 Task: Design a Coastal Landscape.
Action: Mouse moved to (167, 295)
Screenshot: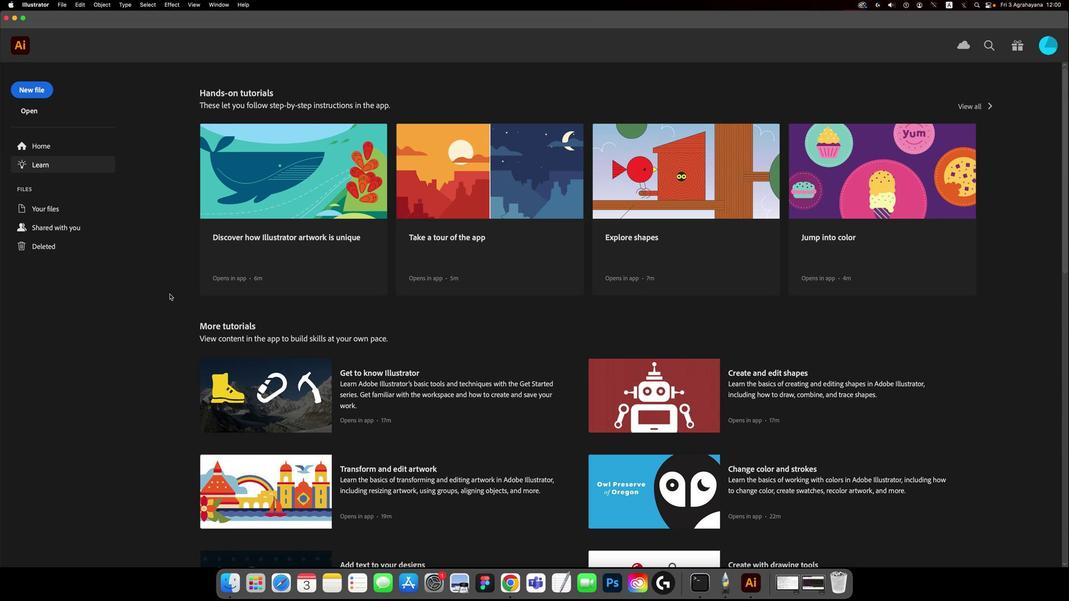 
Action: Mouse pressed left at (167, 295)
Screenshot: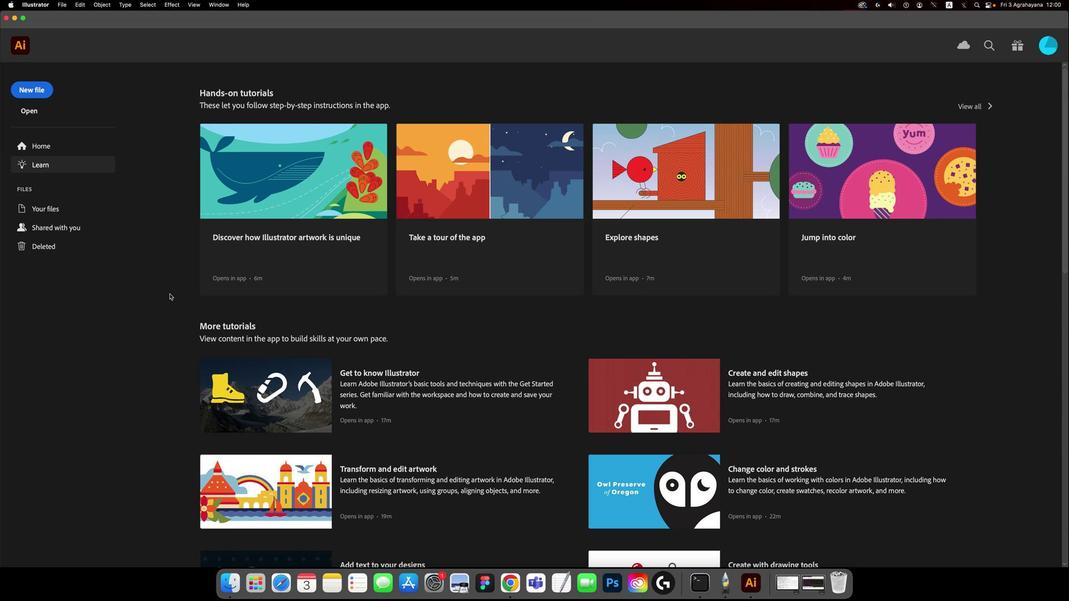 
Action: Mouse moved to (24, 114)
Screenshot: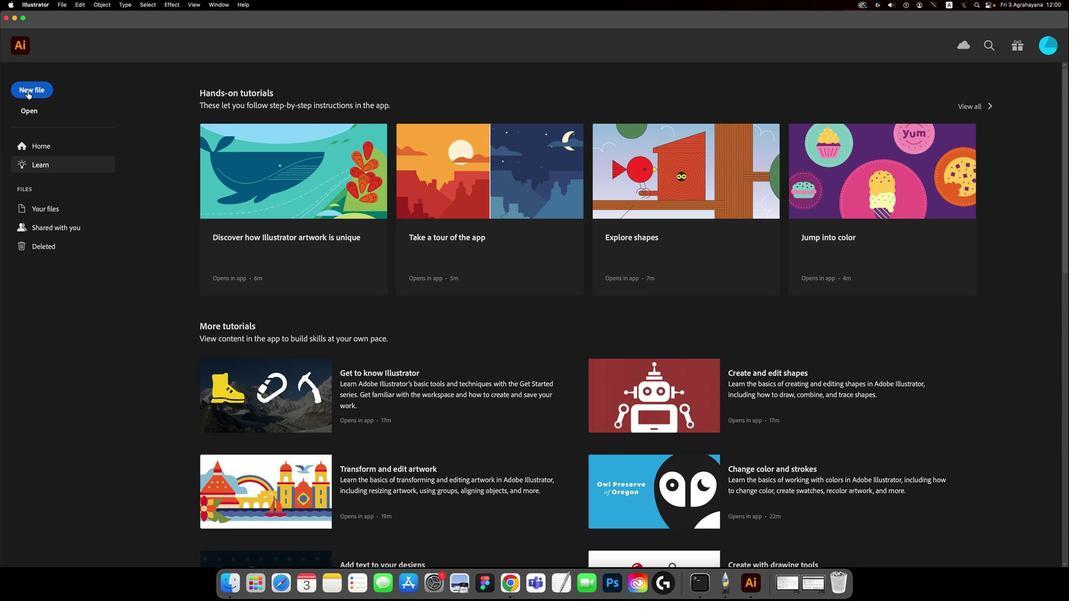 
Action: Mouse pressed left at (24, 114)
Screenshot: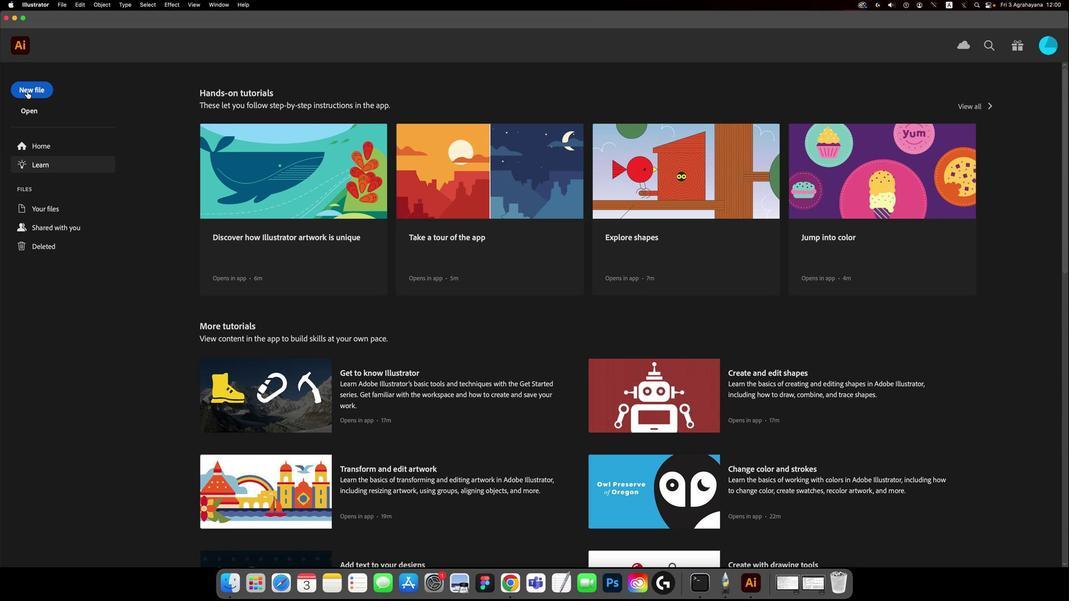 
Action: Mouse moved to (23, 114)
Screenshot: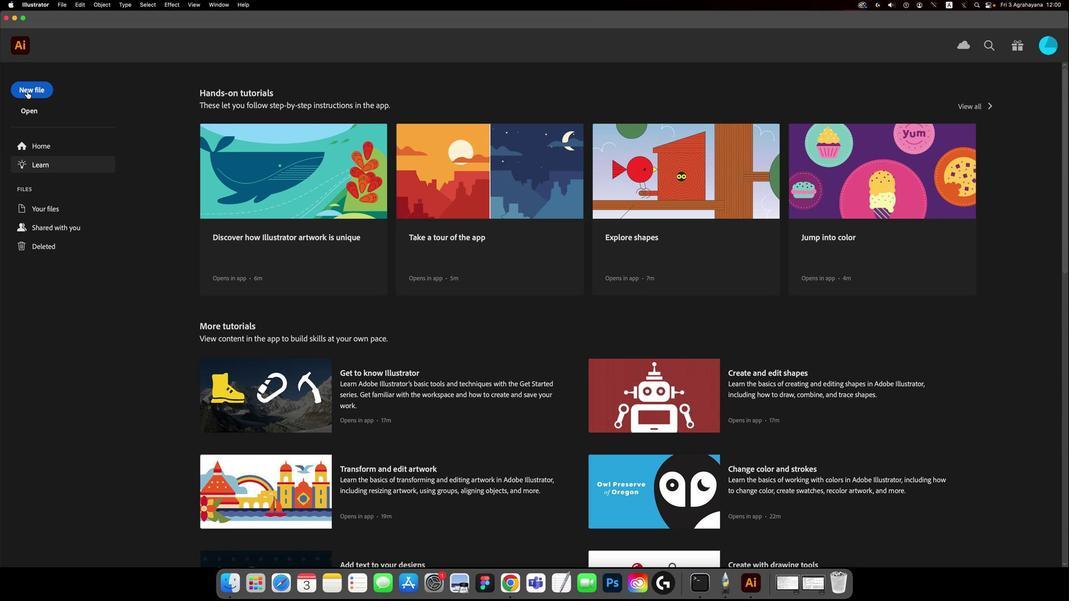 
Action: Mouse pressed left at (23, 114)
Screenshot: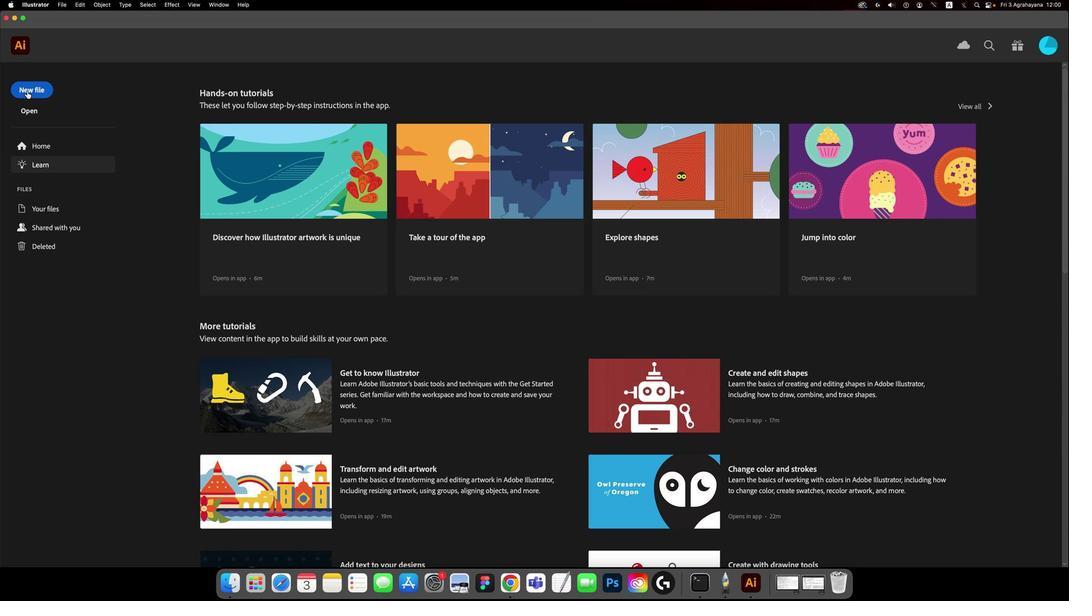 
Action: Mouse moved to (489, 145)
Screenshot: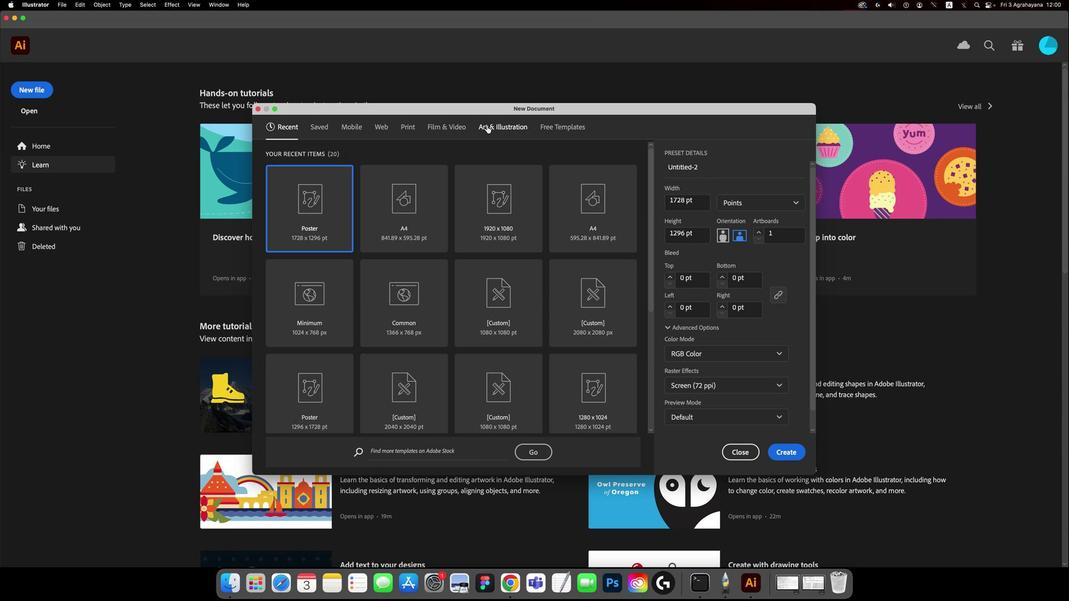 
Action: Mouse pressed left at (489, 145)
Screenshot: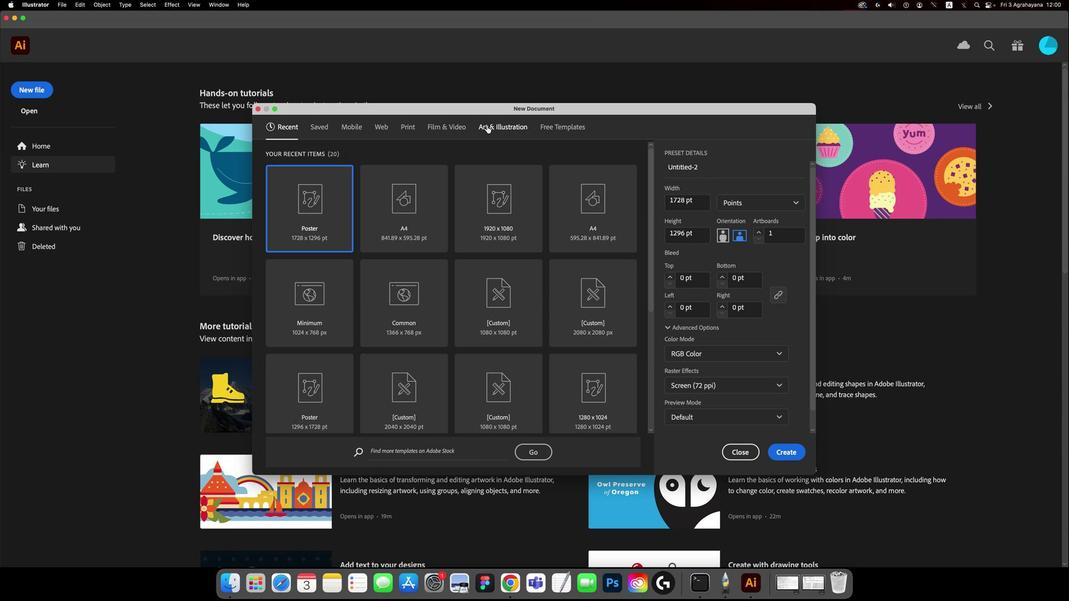 
Action: Mouse moved to (576, 217)
Screenshot: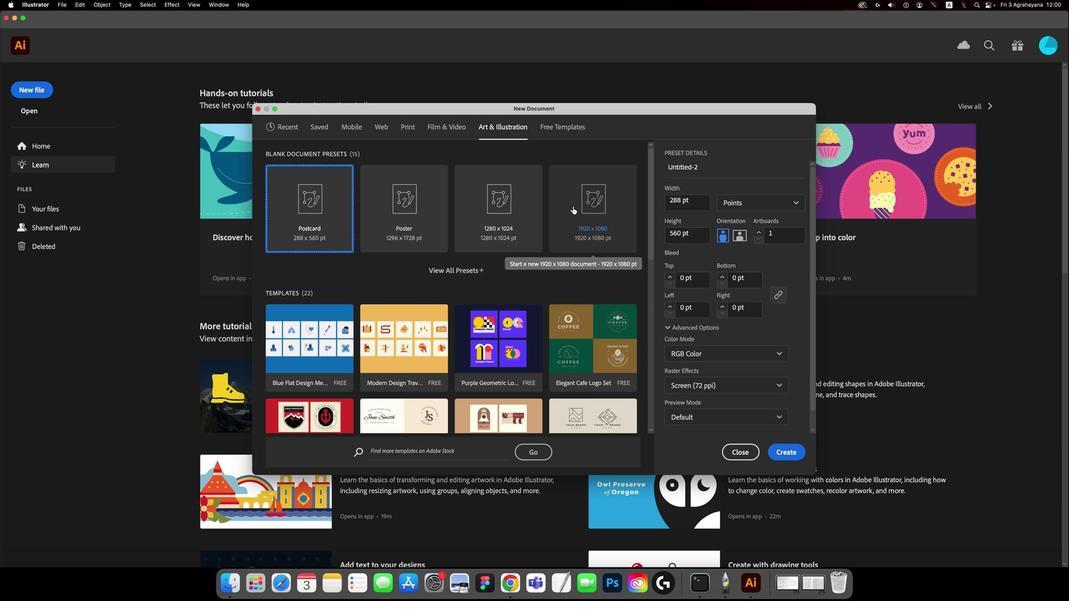 
Action: Mouse pressed left at (576, 217)
Screenshot: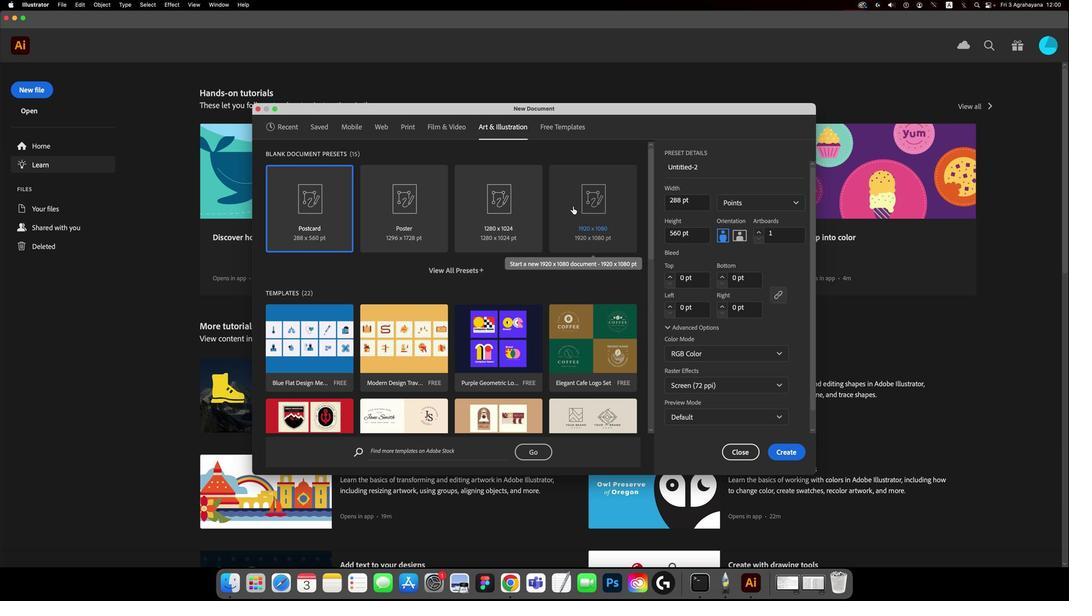 
Action: Mouse moved to (790, 435)
Screenshot: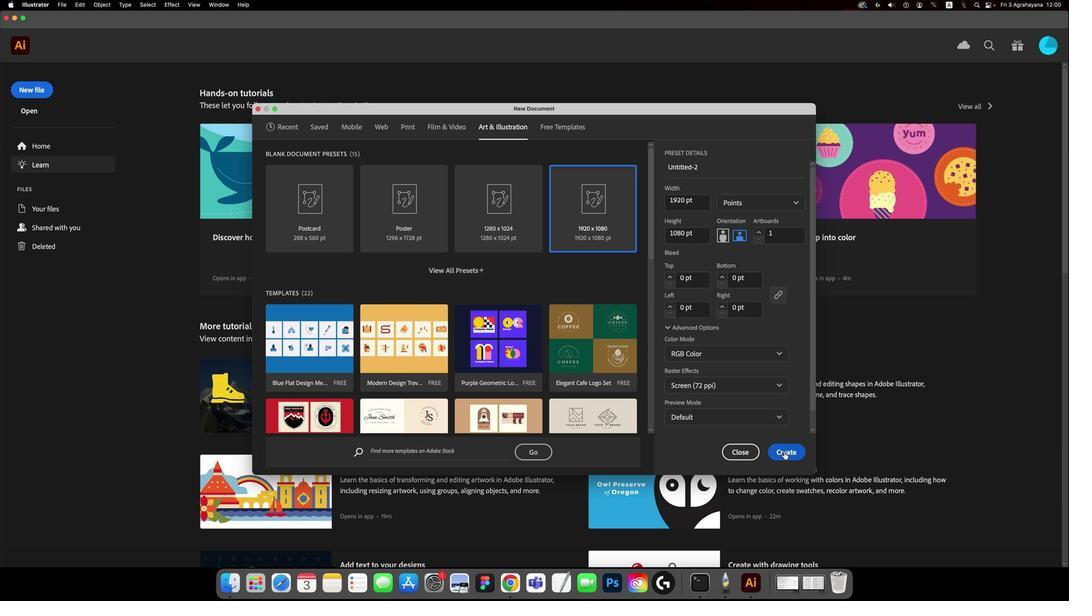 
Action: Mouse pressed left at (790, 435)
Screenshot: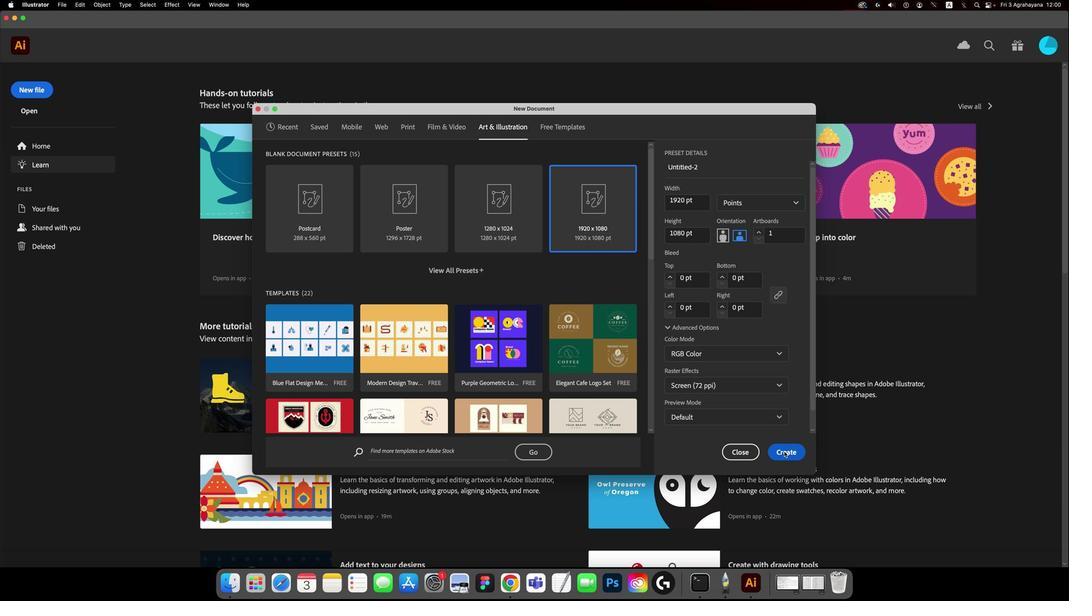 
Action: Mouse moved to (556, 358)
Screenshot: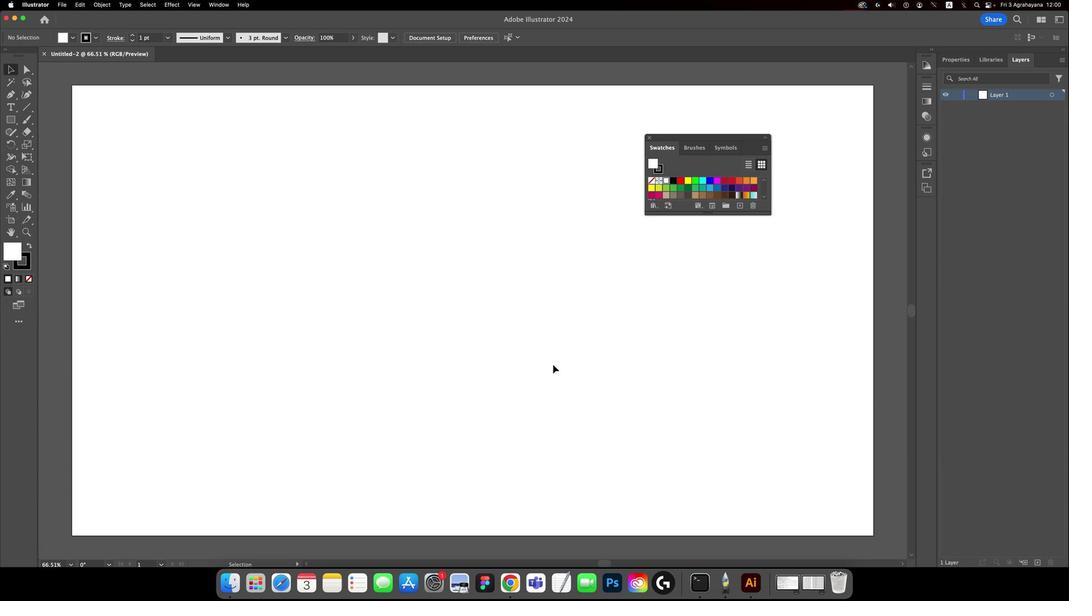 
Action: Mouse pressed left at (556, 358)
Screenshot: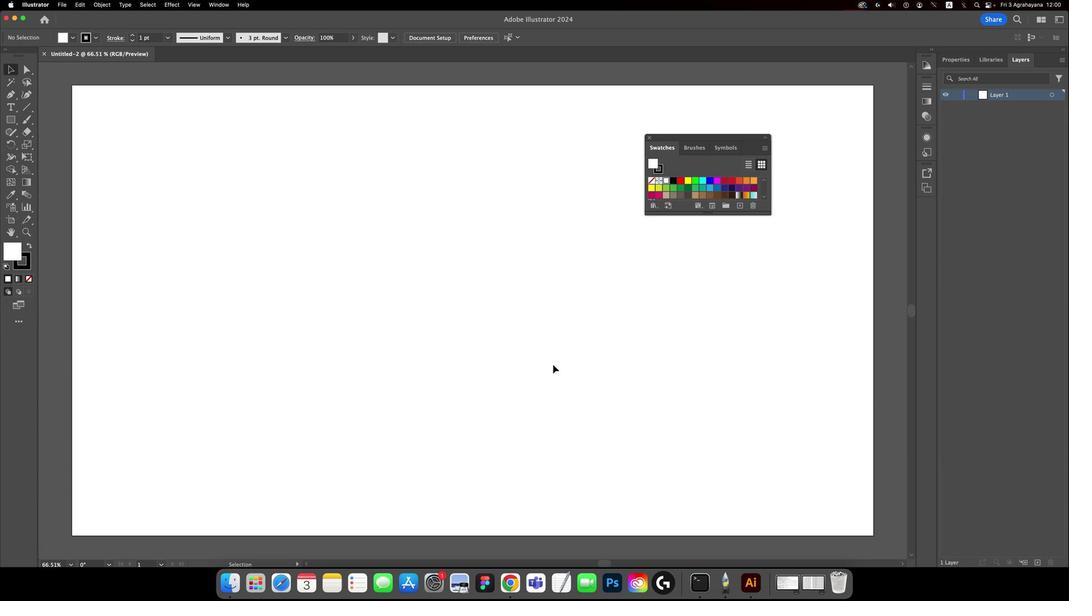 
Action: Mouse moved to (532, 354)
Screenshot: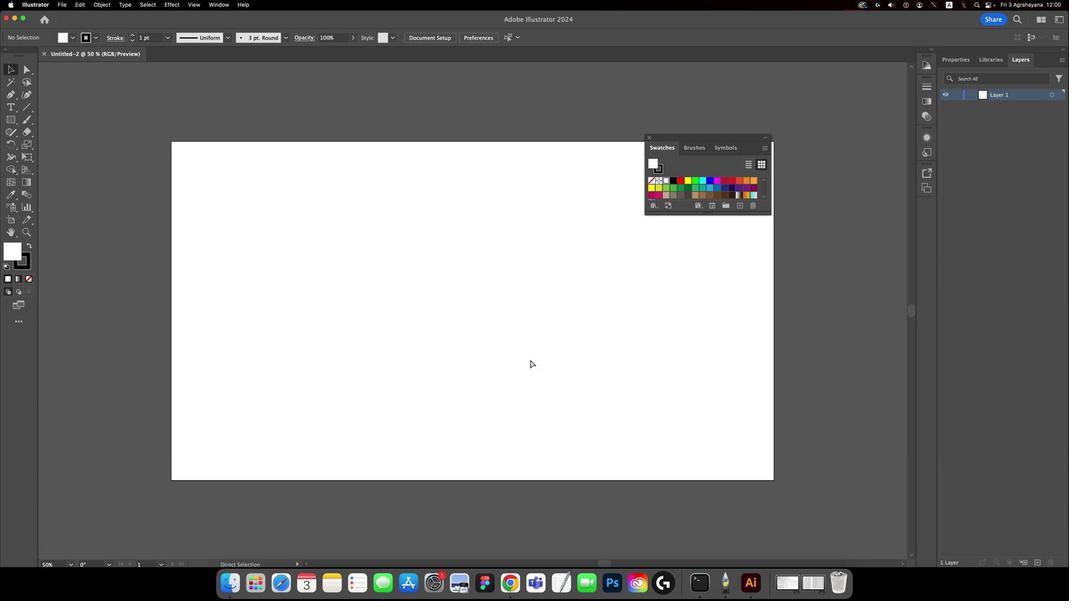 
Action: Key pressed Key.cmd'-'
Screenshot: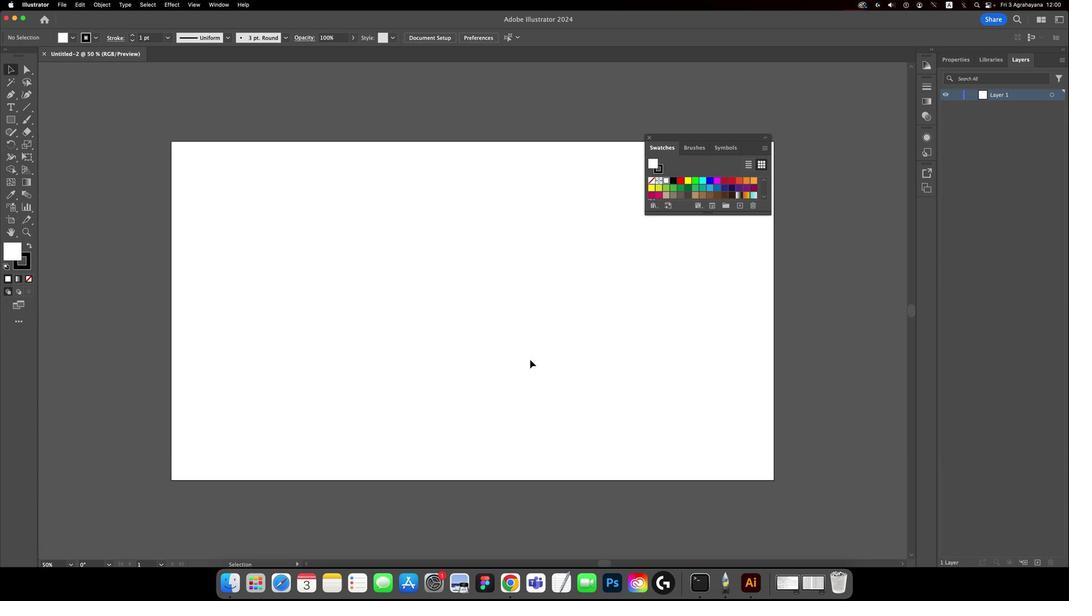 
Action: Mouse moved to (540, 350)
Screenshot: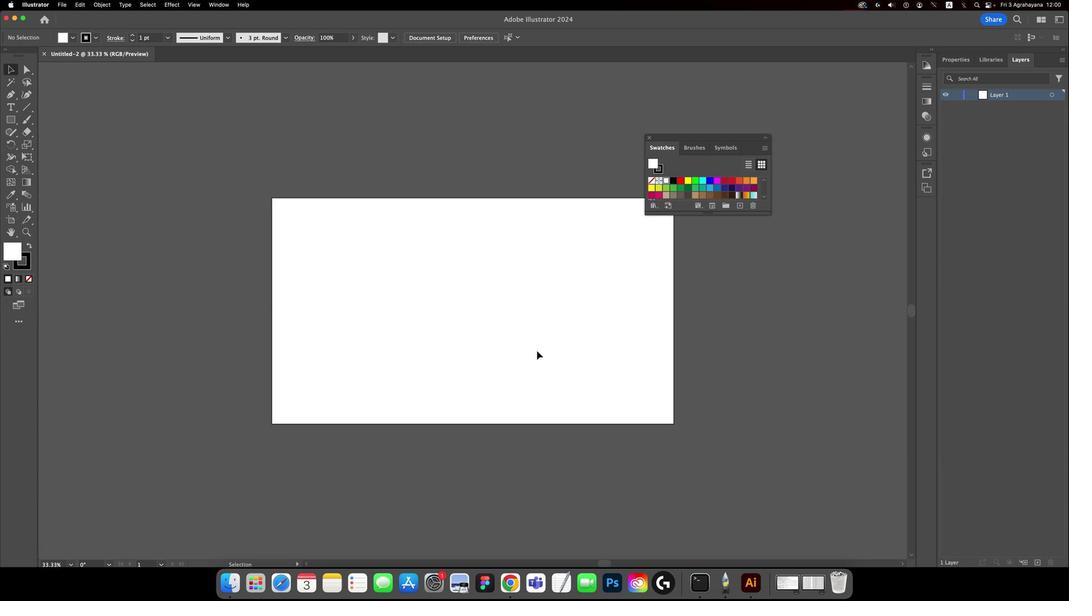 
Action: Key pressed Key.cmd
Screenshot: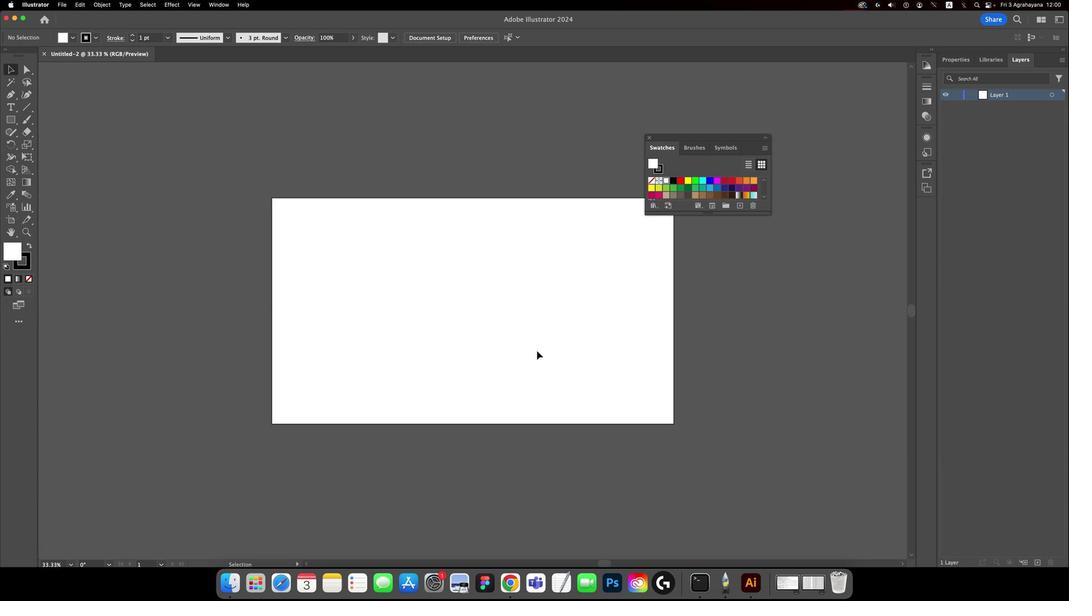 
Action: Mouse moved to (540, 350)
Screenshot: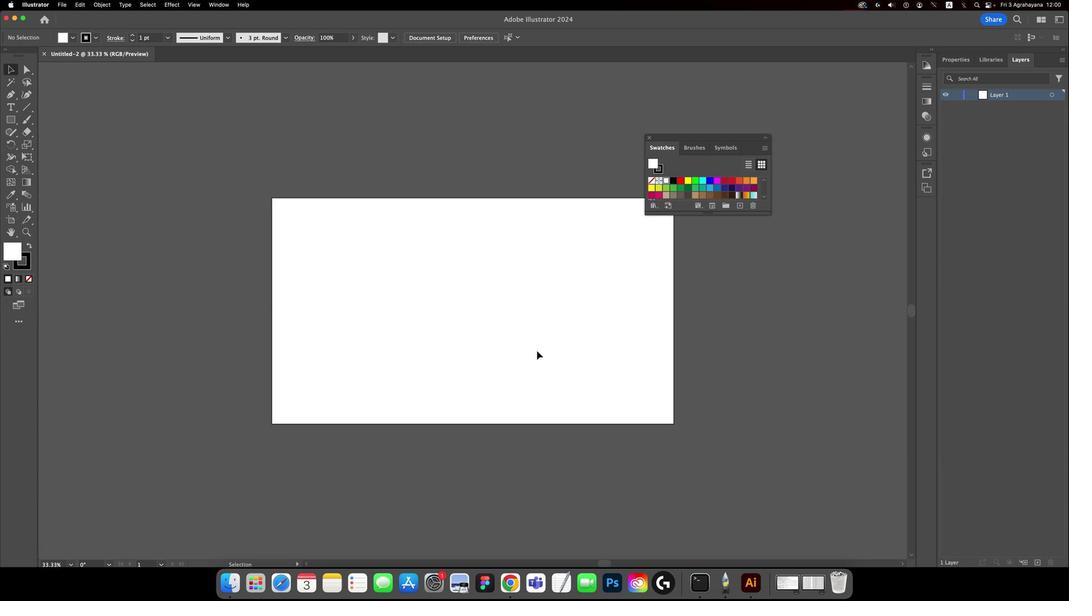 
Action: Key pressed '-'
Screenshot: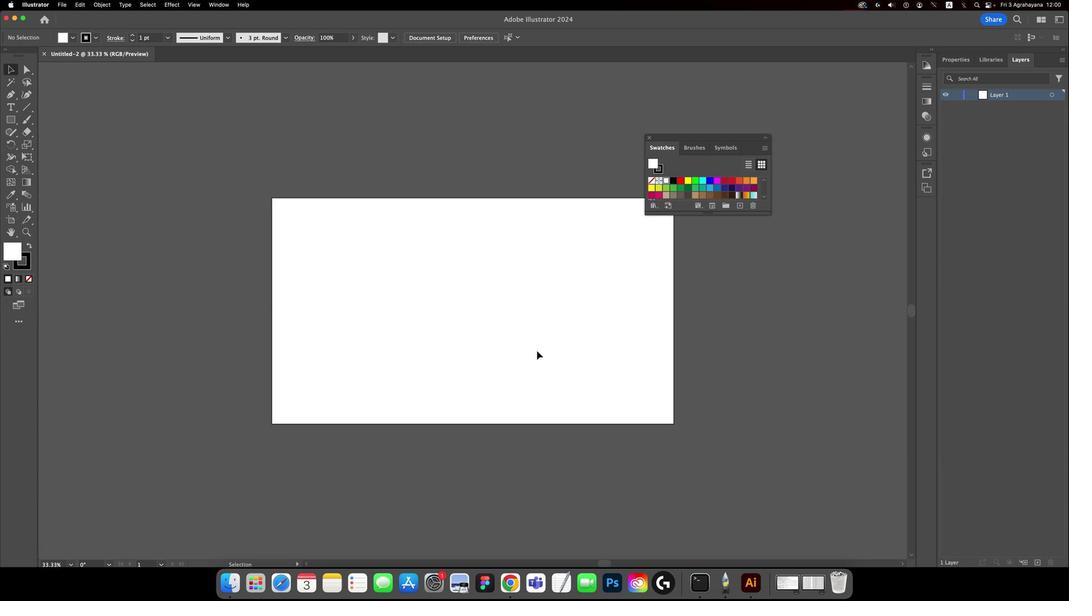 
Action: Mouse moved to (218, 195)
Screenshot: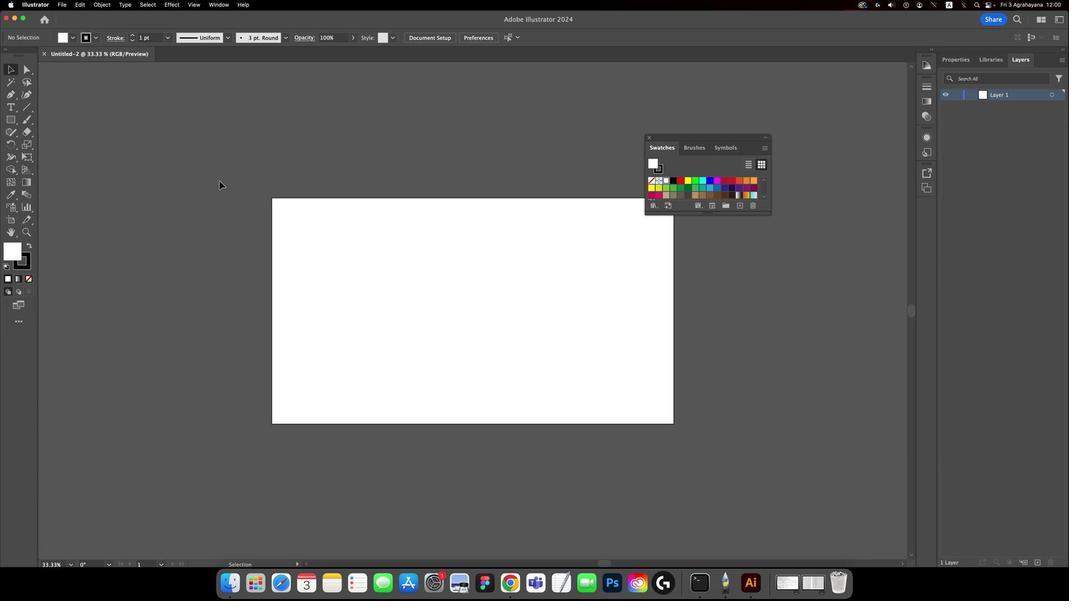
Action: Mouse pressed left at (218, 195)
Screenshot: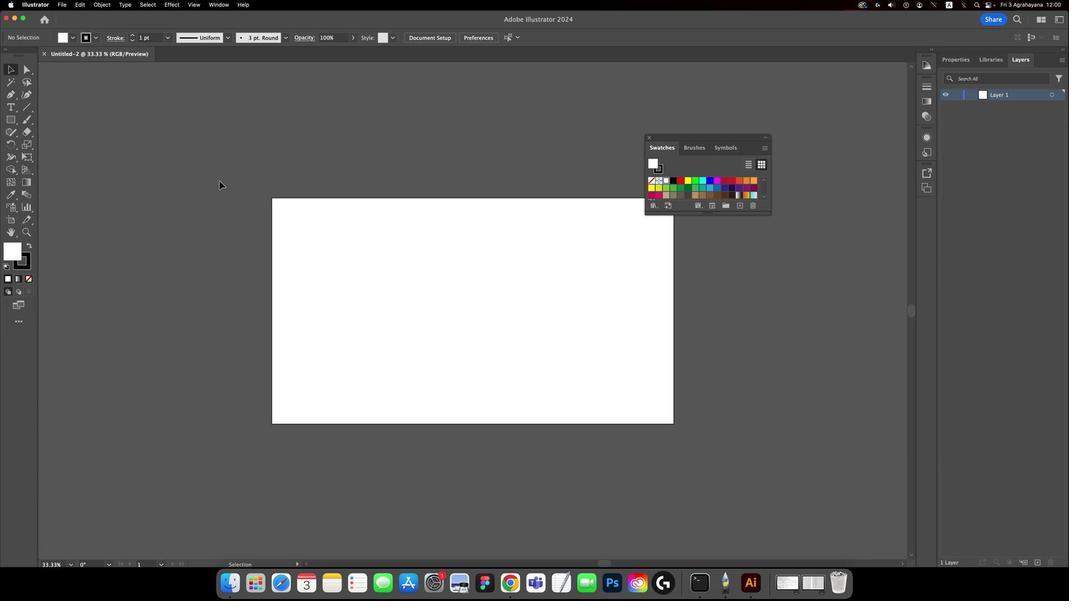 
Action: Mouse moved to (58, 37)
Screenshot: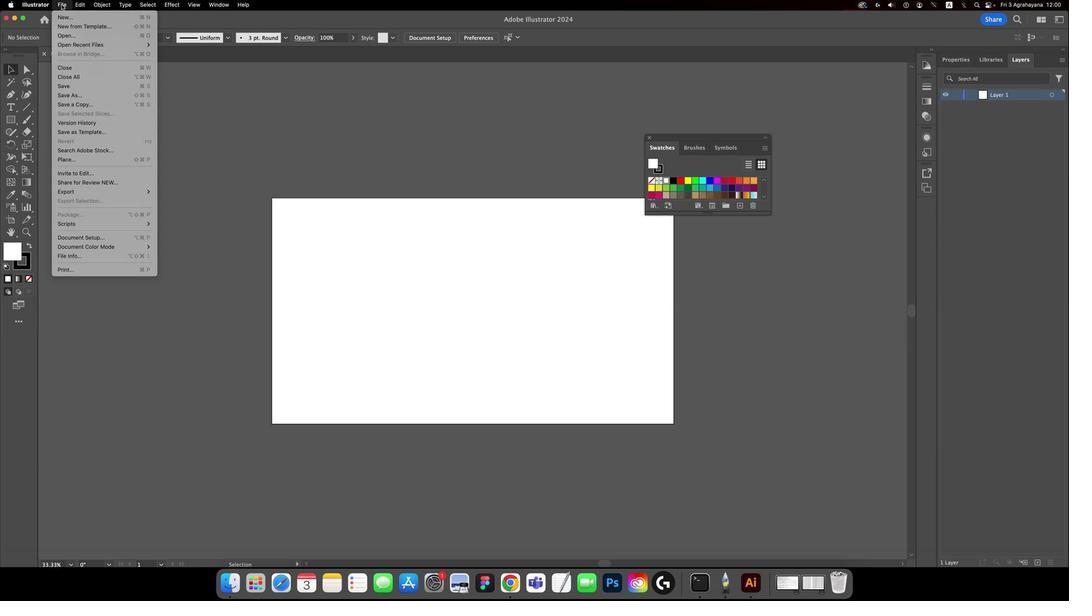 
Action: Mouse pressed left at (58, 37)
Screenshot: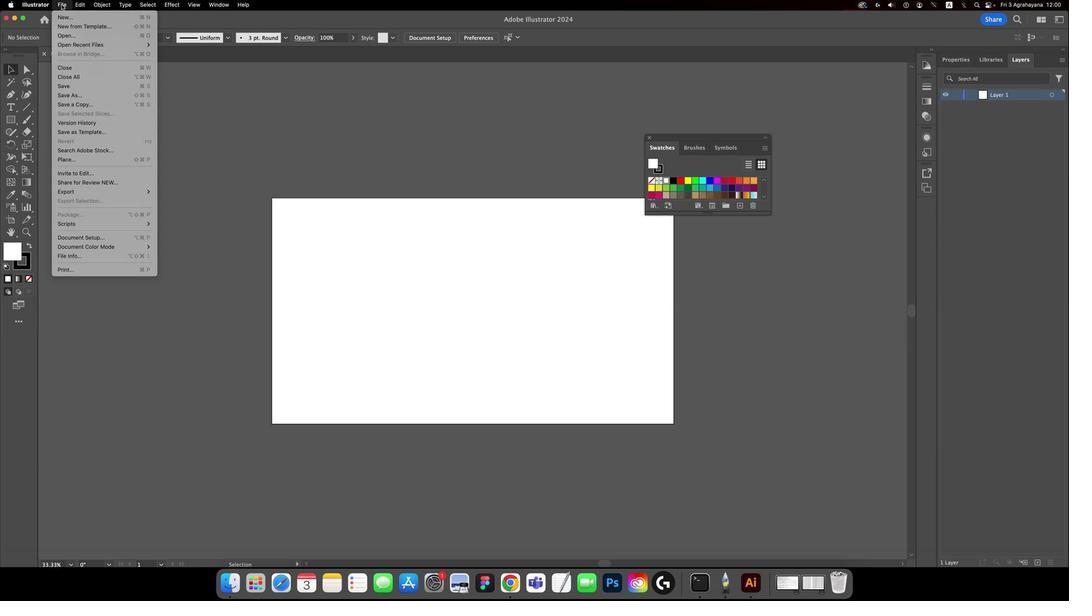 
Action: Mouse moved to (87, 177)
Screenshot: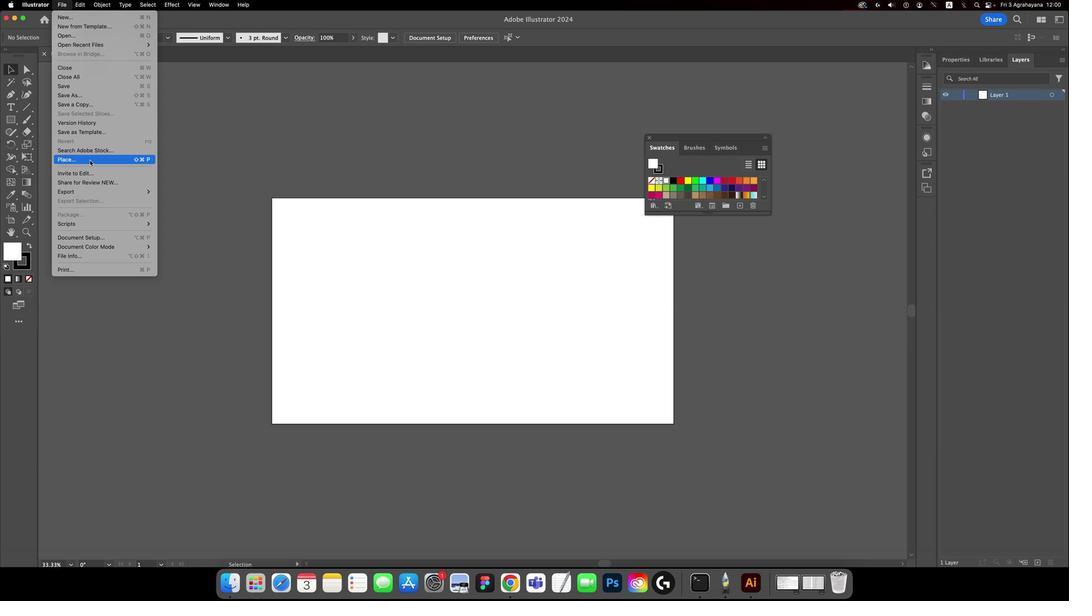 
Action: Mouse pressed left at (87, 177)
Screenshot: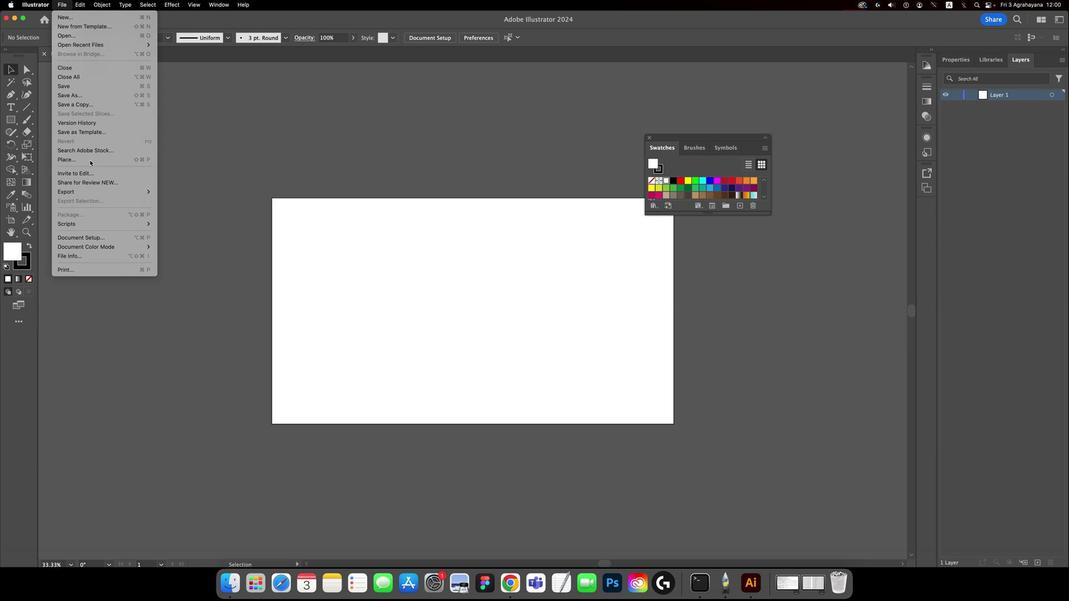
Action: Mouse moved to (395, 186)
Screenshot: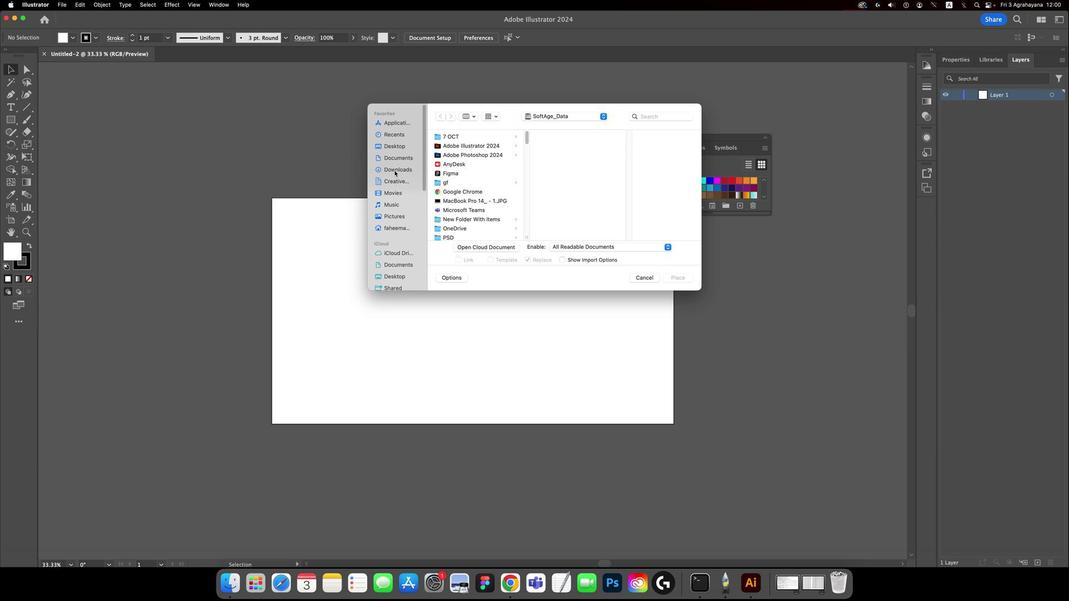 
Action: Mouse pressed left at (395, 186)
Screenshot: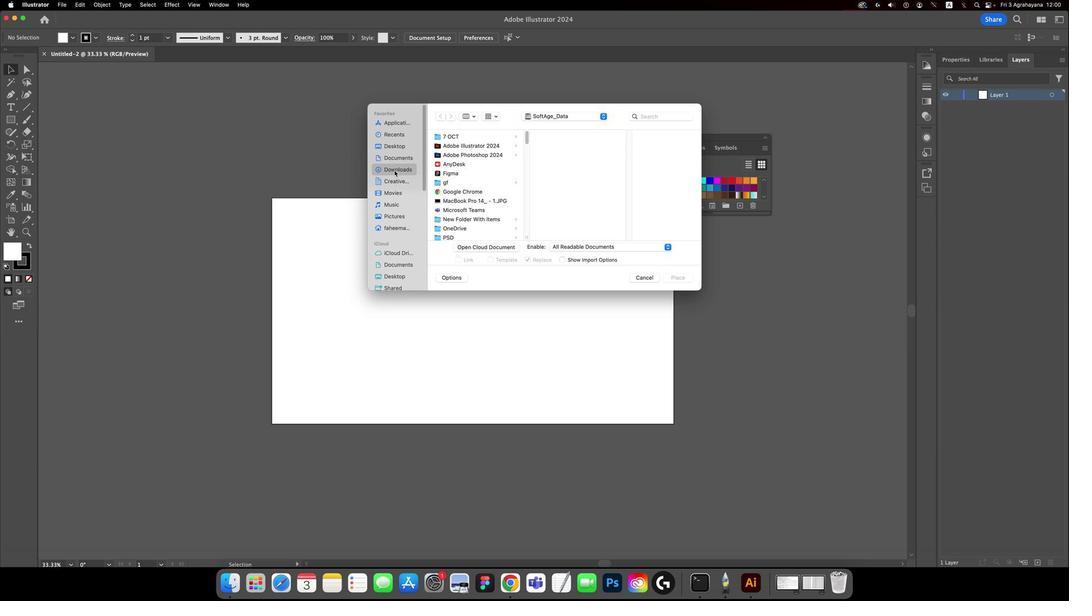 
Action: Mouse moved to (454, 162)
Screenshot: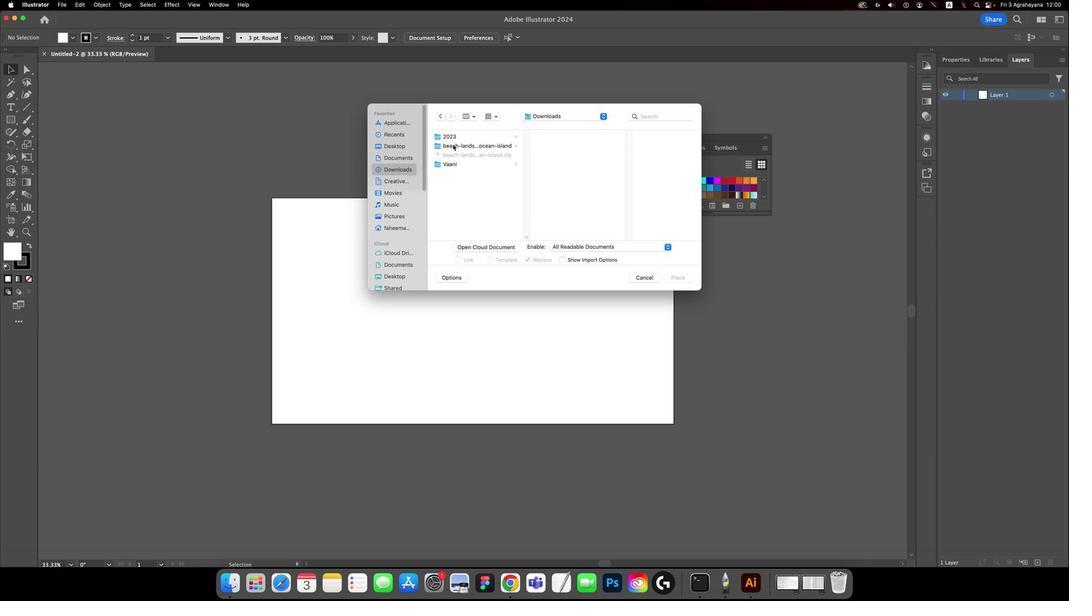 
Action: Mouse pressed left at (454, 162)
Screenshot: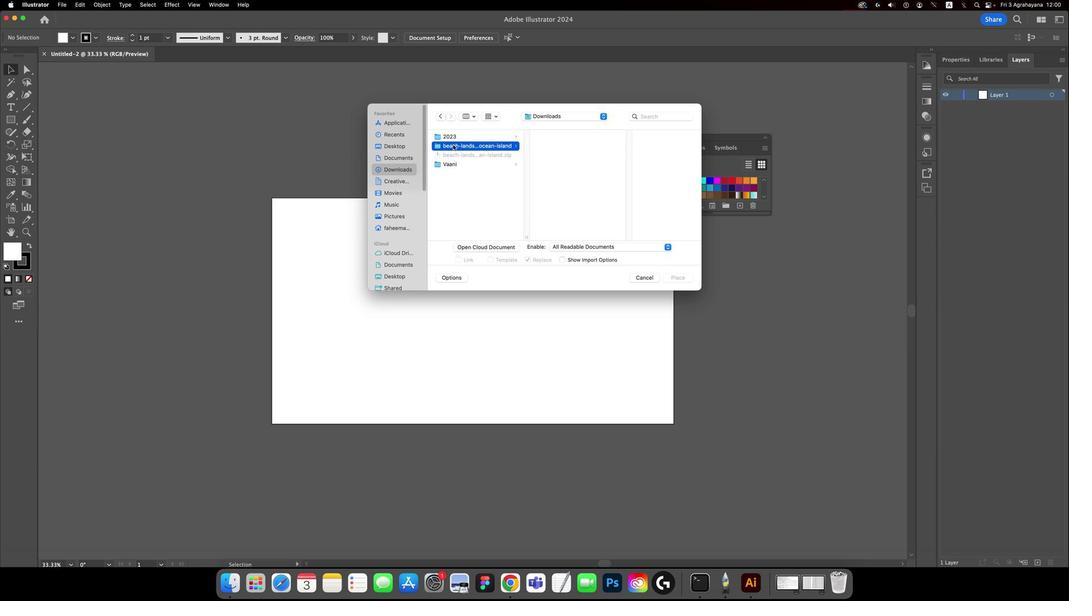 
Action: Mouse moved to (565, 163)
Screenshot: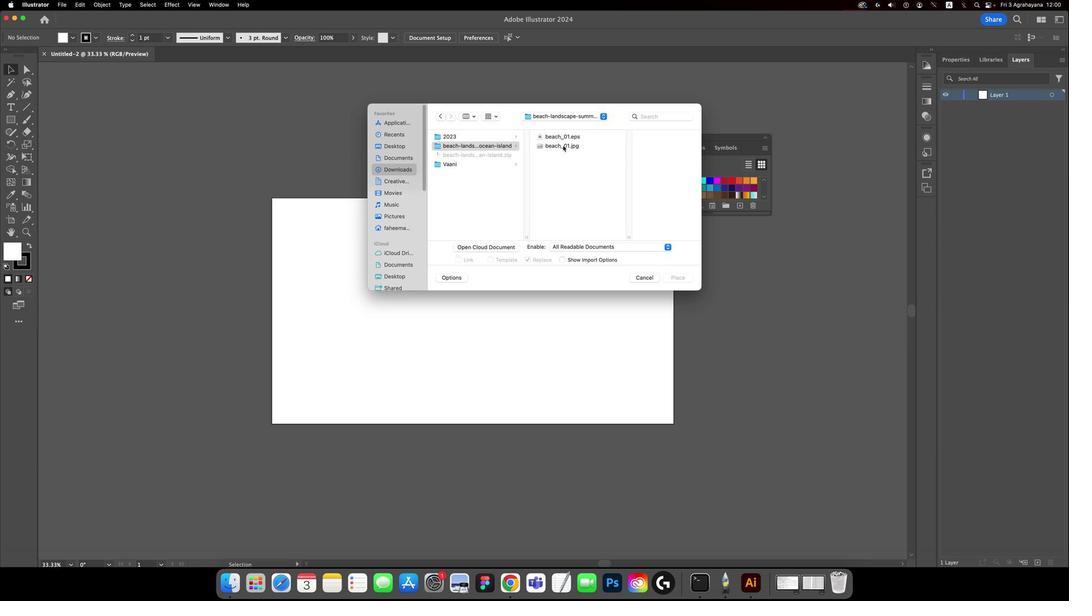 
Action: Mouse pressed left at (565, 163)
Screenshot: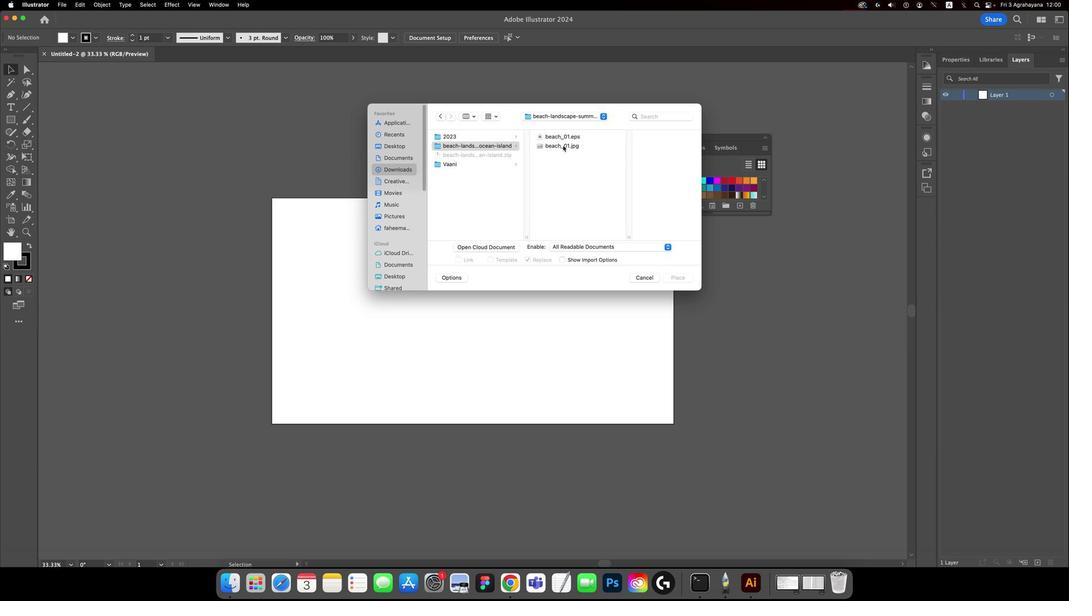 
Action: Key pressed Key.enter
Screenshot: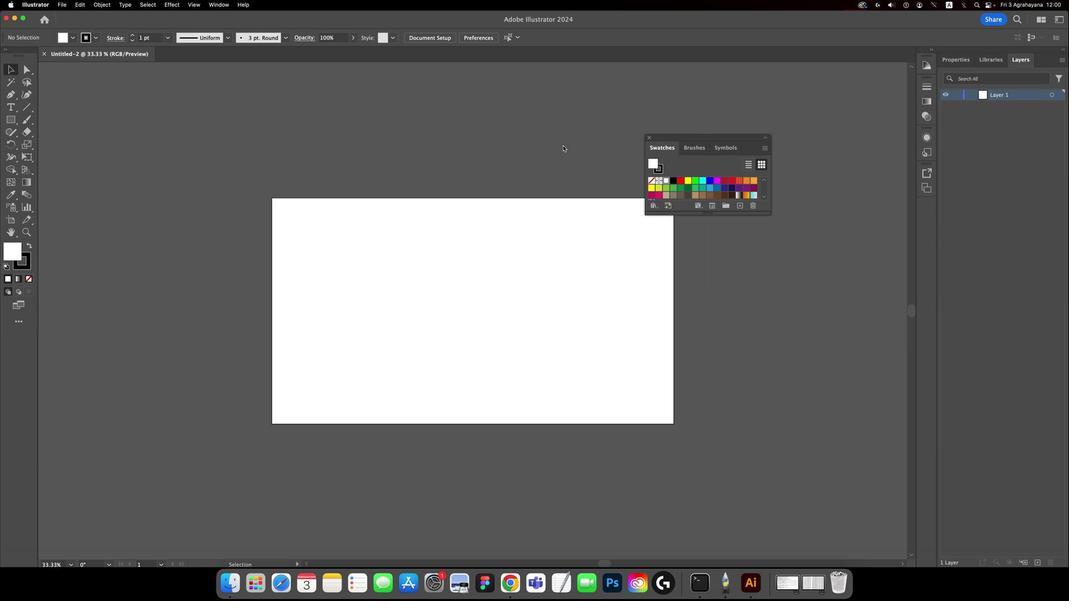 
Action: Mouse moved to (306, 220)
Screenshot: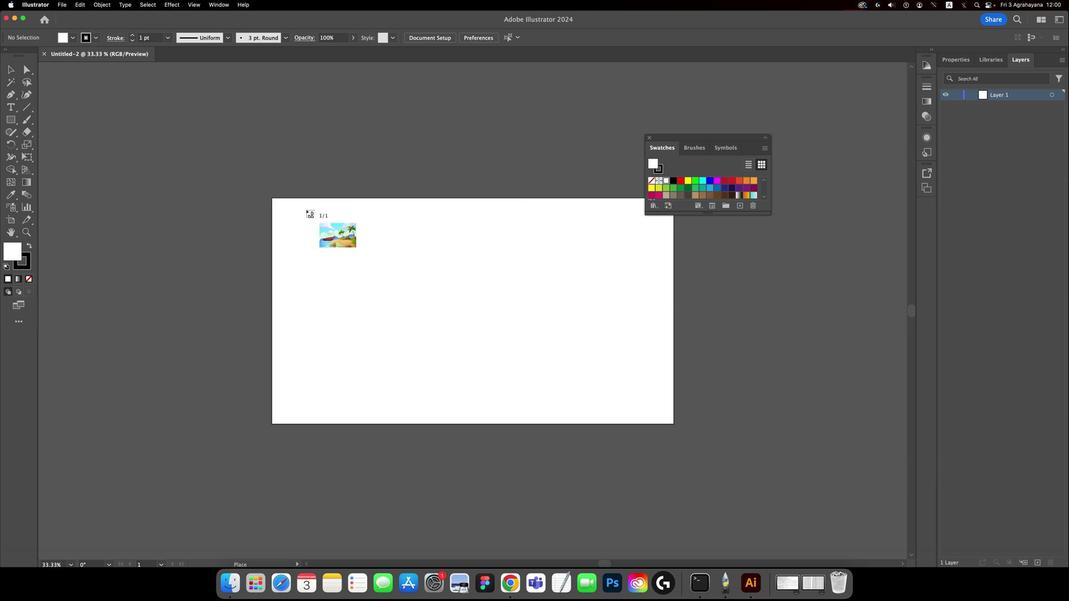
Action: Mouse pressed left at (306, 220)
Screenshot: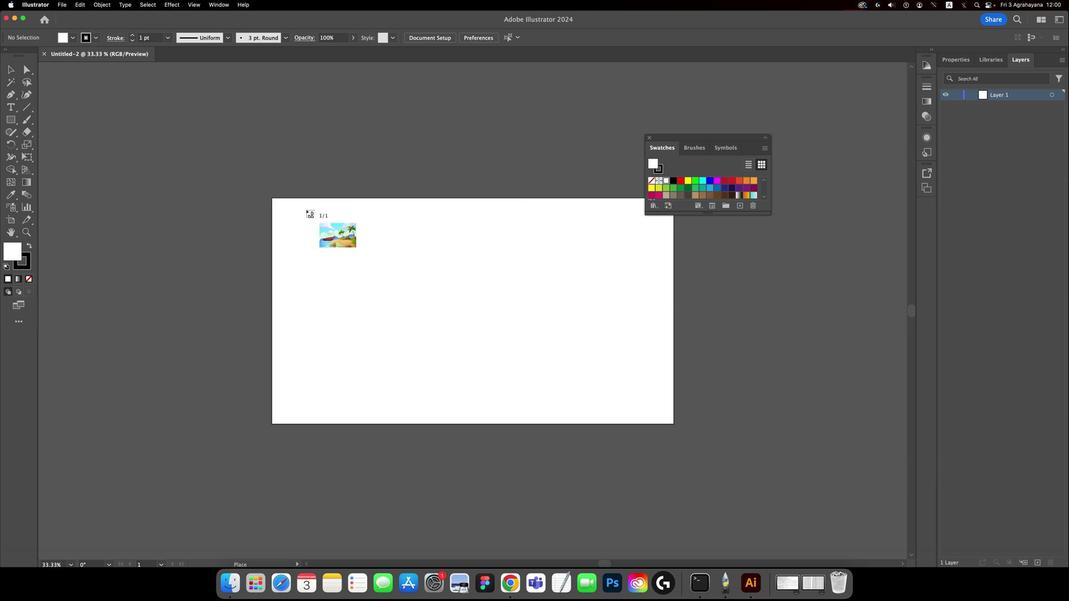 
Action: Mouse moved to (356, 251)
Screenshot: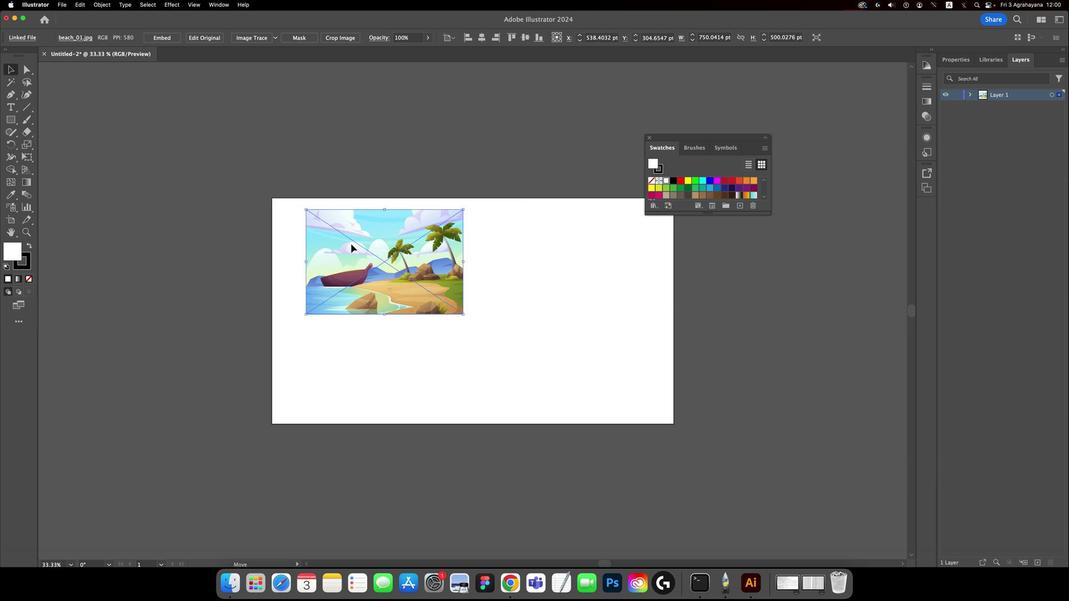 
Action: Mouse pressed left at (356, 251)
Screenshot: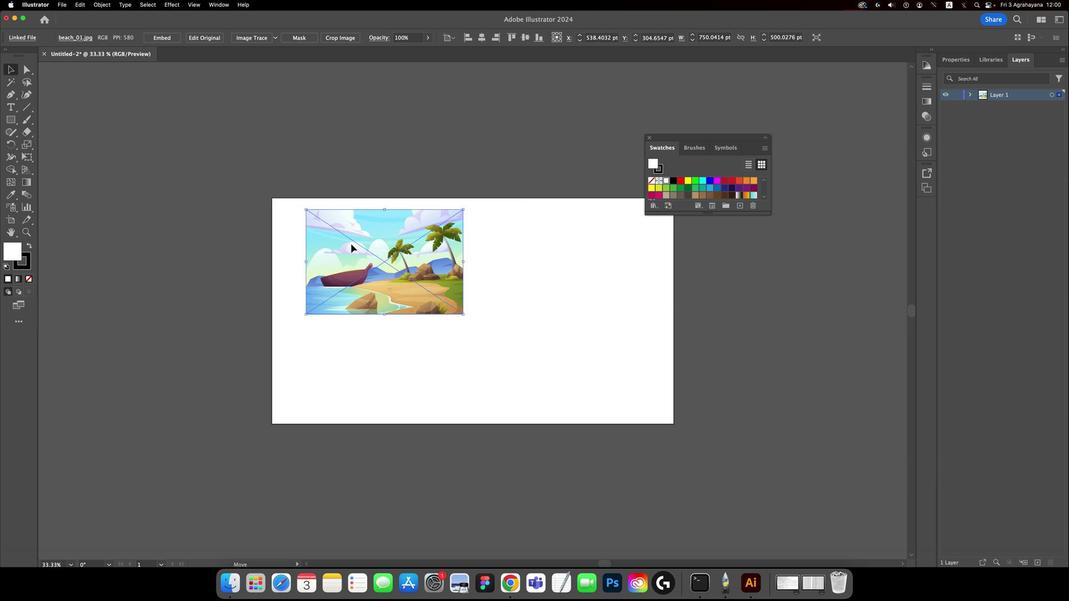 
Action: Mouse moved to (429, 303)
Screenshot: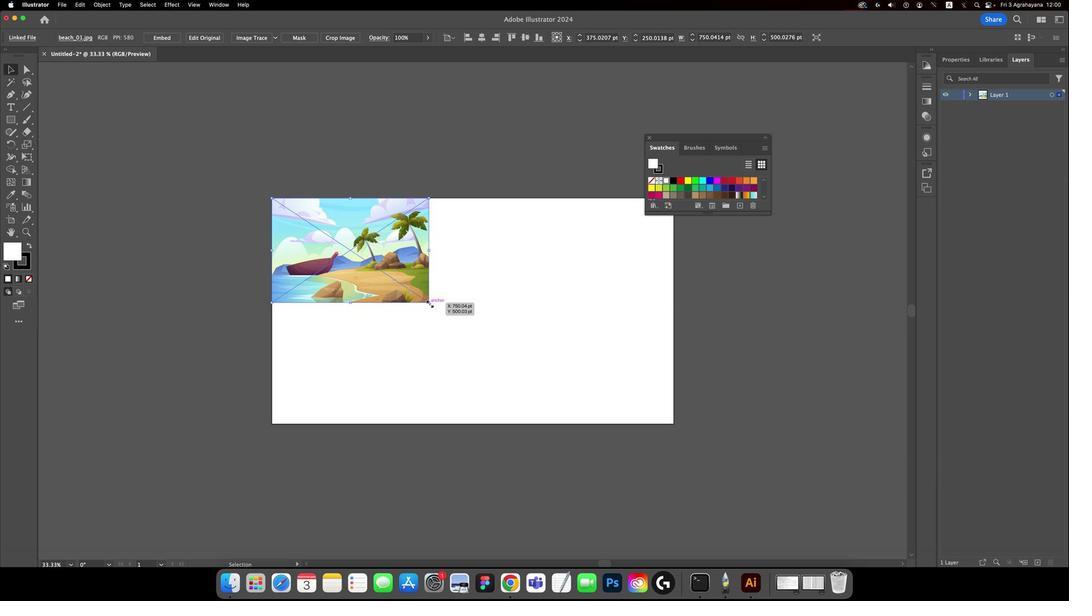
Action: Mouse pressed left at (429, 303)
Screenshot: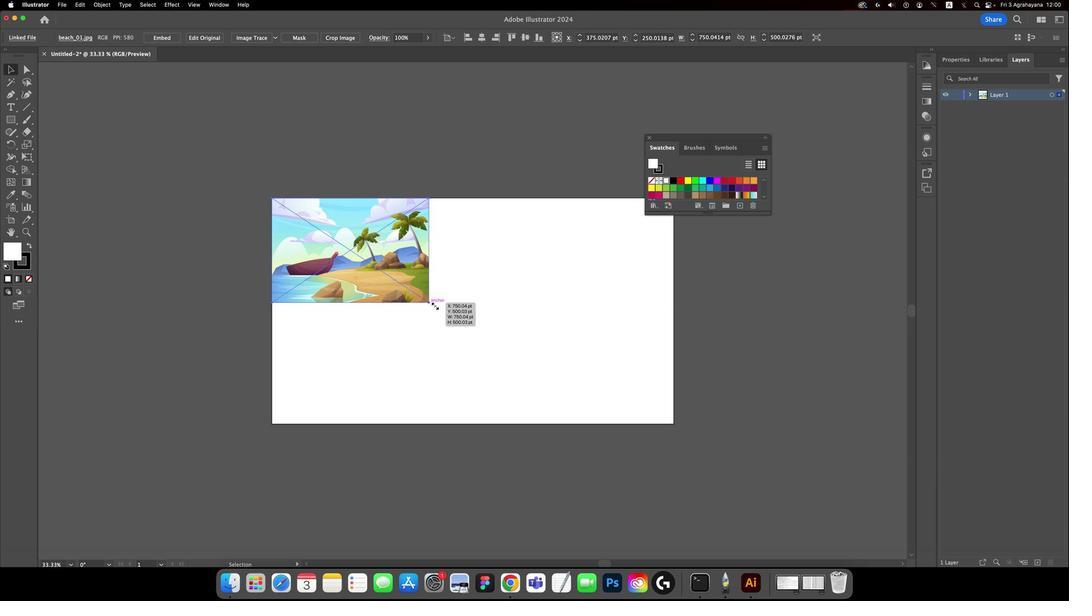 
Action: Mouse moved to (678, 412)
Screenshot: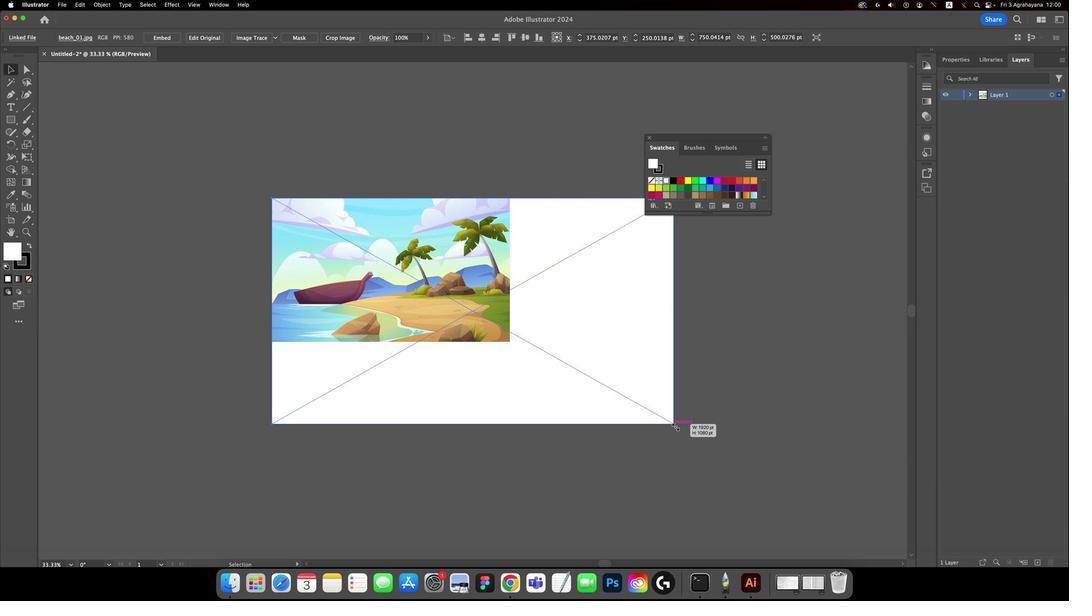 
Action: Key pressed Key.shift
Screenshot: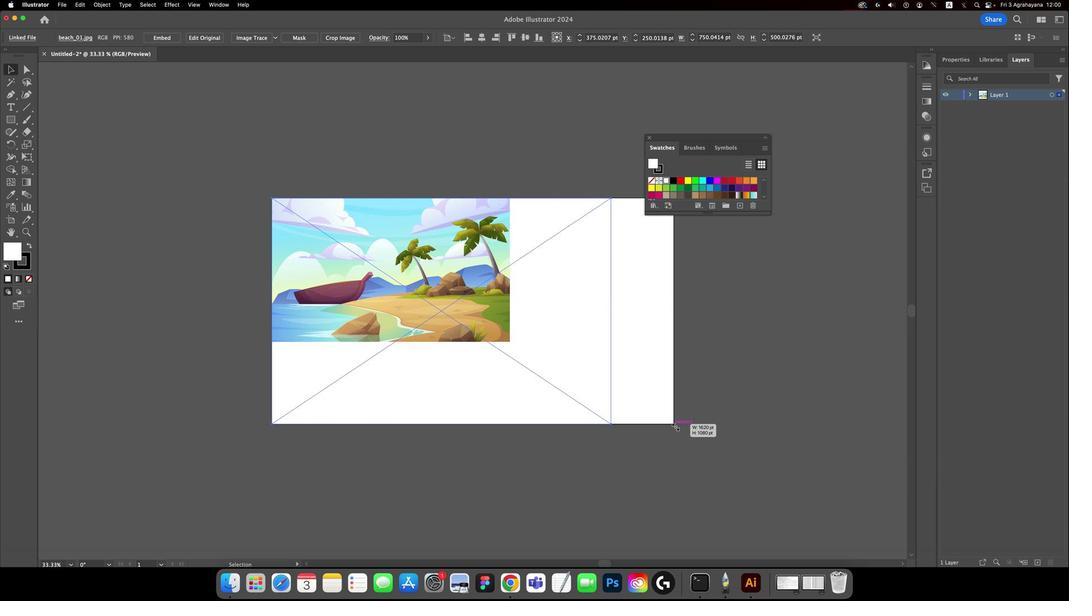 
Action: Mouse moved to (759, 391)
Screenshot: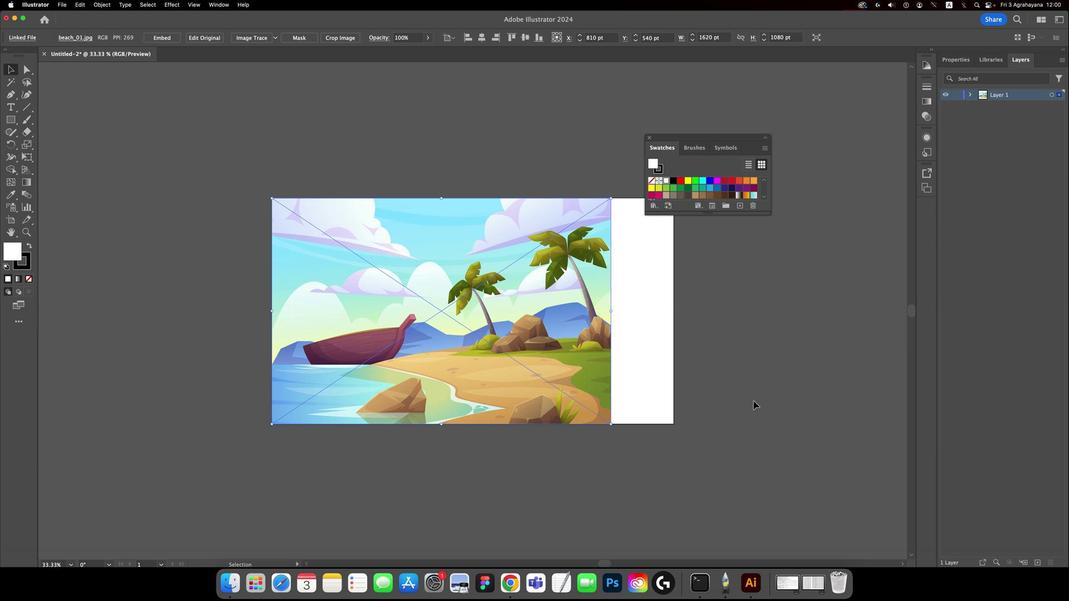 
Action: Mouse pressed left at (759, 391)
Screenshot: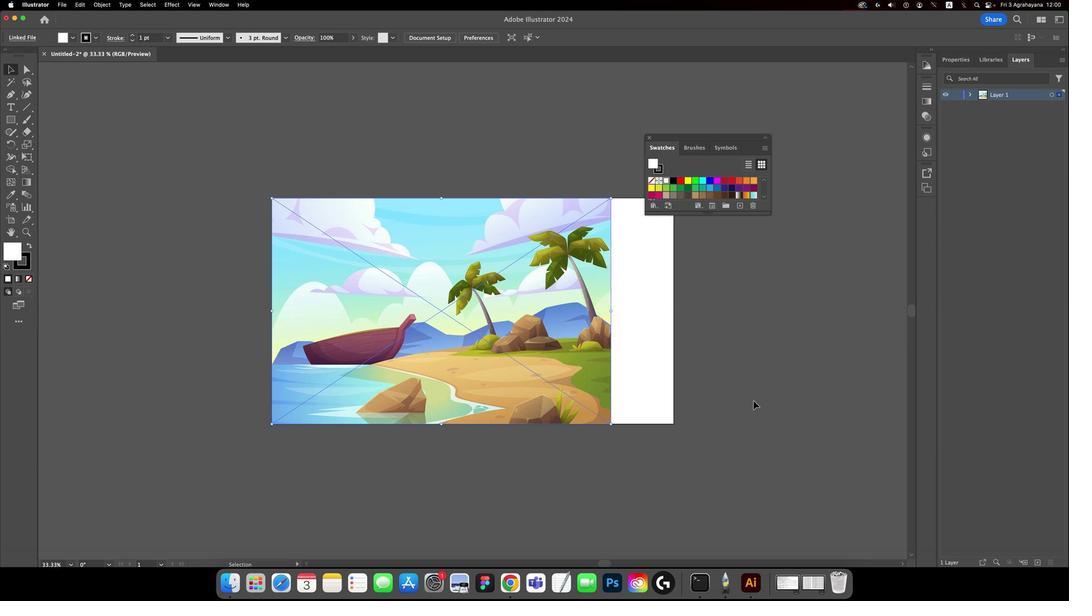 
Action: Mouse moved to (955, 87)
Screenshot: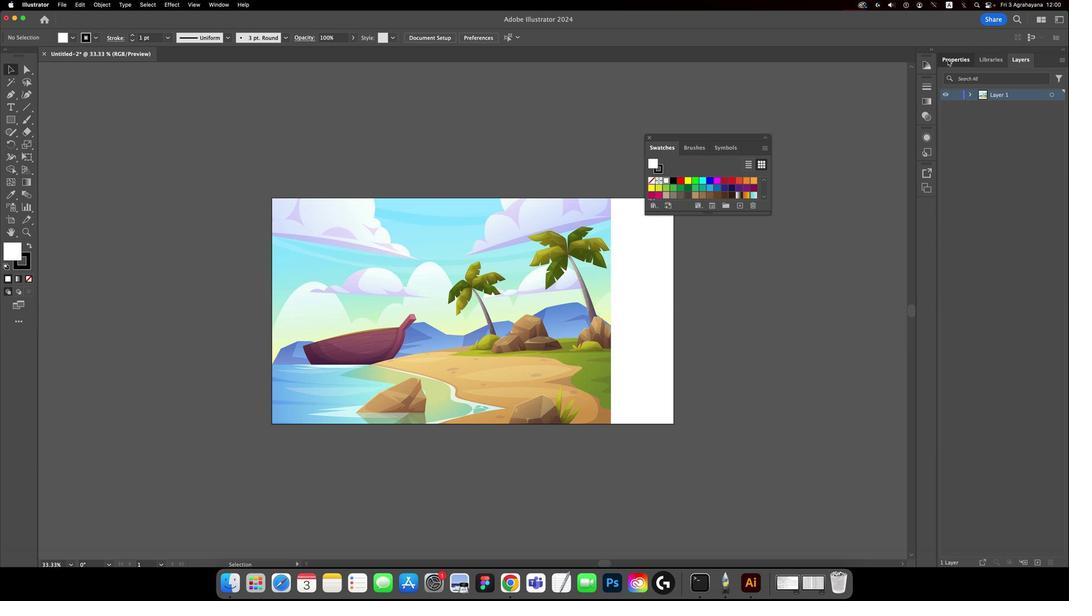 
Action: Mouse pressed left at (955, 87)
Screenshot: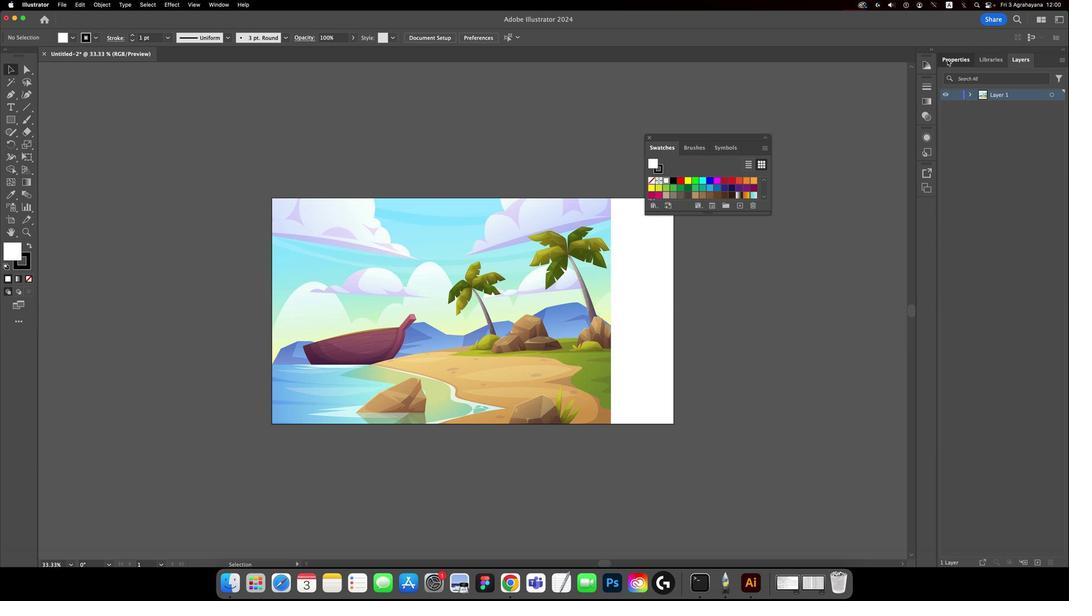 
Action: Mouse moved to (1001, 359)
Screenshot: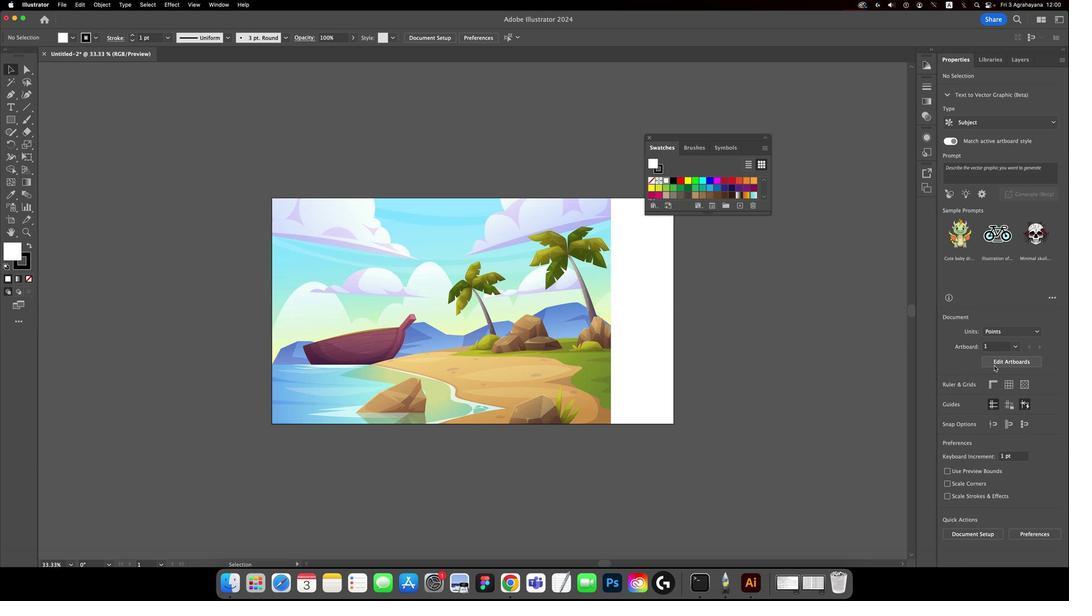 
Action: Mouse pressed left at (1001, 359)
Screenshot: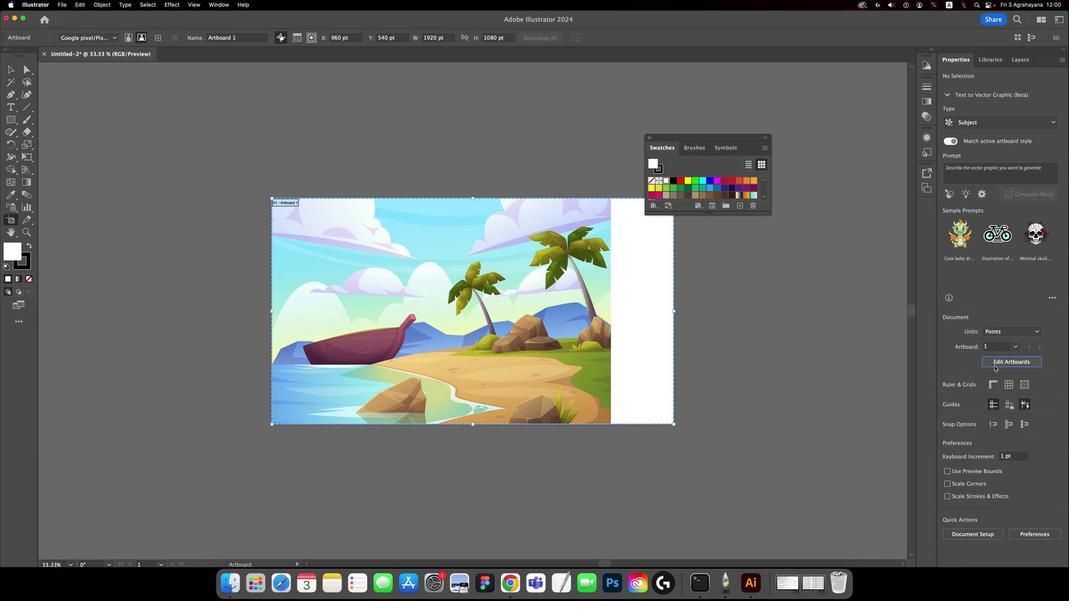 
Action: Mouse moved to (678, 310)
Screenshot: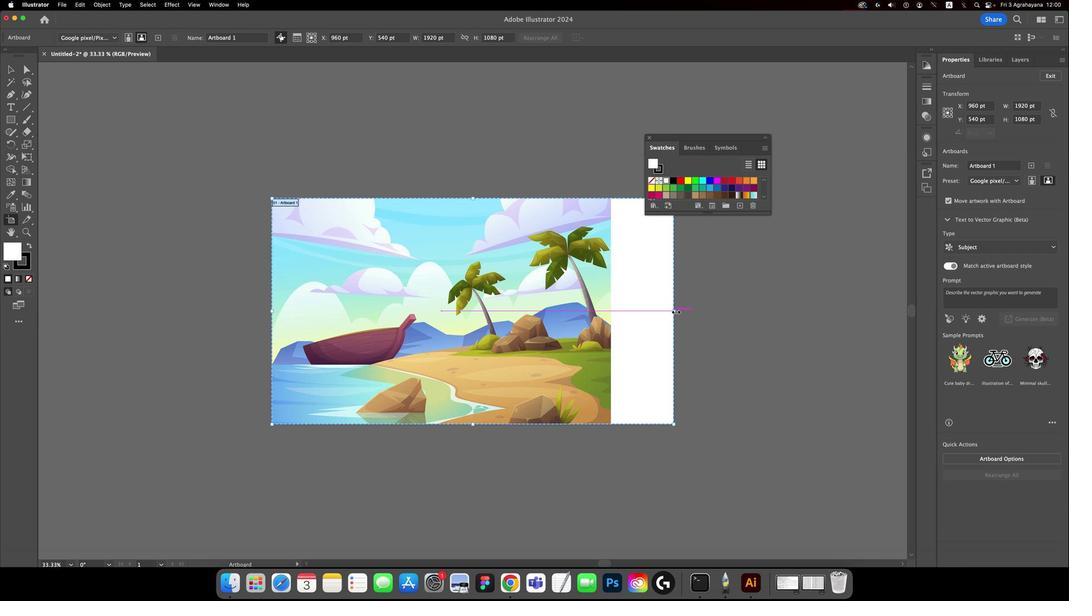 
Action: Mouse pressed left at (678, 310)
Screenshot: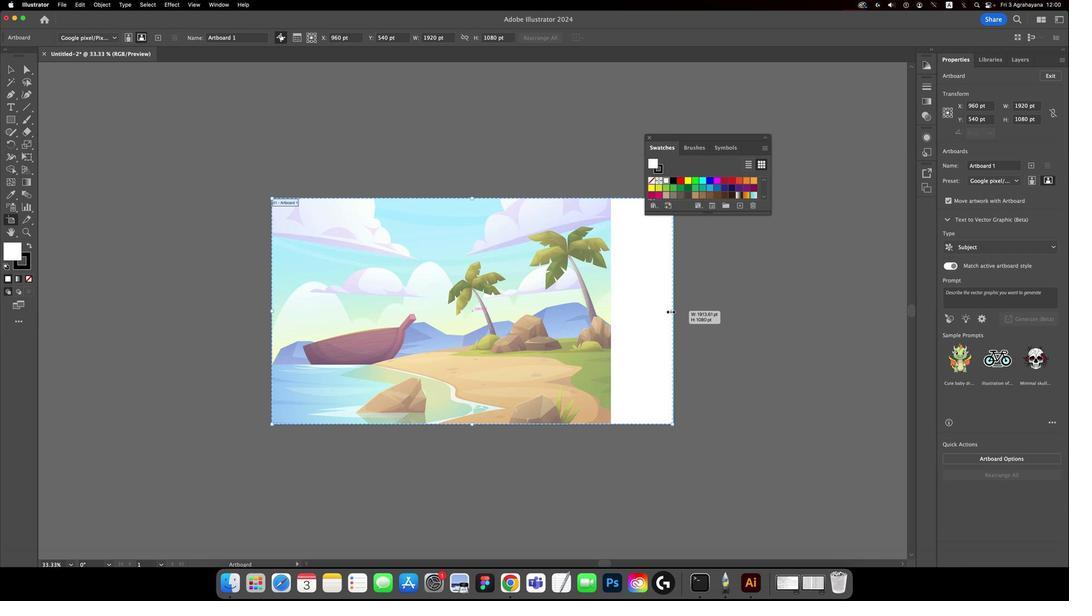 
Action: Mouse moved to (615, 303)
Screenshot: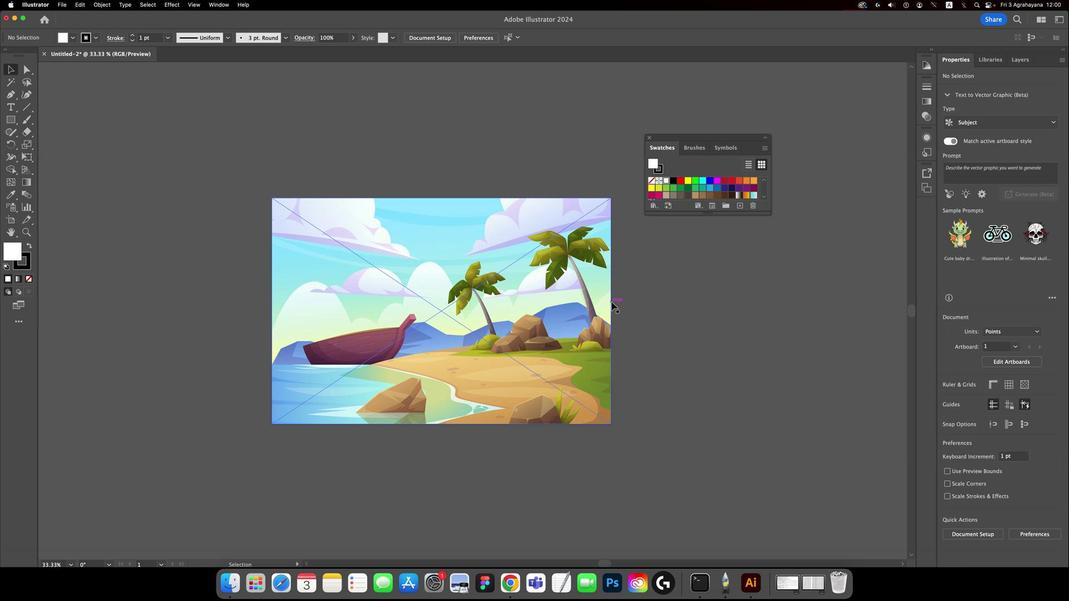 
Action: Key pressed 'v'
Screenshot: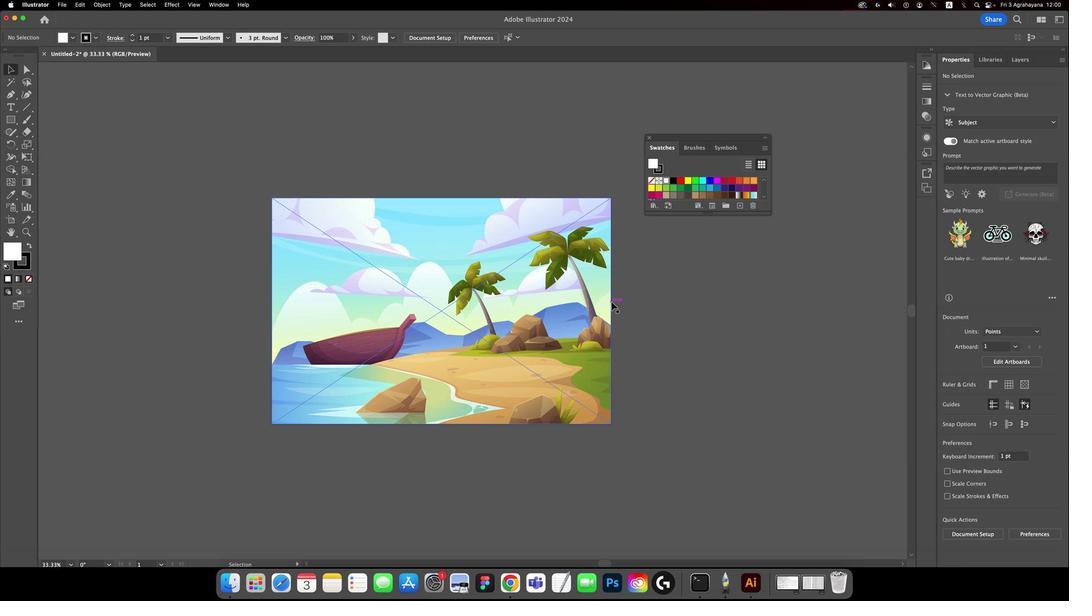 
Action: Mouse moved to (664, 306)
Screenshot: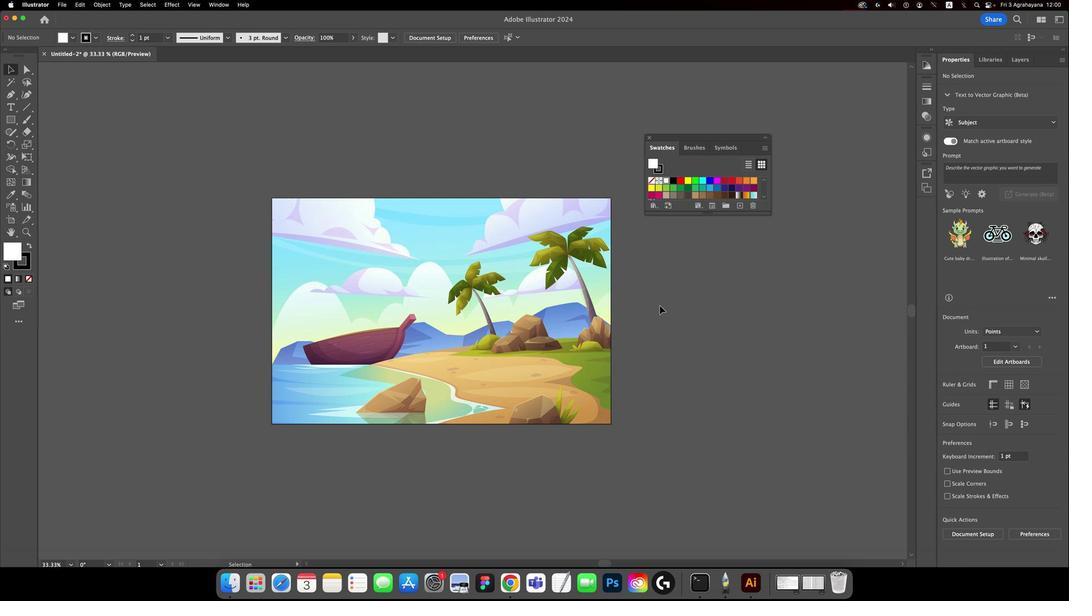 
Action: Mouse pressed left at (664, 306)
Screenshot: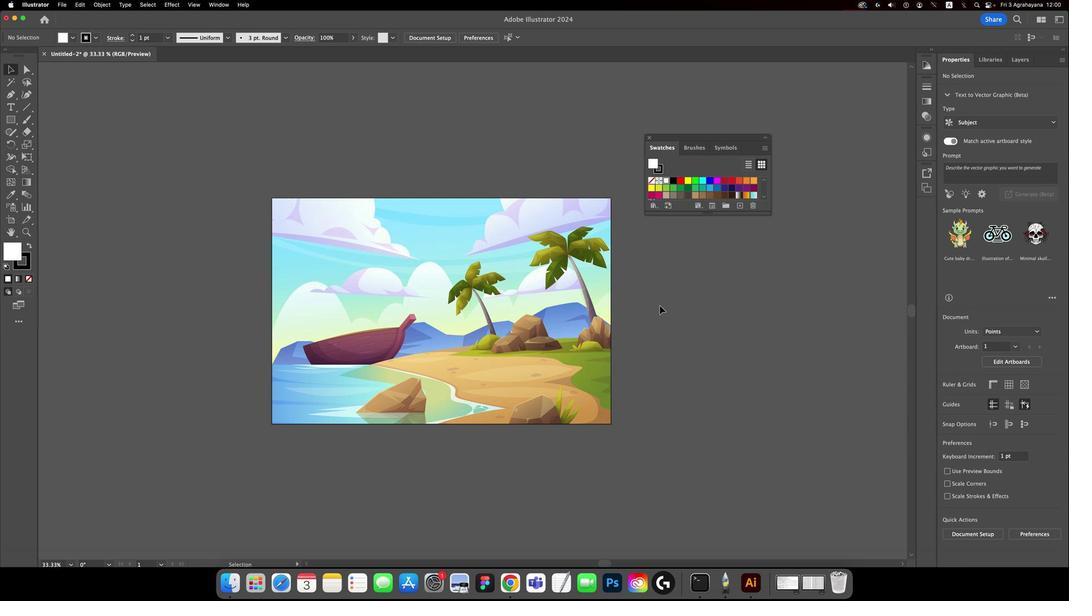 
Action: Mouse moved to (1030, 84)
Screenshot: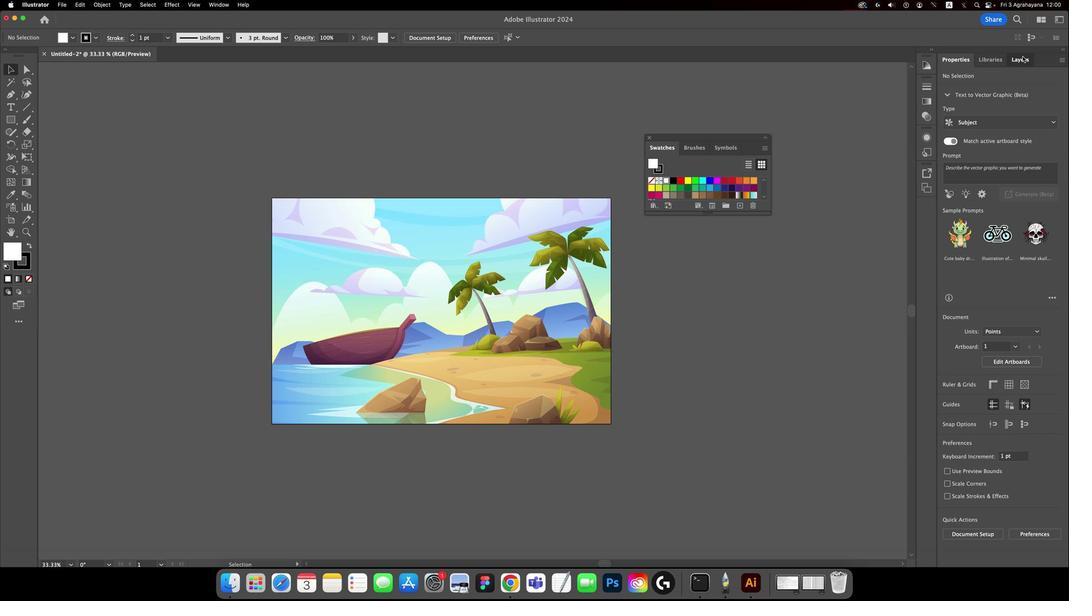 
Action: Mouse pressed left at (1030, 84)
Screenshot: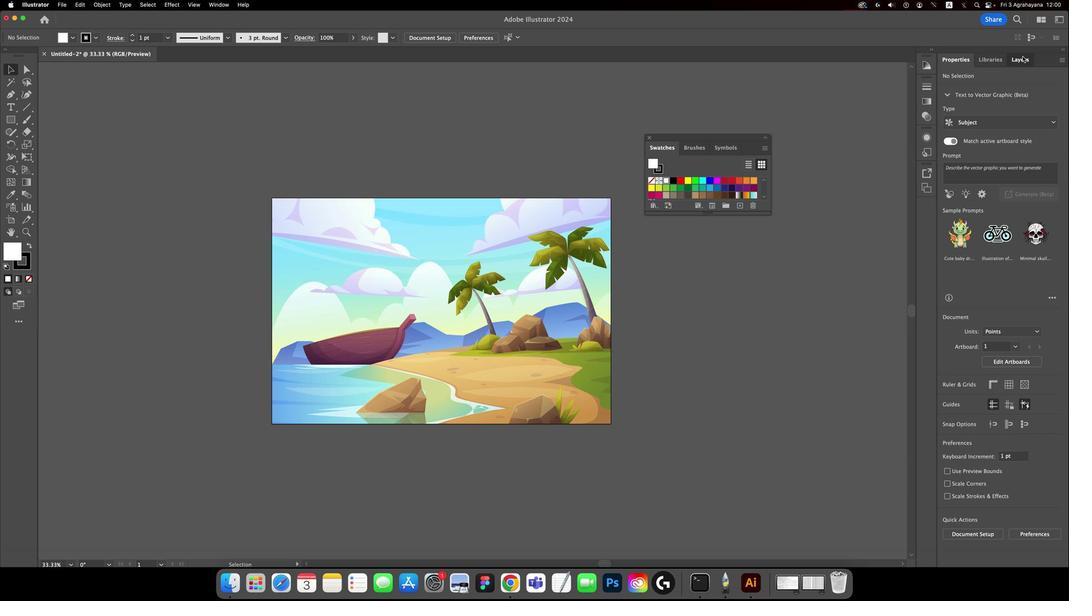 
Action: Mouse moved to (976, 119)
Screenshot: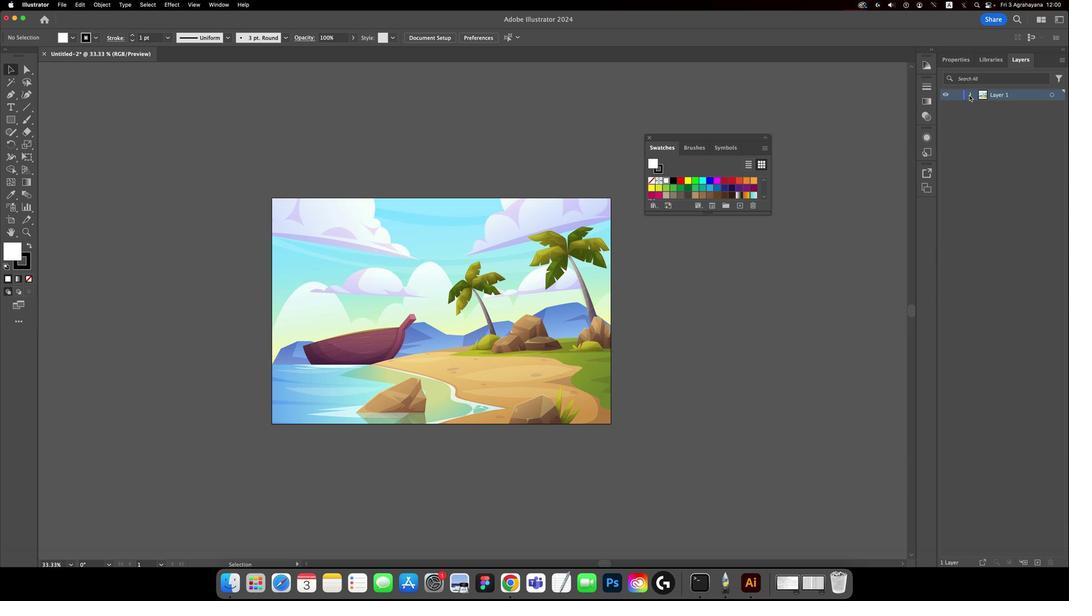 
Action: Mouse pressed left at (976, 119)
Screenshot: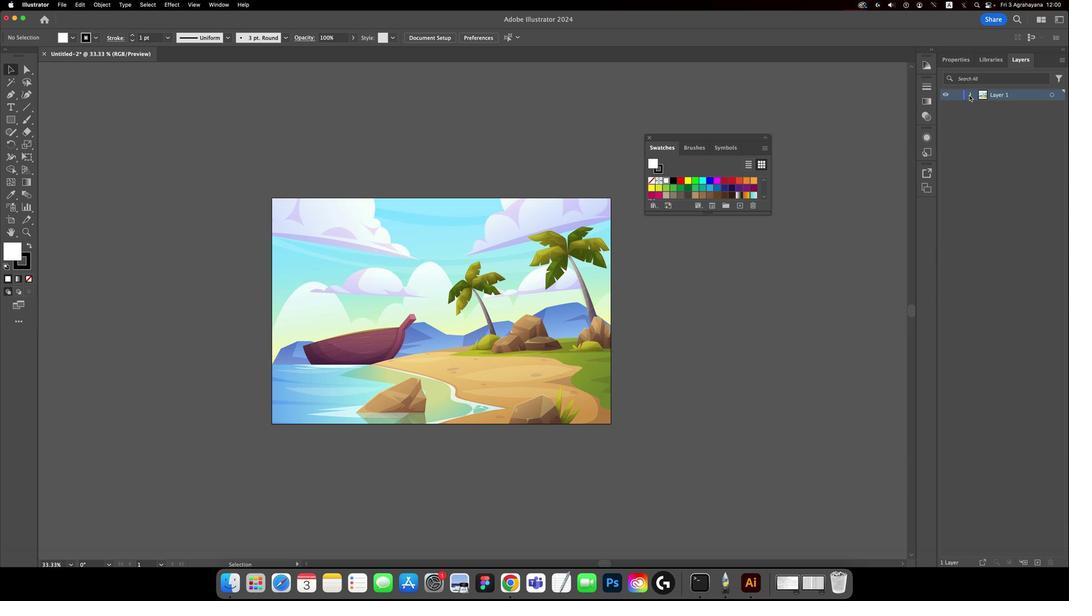 
Action: Mouse moved to (964, 129)
Screenshot: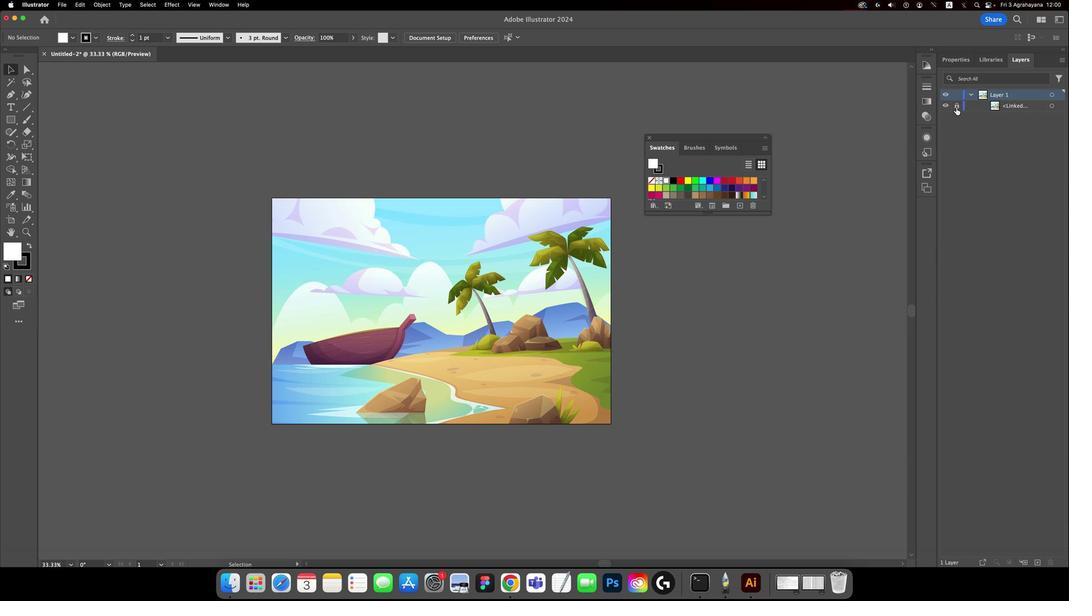 
Action: Mouse pressed left at (964, 129)
Screenshot: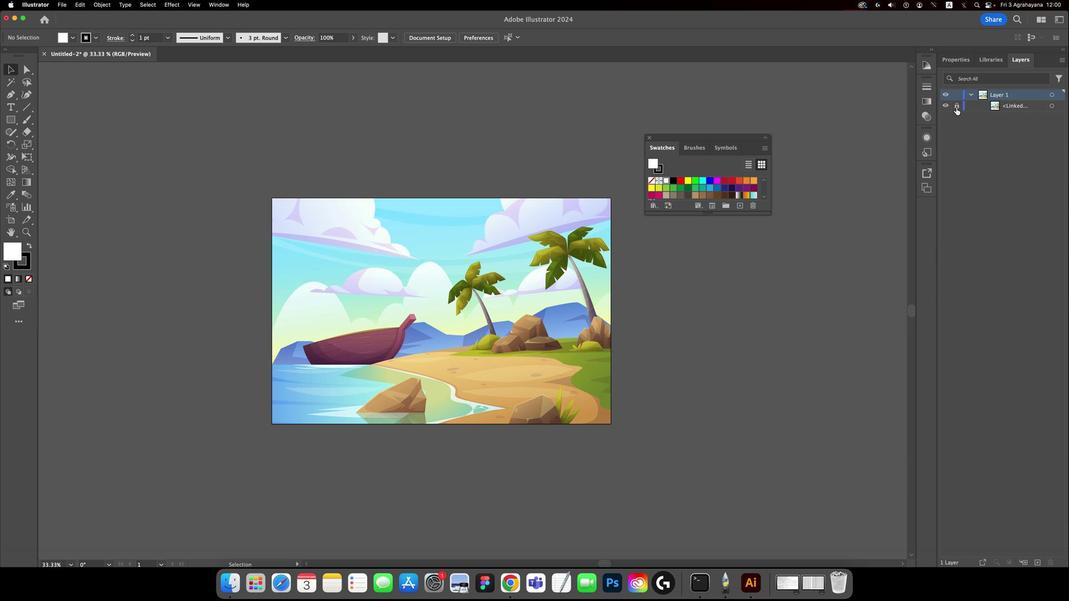 
Action: Mouse moved to (464, 278)
Screenshot: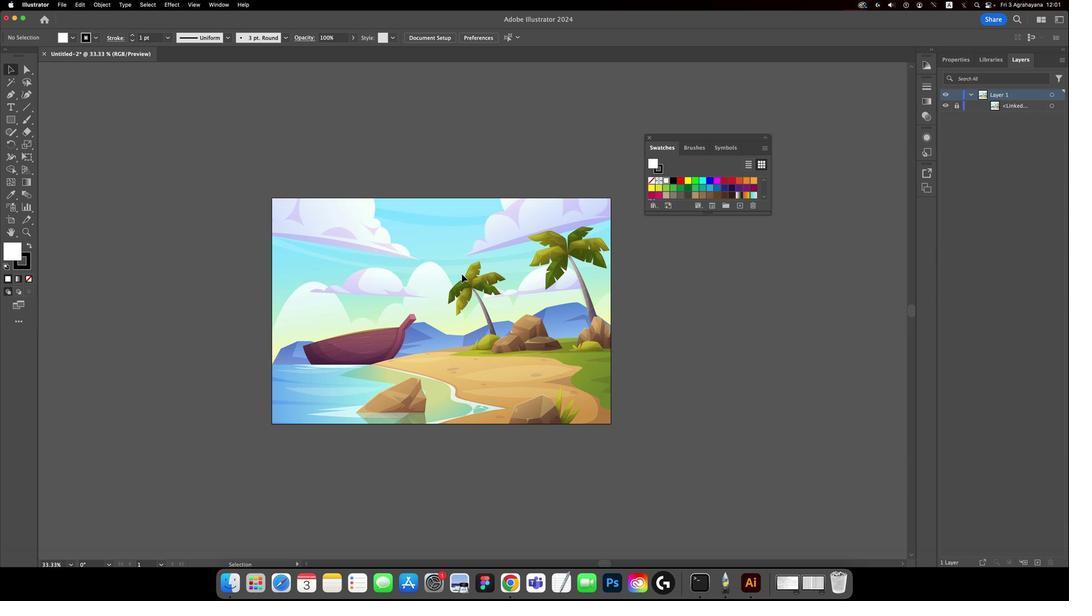 
Action: Mouse pressed left at (464, 278)
Screenshot: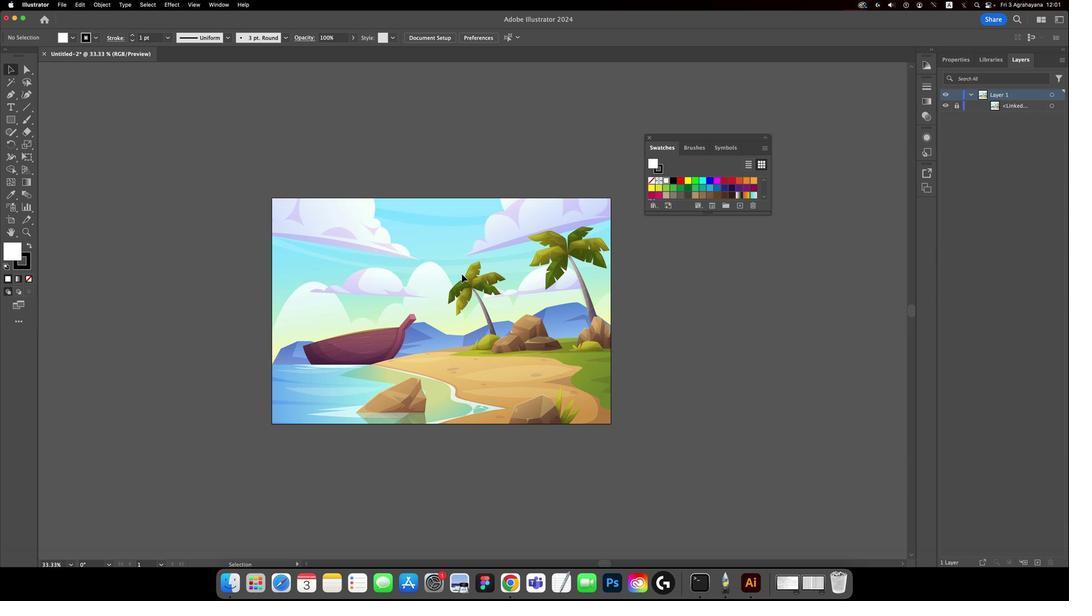 
Action: Mouse moved to (378, 347)
Screenshot: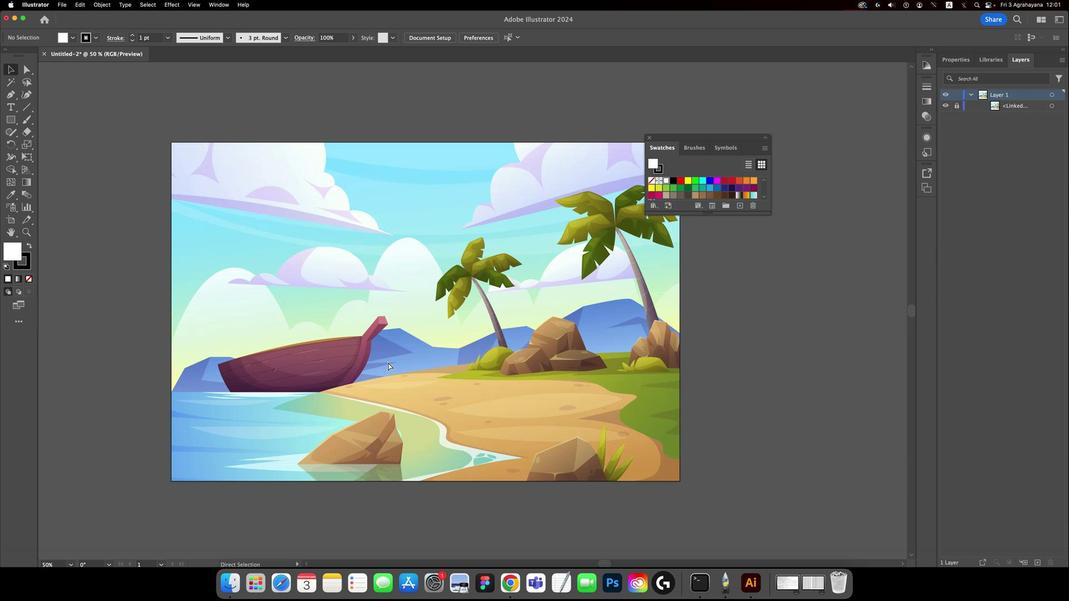
Action: Key pressed Key.cmd'='
Screenshot: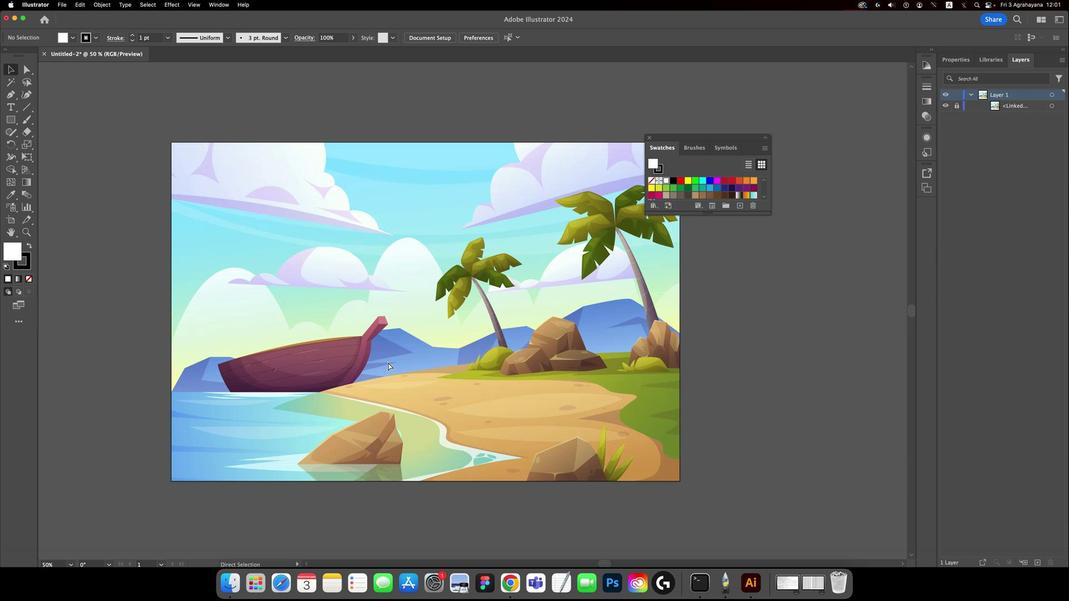 
Action: Mouse moved to (388, 356)
Screenshot: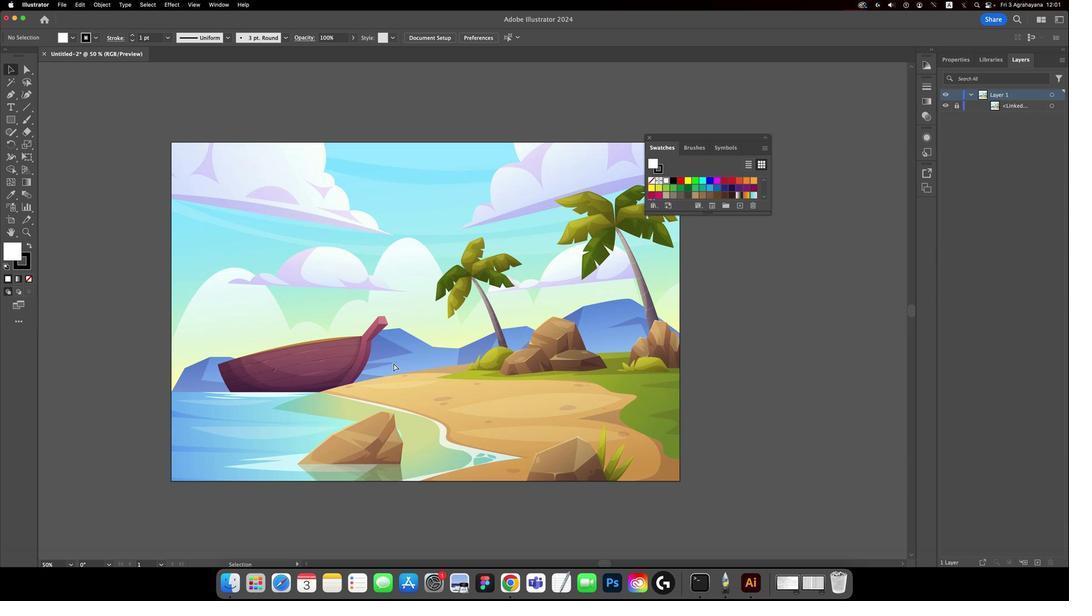 
Action: Key pressed Key.cmd'='
Screenshot: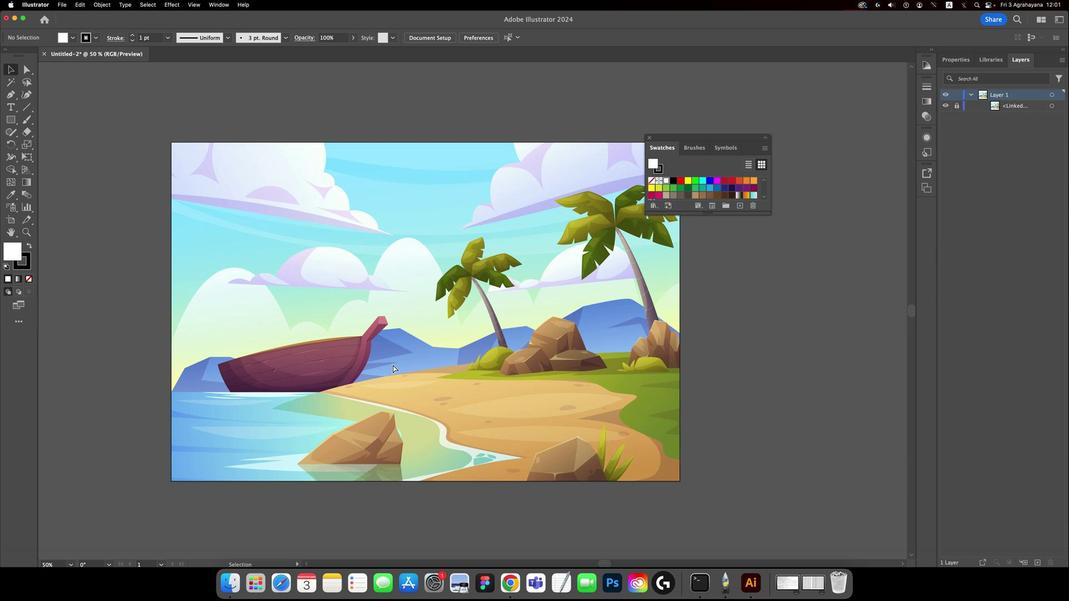 
Action: Mouse moved to (393, 358)
Screenshot: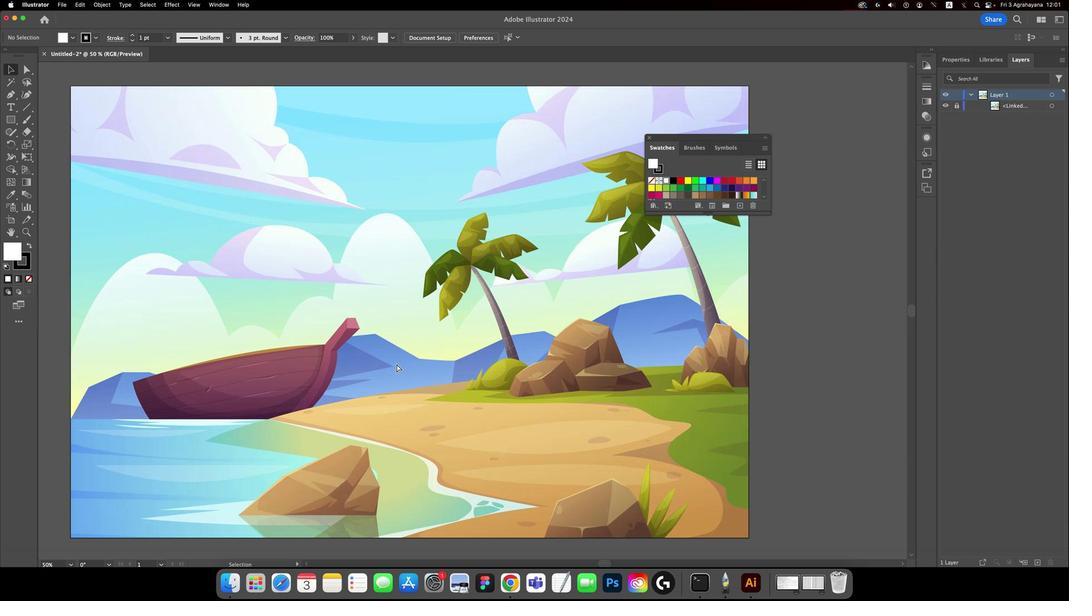 
Action: Key pressed Key.cmd'='
Screenshot: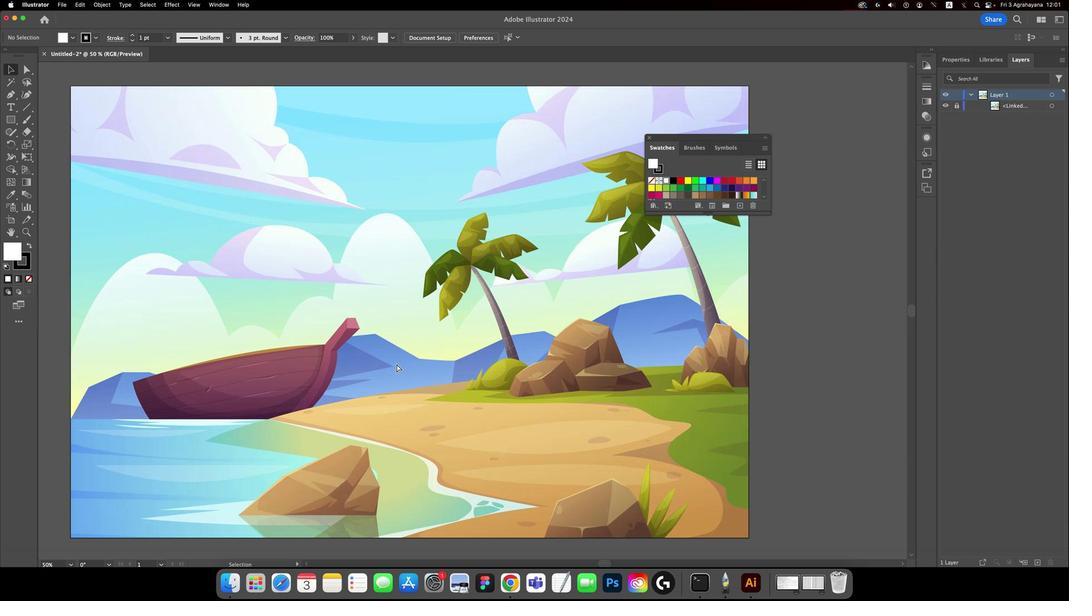 
Action: Mouse moved to (397, 357)
Screenshot: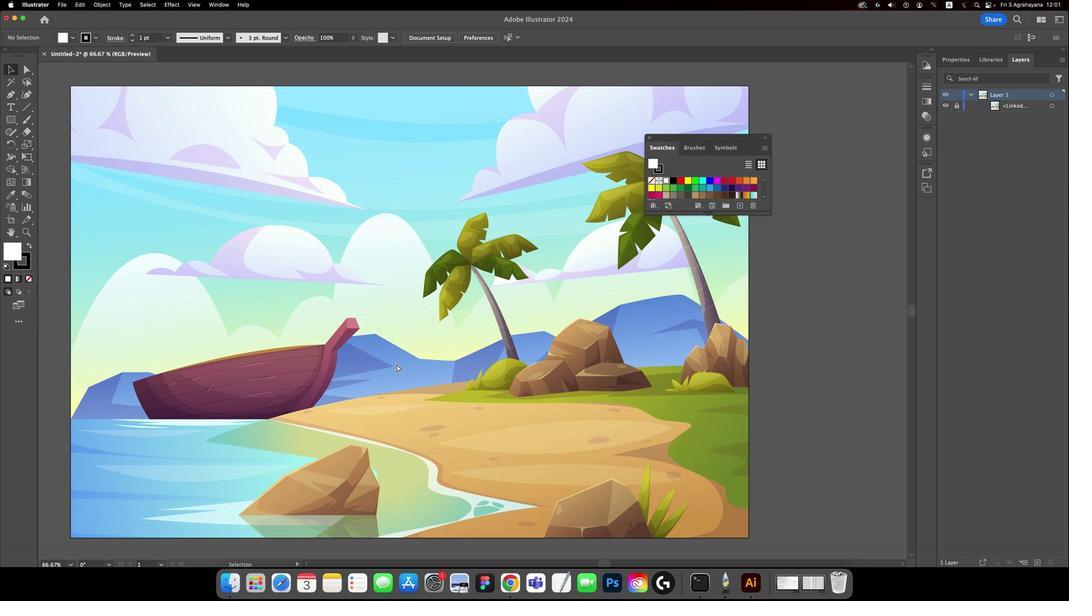 
Action: Key pressed Key.space
Screenshot: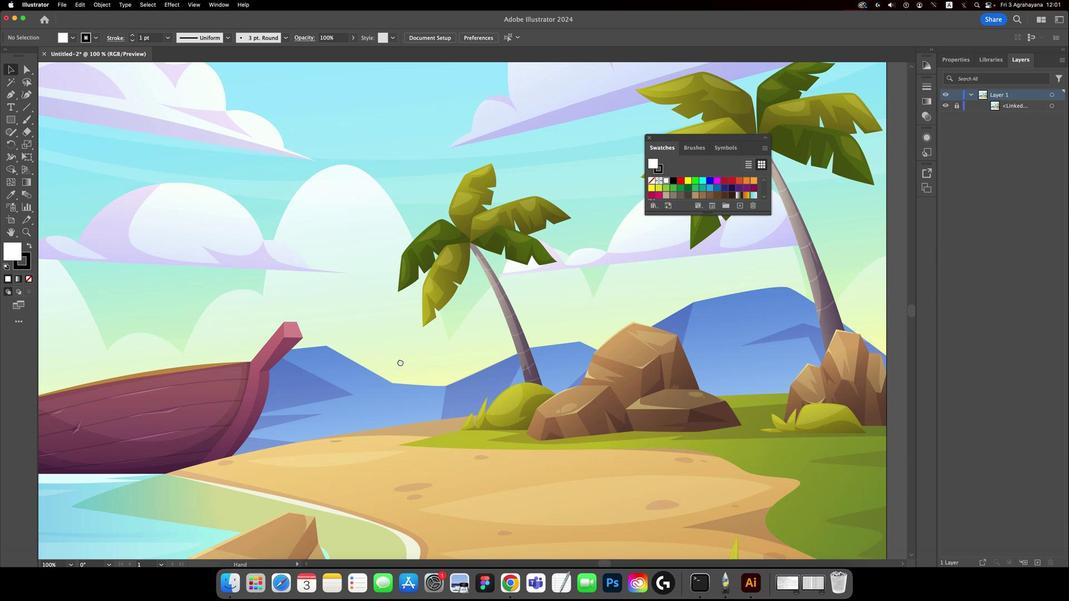 
Action: Mouse moved to (398, 357)
Screenshot: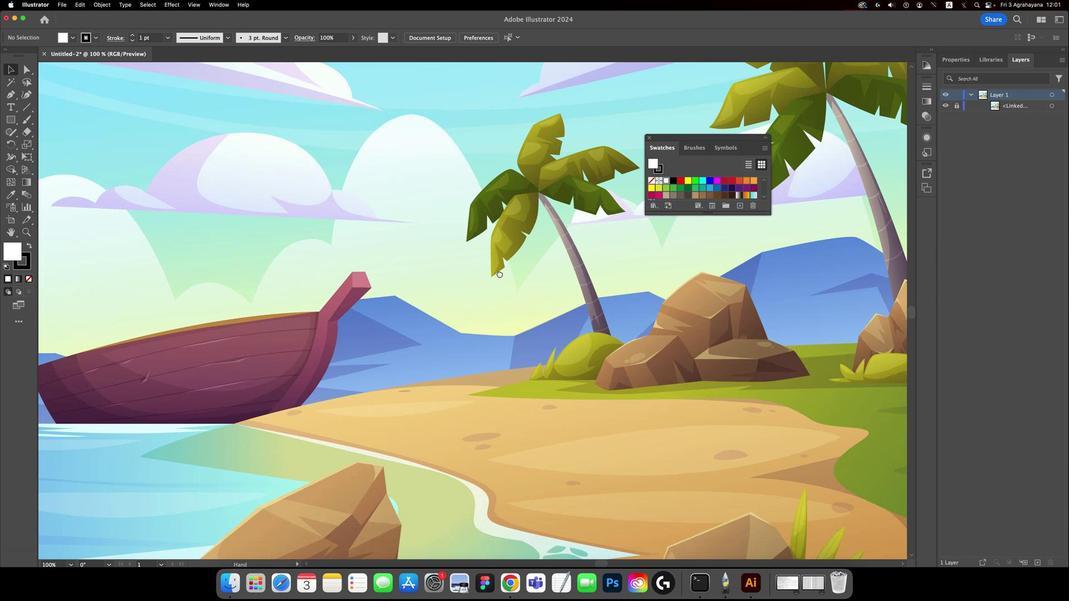 
Action: Mouse pressed left at (398, 357)
Screenshot: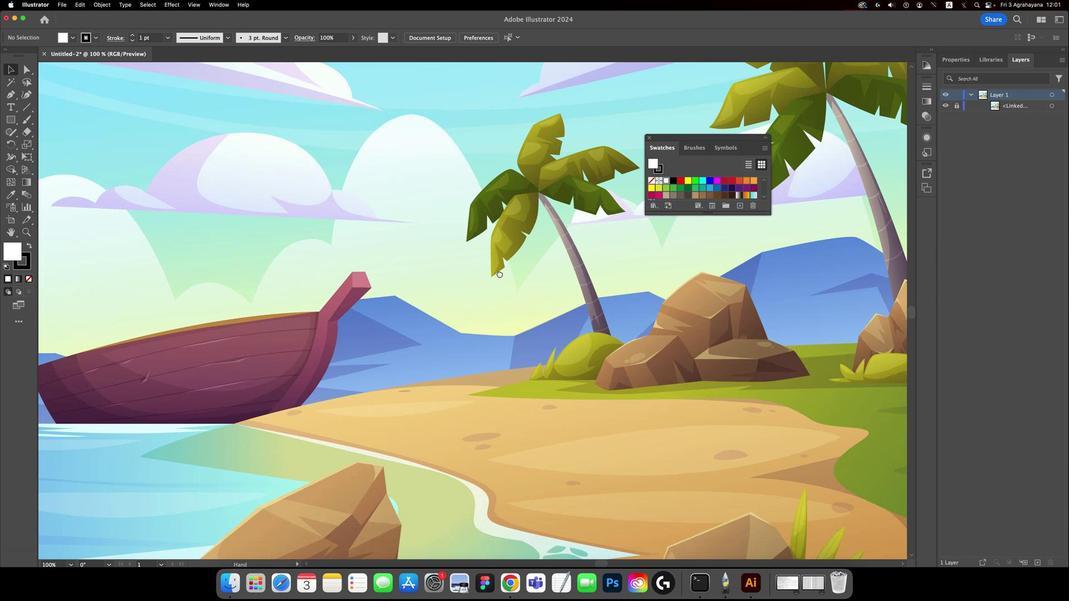 
Action: Mouse moved to (332, 293)
Screenshot: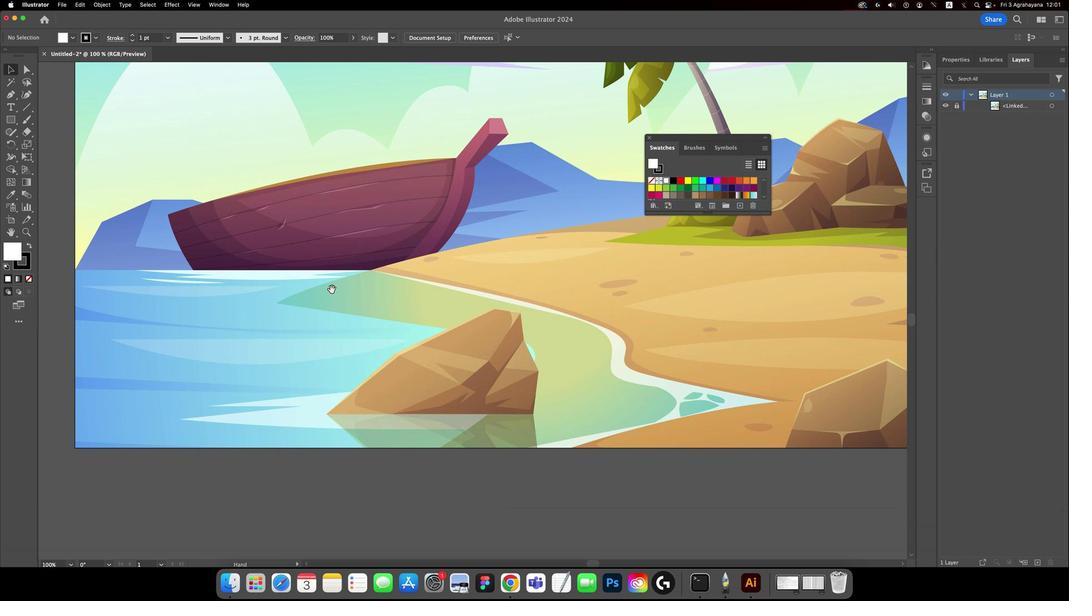 
Action: Key pressed Key.space
Screenshot: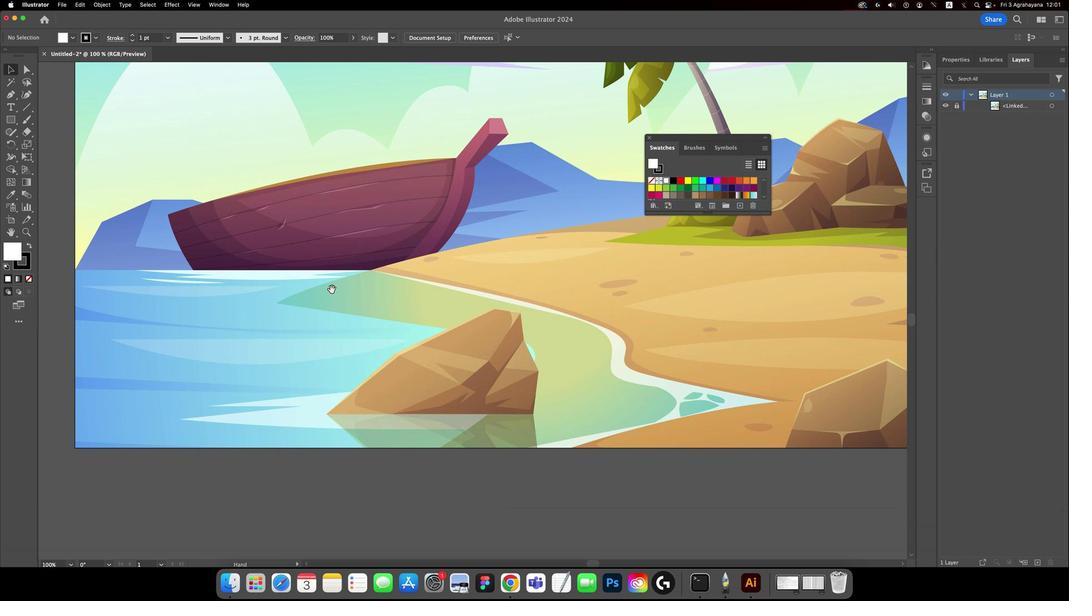 
Action: Mouse moved to (333, 291)
Screenshot: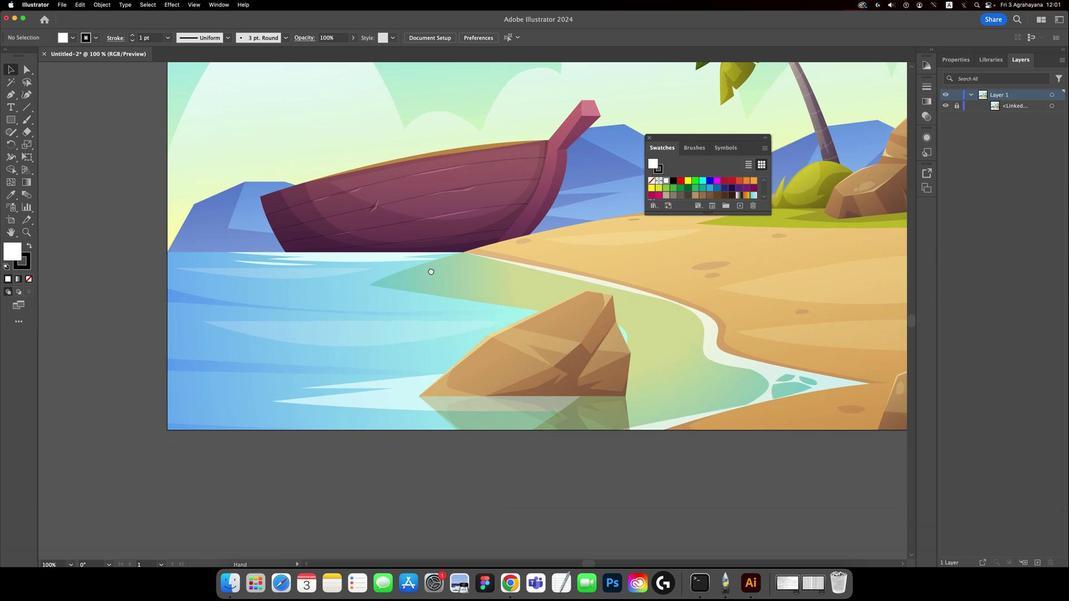 
Action: Mouse pressed left at (333, 291)
Screenshot: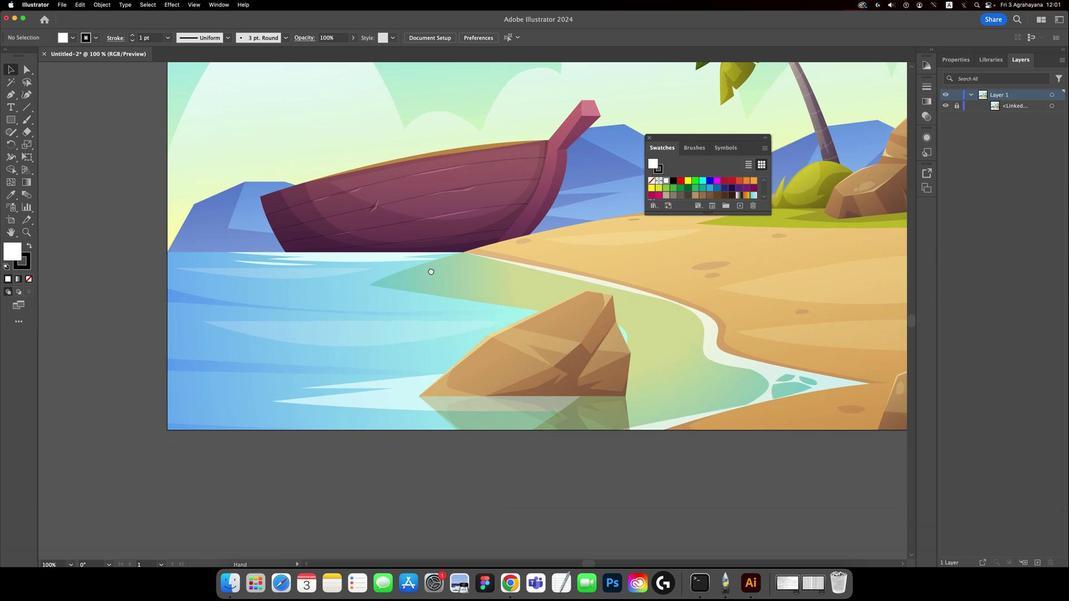 
Action: Mouse moved to (425, 299)
Screenshot: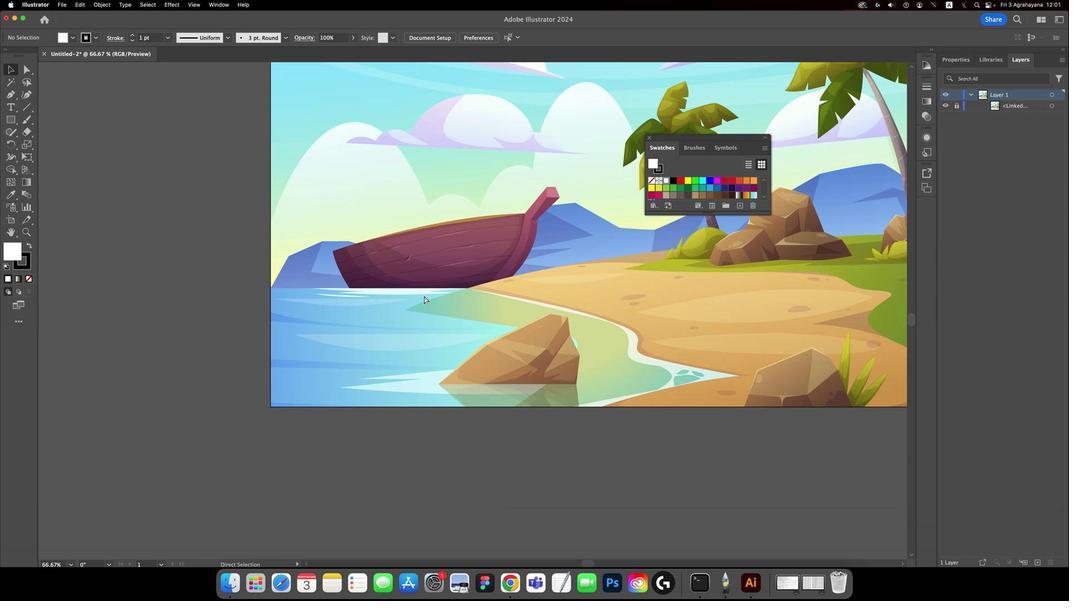 
Action: Key pressed Key.cmd
Screenshot: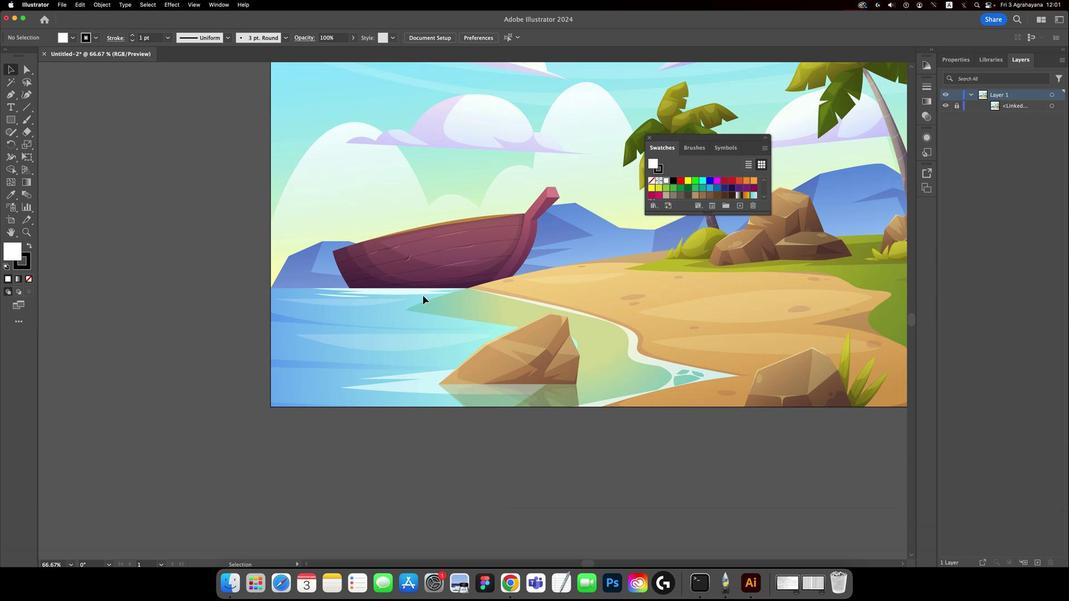 
Action: Mouse moved to (425, 299)
Screenshot: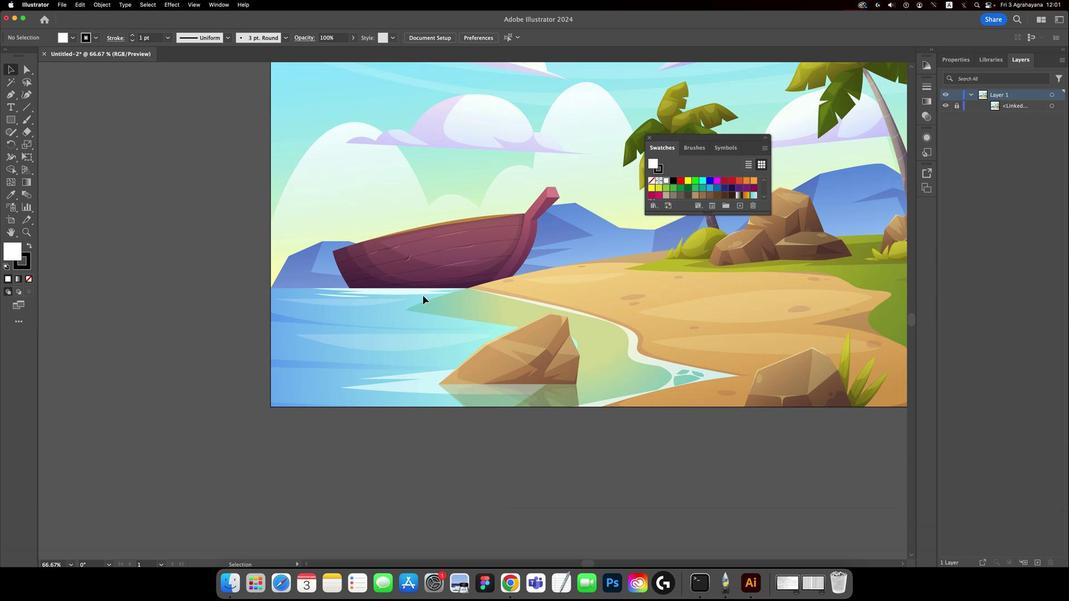 
Action: Key pressed '-'
Screenshot: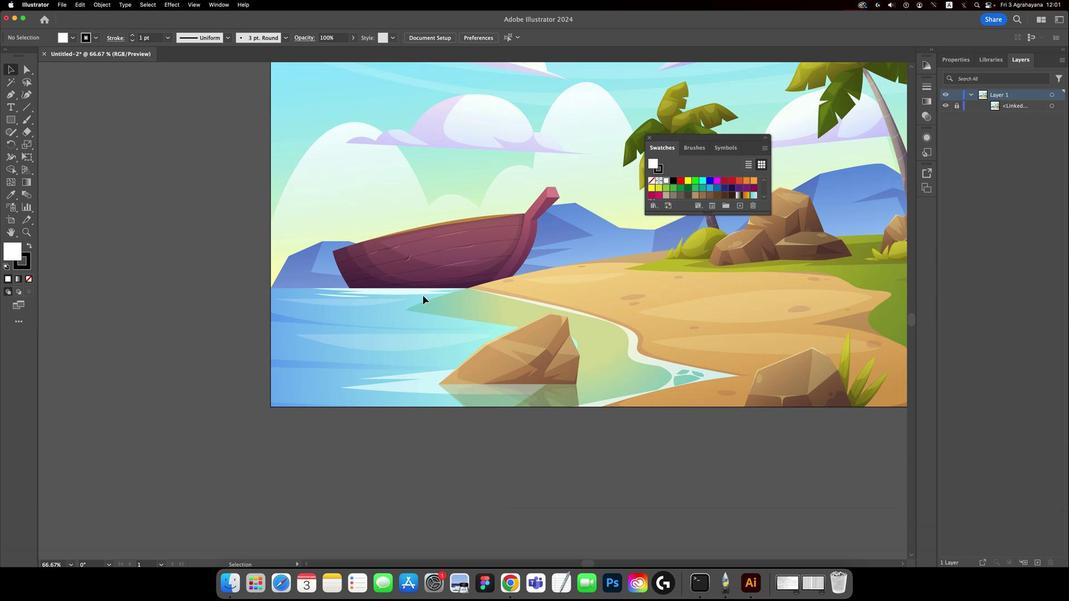 
Action: Mouse moved to (424, 285)
Screenshot: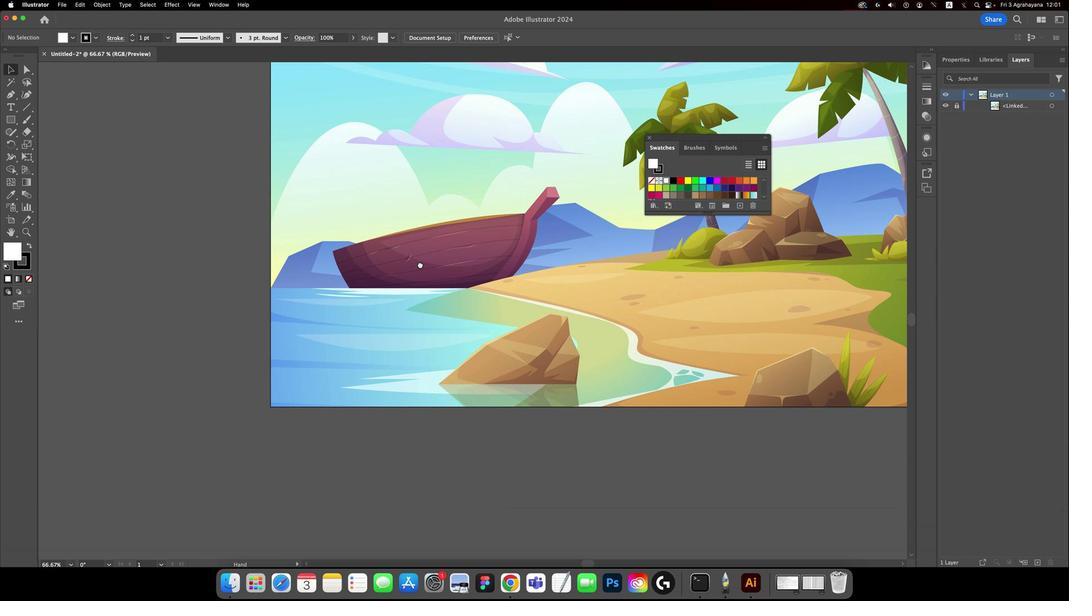 
Action: Key pressed Key.space
Screenshot: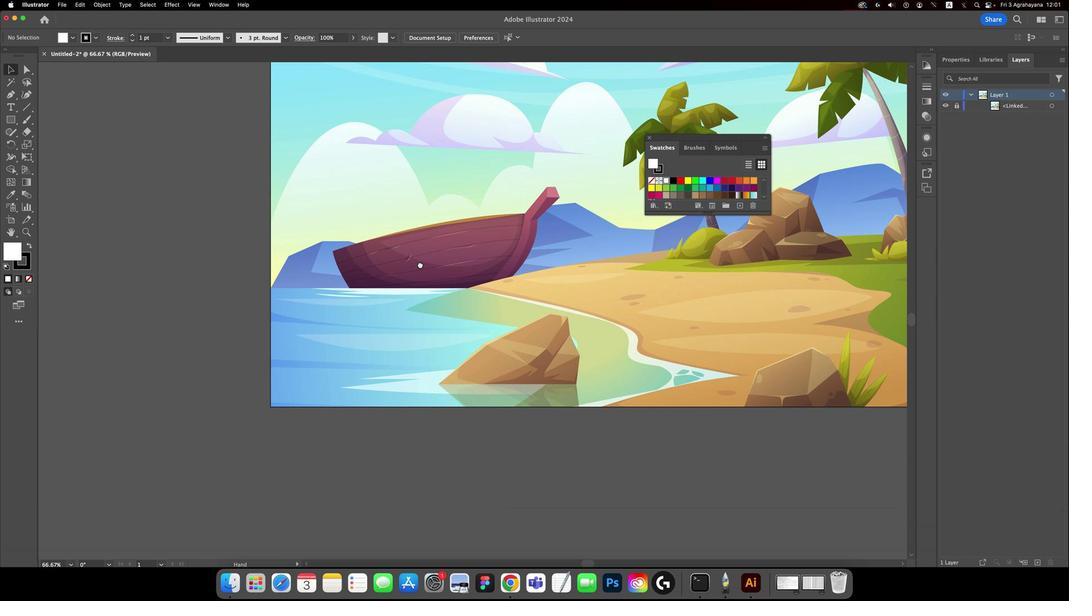 
Action: Mouse moved to (421, 269)
Screenshot: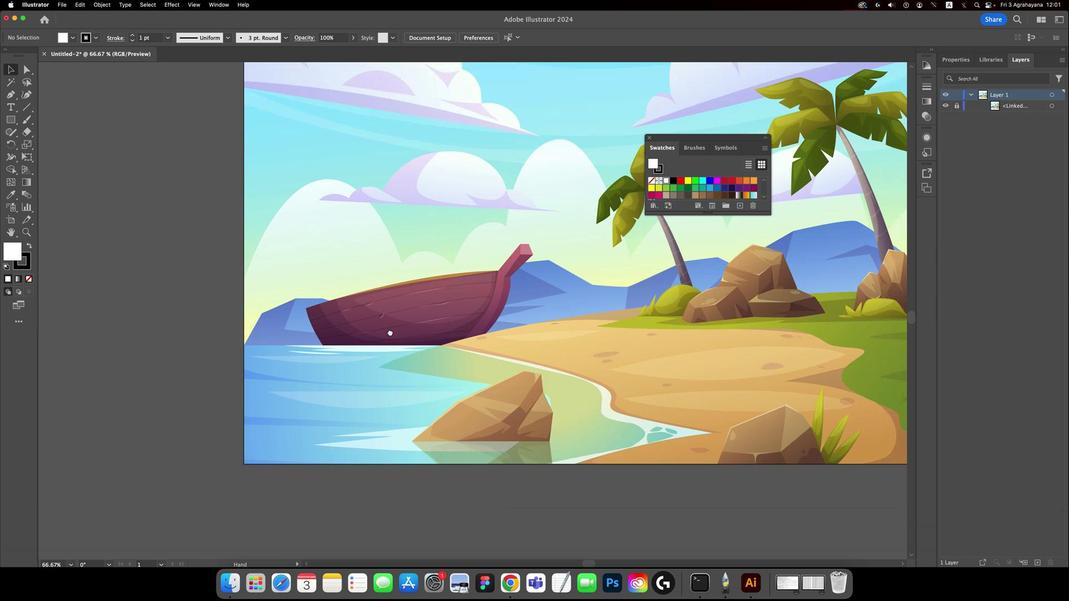 
Action: Mouse pressed left at (421, 269)
Screenshot: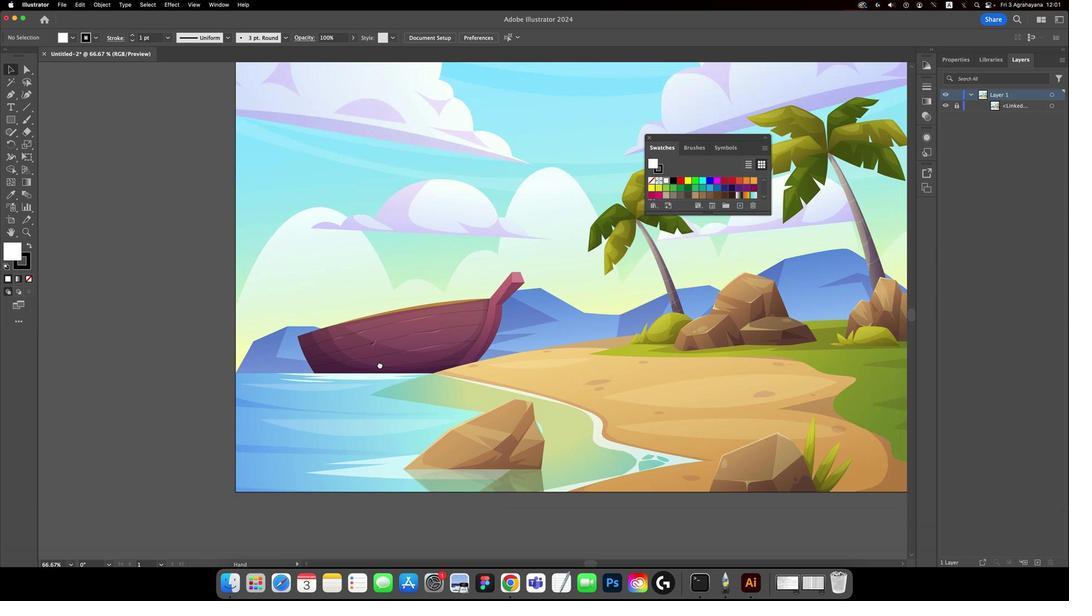 
Action: Mouse moved to (305, 323)
Screenshot: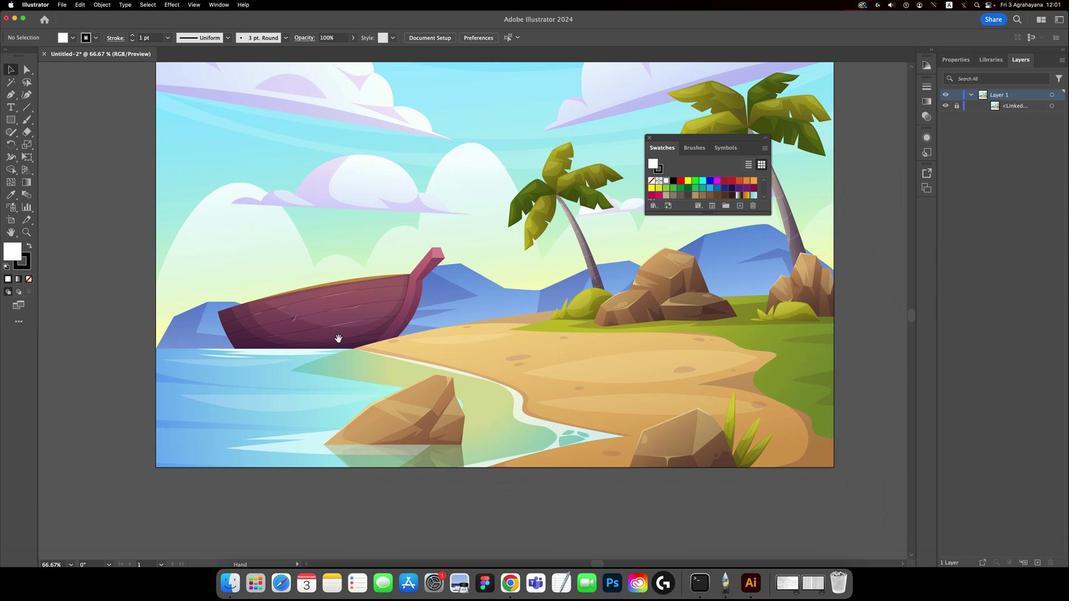 
Action: Key pressed Key.space
Screenshot: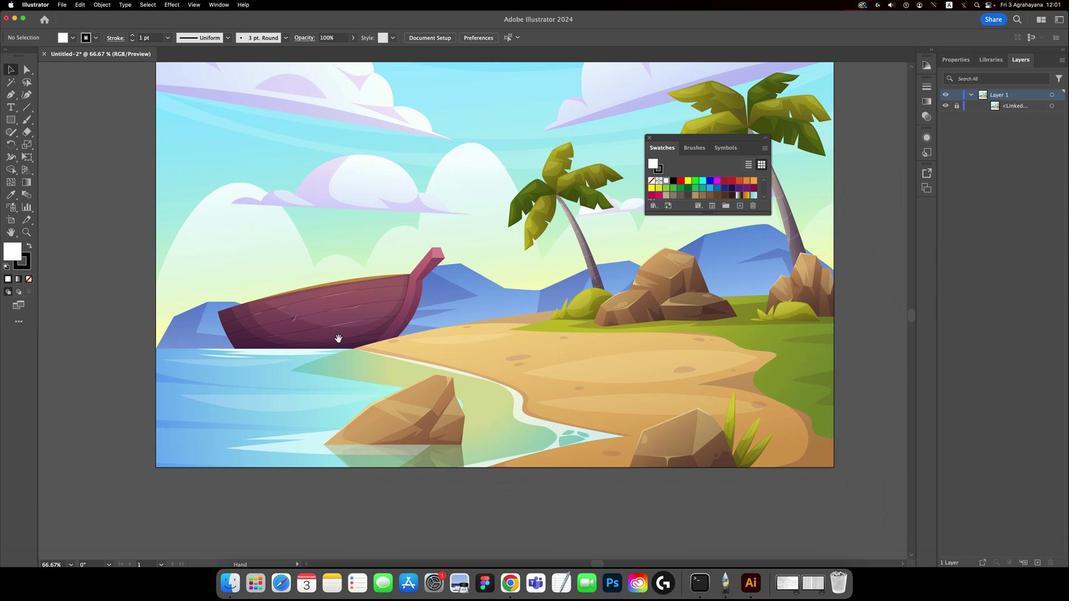 
Action: Mouse moved to (522, 390)
Screenshot: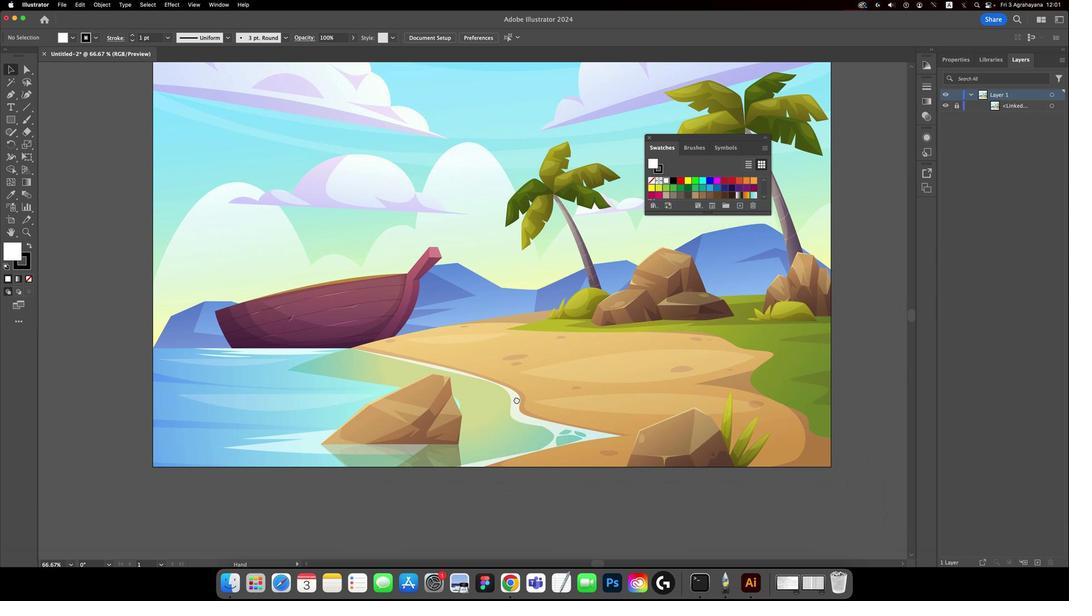 
Action: Mouse pressed left at (522, 390)
Screenshot: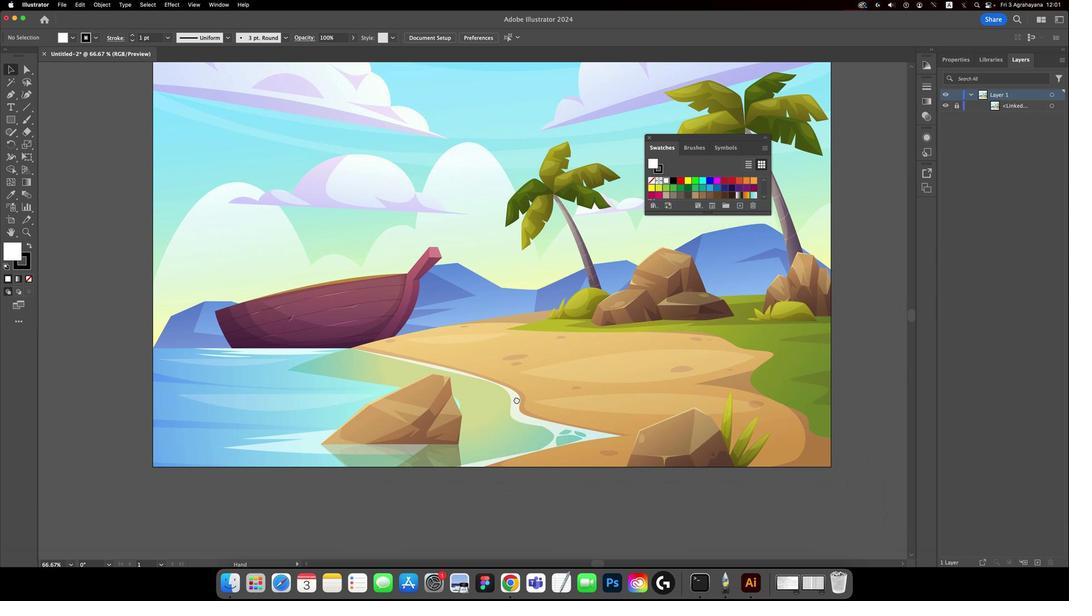 
Action: Mouse moved to (520, 390)
Screenshot: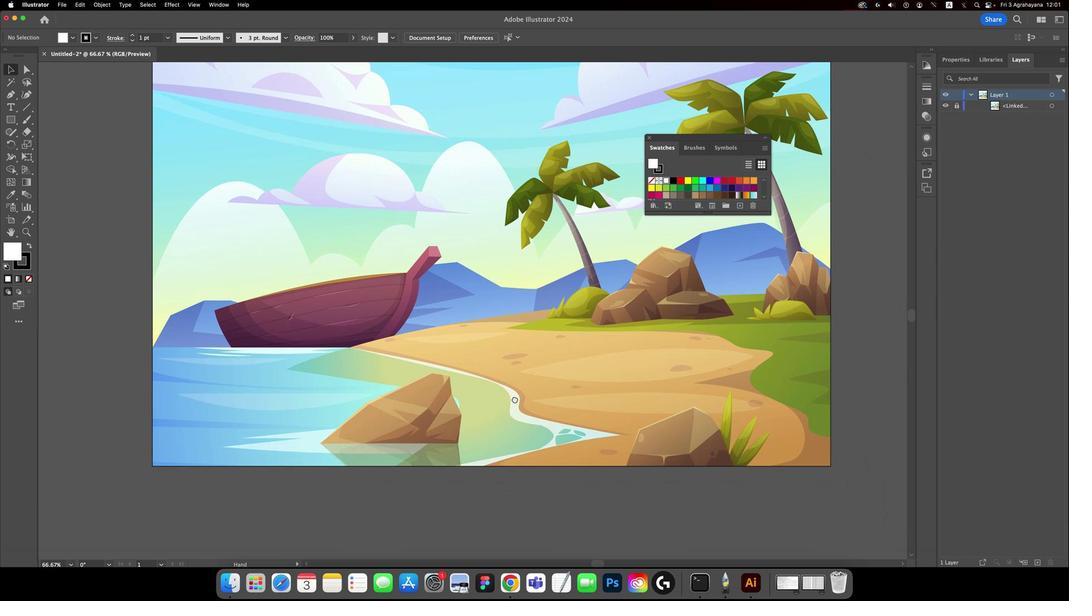 
Action: Key pressed Key.space
Screenshot: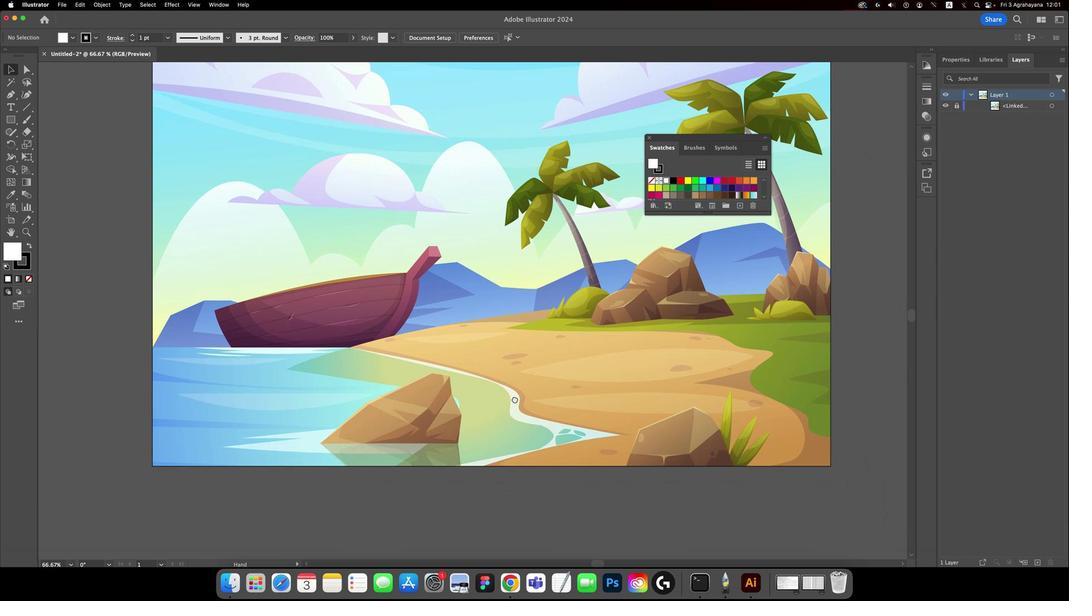 
Action: Mouse moved to (524, 393)
Screenshot: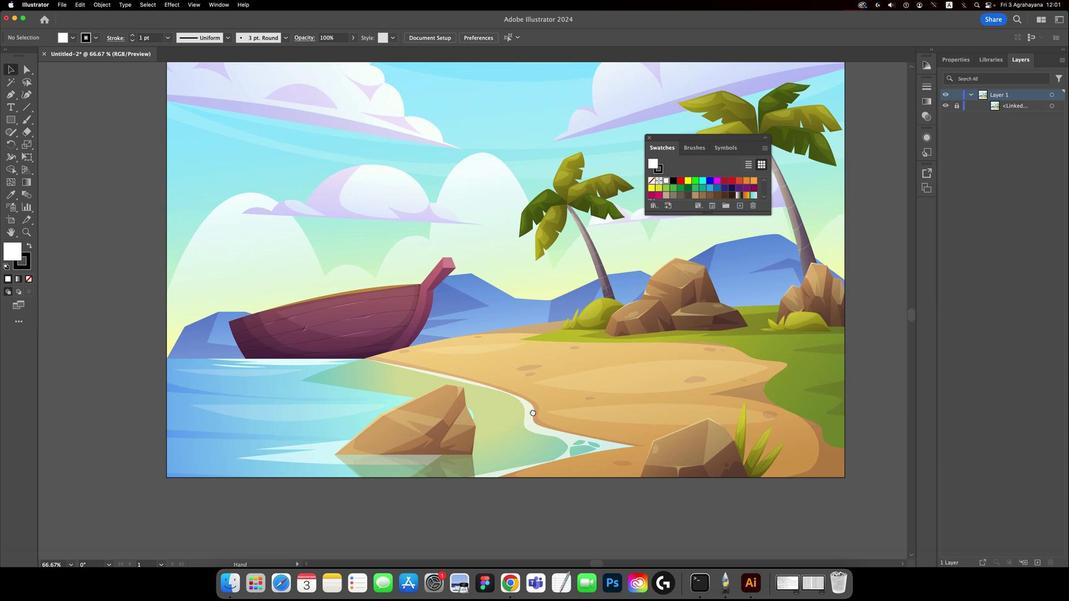 
Action: Key pressed Key.space
Screenshot: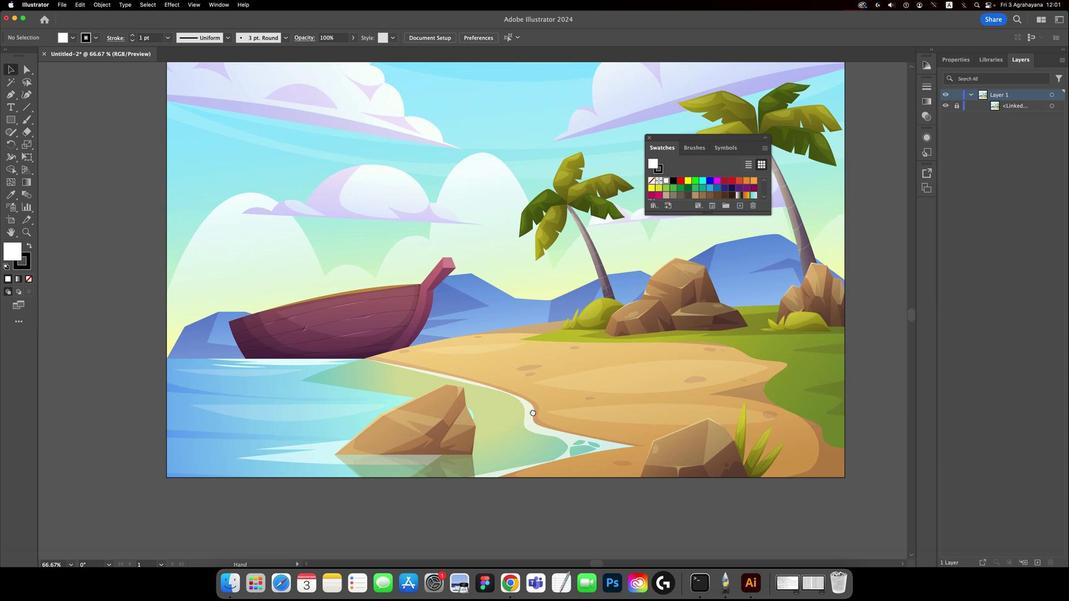 
Action: Mouse moved to (497, 352)
Screenshot: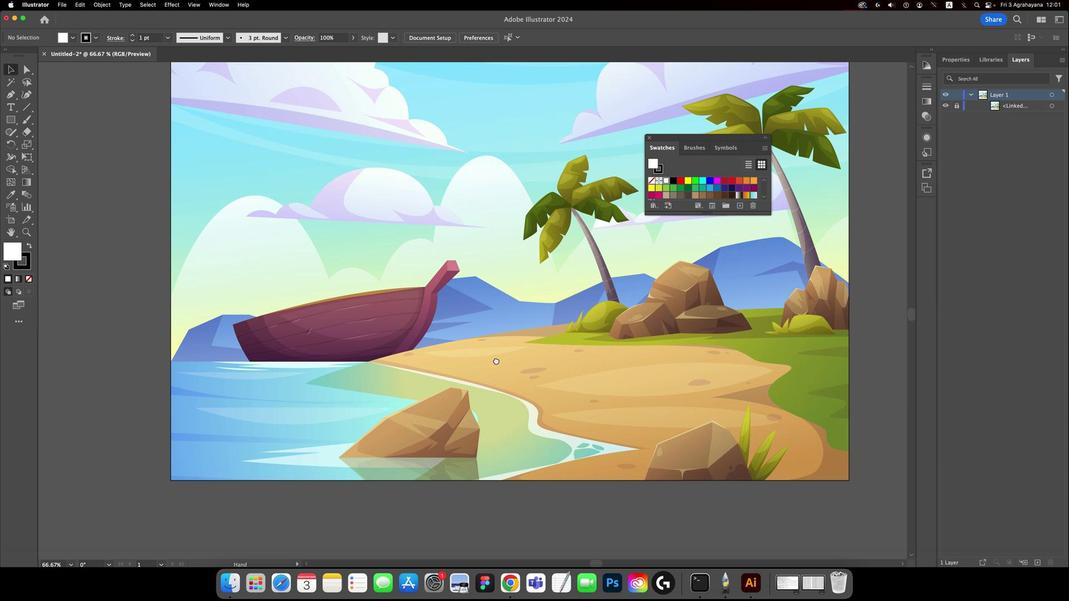 
Action: Key pressed Key.space
Screenshot: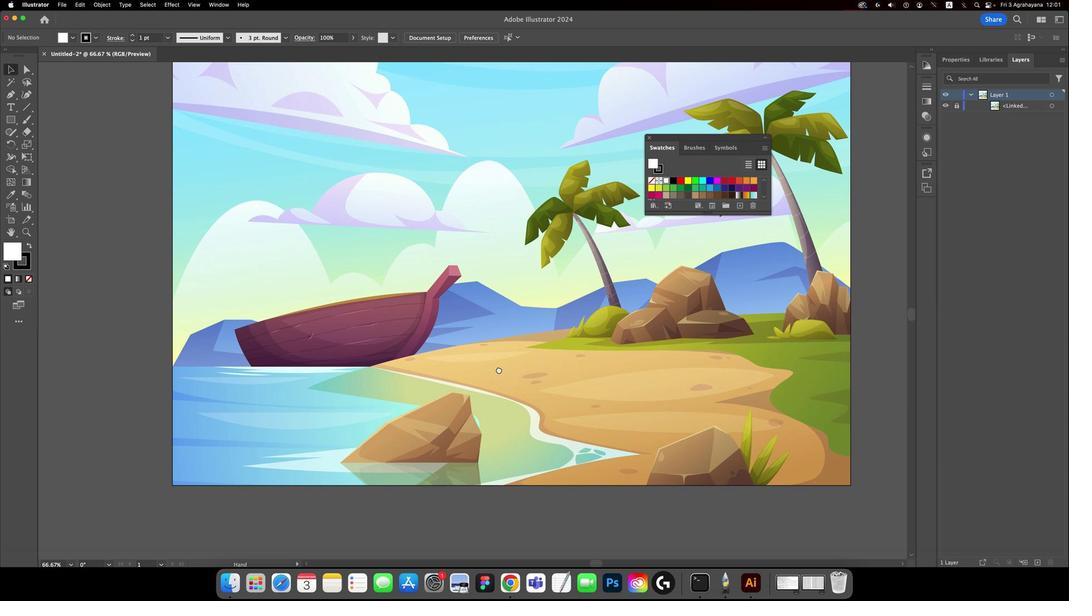 
Action: Mouse moved to (497, 352)
Screenshot: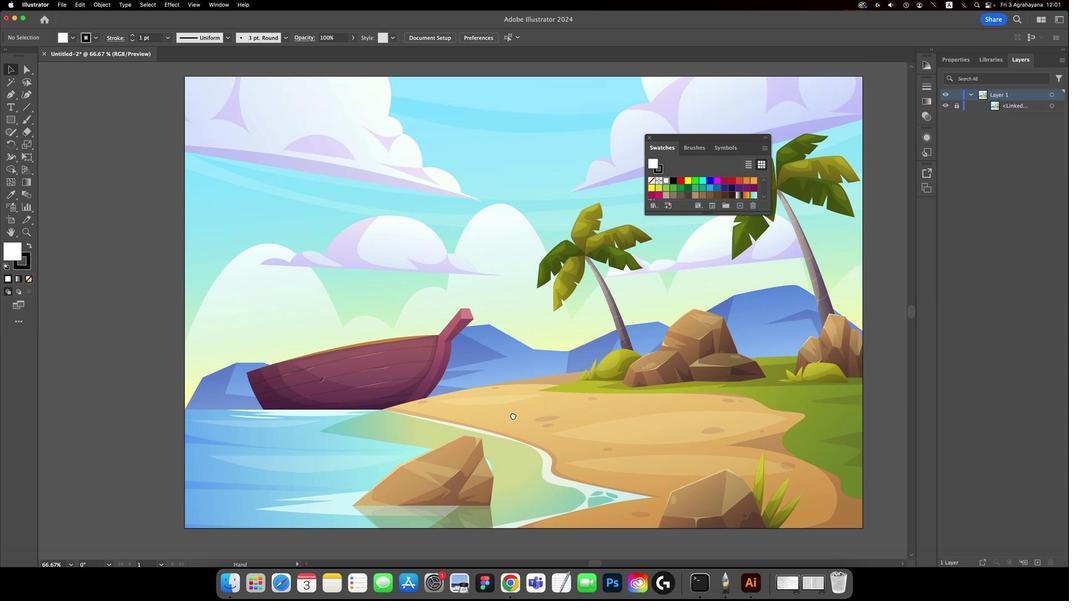 
Action: Mouse pressed left at (497, 352)
Screenshot: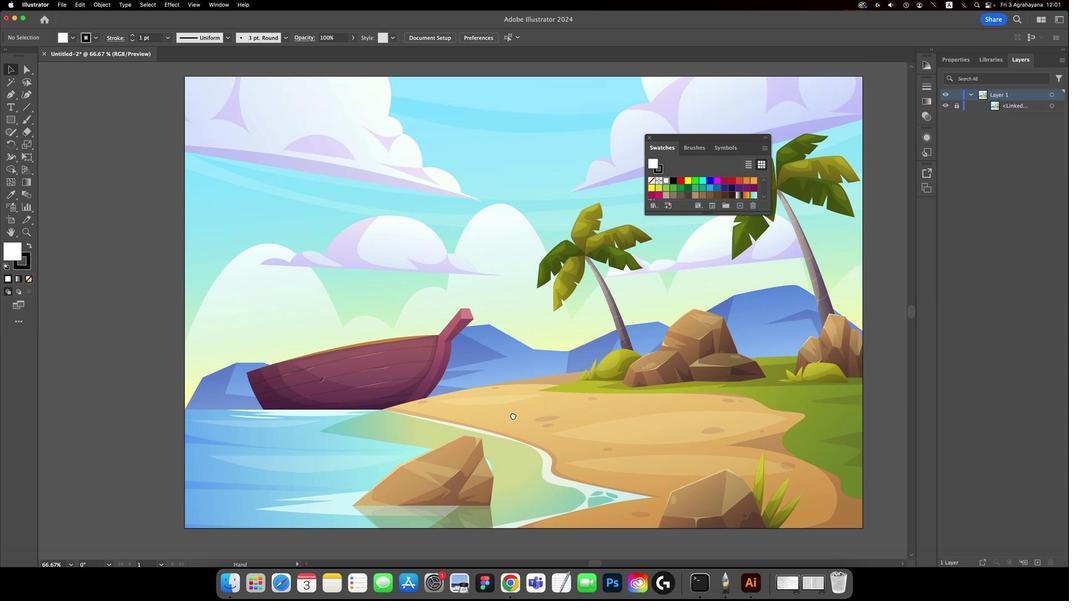 
Action: Mouse moved to (513, 381)
Screenshot: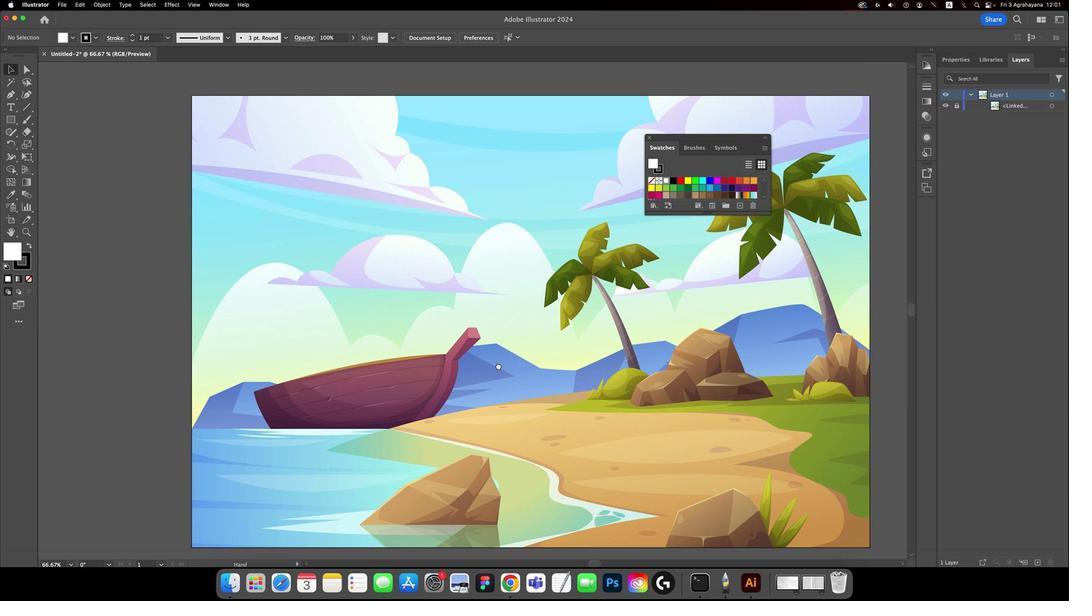 
Action: Key pressed Key.space
Screenshot: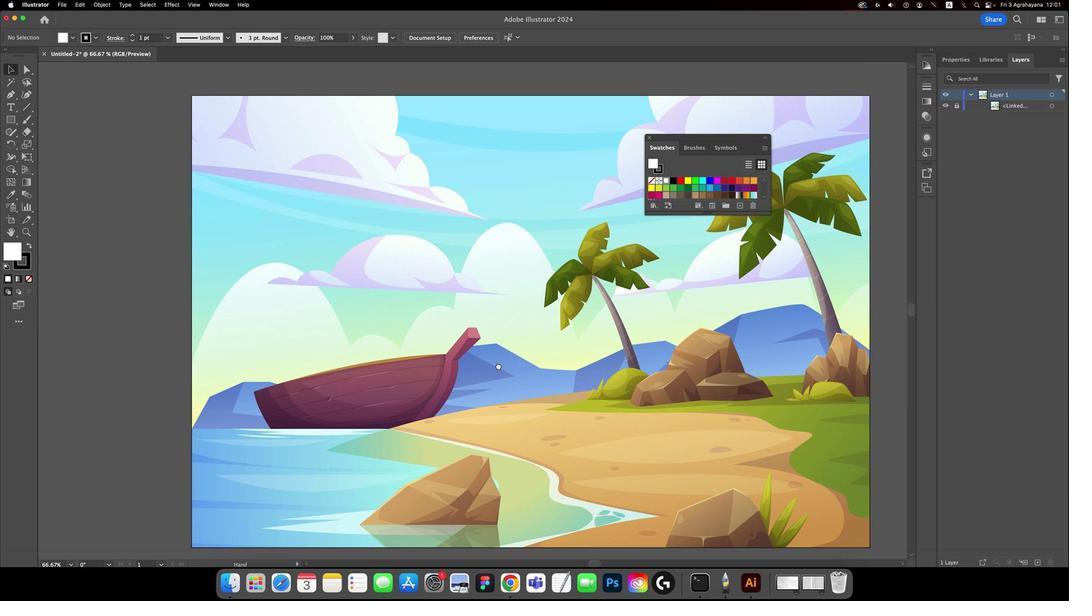
Action: Mouse moved to (500, 359)
Screenshot: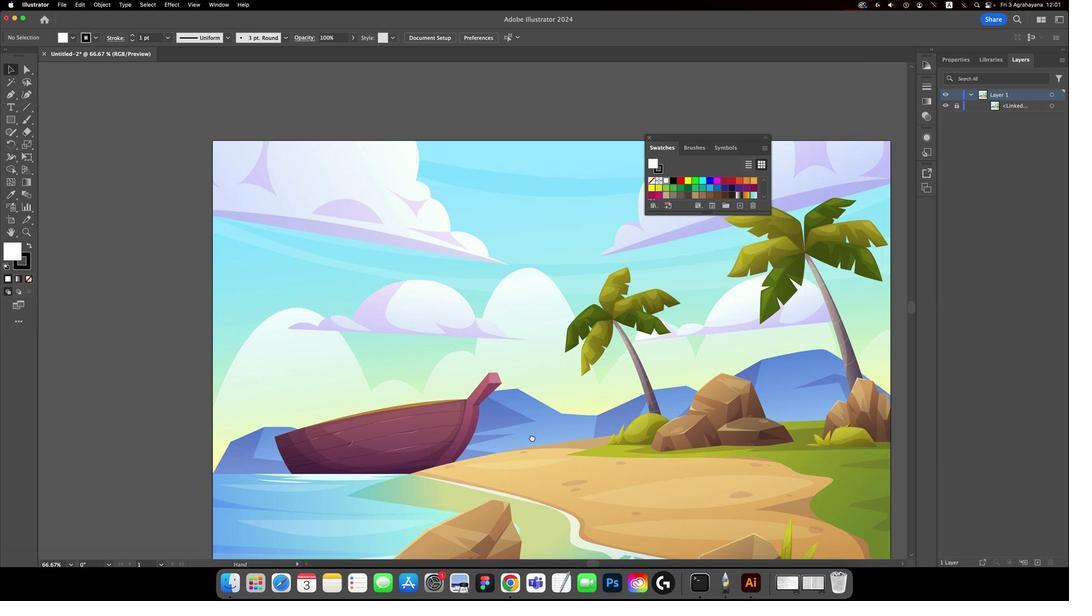 
Action: Mouse pressed left at (500, 359)
Screenshot: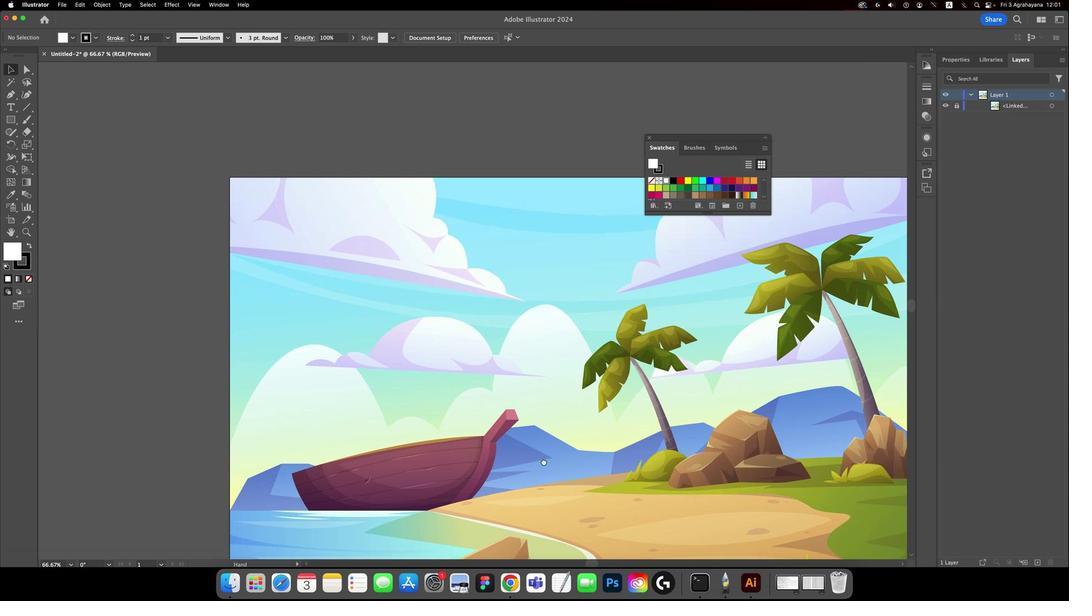 
Action: Mouse moved to (493, 421)
Screenshot: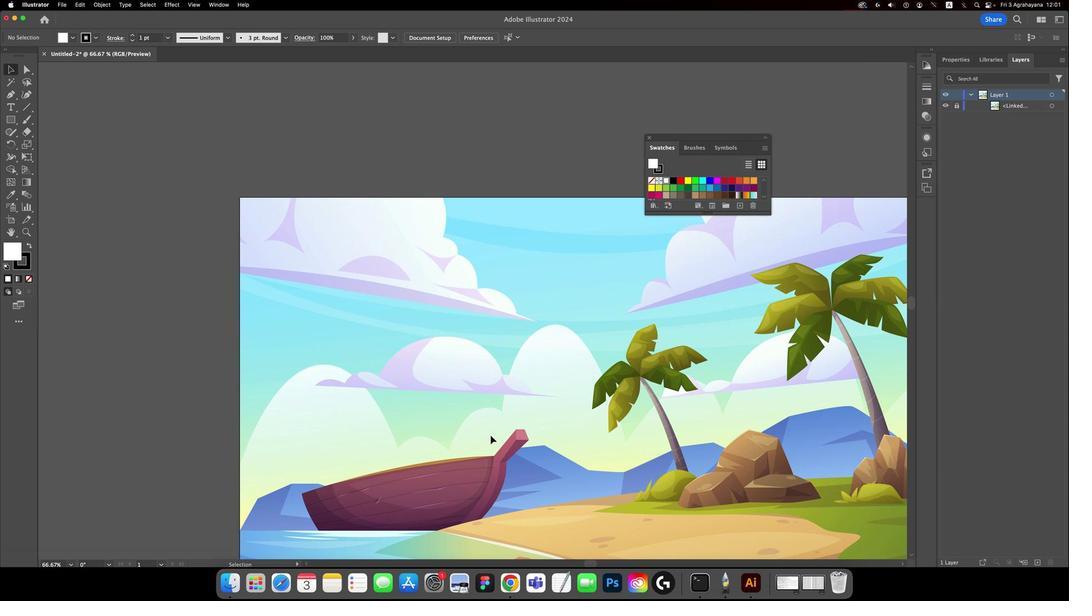 
Action: Key pressed 'p'
Screenshot: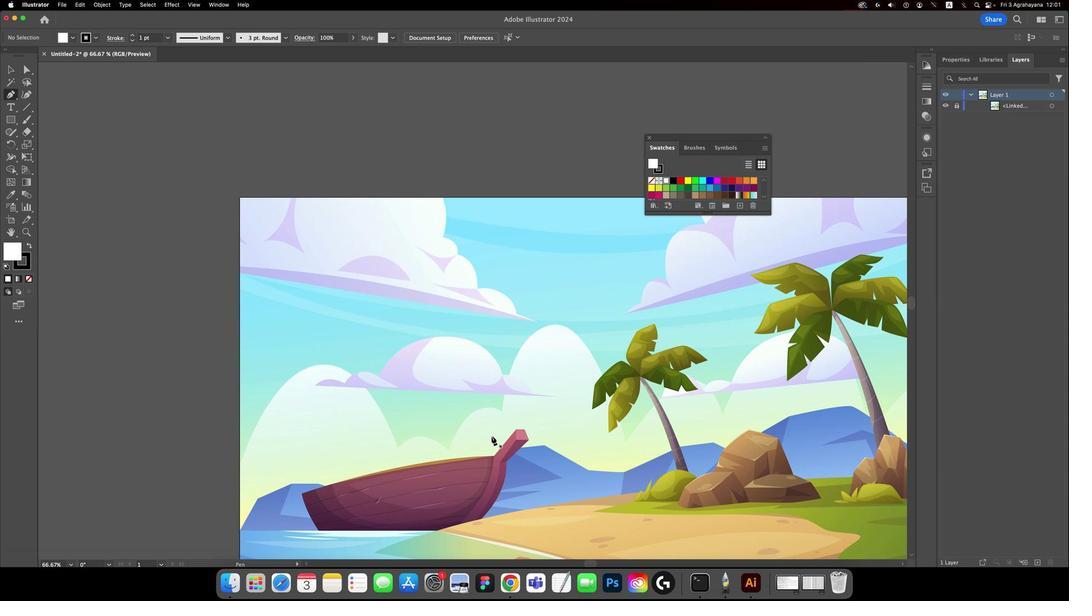 
Action: Mouse moved to (239, 210)
Screenshot: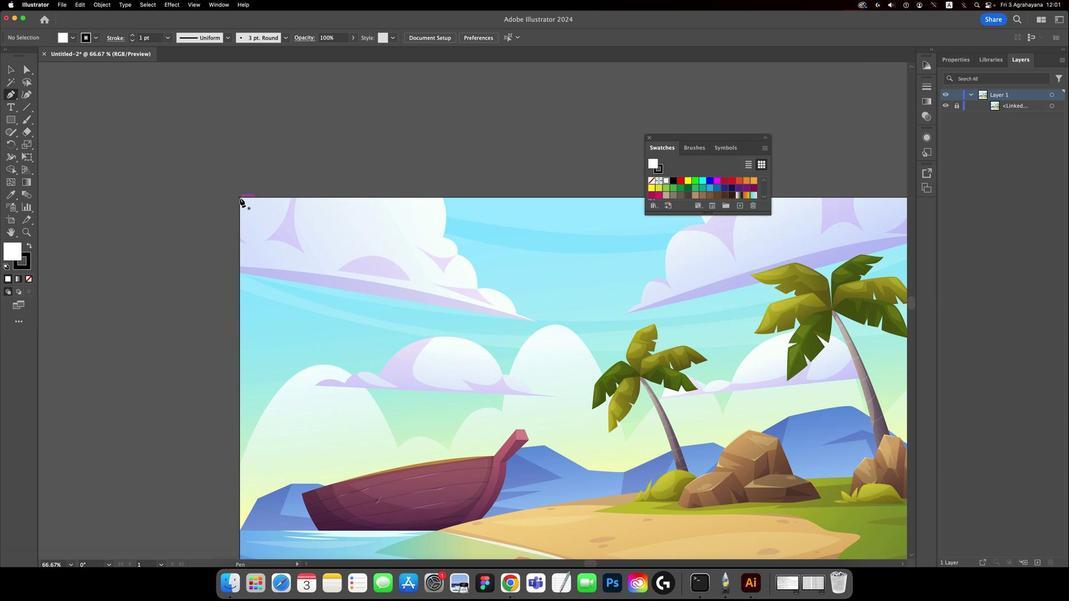 
Action: Mouse pressed left at (239, 210)
Screenshot: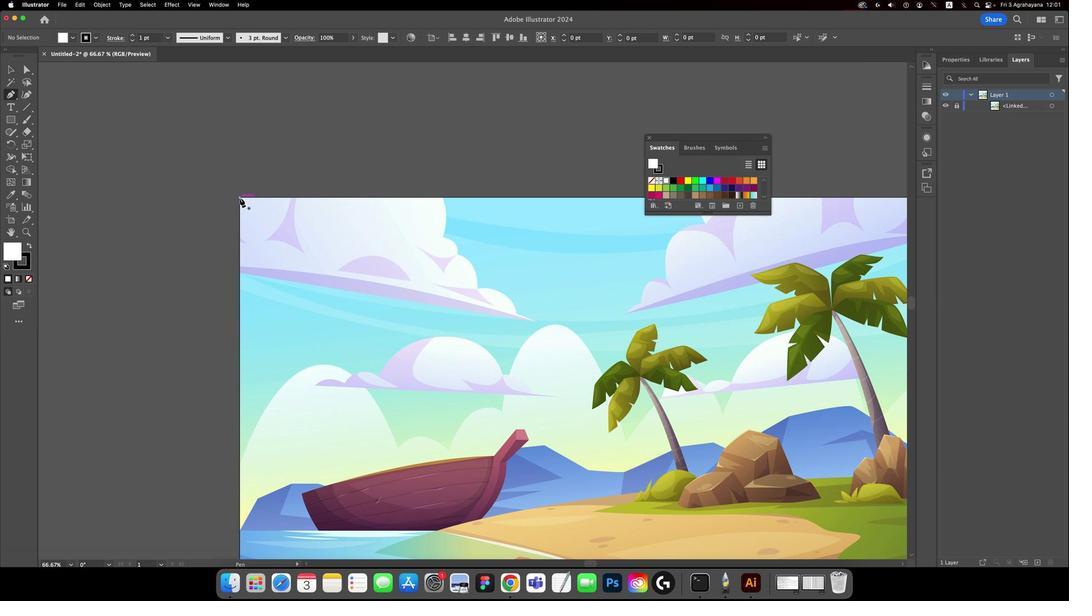 
Action: Mouse moved to (273, 219)
Screenshot: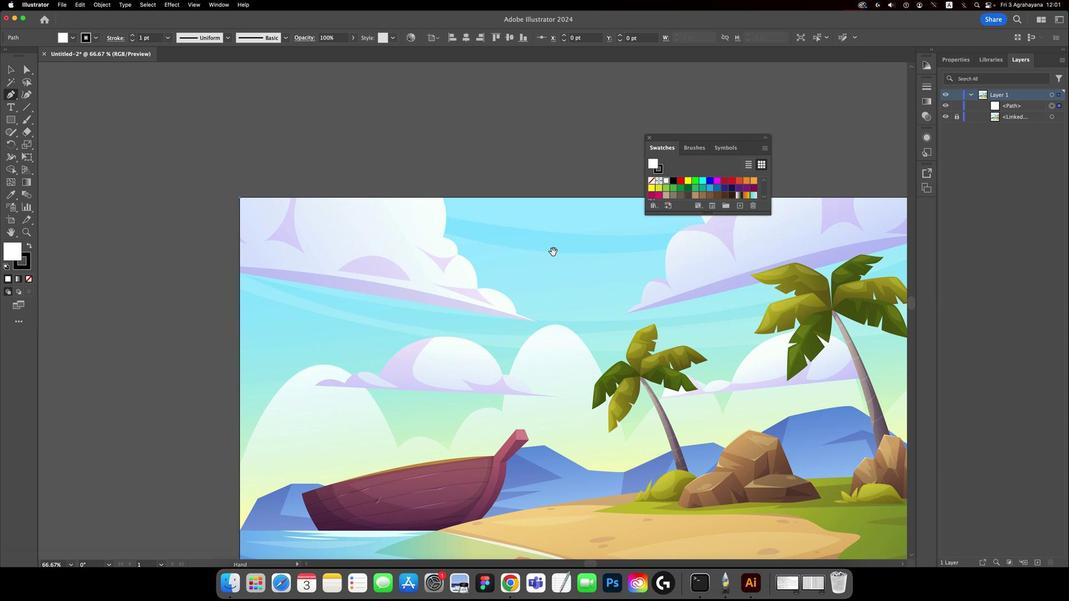 
Action: Key pressed Key.space
Screenshot: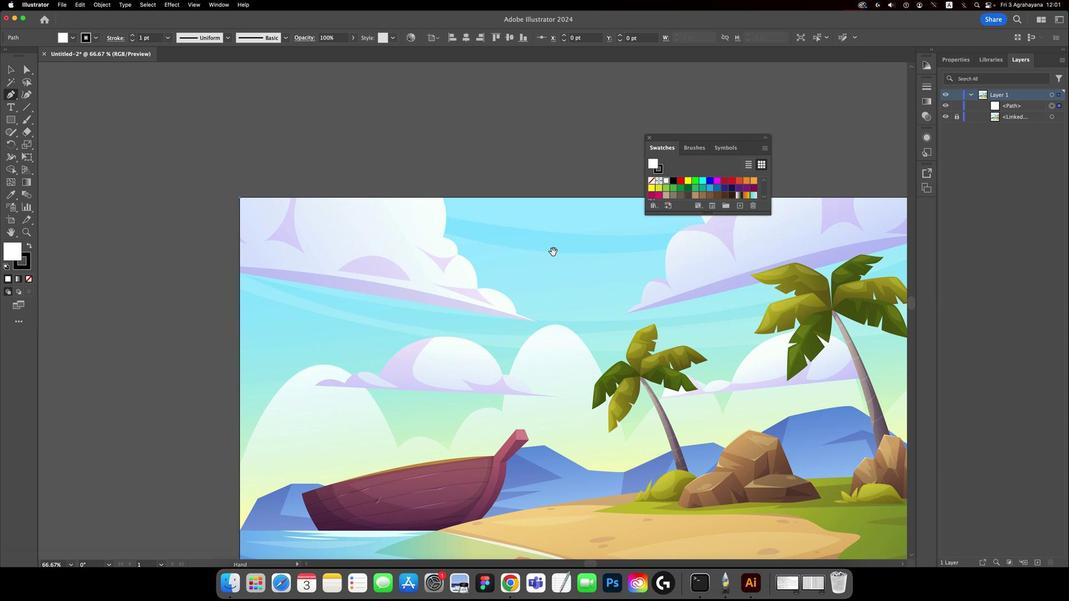 
Action: Mouse moved to (555, 258)
Screenshot: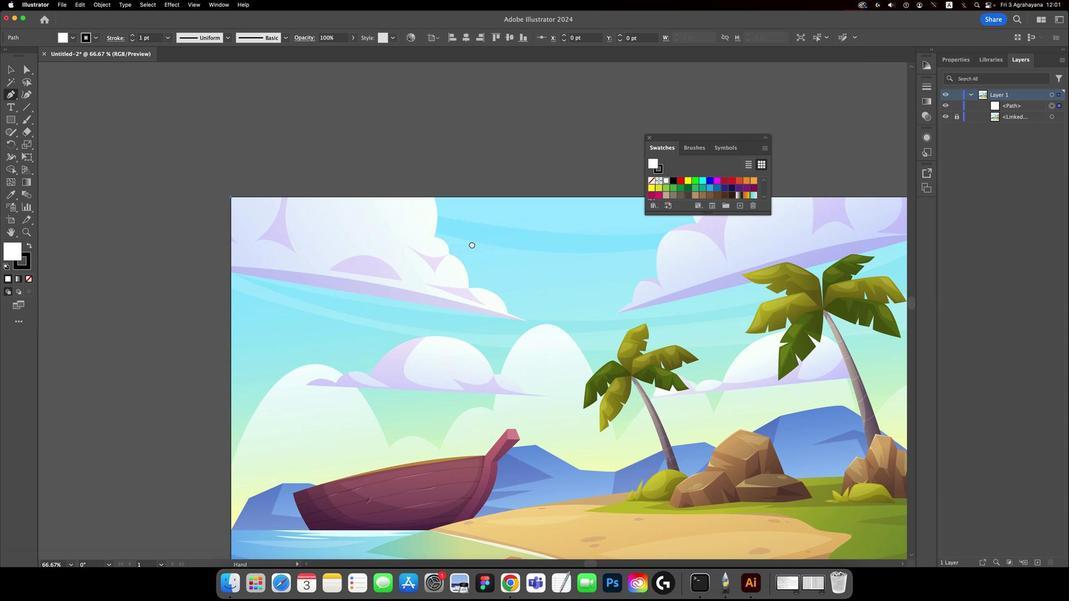
Action: Mouse pressed left at (555, 258)
Screenshot: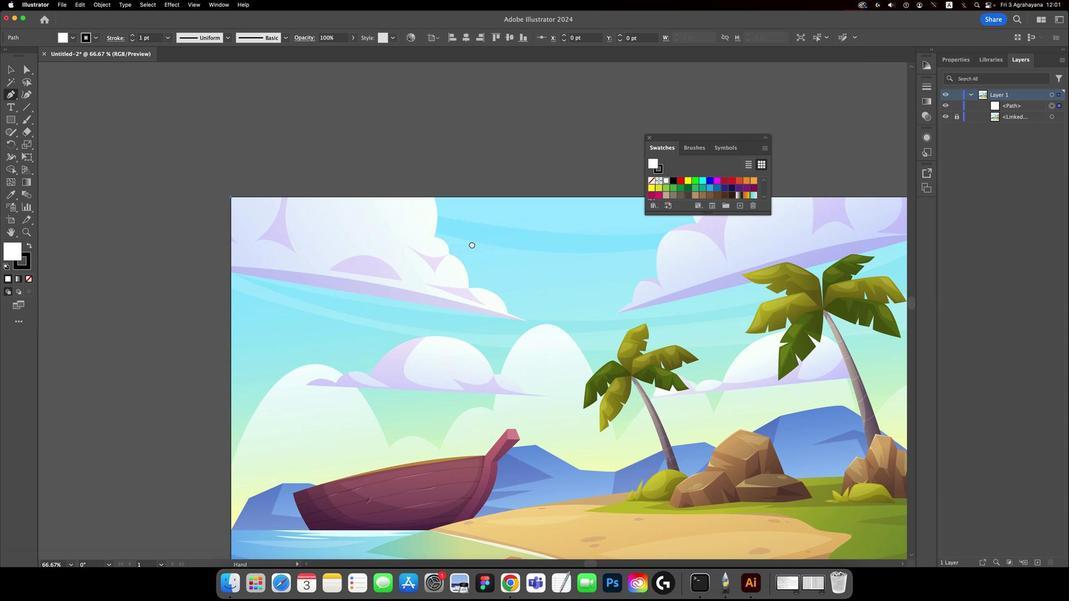 
Action: Mouse moved to (616, 191)
Screenshot: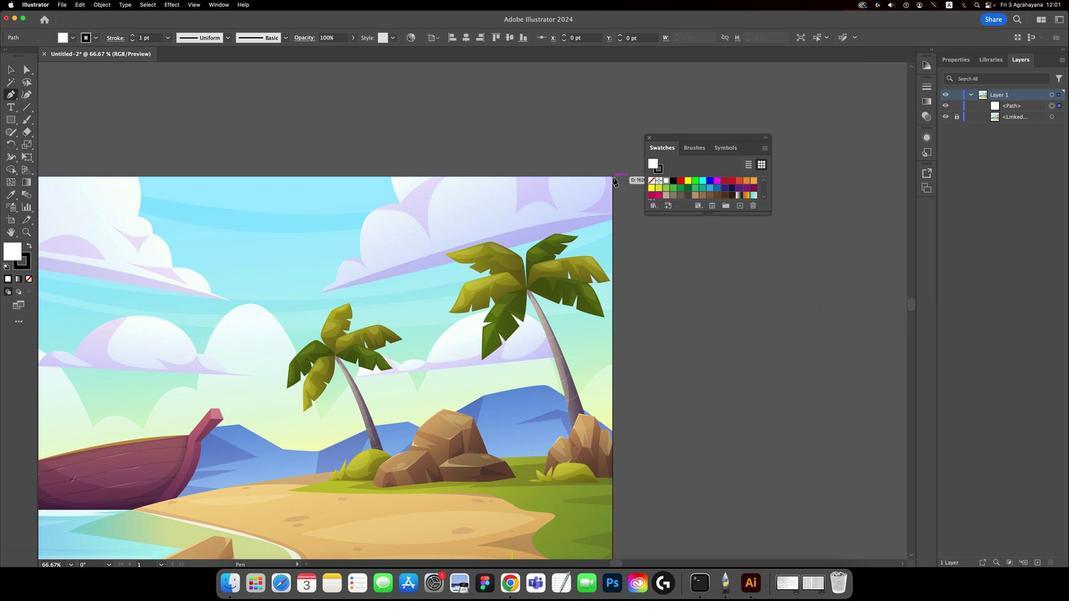 
Action: Mouse pressed left at (616, 191)
Screenshot: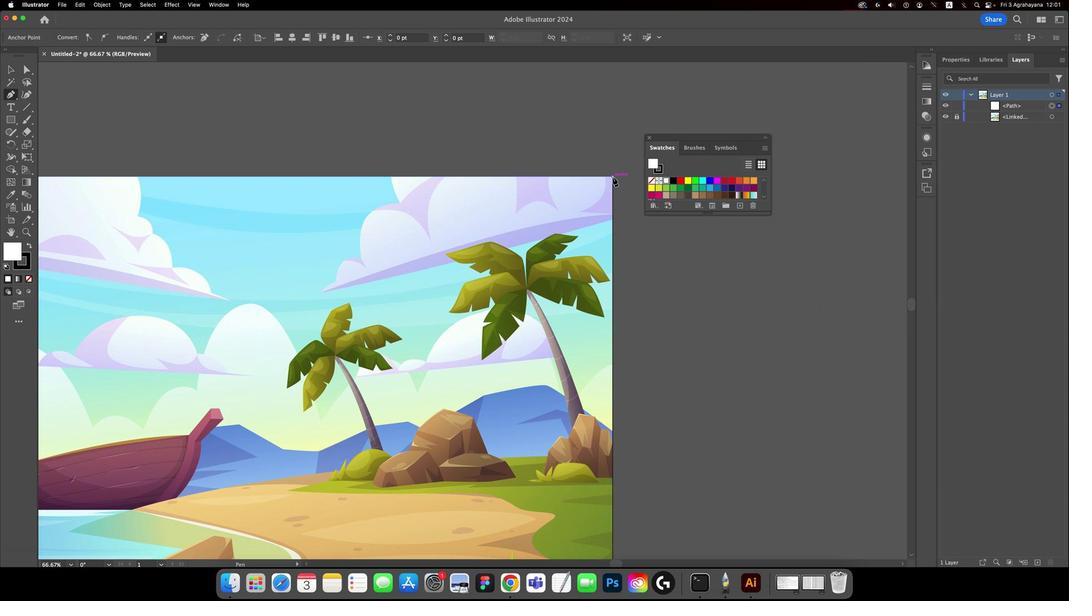 
Action: Mouse moved to (603, 440)
Screenshot: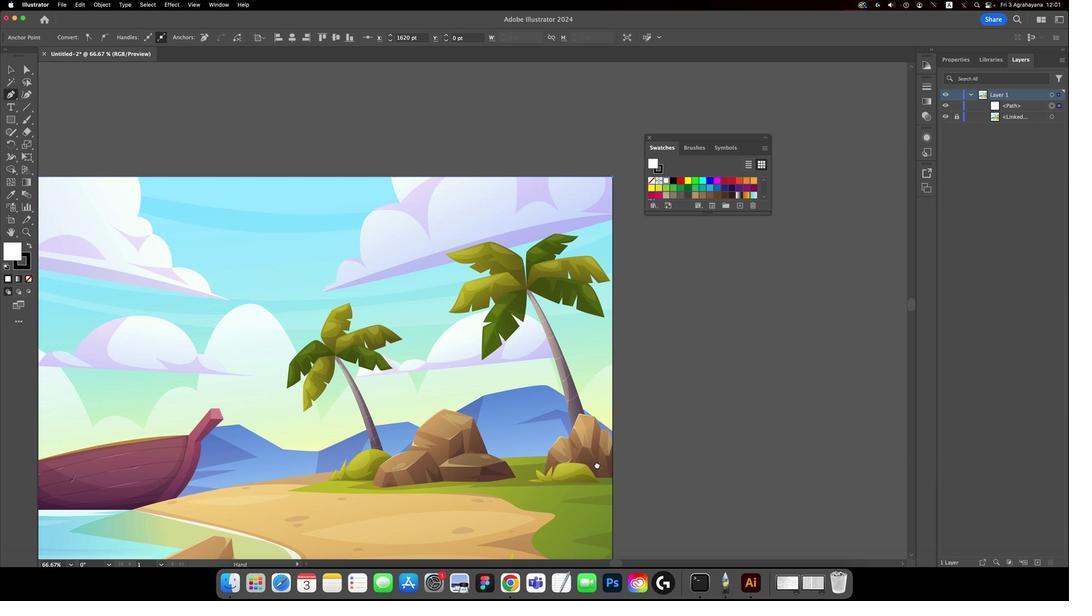 
Action: Key pressed Key.space
Screenshot: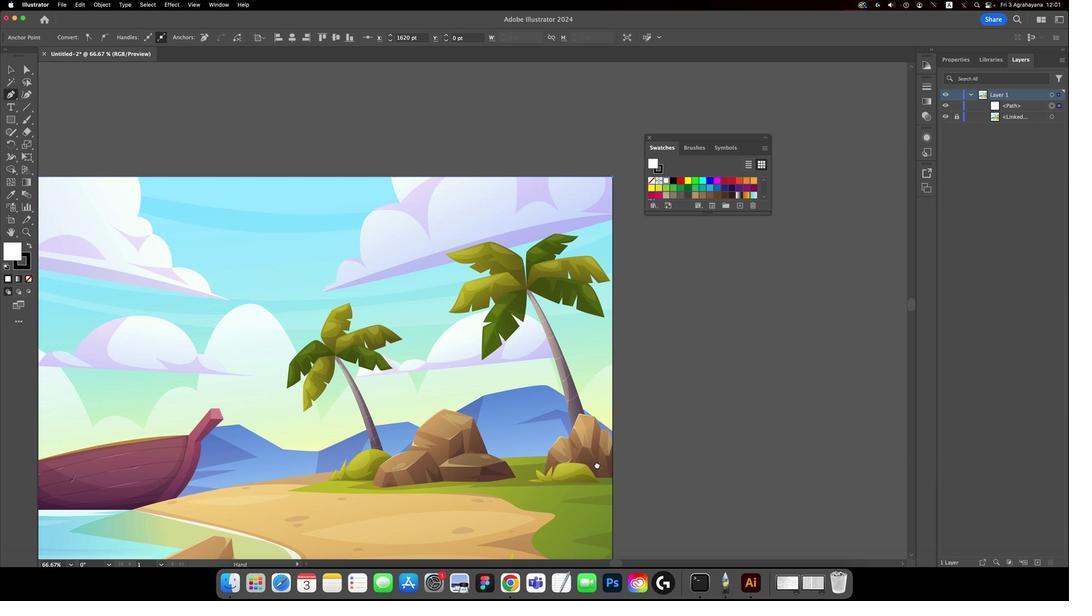 
Action: Mouse moved to (598, 449)
Screenshot: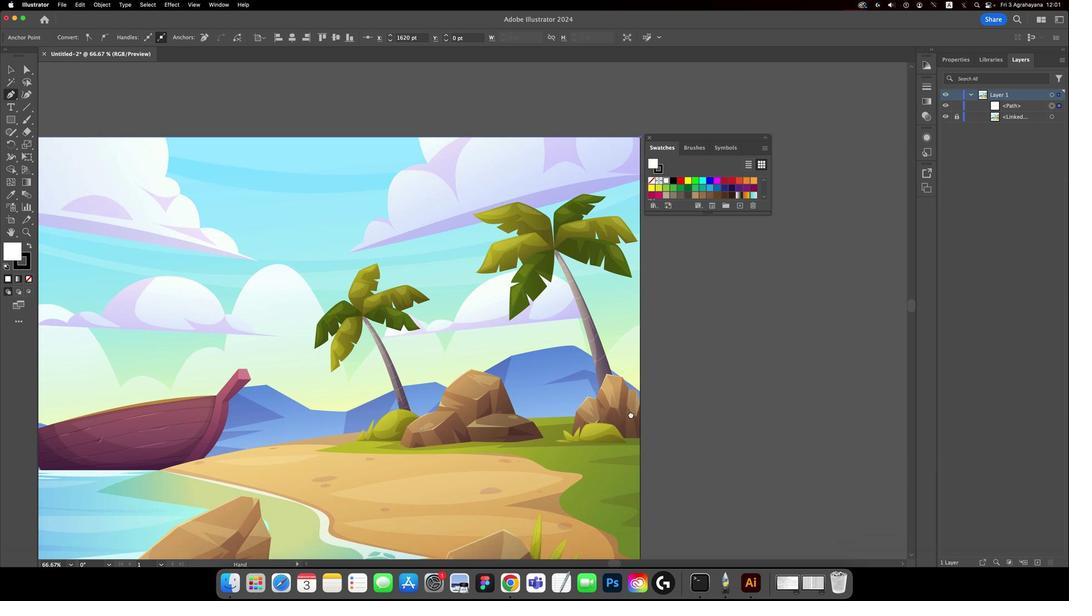 
Action: Mouse pressed left at (598, 449)
Screenshot: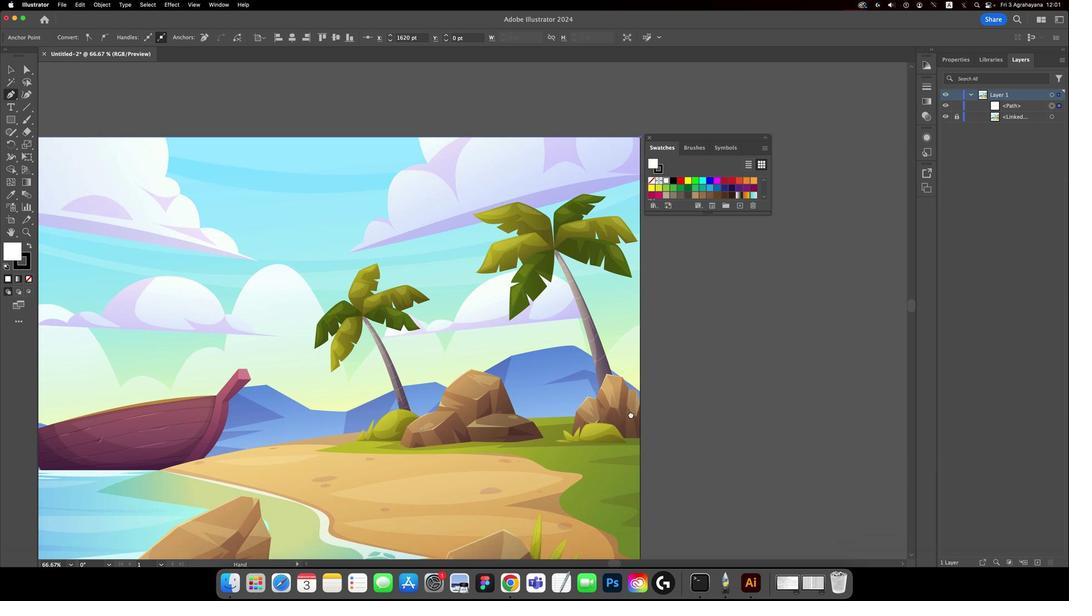 
Action: Mouse moved to (742, 346)
Screenshot: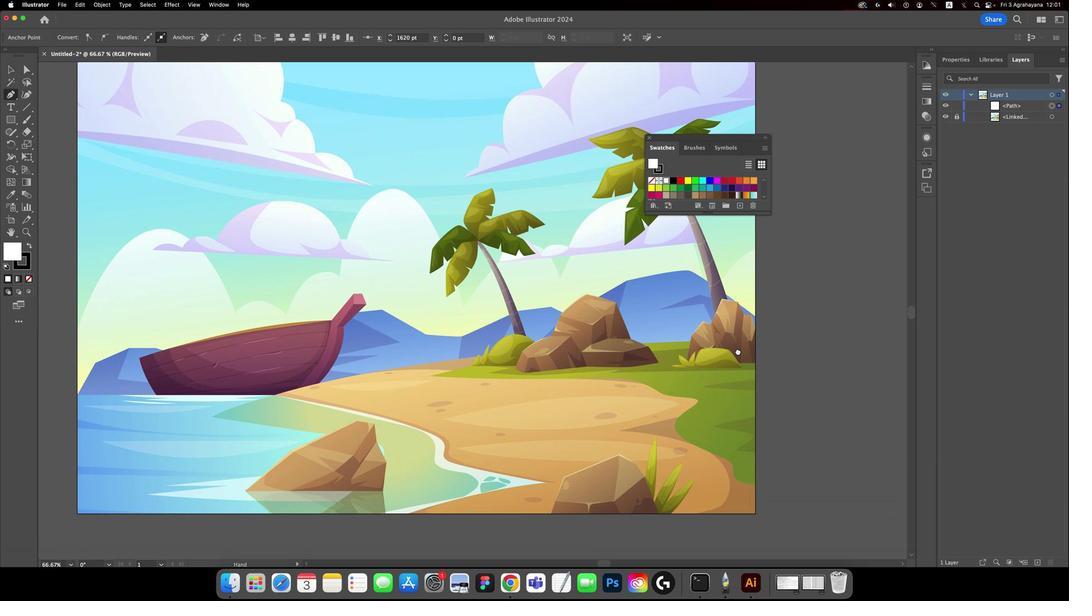 
Action: Key pressed Key.space
Screenshot: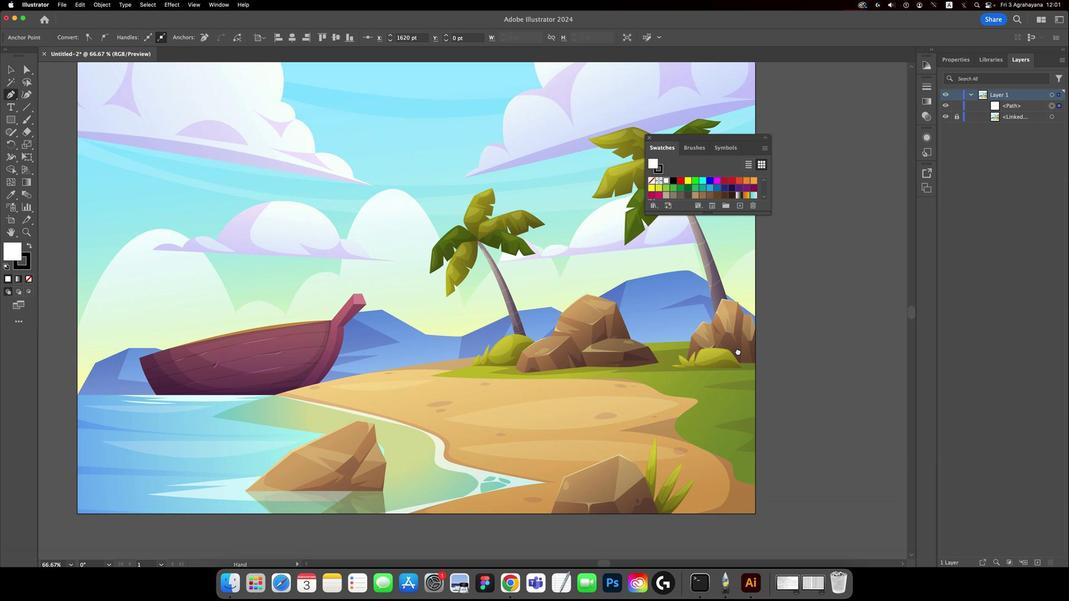 
Action: Mouse moved to (760, 366)
Screenshot: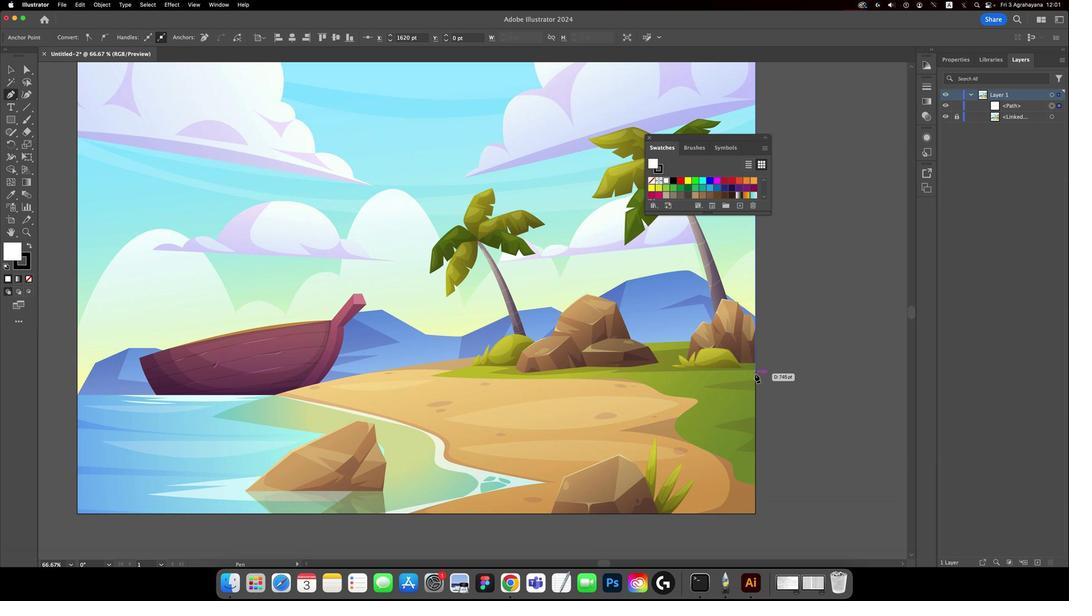 
Action: Mouse pressed left at (760, 366)
Screenshot: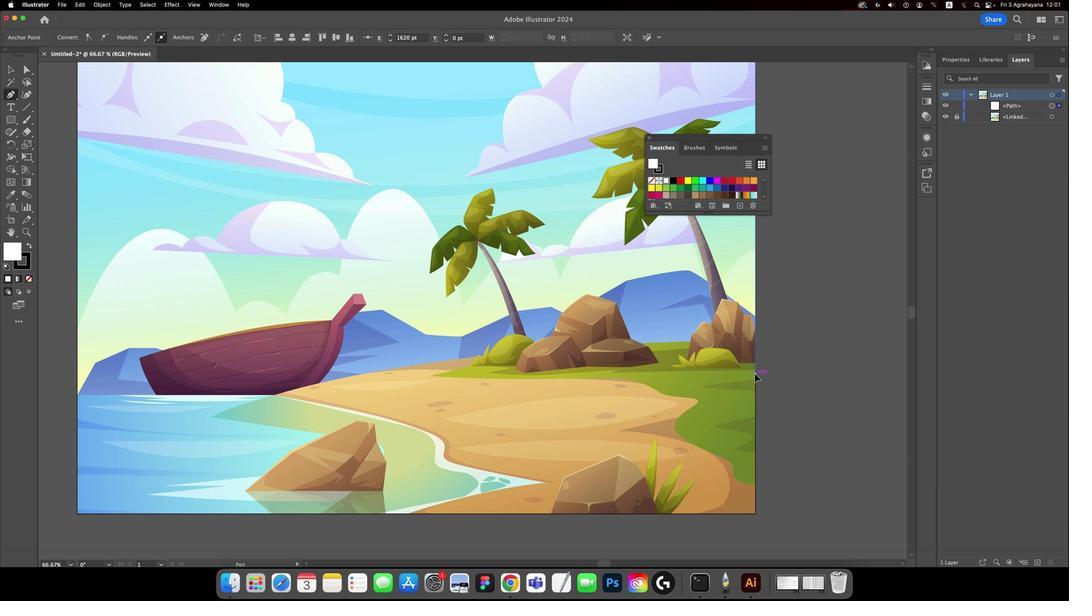 
Action: Mouse moved to (75, 384)
Screenshot: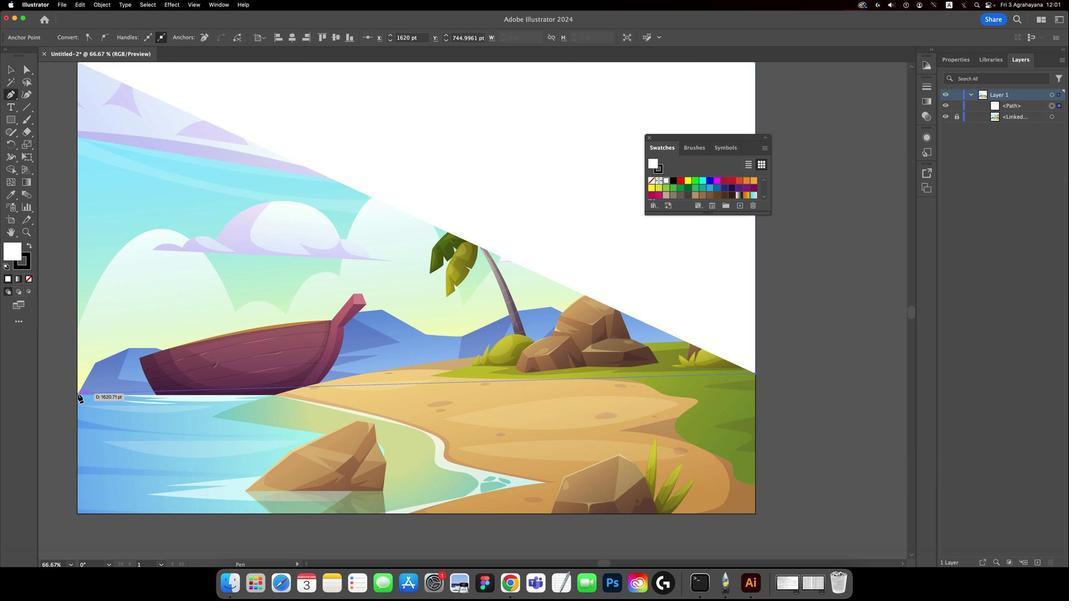 
Action: Mouse pressed left at (75, 384)
Screenshot: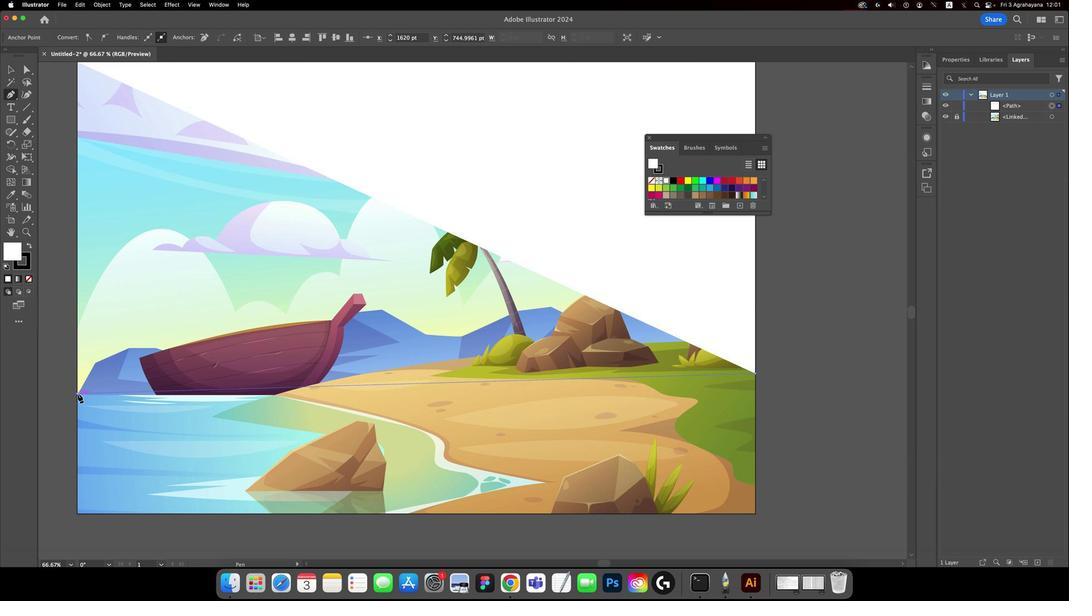 
Action: Mouse moved to (99, 215)
Screenshot: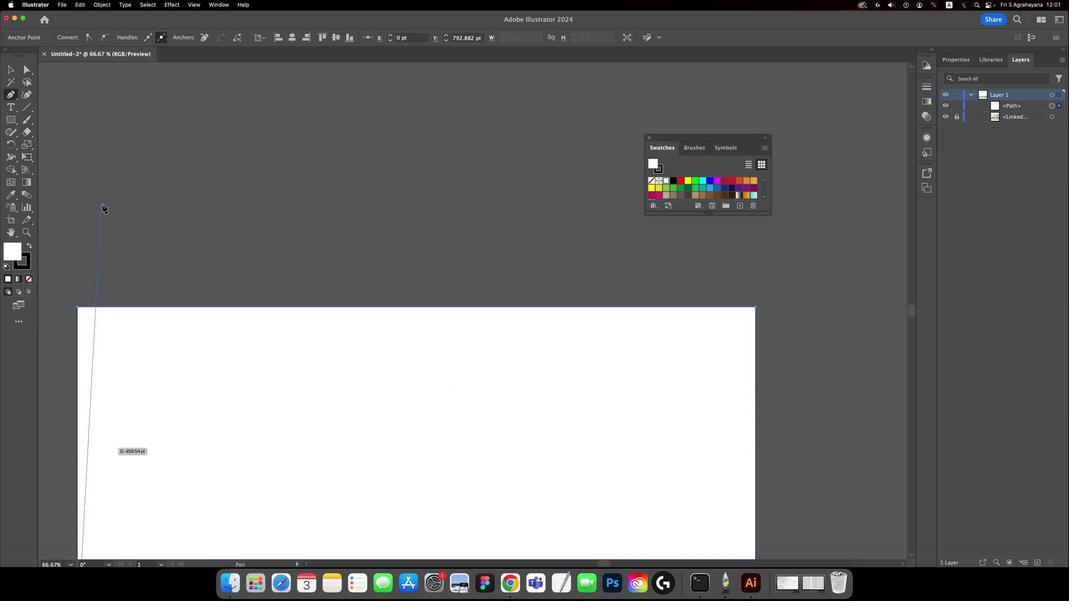 
Action: Mouse scrolled (99, 215) with delta (-2, 34)
Screenshot: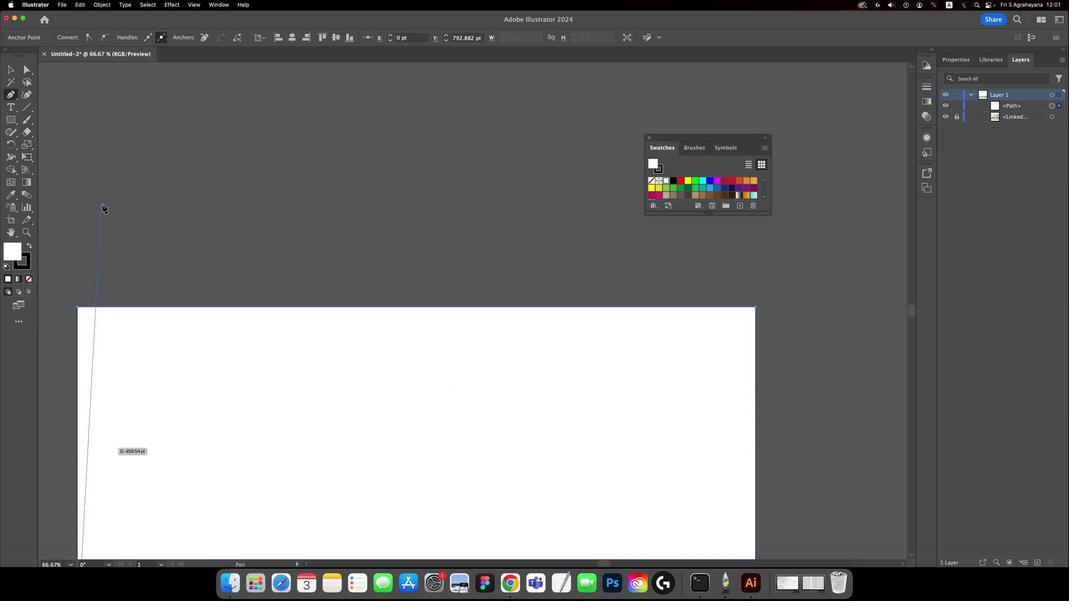 
Action: Mouse moved to (99, 215)
Screenshot: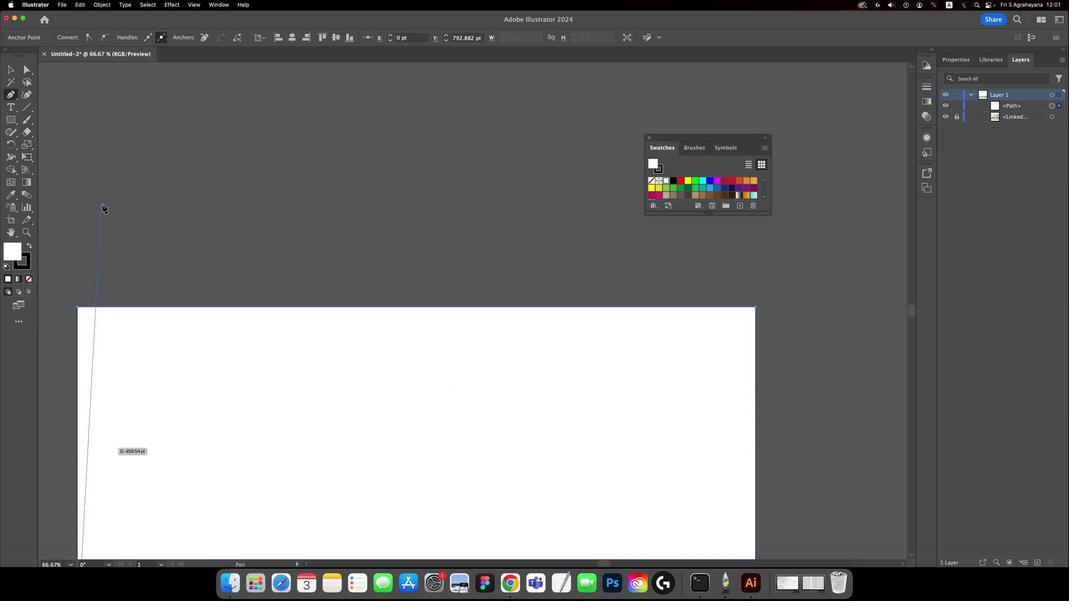 
Action: Mouse scrolled (99, 215) with delta (-2, 34)
Screenshot: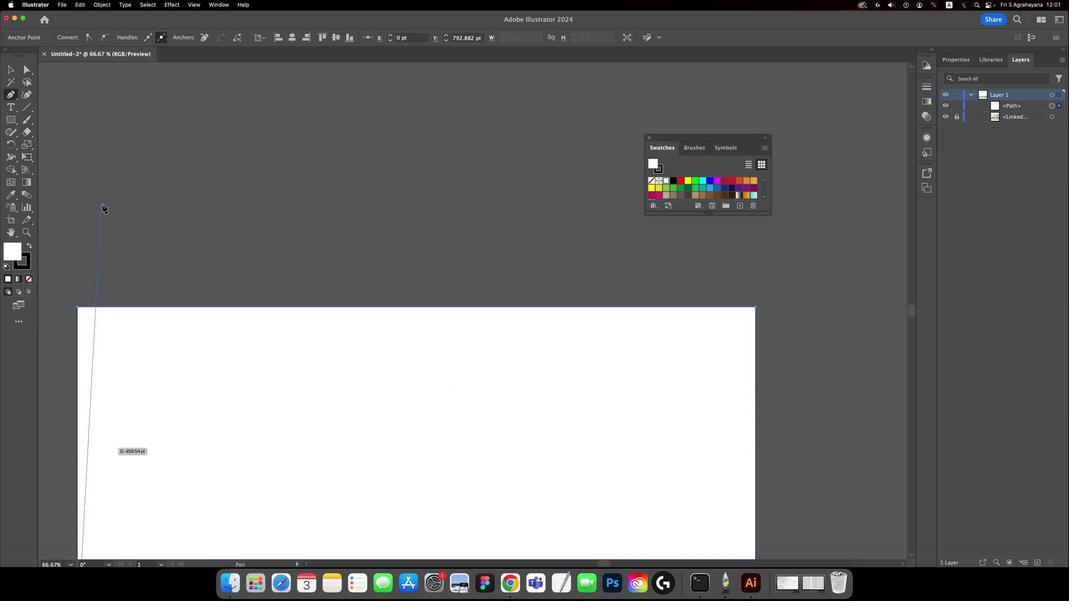 
Action: Mouse moved to (99, 215)
Screenshot: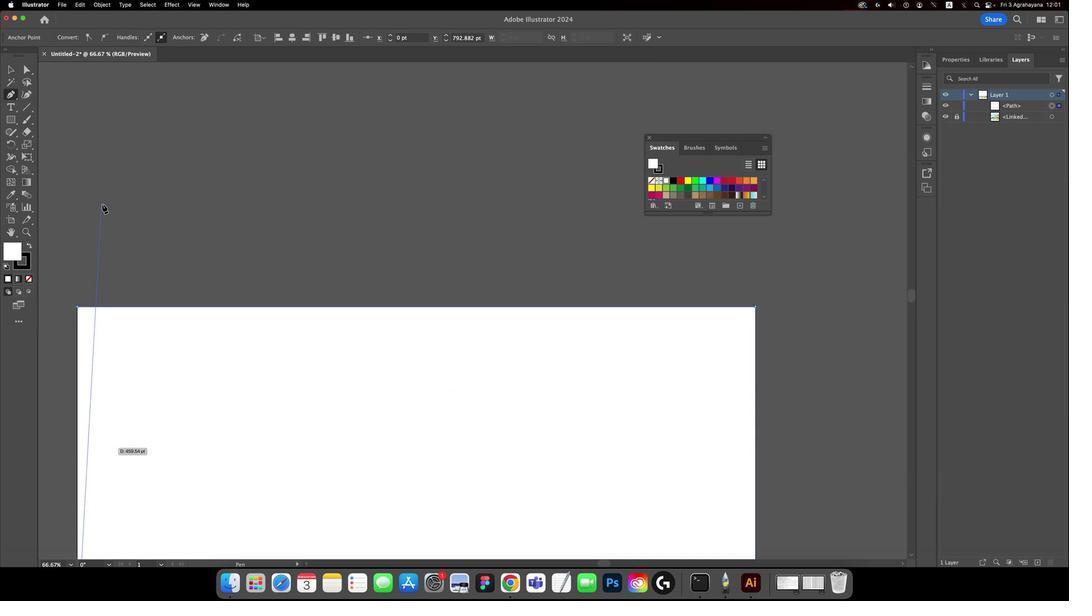 
Action: Mouse scrolled (99, 215) with delta (-2, 37)
Screenshot: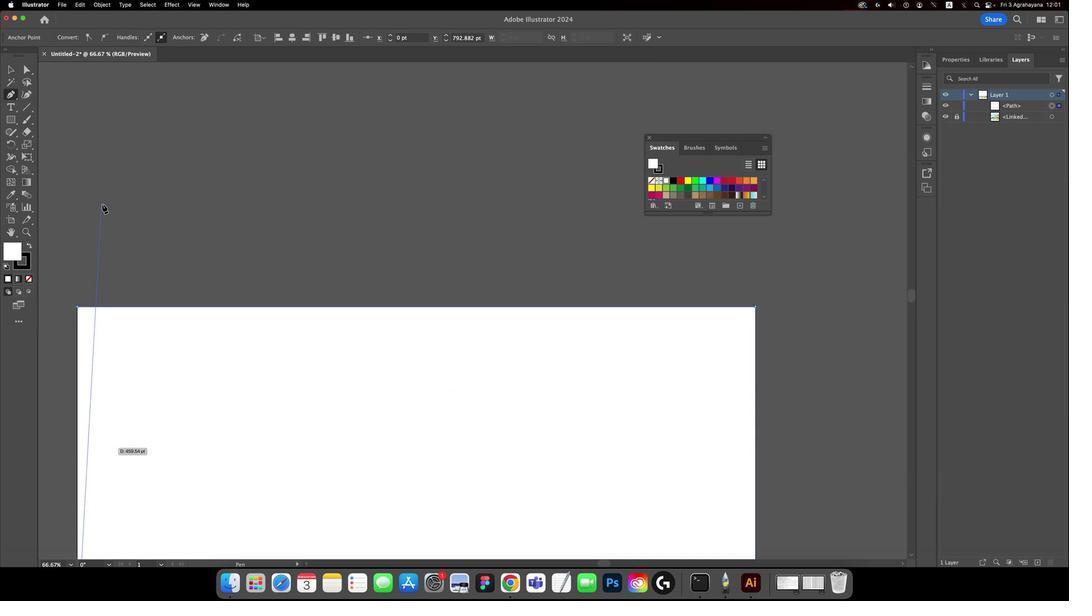 
Action: Mouse moved to (100, 216)
Screenshot: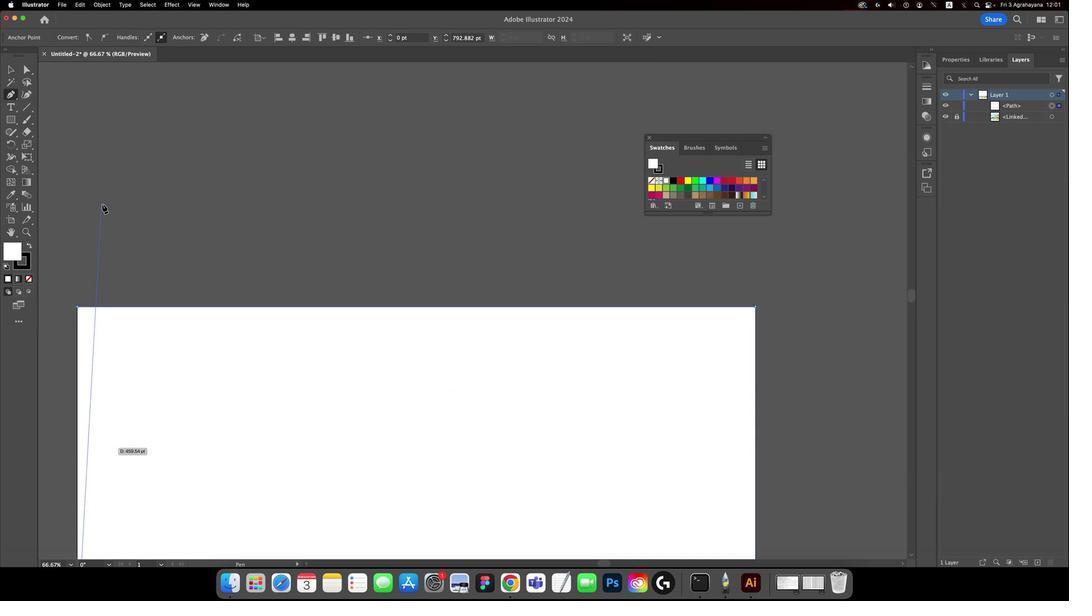 
Action: Mouse scrolled (100, 216) with delta (-2, 39)
Screenshot: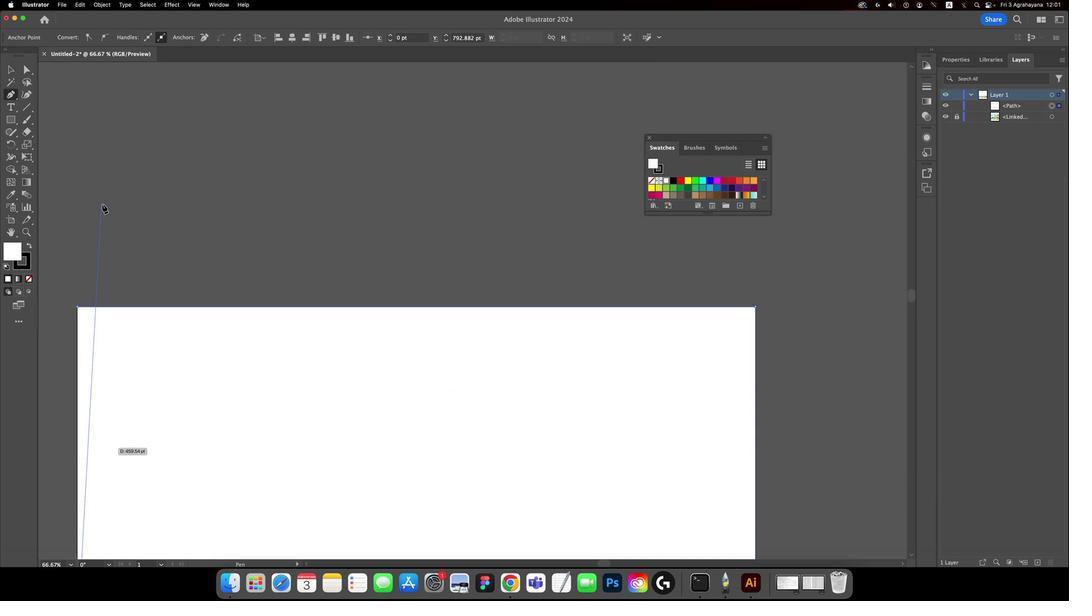
Action: Mouse moved to (74, 307)
Screenshot: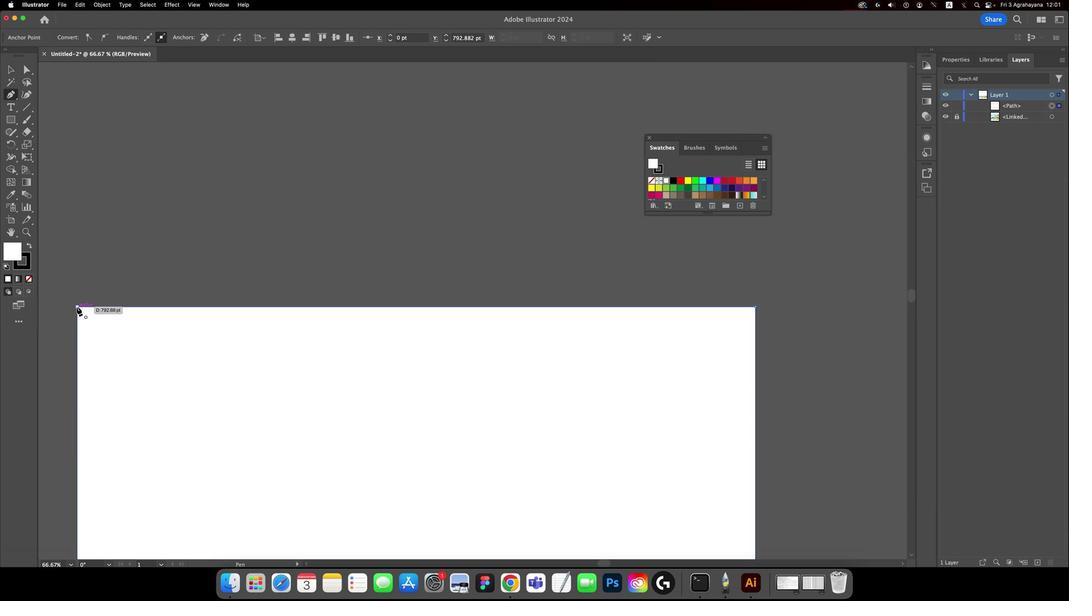 
Action: Mouse pressed left at (74, 307)
Screenshot: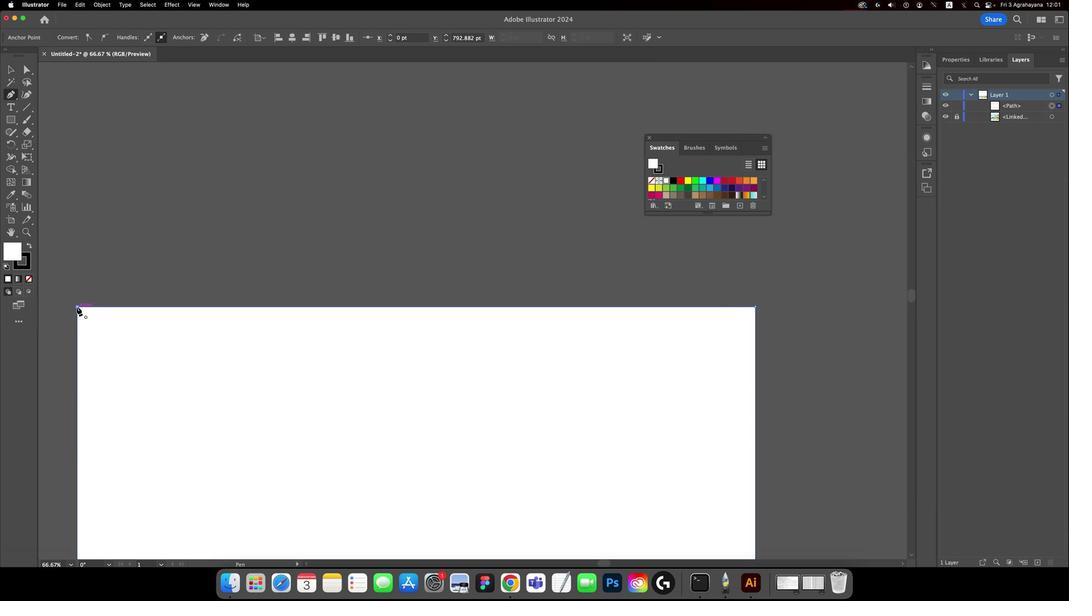 
Action: Mouse moved to (654, 195)
Screenshot: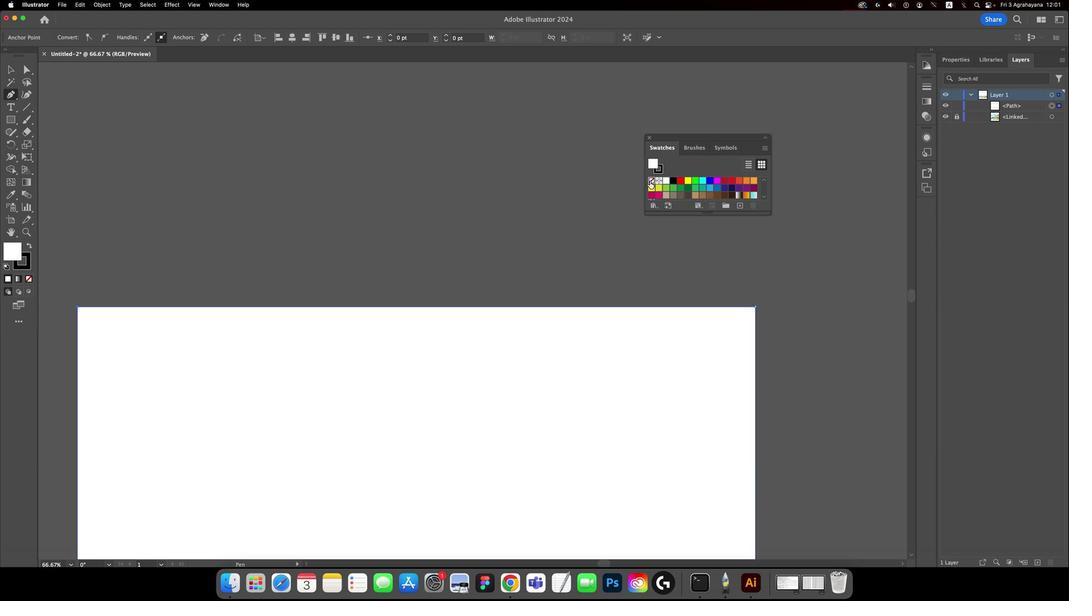 
Action: Mouse pressed left at (654, 195)
Screenshot: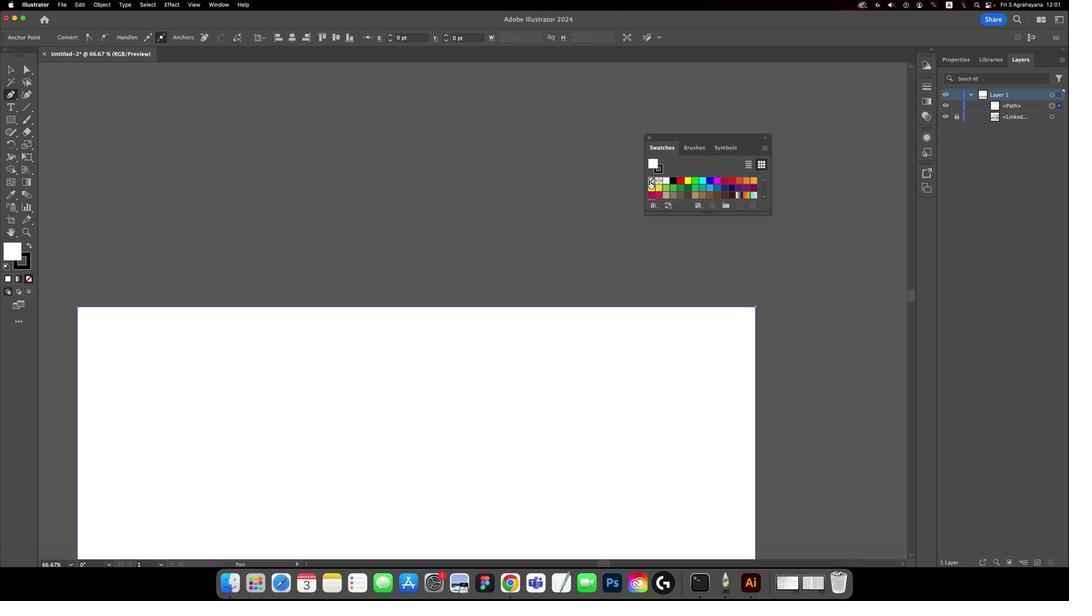 
Action: Mouse moved to (667, 188)
Screenshot: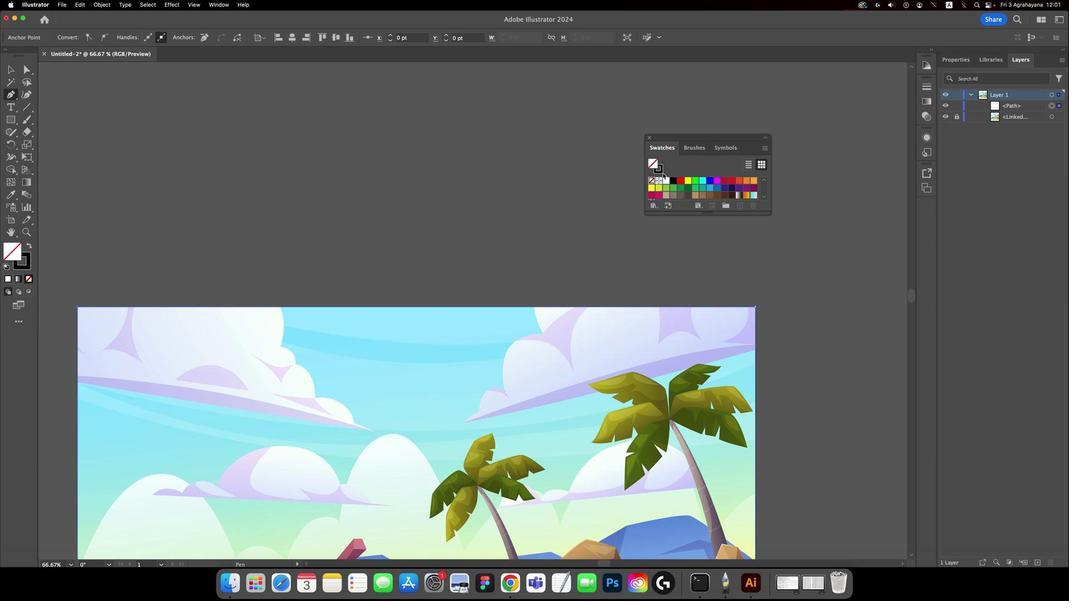 
Action: Mouse pressed left at (667, 188)
Screenshot: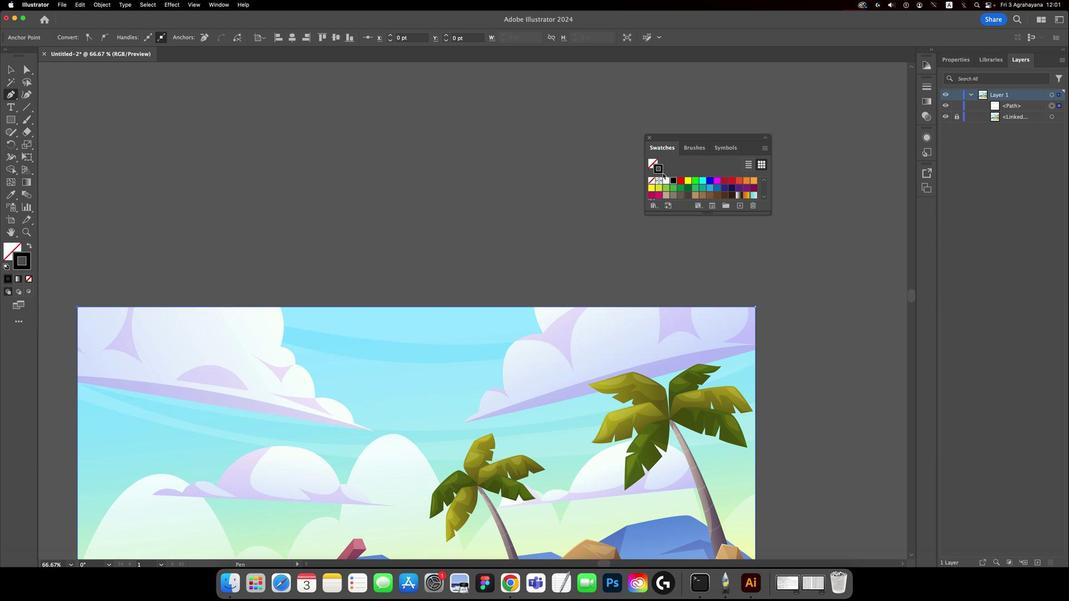 
Action: Mouse moved to (655, 196)
Screenshot: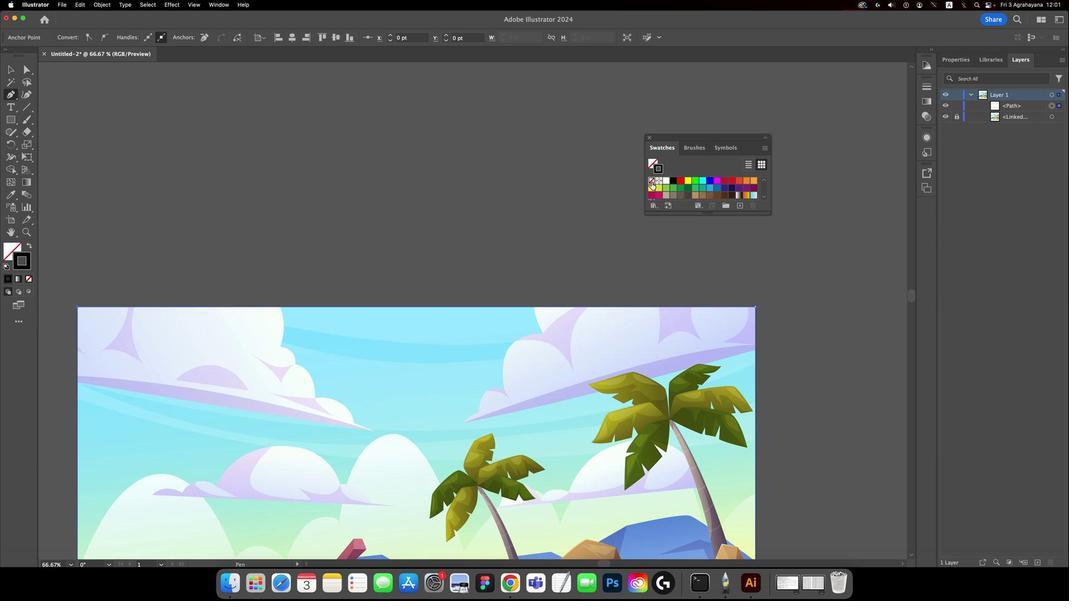 
Action: Mouse pressed left at (655, 196)
Screenshot: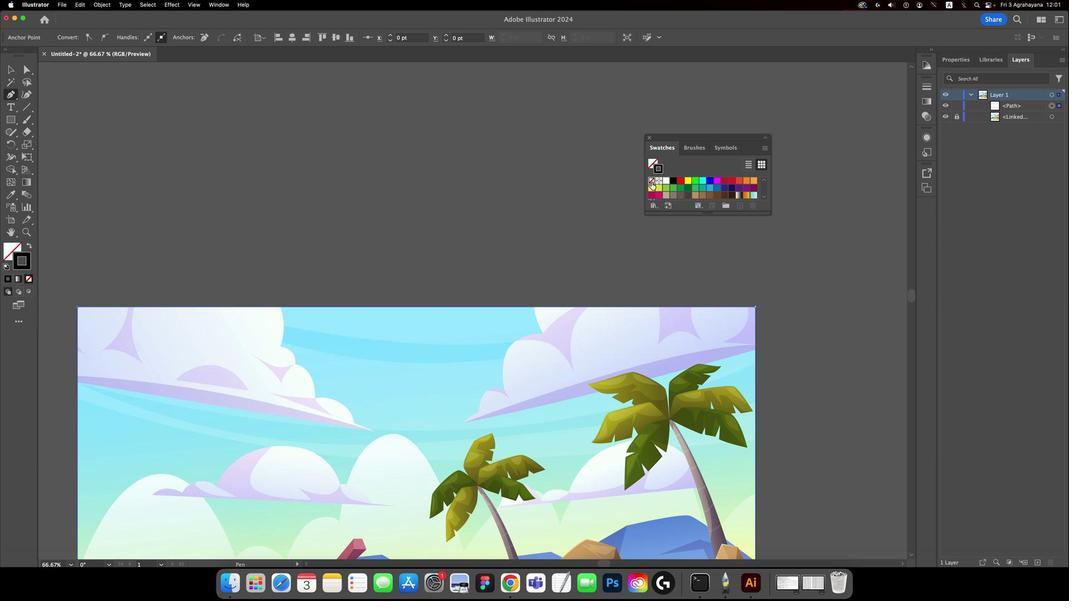 
Action: Mouse moved to (655, 178)
Screenshot: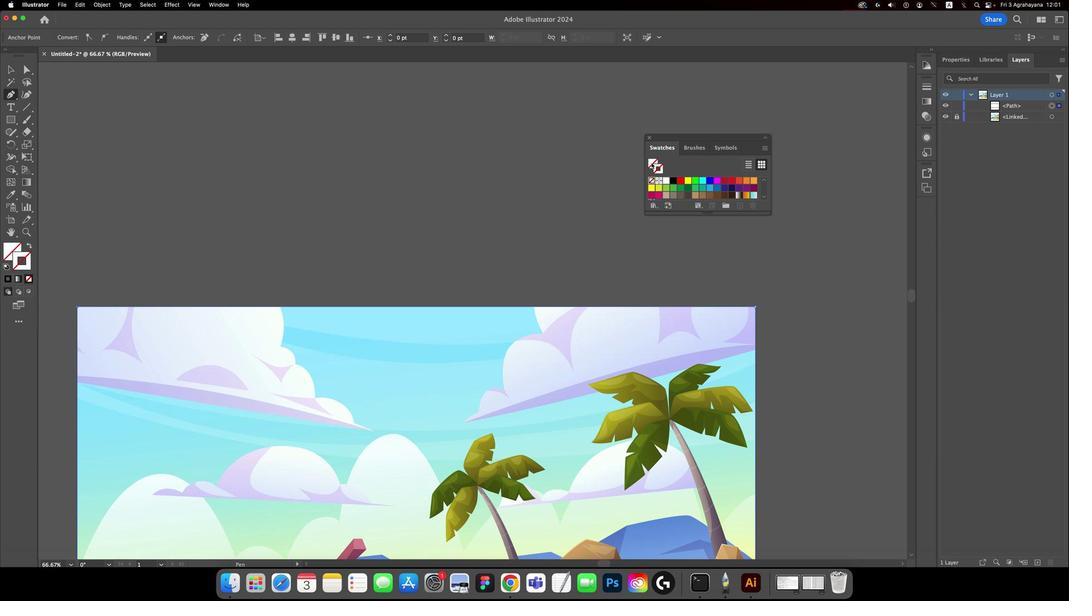 
Action: Mouse pressed left at (655, 178)
Screenshot: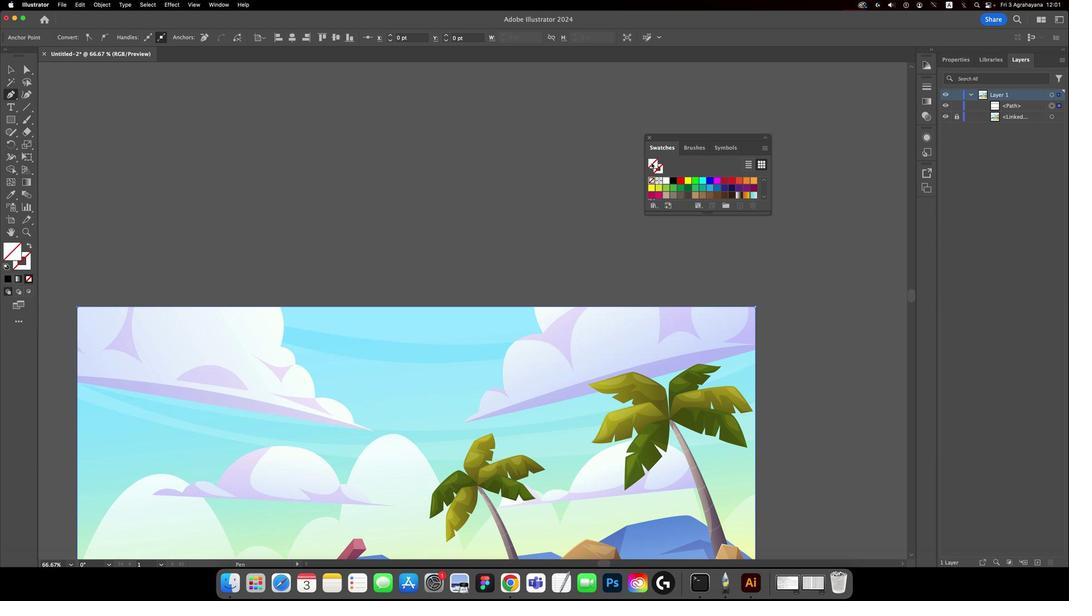 
Action: Mouse moved to (653, 182)
Screenshot: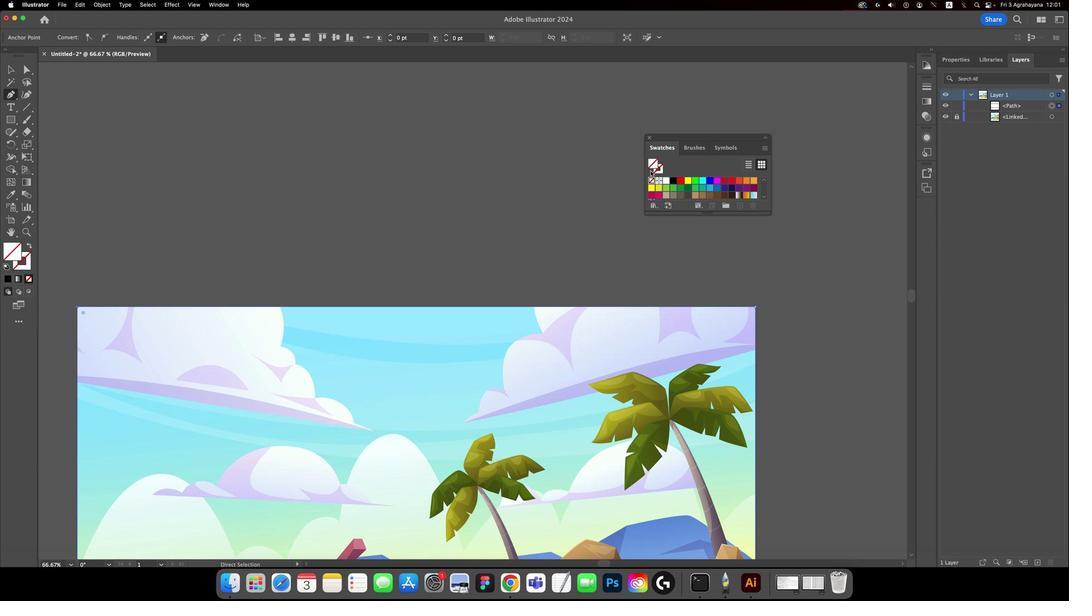 
Action: Key pressed Key.cmd
Screenshot: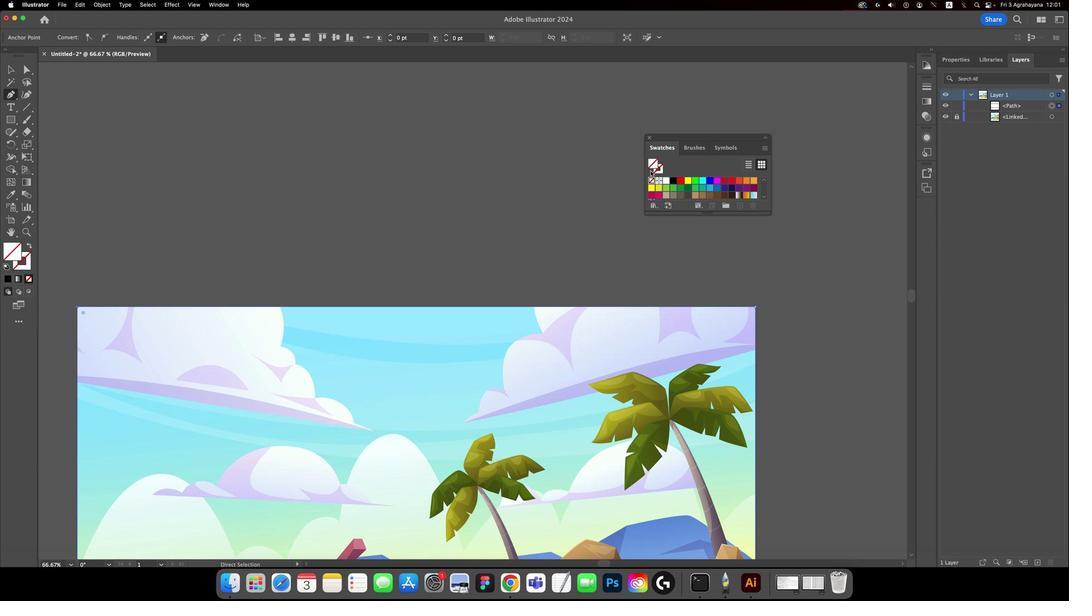 
Action: Mouse moved to (653, 182)
Screenshot: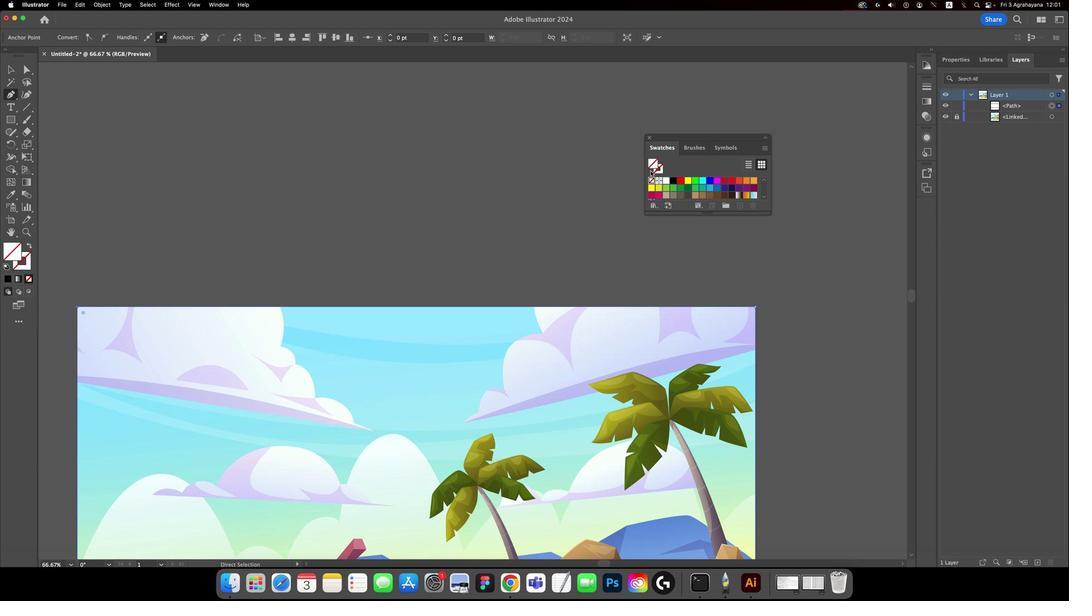 
Action: Key pressed '-'
Screenshot: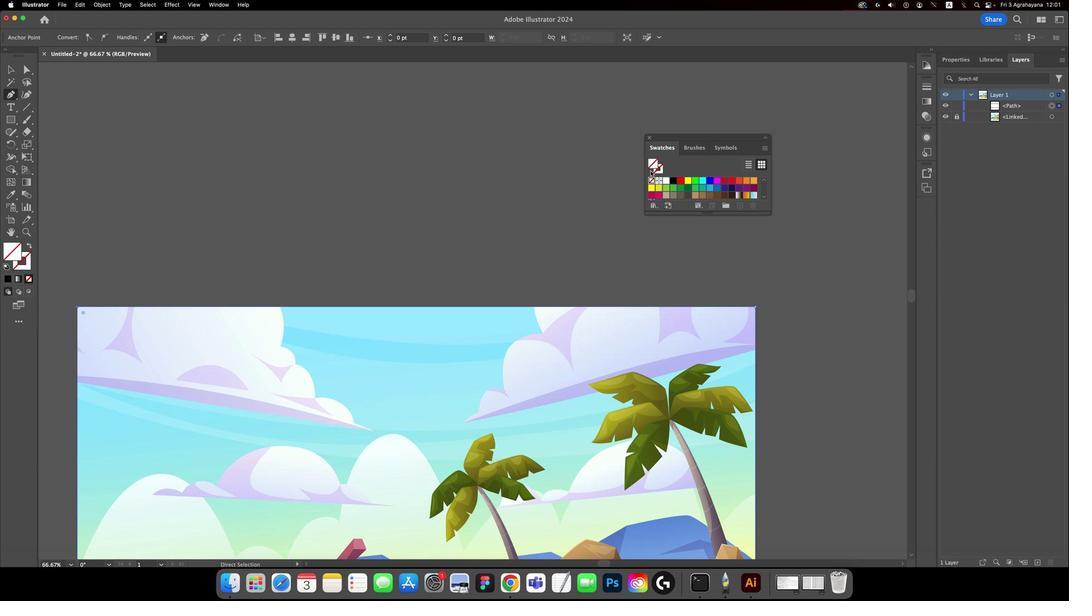 
Action: Mouse moved to (649, 188)
Screenshot: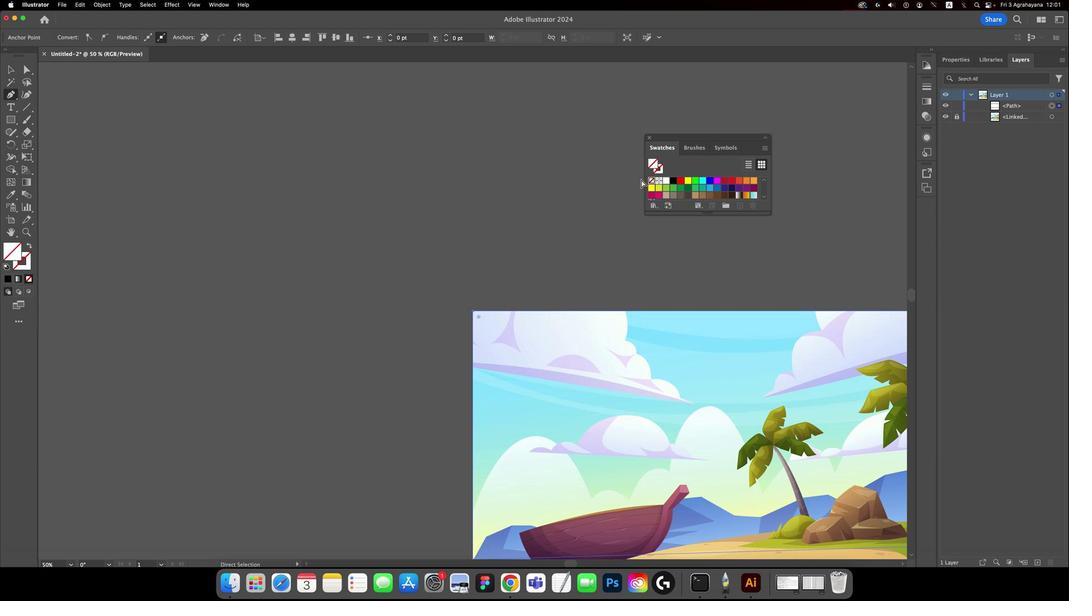 
Action: Key pressed Key.cmd'-'
Screenshot: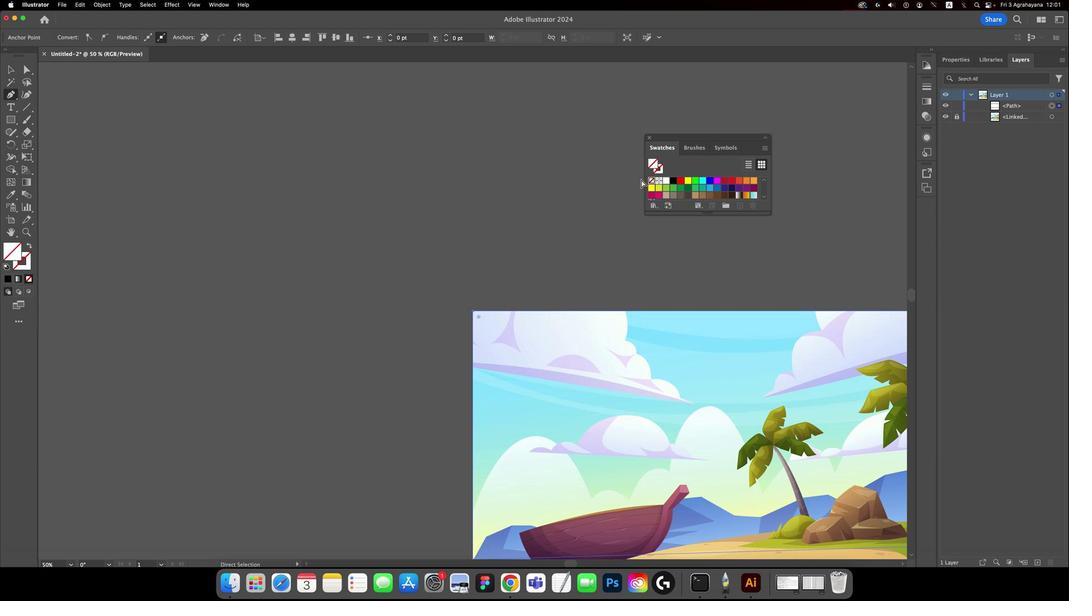 
Action: Mouse moved to (643, 195)
Screenshot: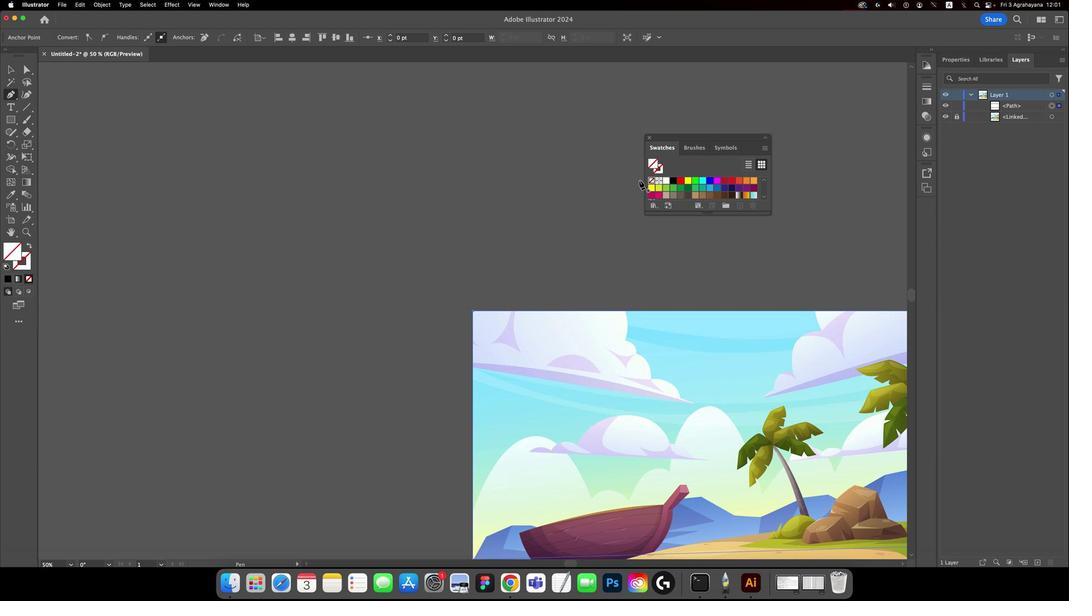 
Action: Key pressed Key.cmd'-'
Screenshot: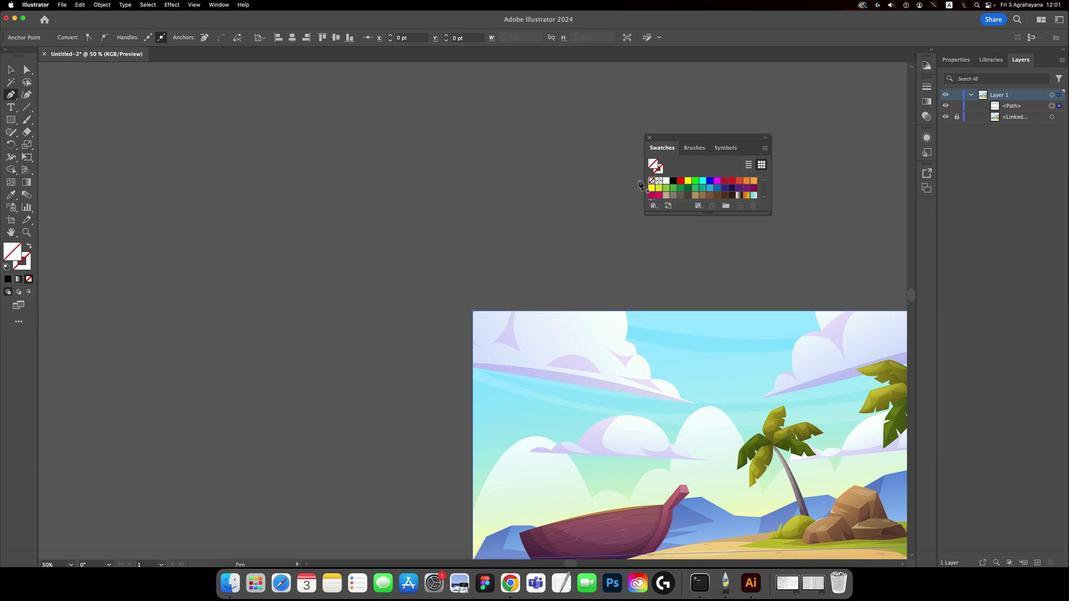 
Action: Mouse moved to (637, 197)
Screenshot: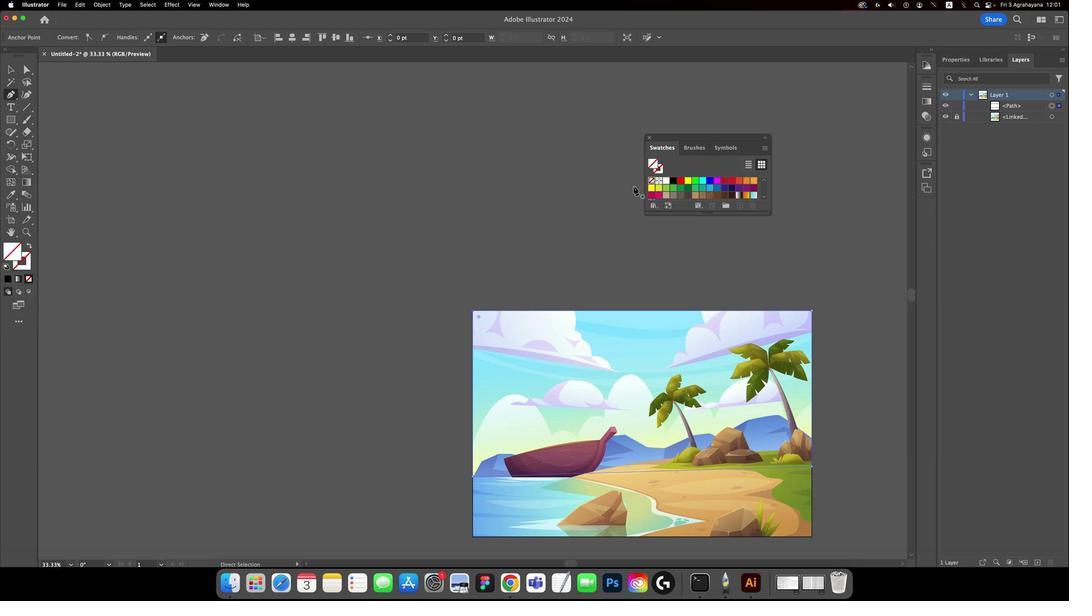 
Action: Key pressed Key.cmd'-'
Screenshot: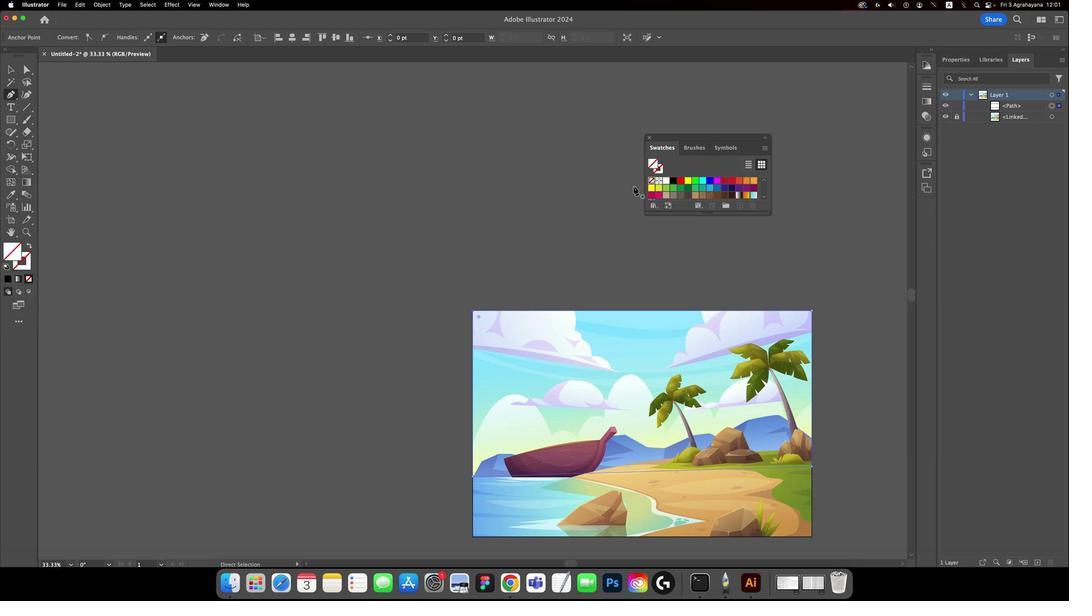
Action: Mouse moved to (625, 238)
Screenshot: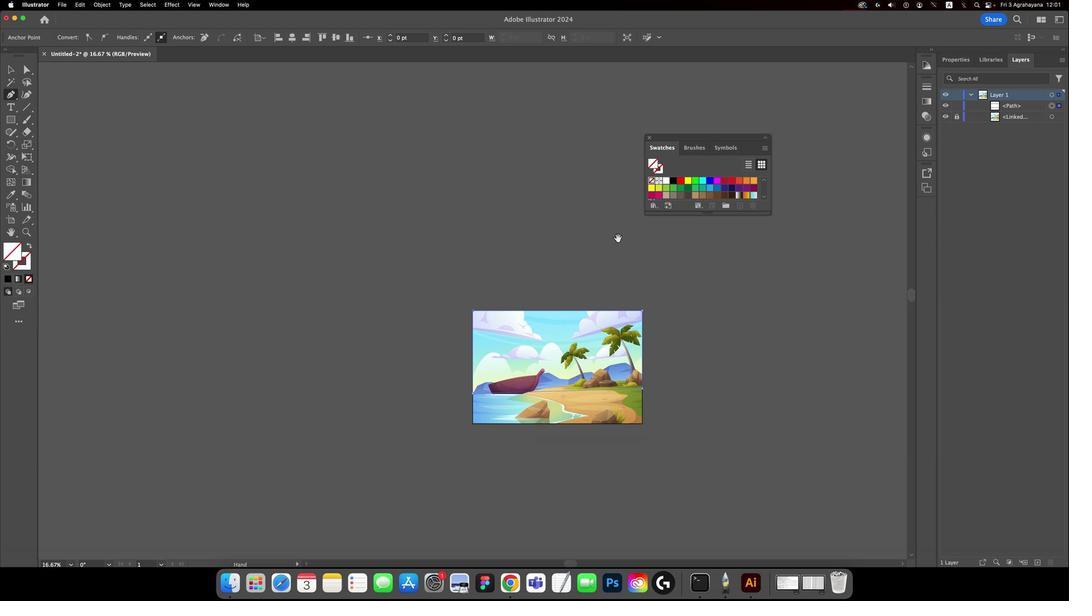 
Action: Key pressed Key.space
Screenshot: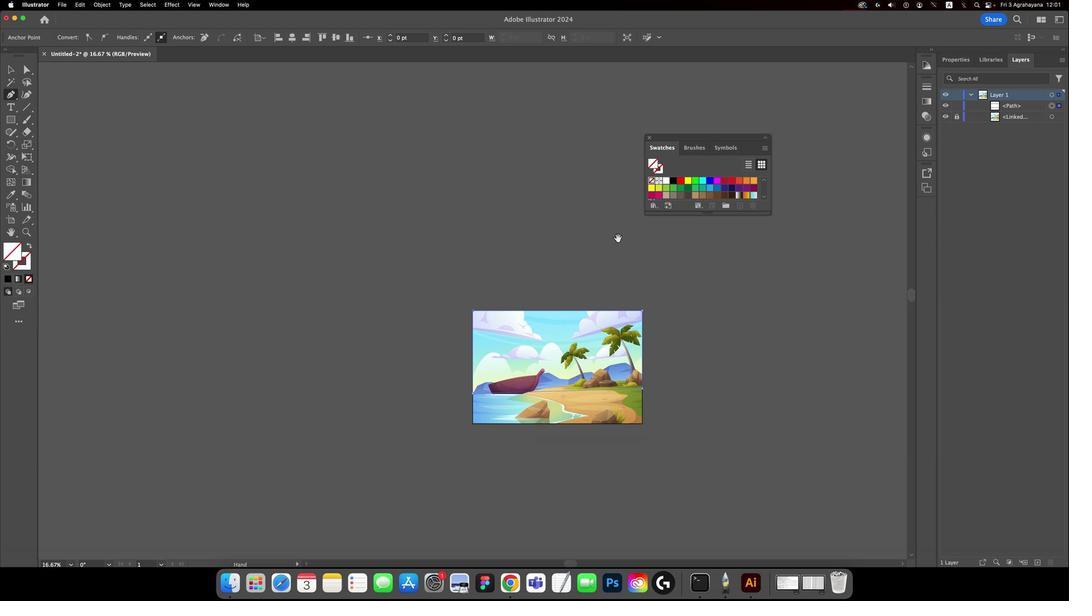 
Action: Mouse moved to (621, 246)
Screenshot: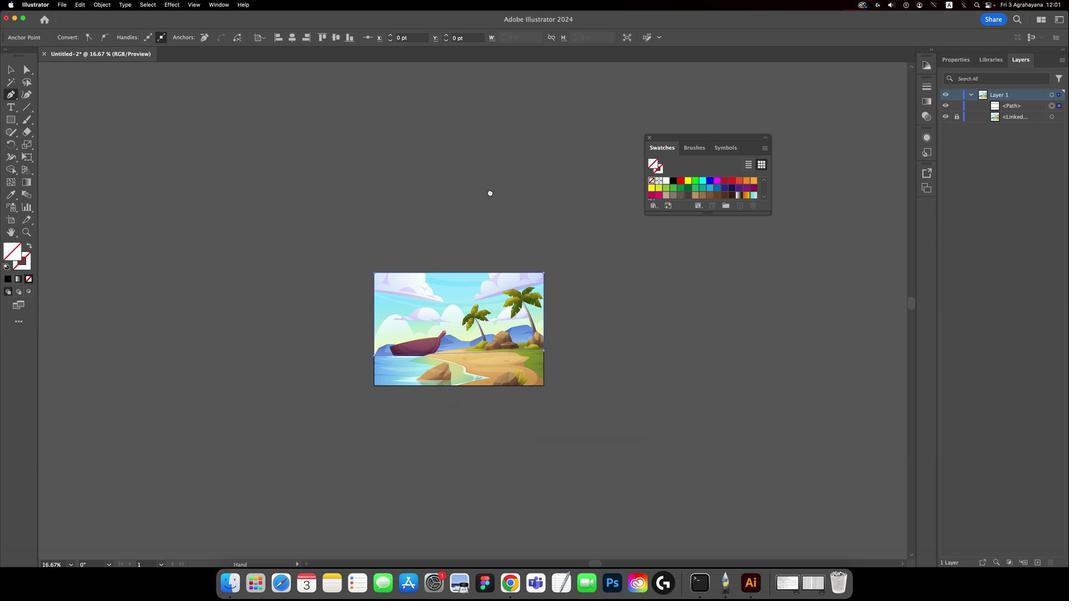 
Action: Mouse pressed left at (621, 246)
Screenshot: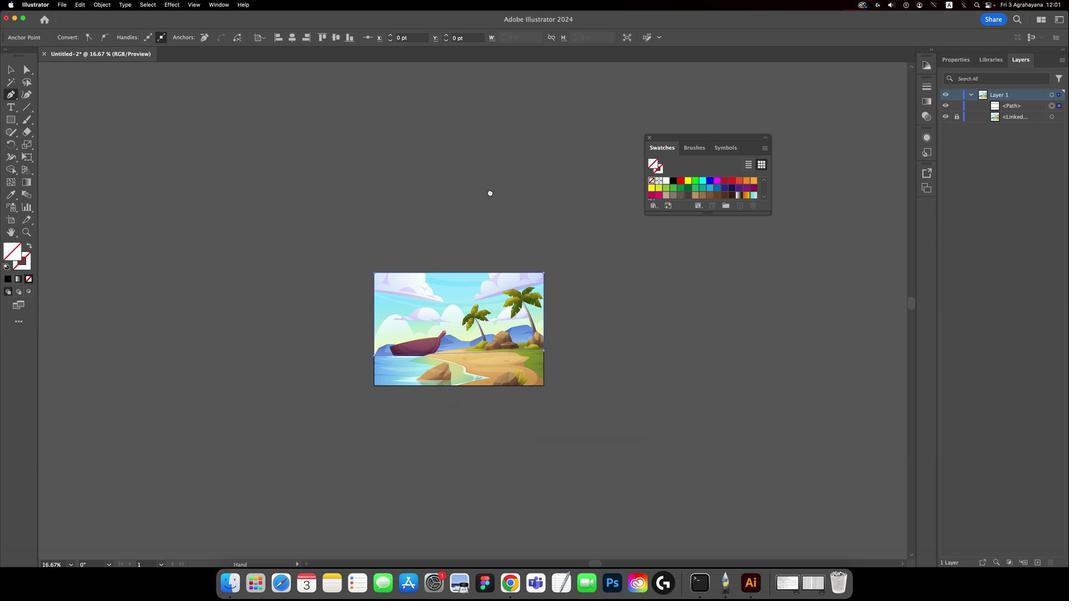 
Action: Mouse moved to (382, 226)
Screenshot: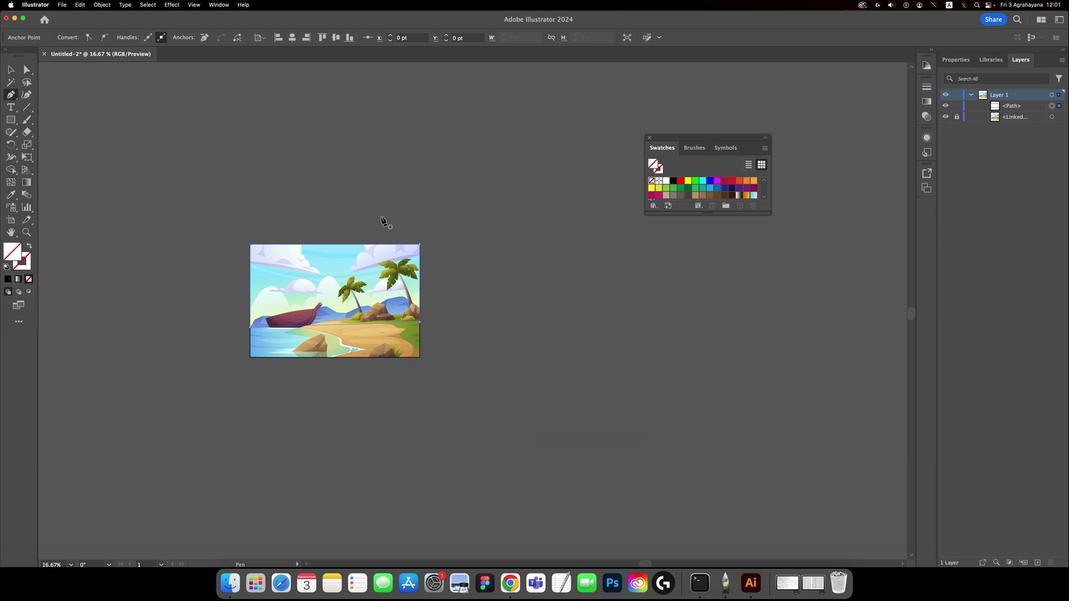 
Action: Key pressed 'i'
Screenshot: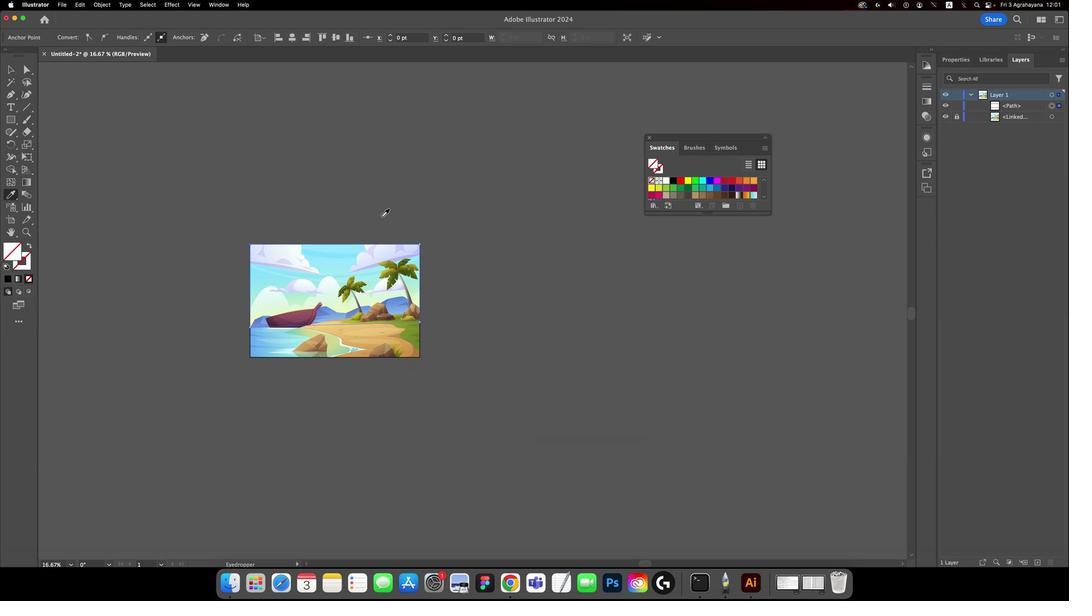 
Action: Mouse moved to (327, 273)
Screenshot: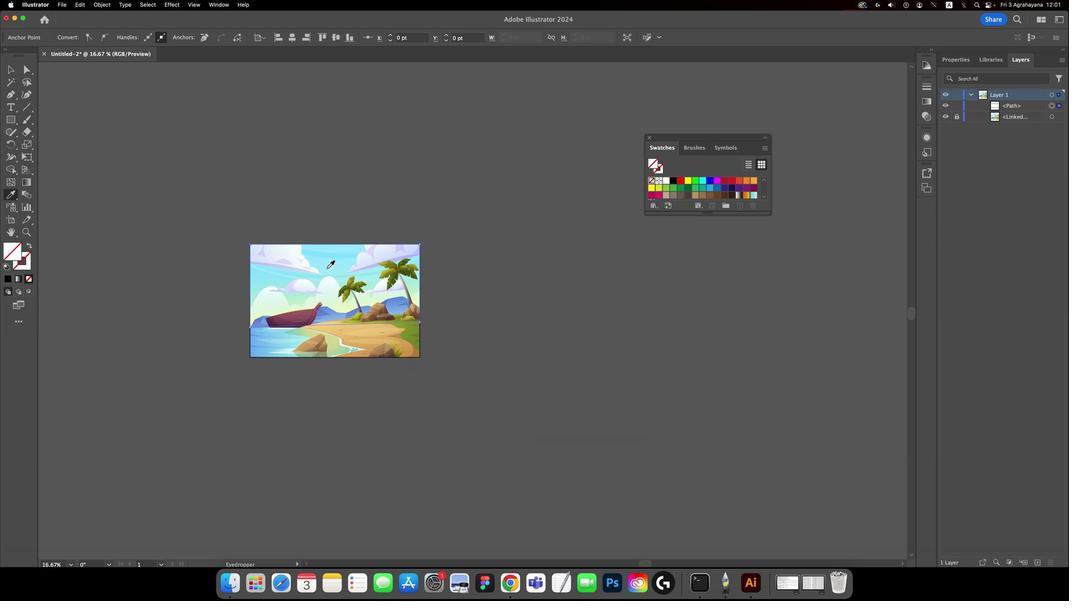 
Action: Mouse pressed left at (327, 273)
Screenshot: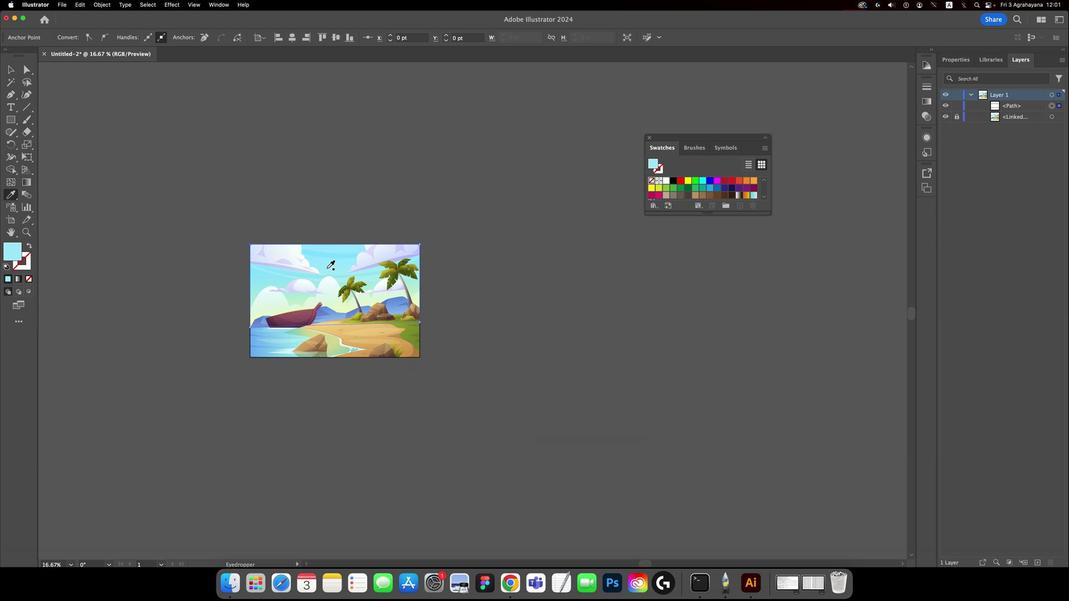 
Action: Mouse moved to (326, 271)
Screenshot: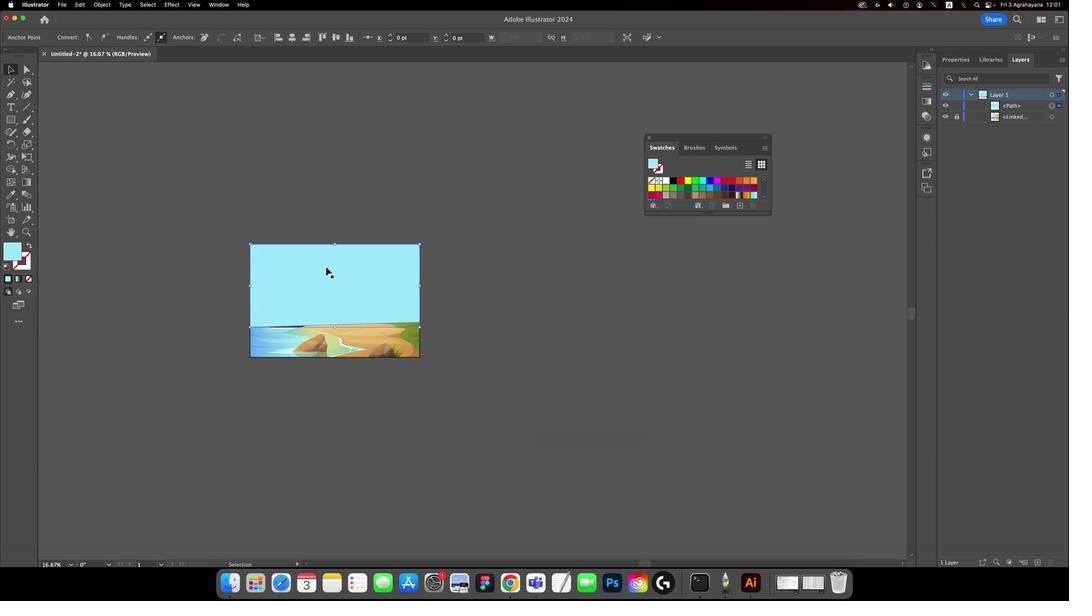 
Action: Key pressed 'v'
Screenshot: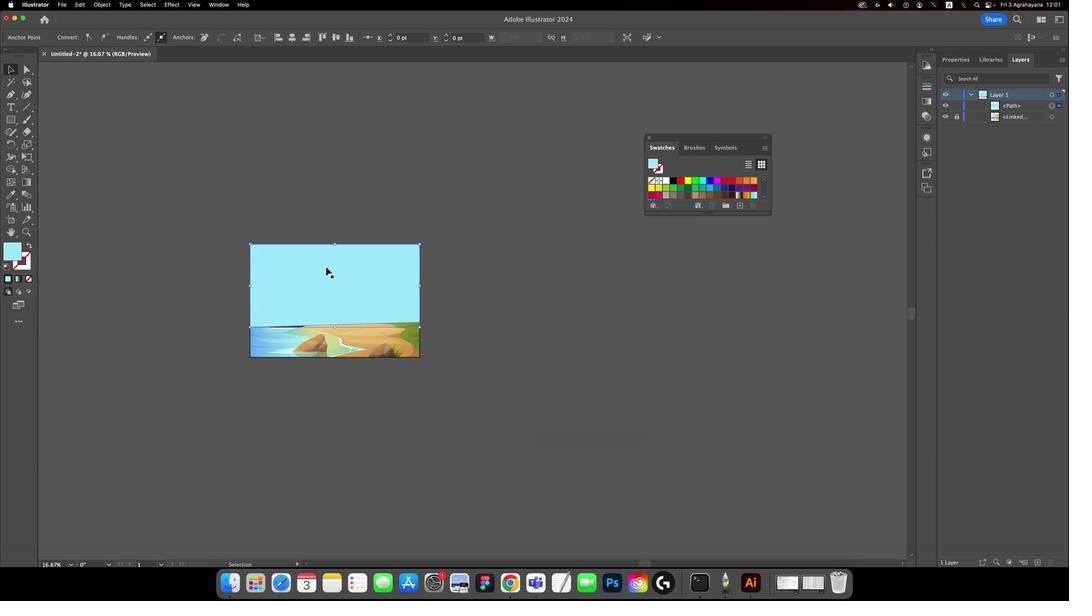 
Action: Mouse moved to (322, 270)
Screenshot: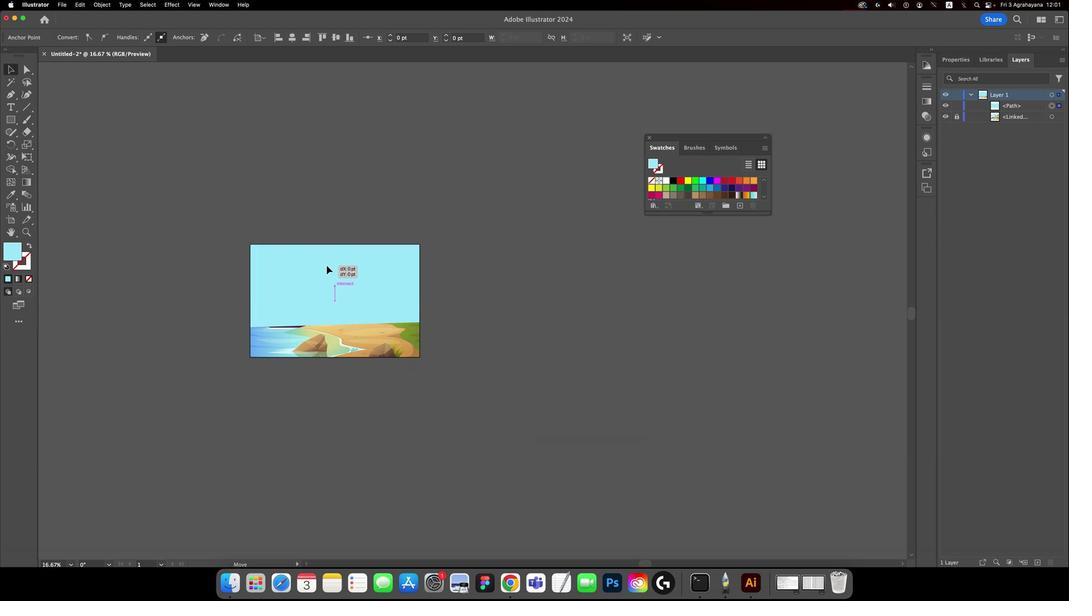 
Action: Mouse pressed left at (322, 270)
Screenshot: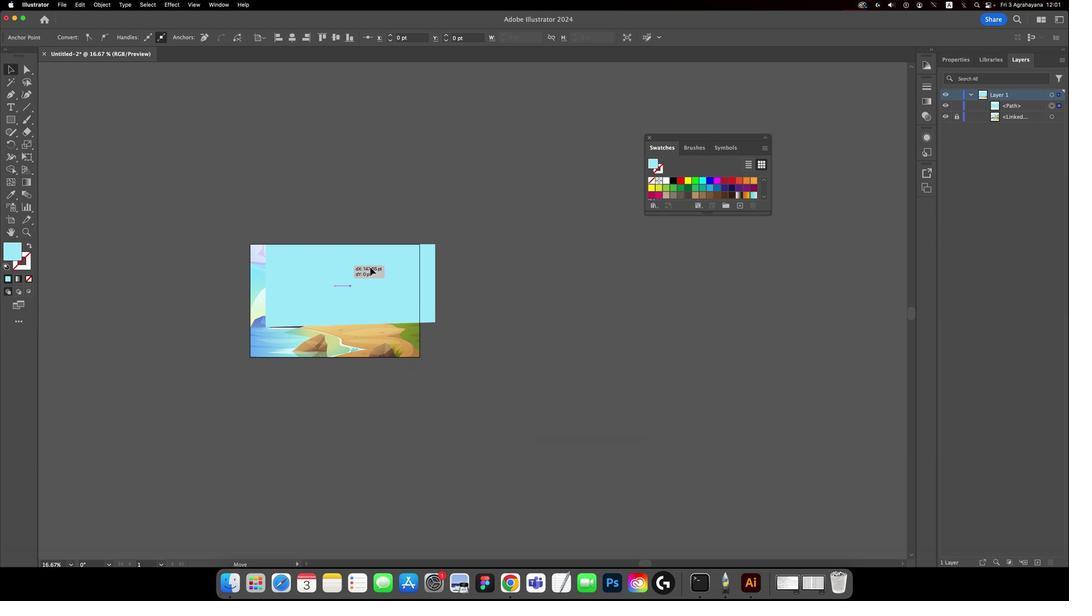 
Action: Mouse moved to (468, 299)
Screenshot: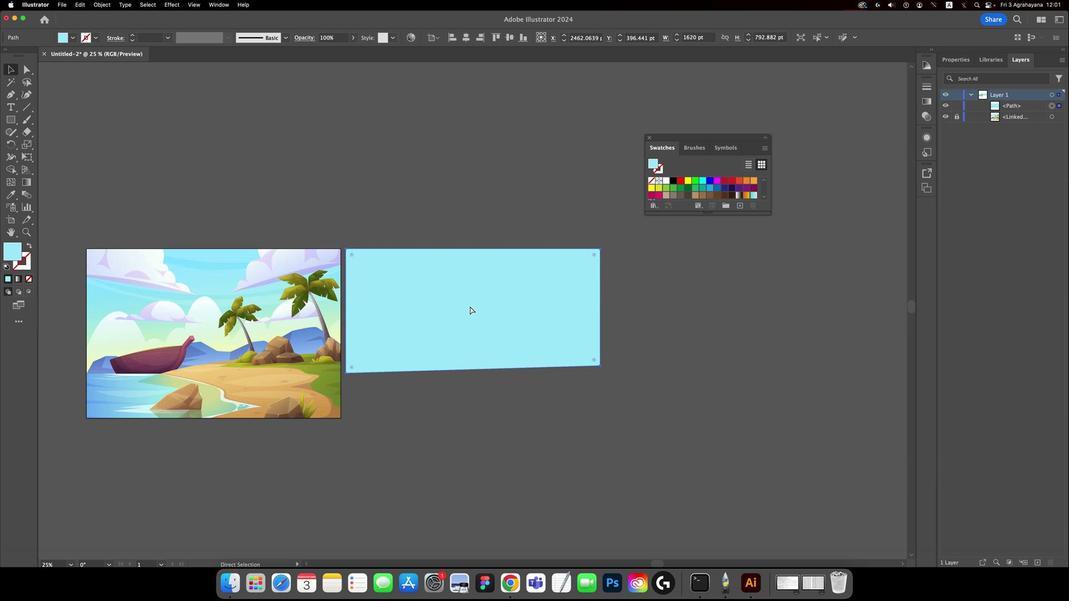 
Action: Key pressed Key.cmd
Screenshot: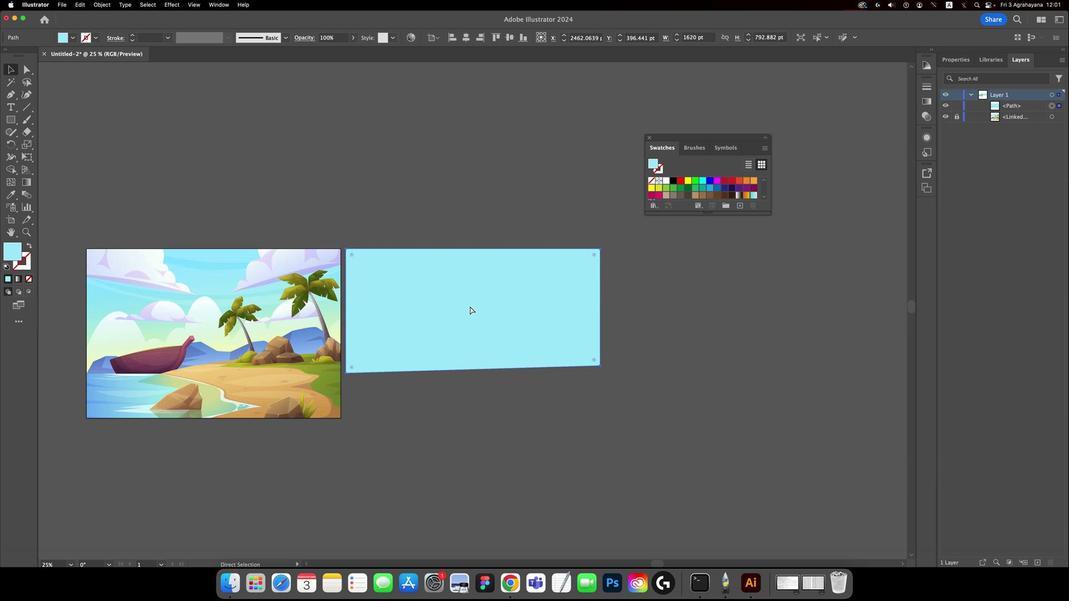 
Action: Mouse moved to (468, 300)
Screenshot: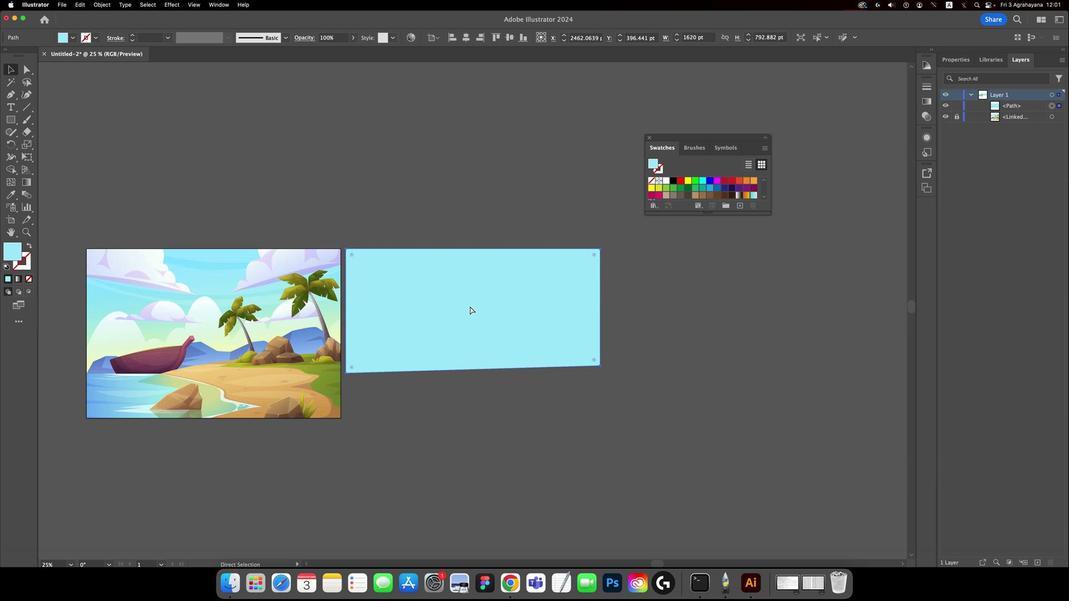 
Action: Key pressed '='
Screenshot: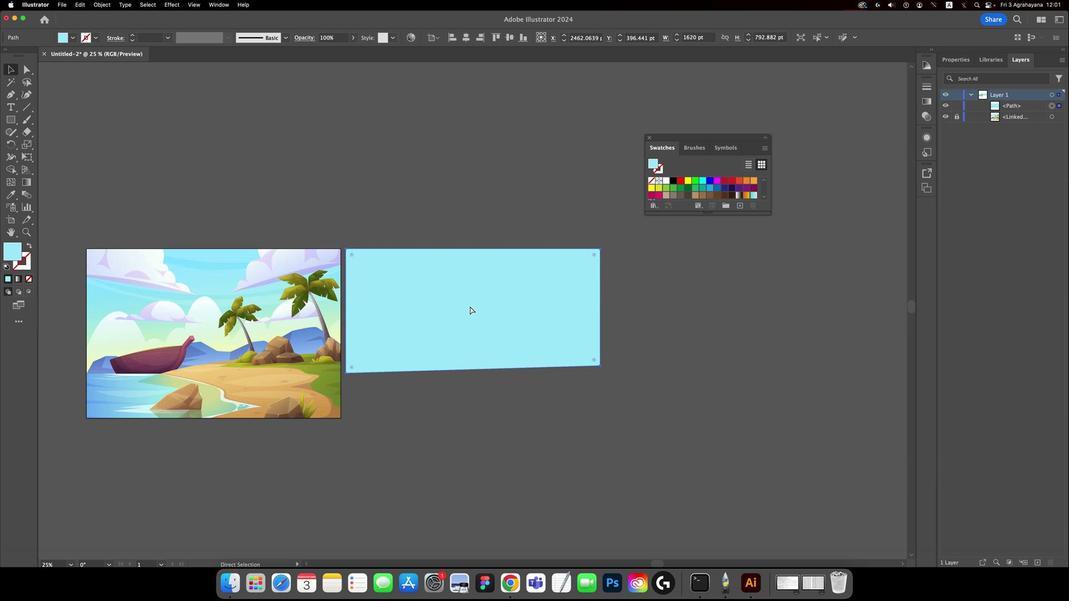 
Action: Mouse moved to (469, 307)
Screenshot: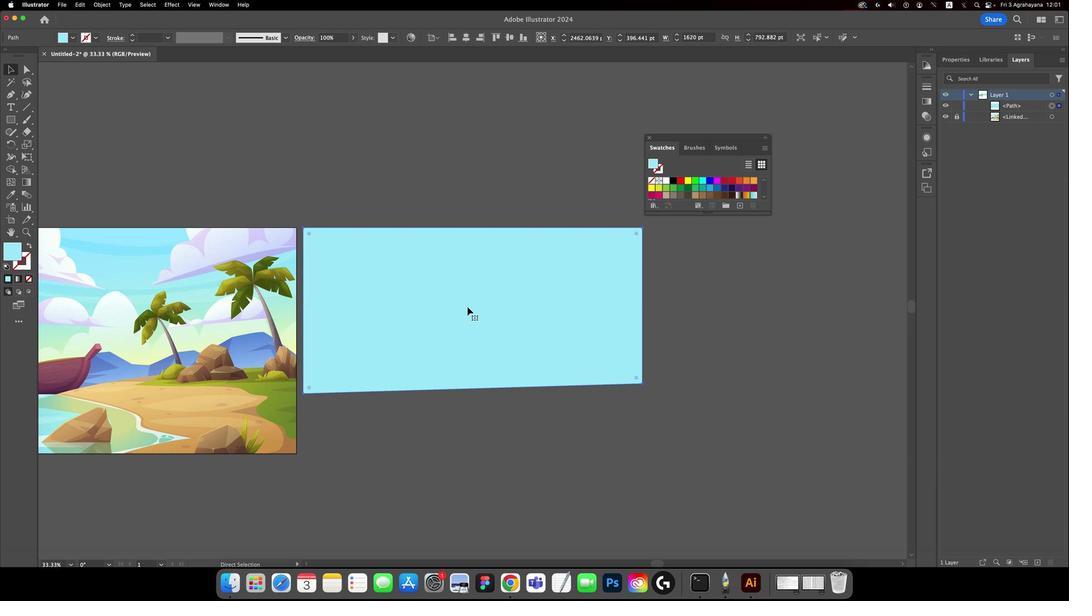 
Action: Key pressed Key.cmd'='
Screenshot: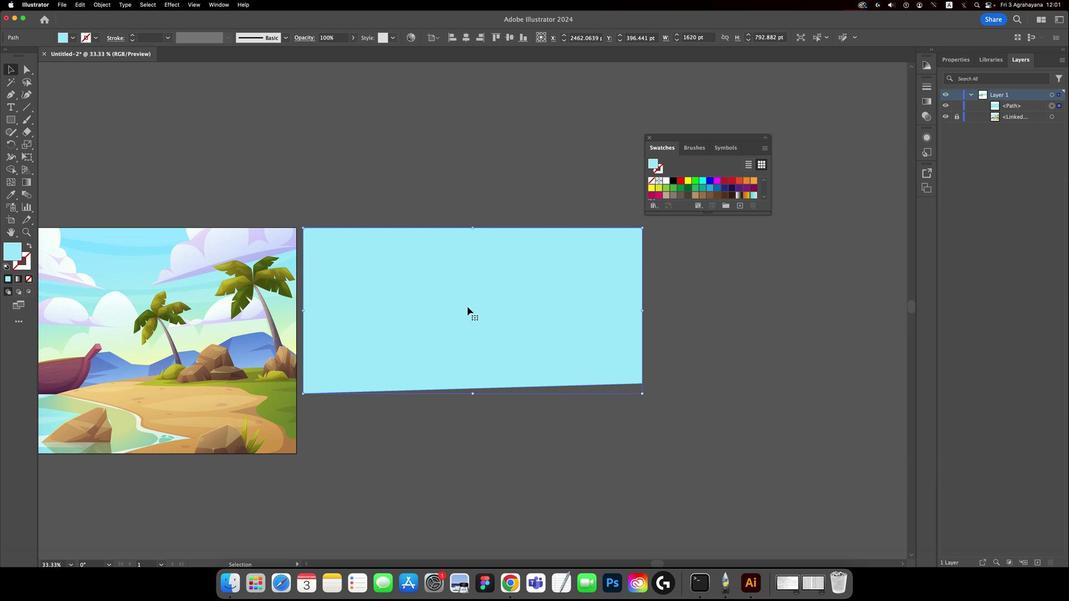 
Action: Mouse moved to (469, 306)
Screenshot: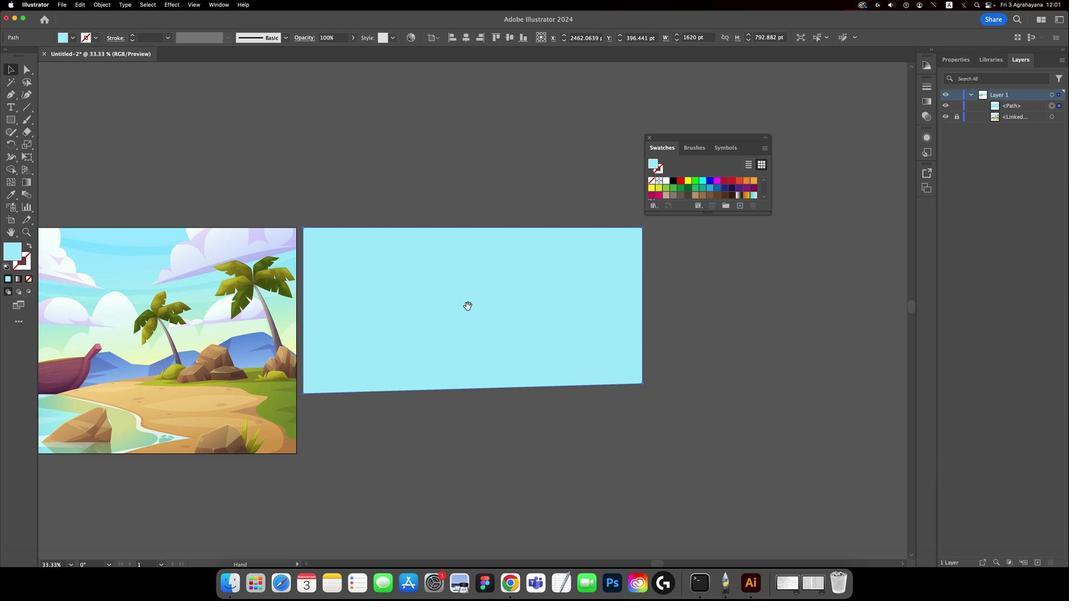 
Action: Key pressed Key.space
Screenshot: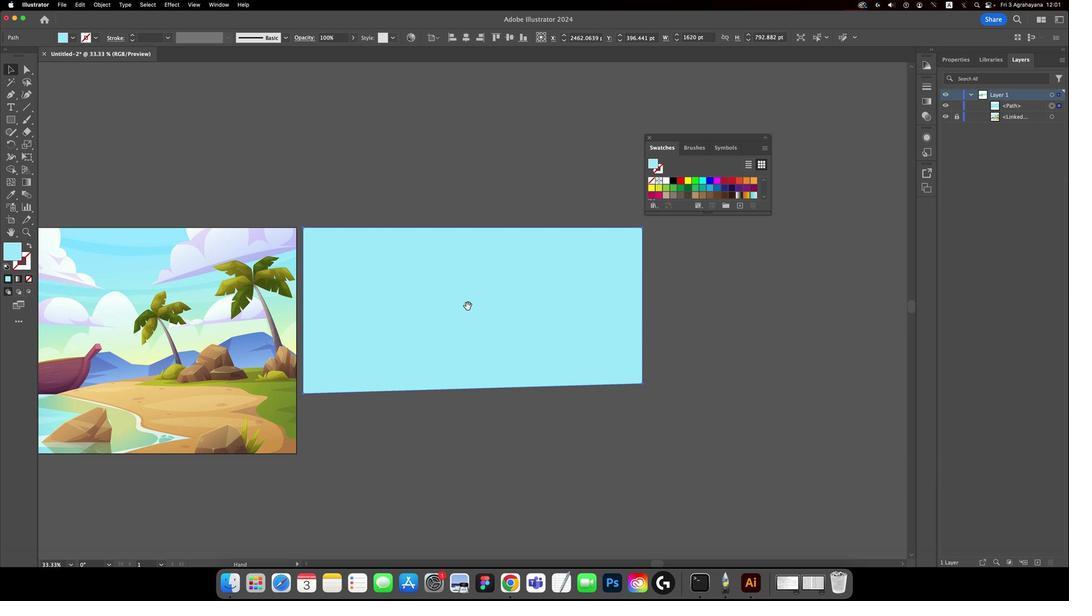 
Action: Mouse moved to (469, 306)
Screenshot: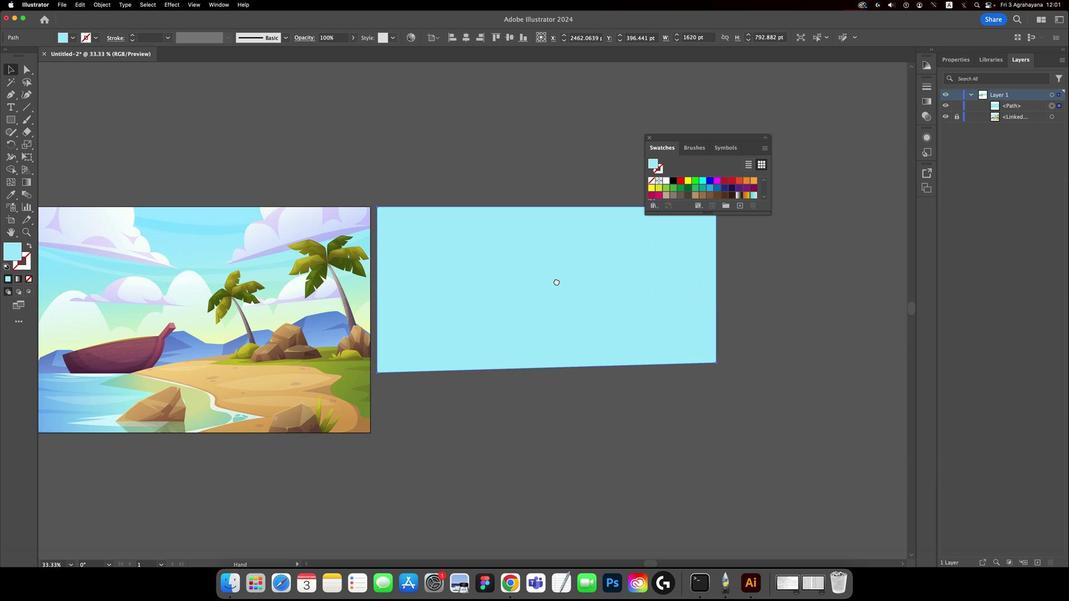 
Action: Mouse pressed left at (469, 306)
Screenshot: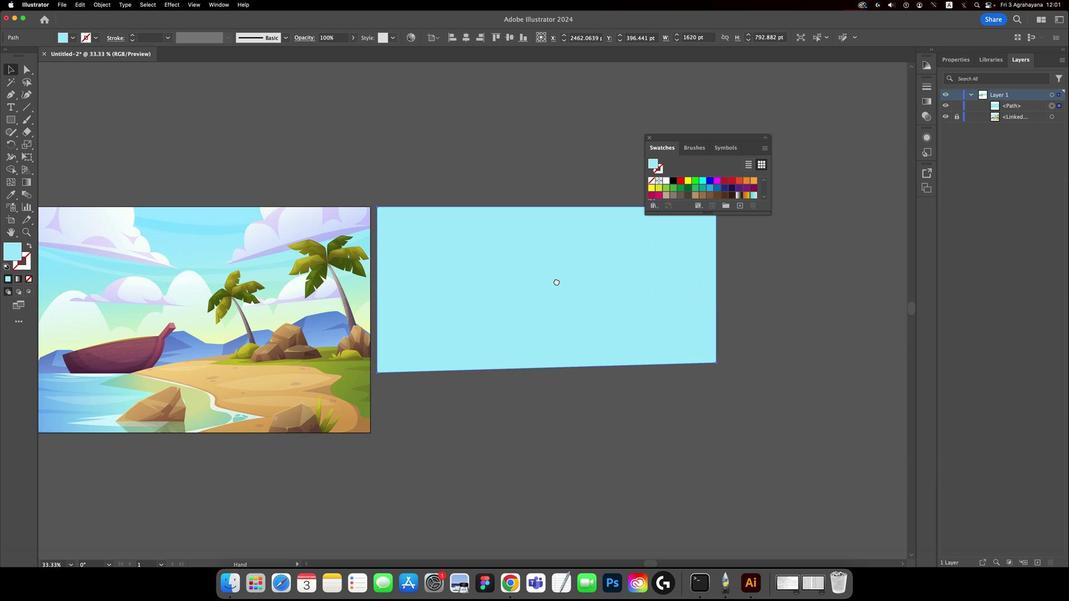 
Action: Mouse moved to (14, 282)
Screenshot: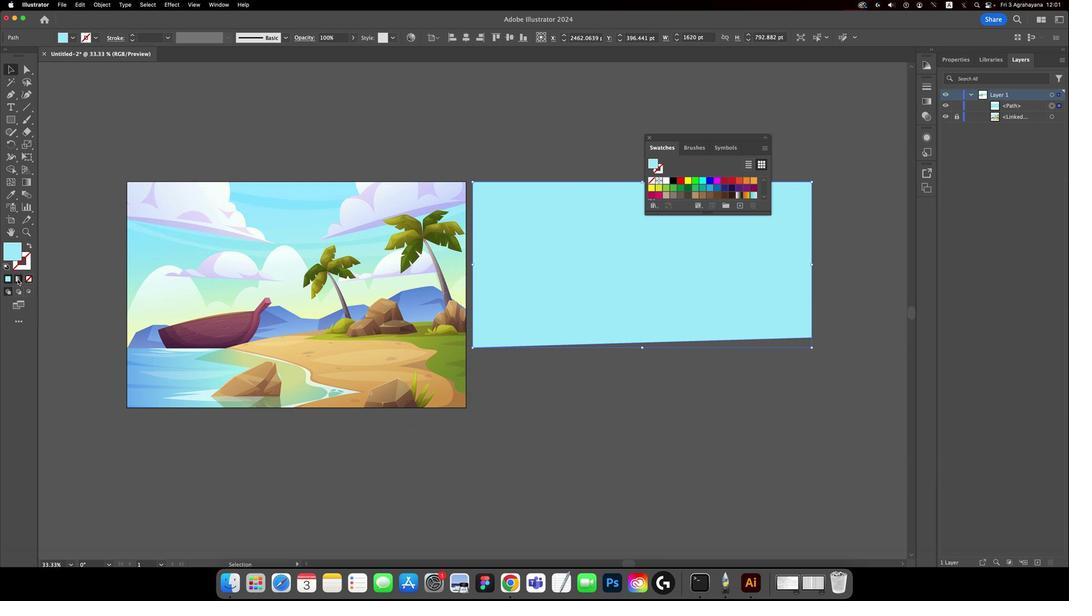 
Action: Mouse pressed left at (14, 282)
Screenshot: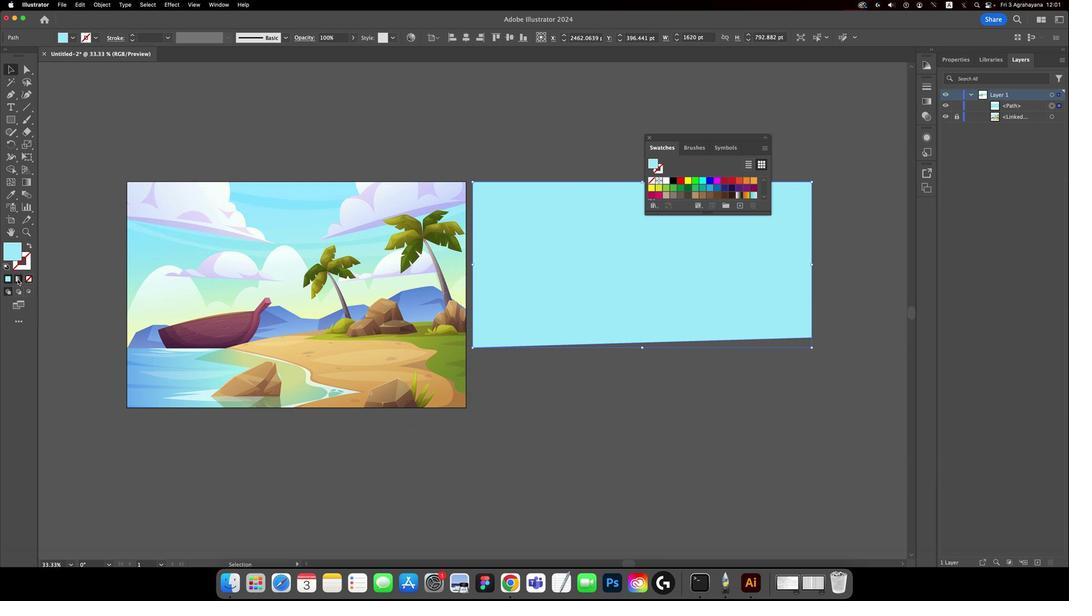
Action: Mouse moved to (802, 195)
Screenshot: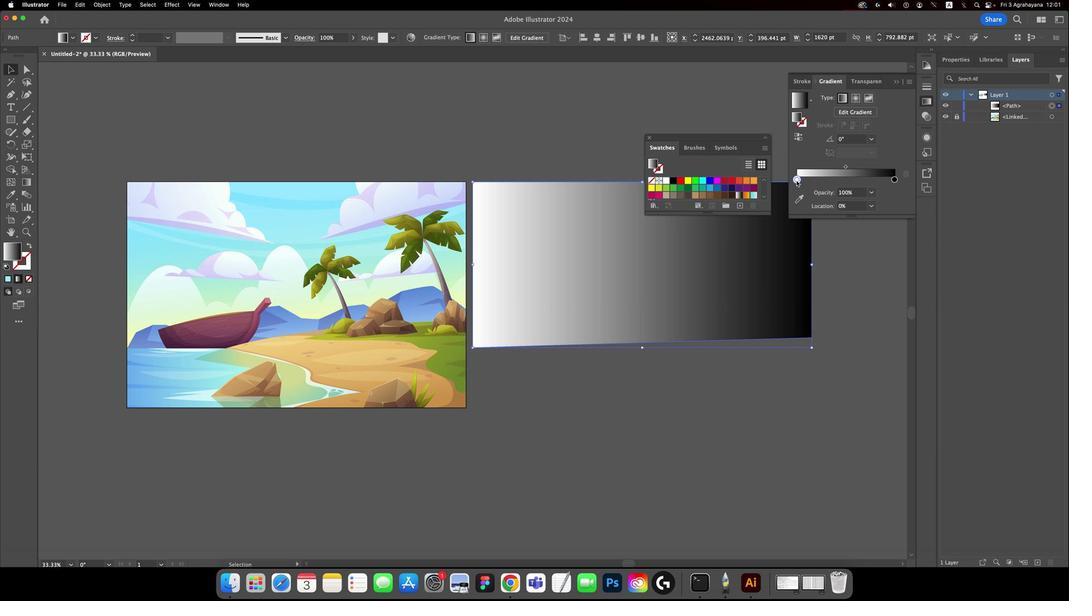 
Action: Mouse pressed left at (802, 195)
Screenshot: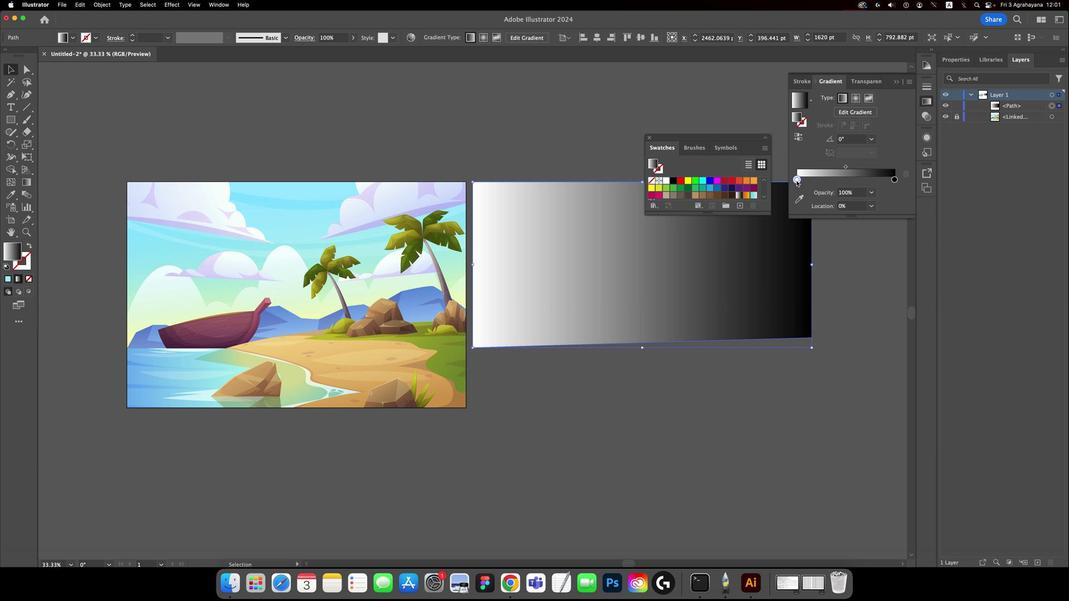 
Action: Mouse moved to (803, 208)
Screenshot: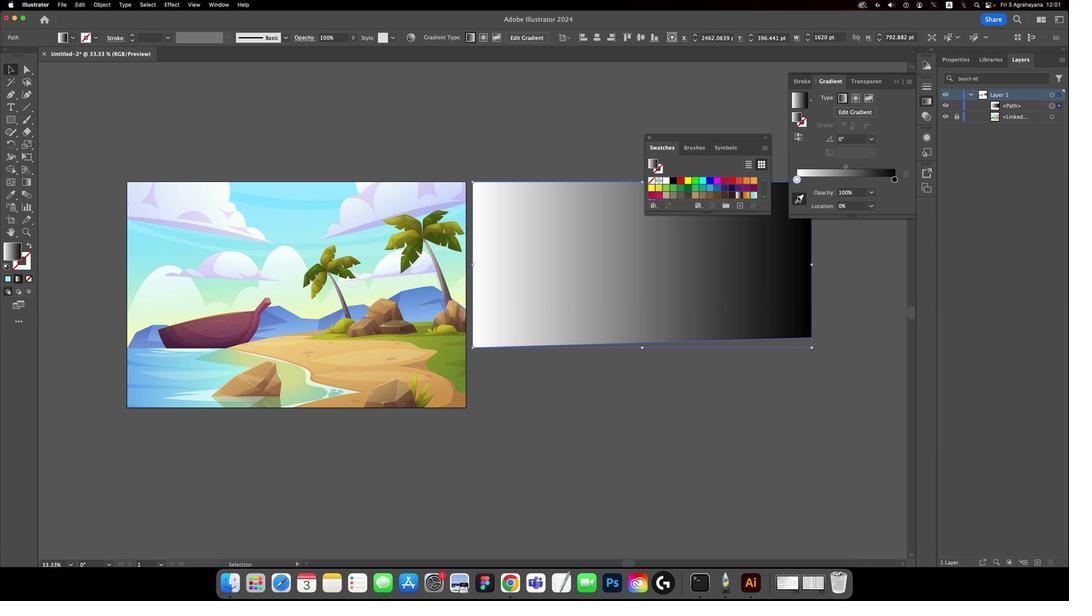 
Action: Mouse pressed left at (803, 208)
Screenshot: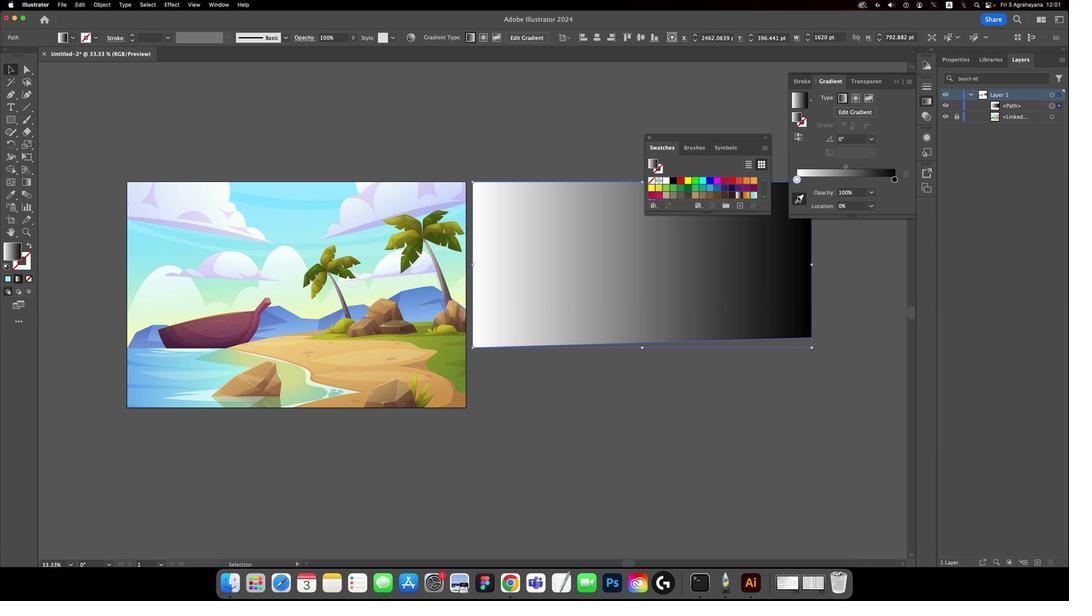 
Action: Mouse moved to (283, 198)
Screenshot: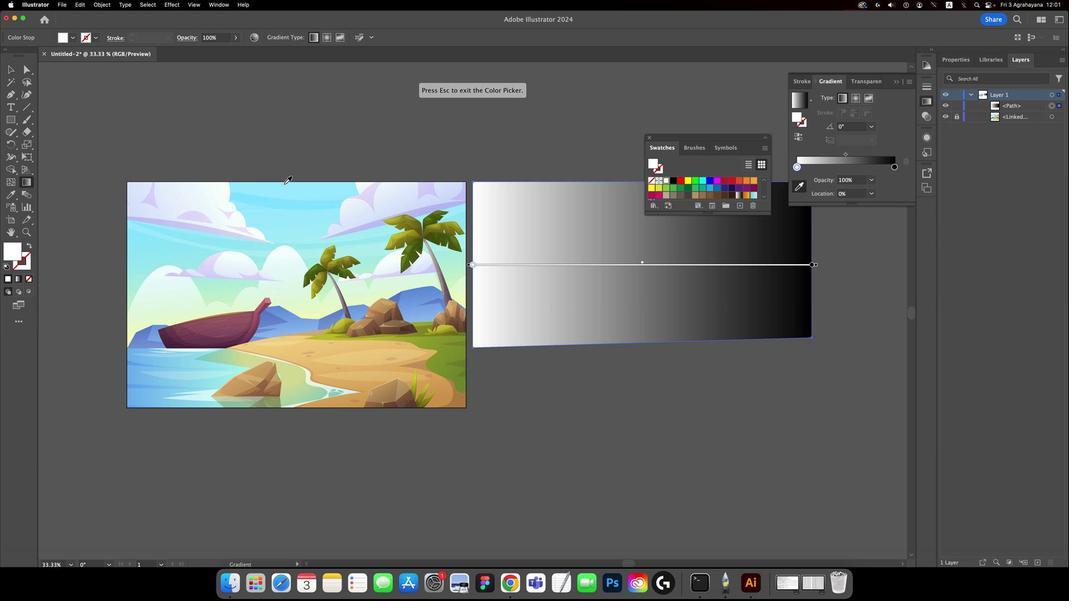 
Action: Mouse pressed left at (283, 198)
Screenshot: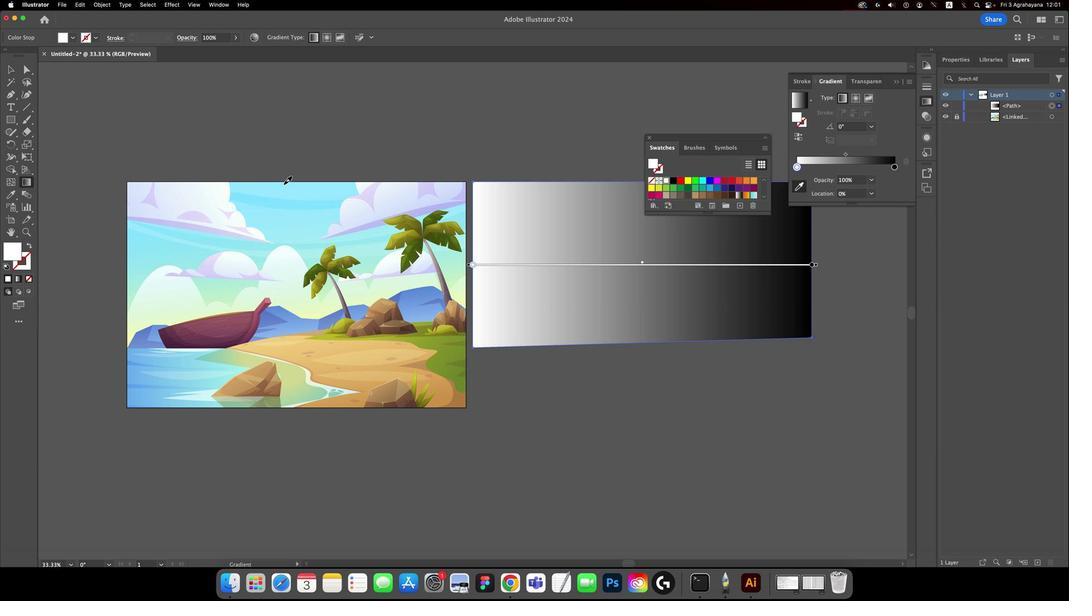 
Action: Key pressed 'v'
Screenshot: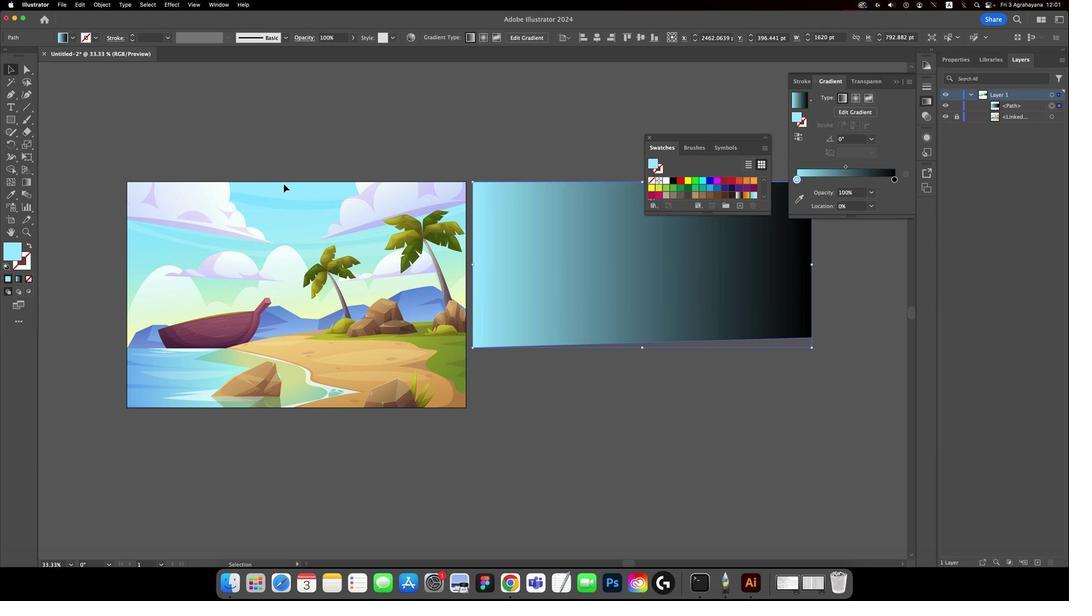 
Action: Mouse moved to (879, 157)
Screenshot: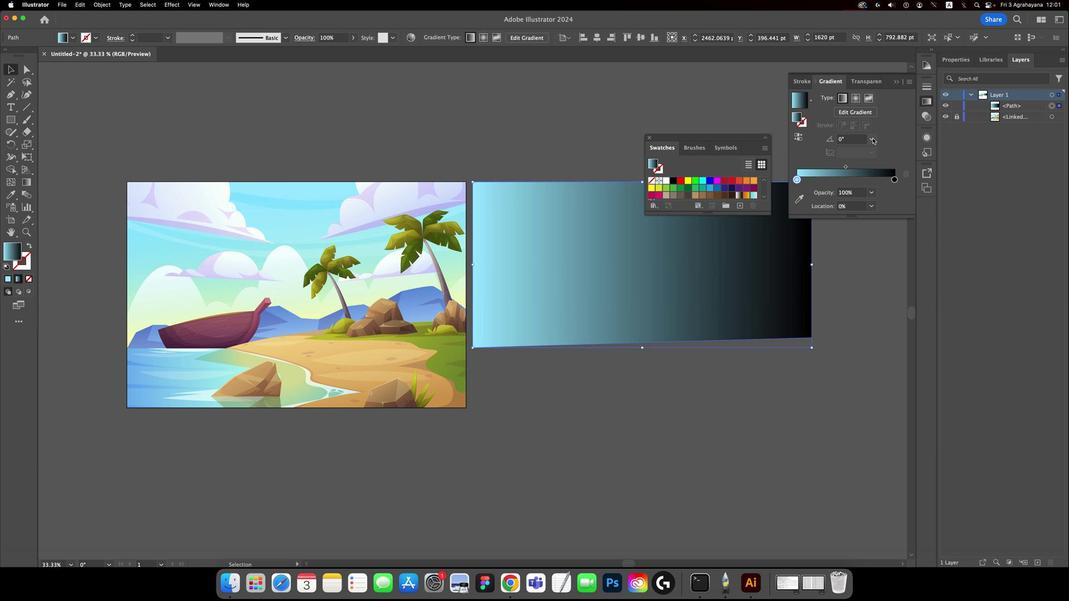 
Action: Mouse pressed left at (879, 157)
Screenshot: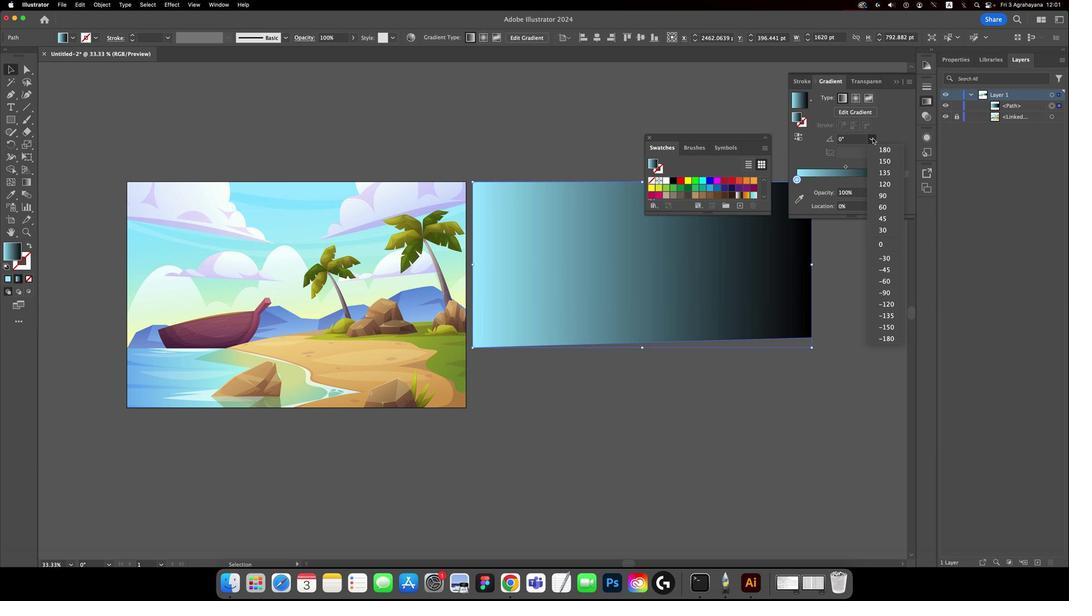 
Action: Mouse moved to (891, 295)
Screenshot: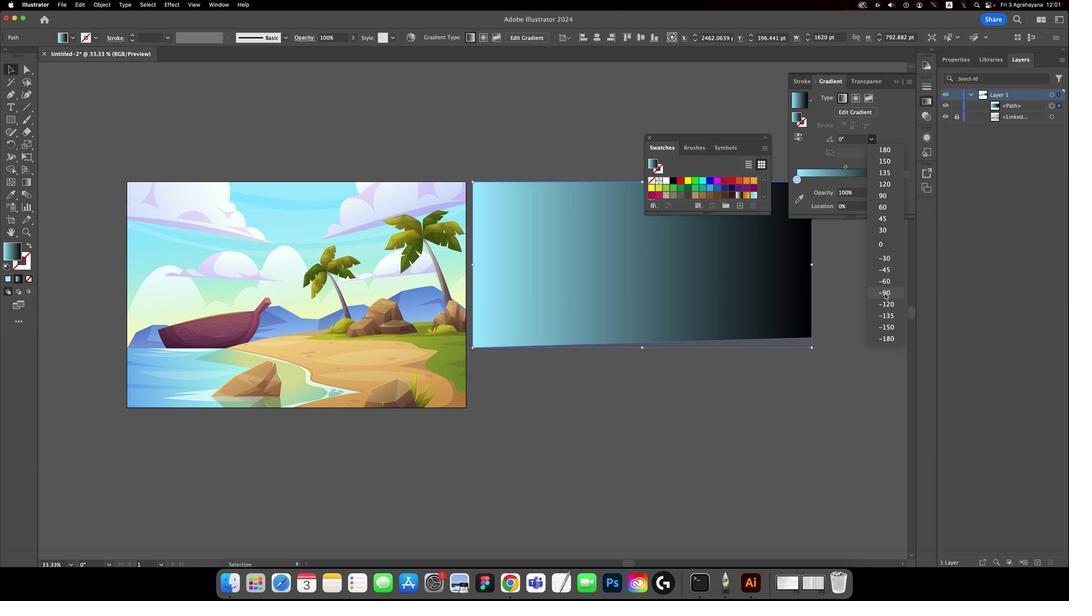 
Action: Mouse pressed left at (891, 295)
Screenshot: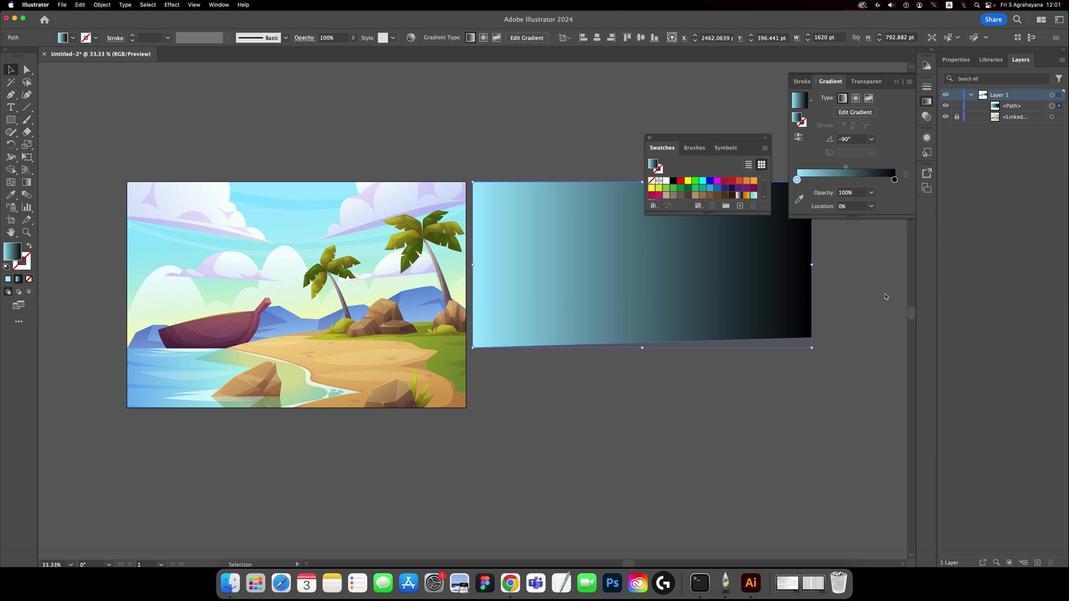 
Action: Mouse moved to (827, 191)
Screenshot: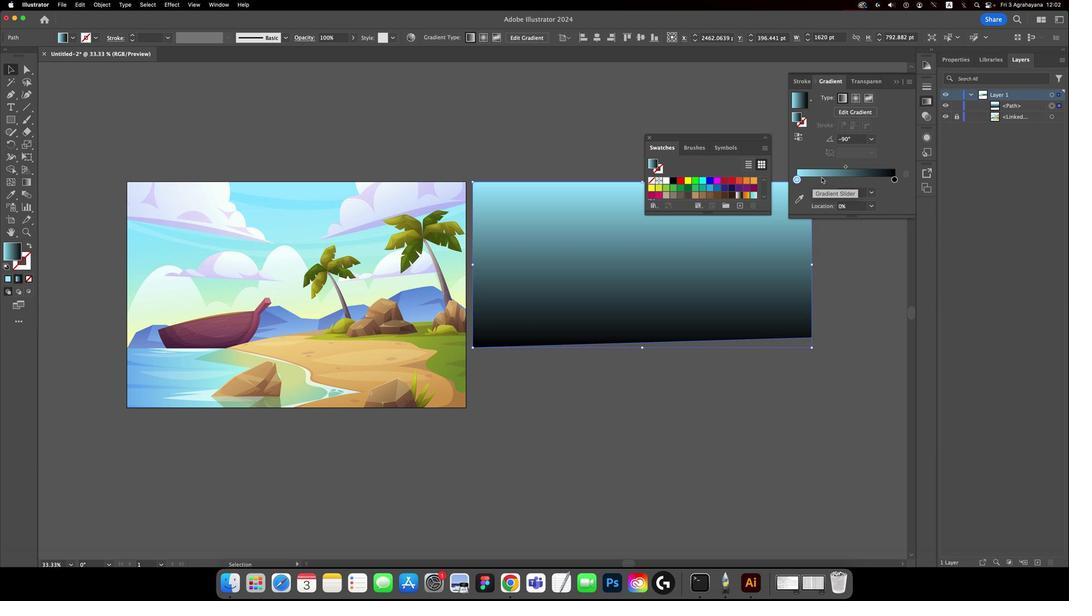 
Action: Mouse pressed left at (827, 191)
Screenshot: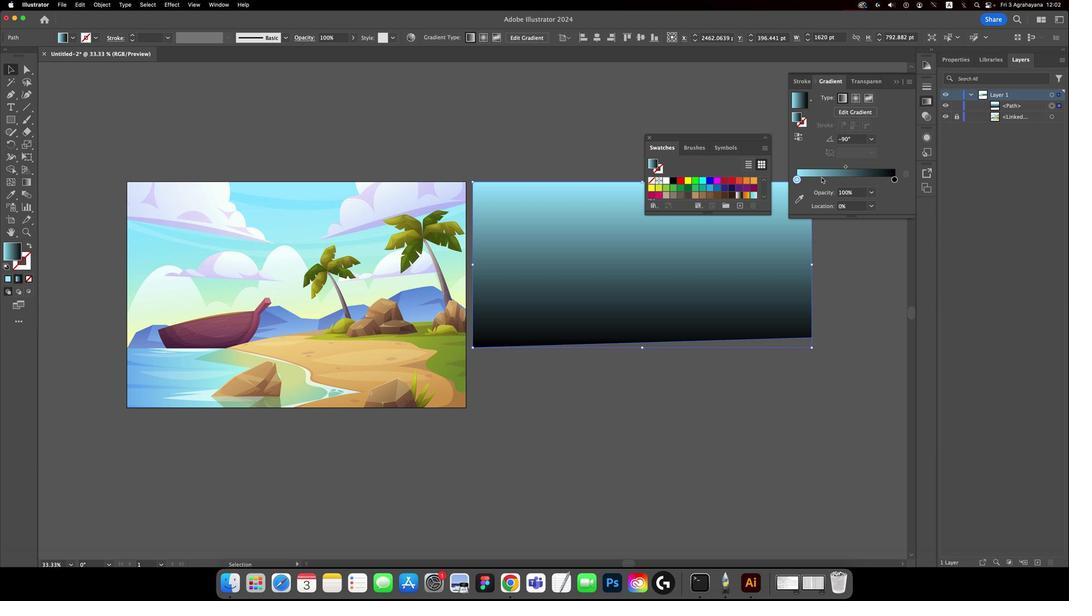 
Action: Mouse moved to (829, 192)
Screenshot: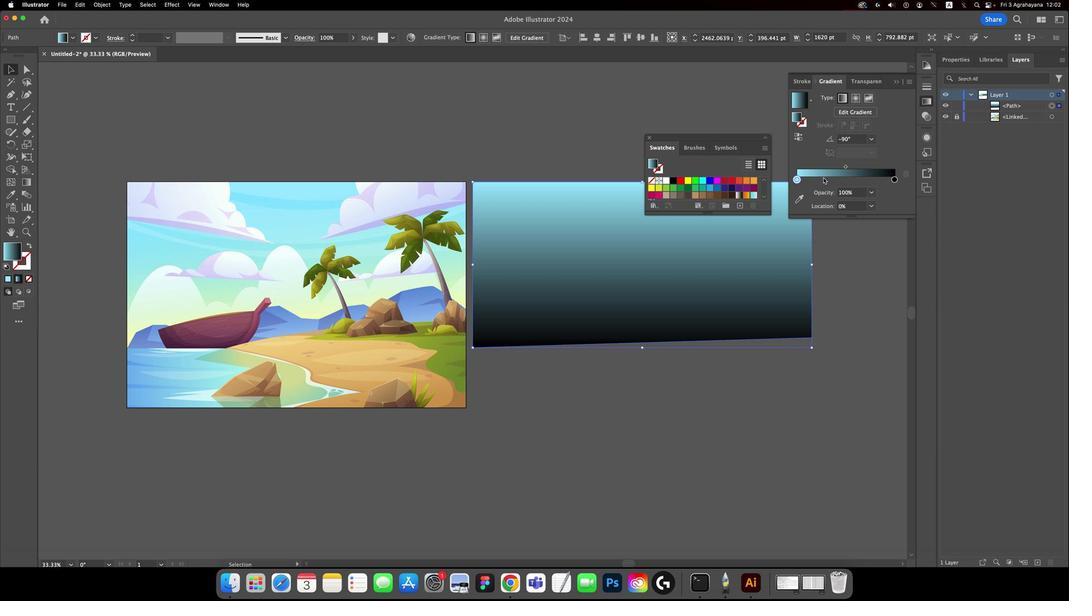 
Action: Mouse pressed left at (829, 192)
Screenshot: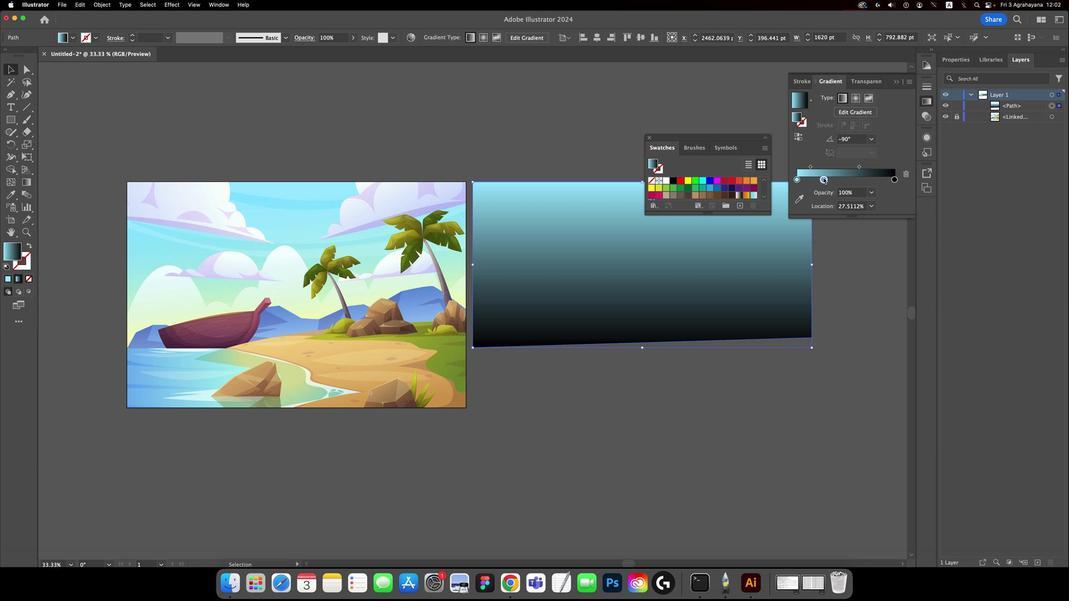 
Action: Mouse moved to (800, 213)
Screenshot: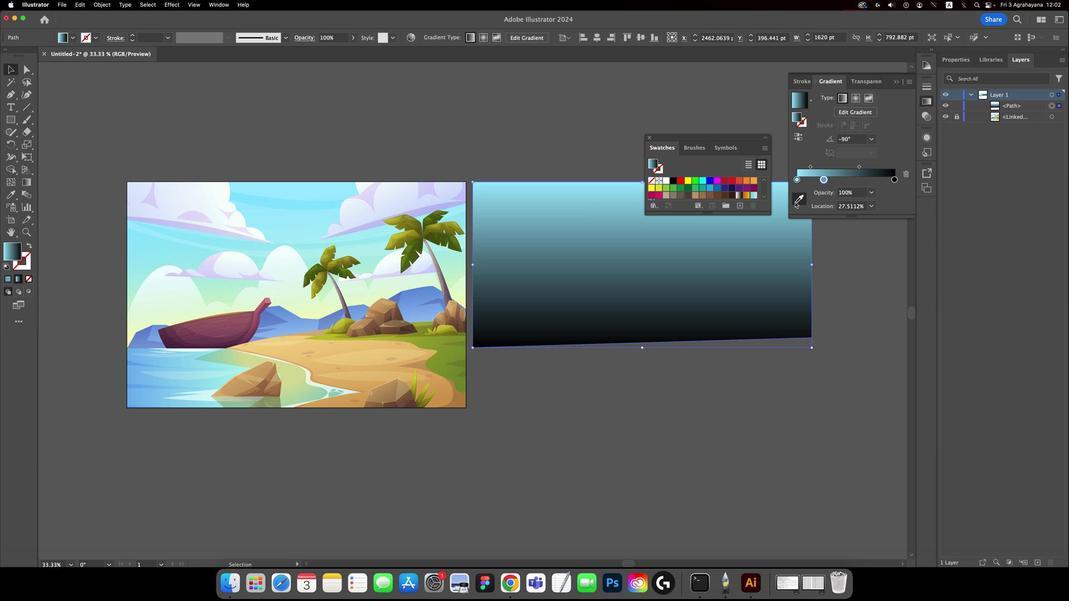 
Action: Mouse pressed left at (800, 213)
Screenshot: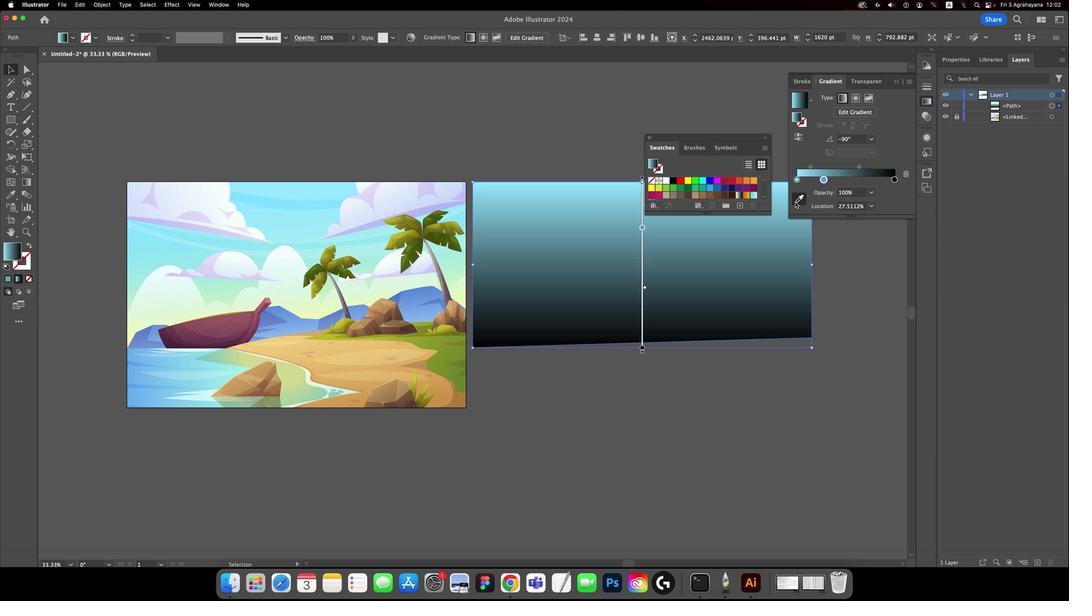 
Action: Mouse moved to (304, 254)
Screenshot: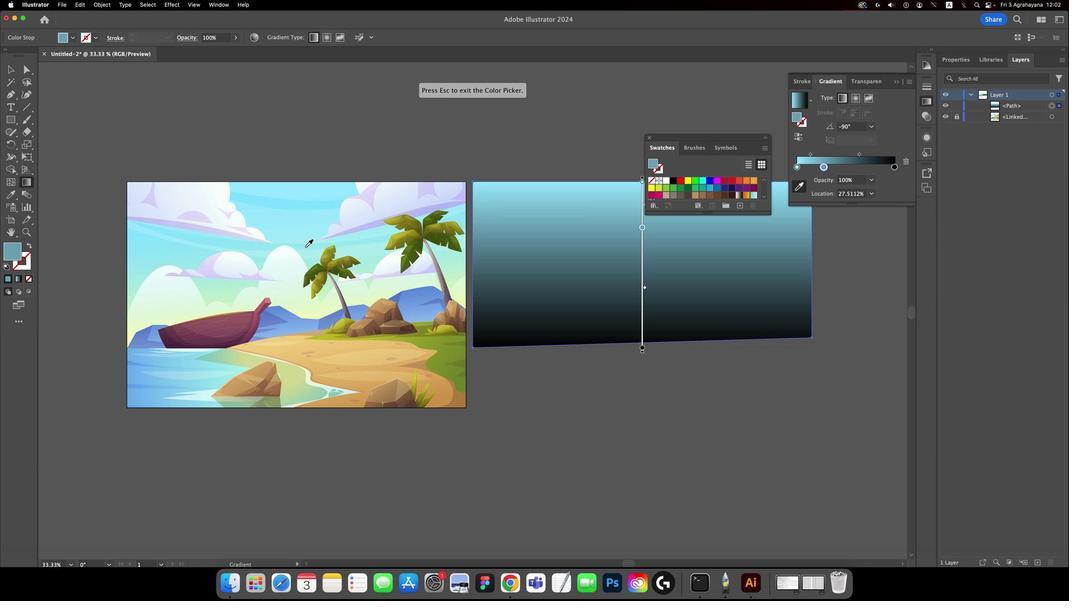 
Action: Mouse pressed left at (304, 254)
Screenshot: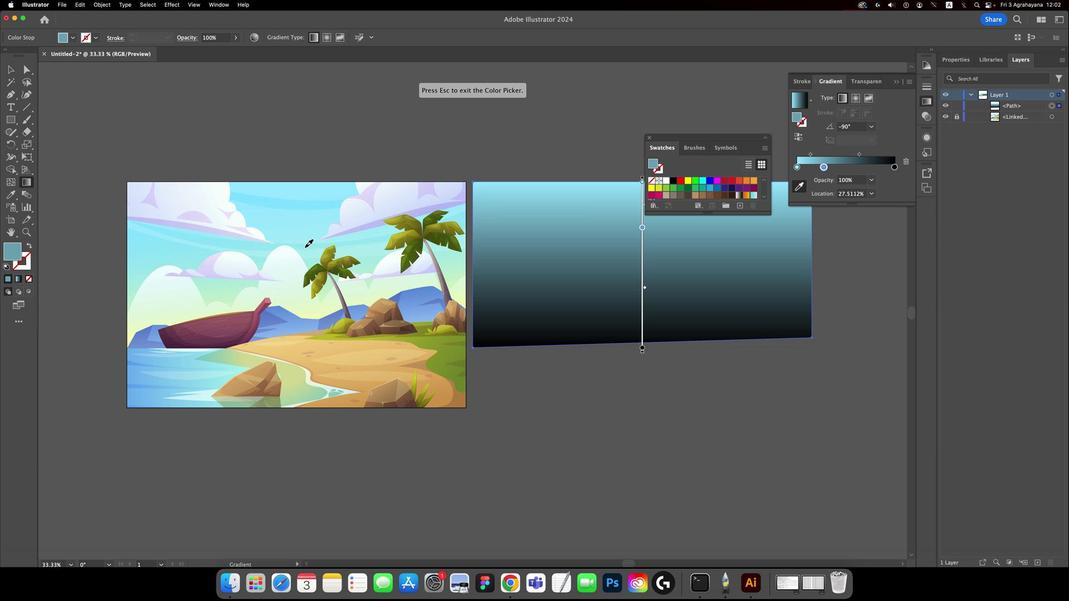 
Action: Key pressed 'v'
Screenshot: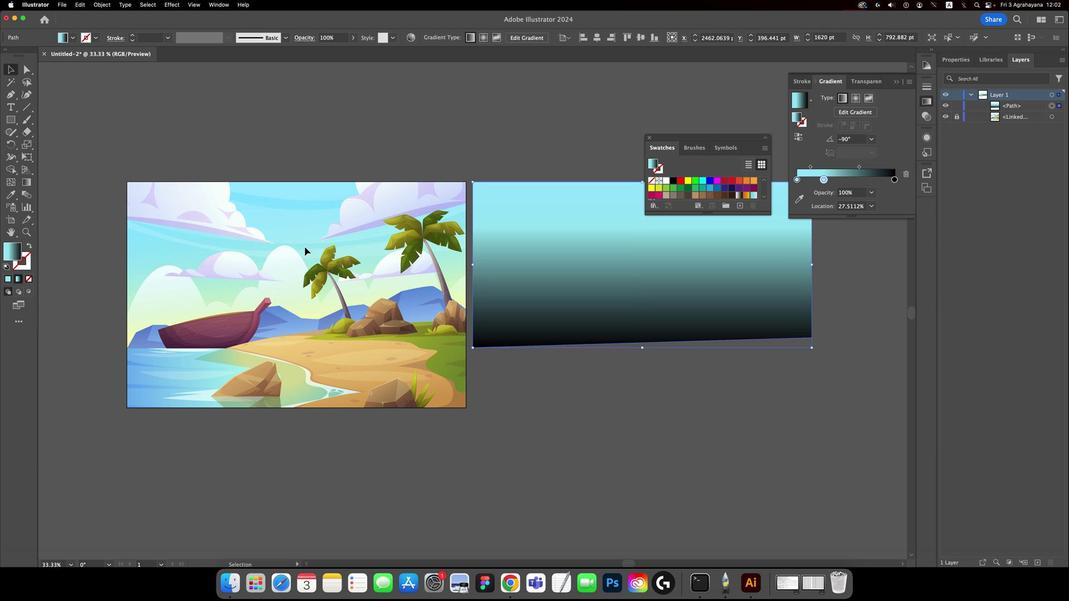 
Action: Mouse moved to (864, 191)
Screenshot: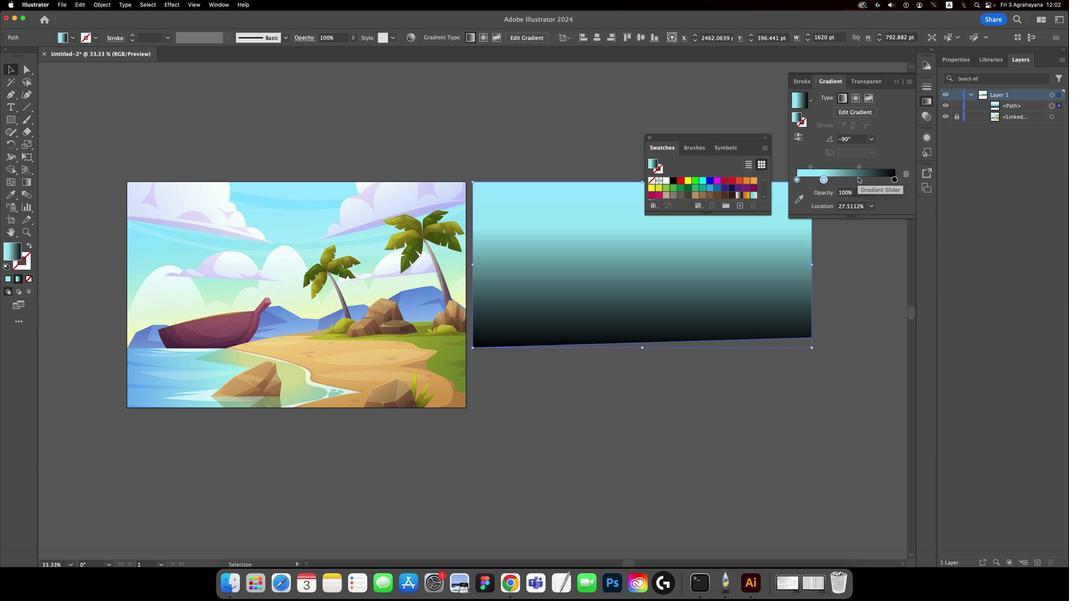 
Action: Mouse pressed left at (864, 191)
Screenshot: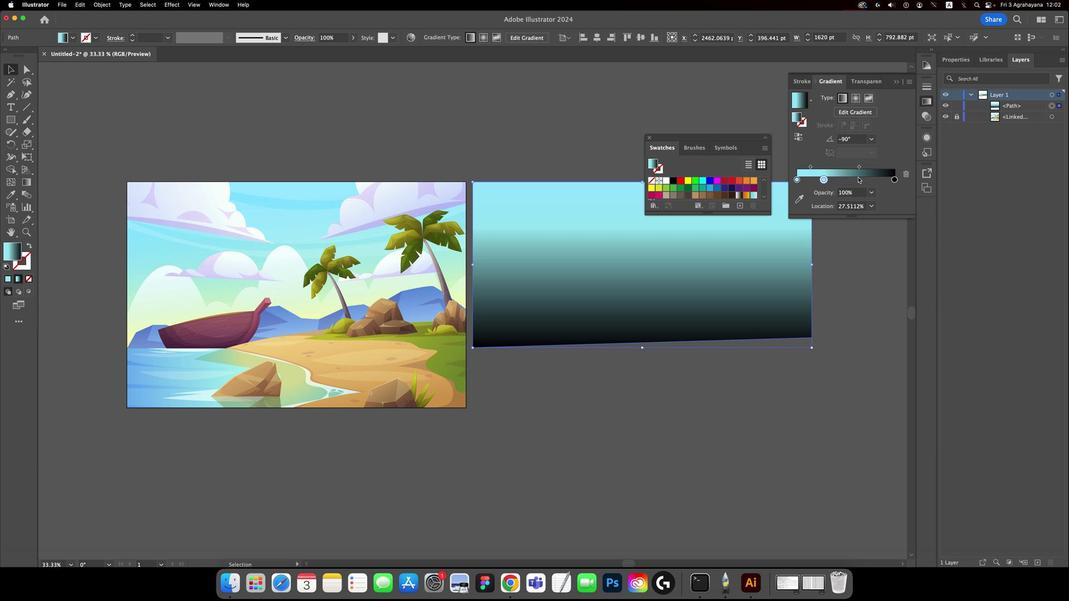 
Action: Mouse moved to (866, 192)
Screenshot: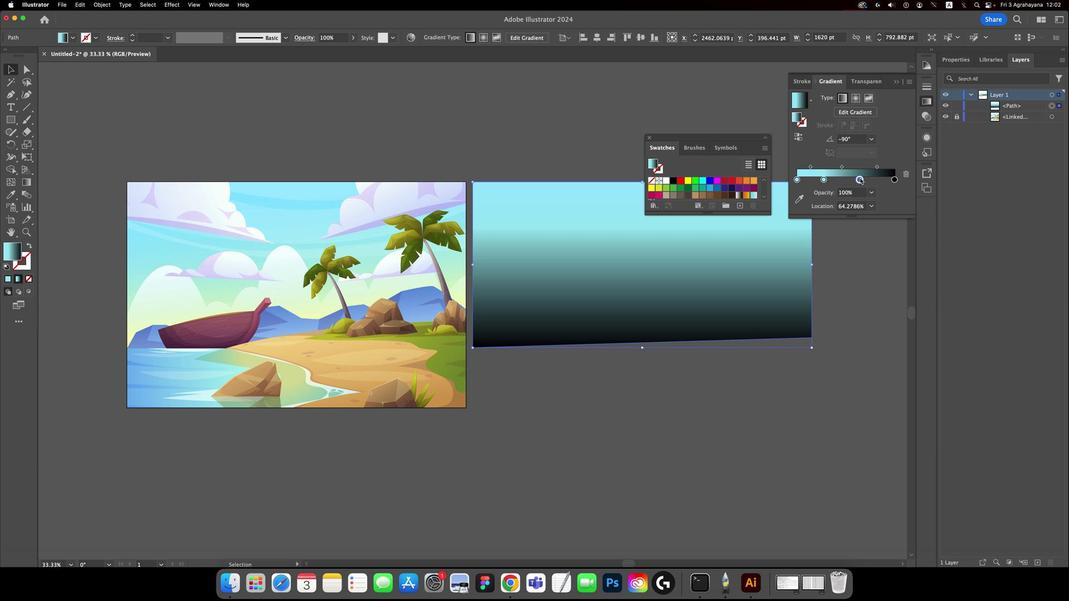 
Action: Mouse pressed left at (866, 192)
Screenshot: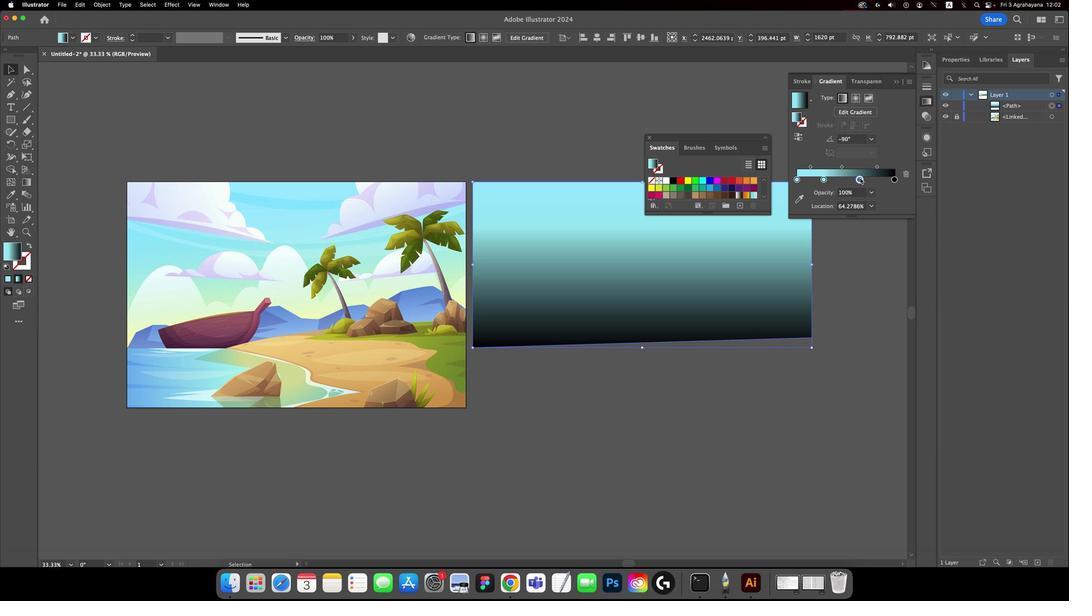 
Action: Mouse moved to (803, 210)
Screenshot: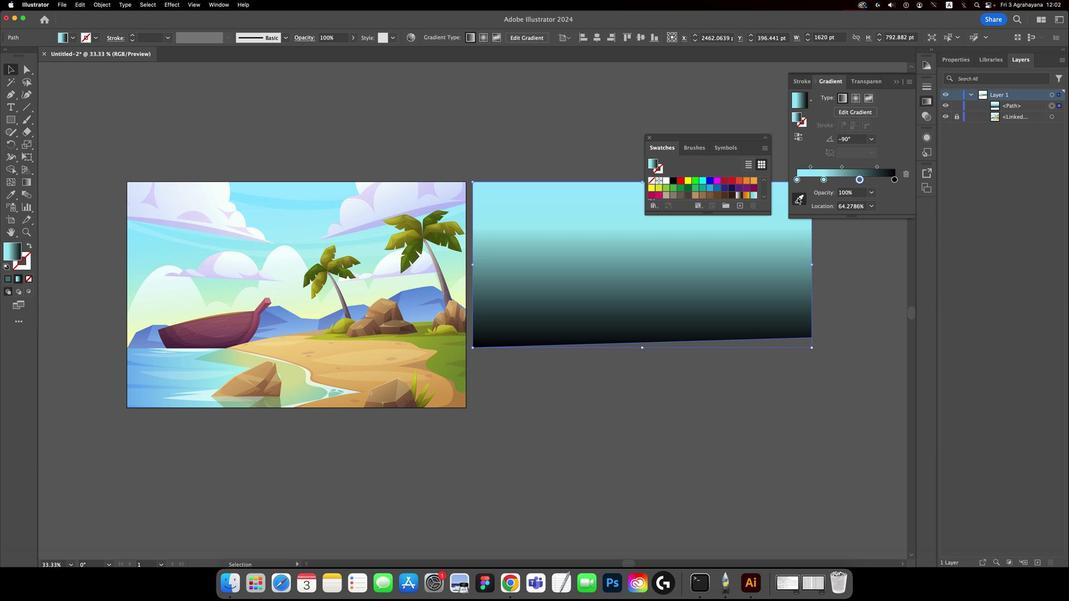 
Action: Mouse pressed left at (803, 210)
Screenshot: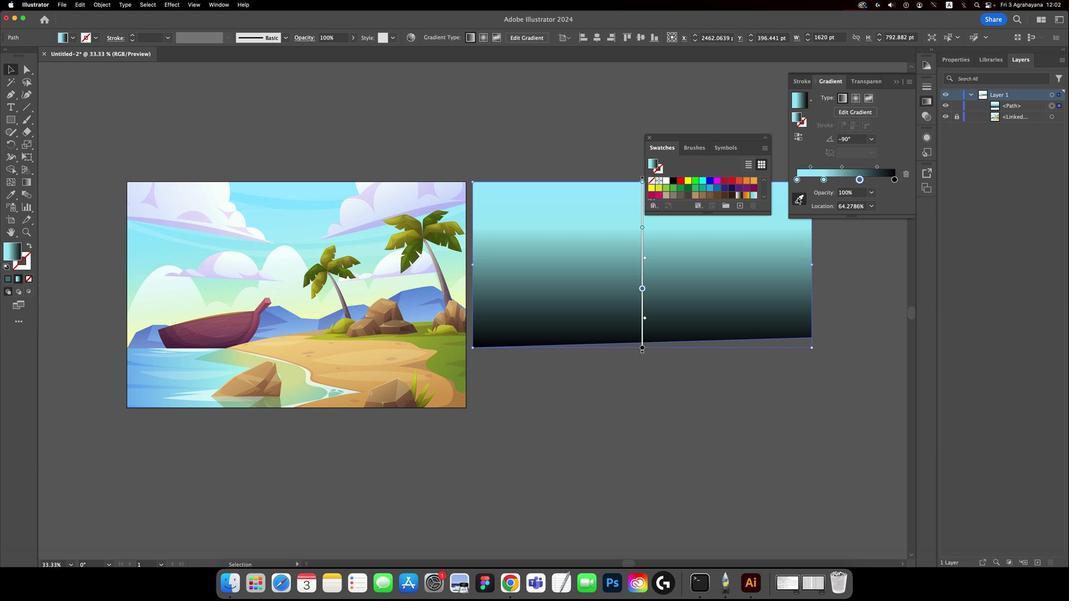 
Action: Mouse moved to (227, 303)
Screenshot: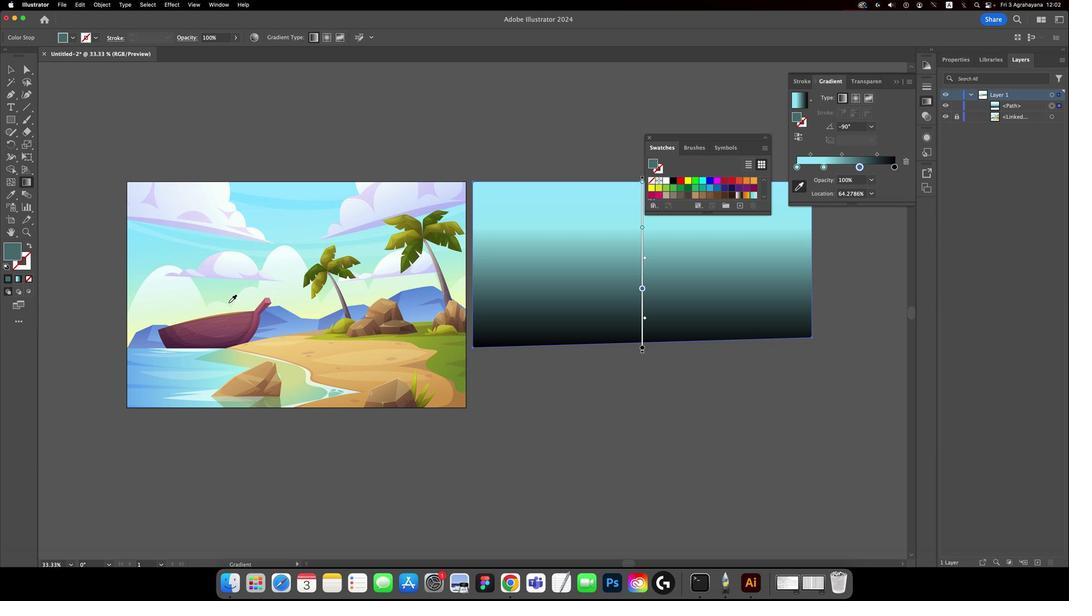 
Action: Mouse pressed left at (227, 303)
Screenshot: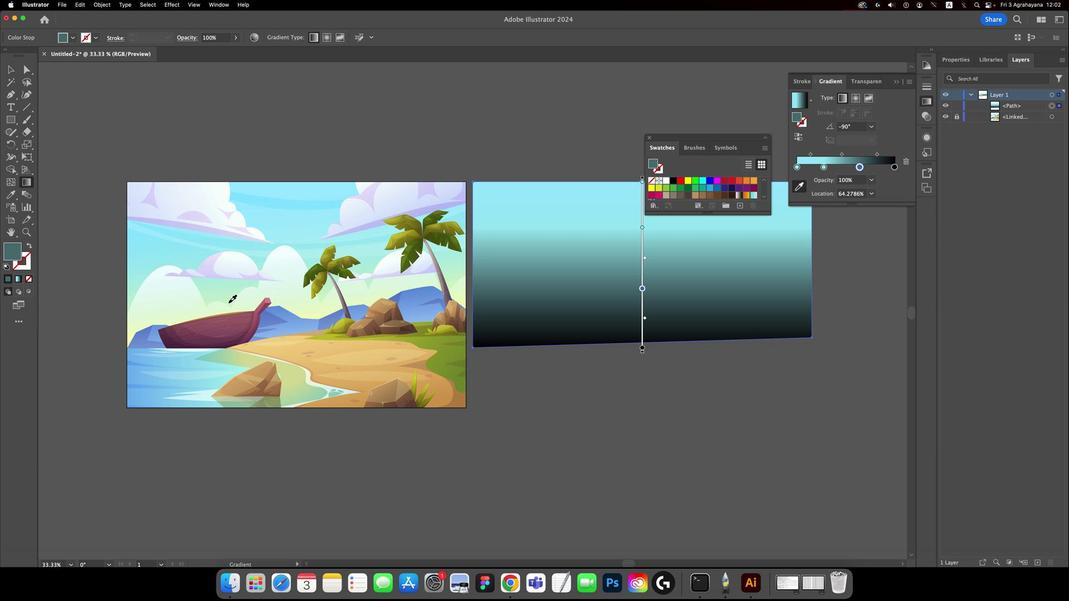 
Action: Mouse moved to (230, 303)
Screenshot: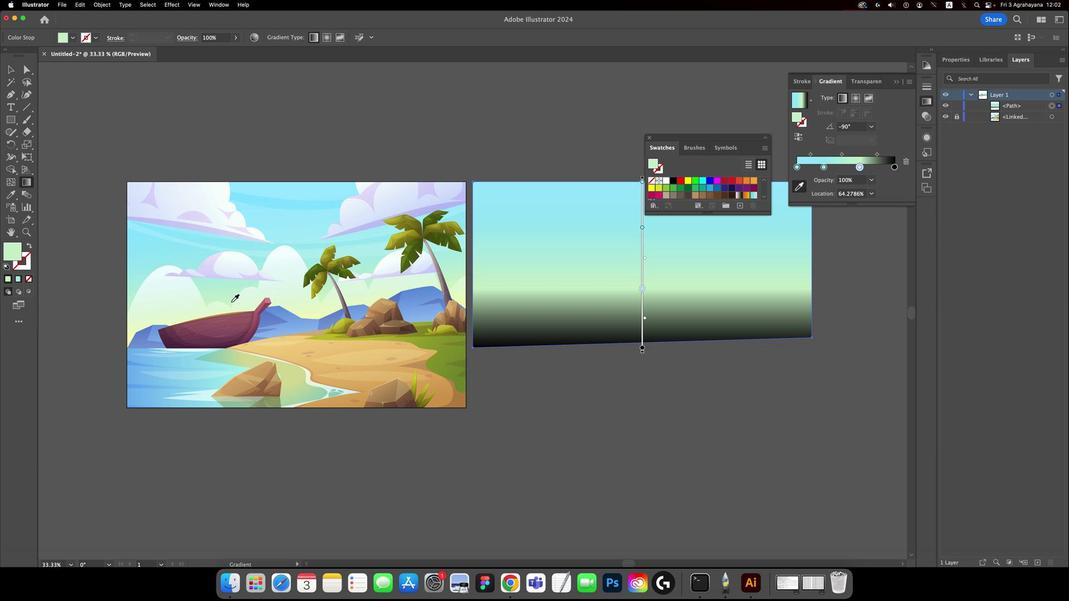 
Action: Key pressed 'v'
Screenshot: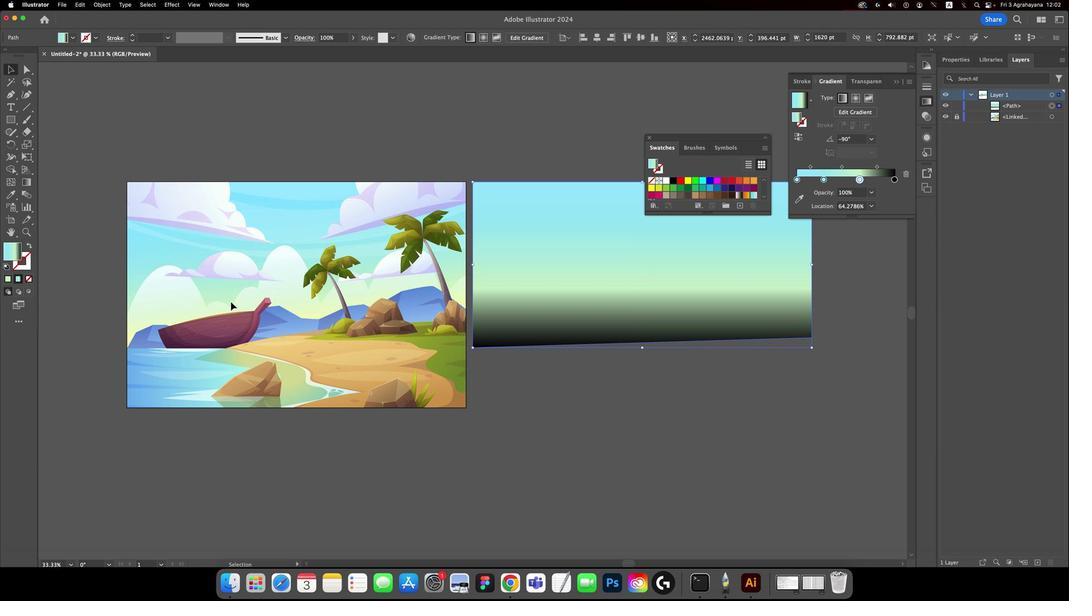 
Action: Mouse moved to (900, 195)
Screenshot: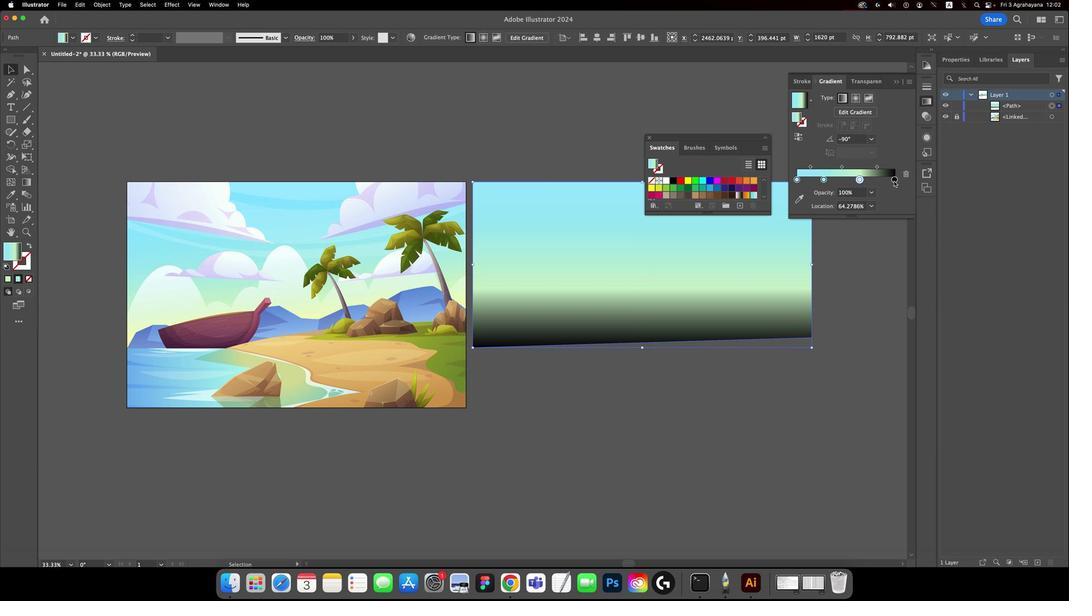 
Action: Mouse pressed left at (900, 195)
Screenshot: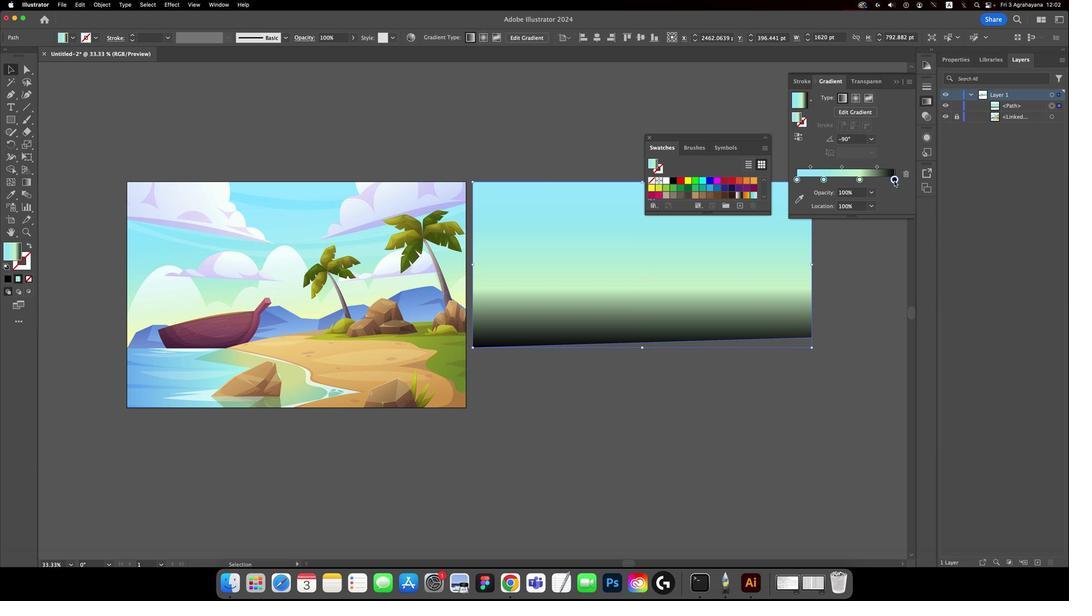 
Action: Mouse moved to (806, 210)
Screenshot: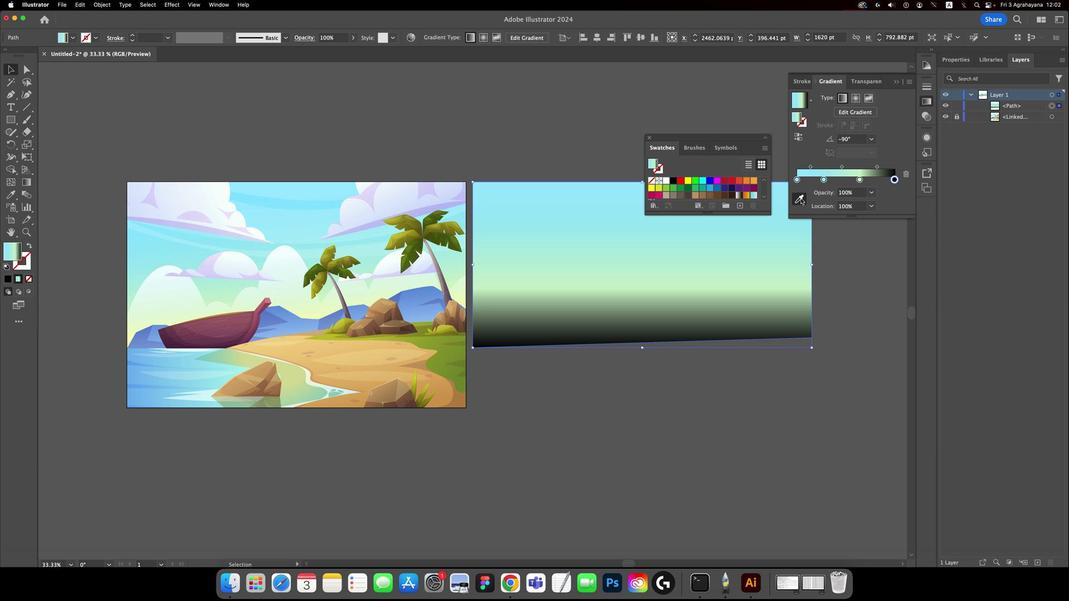 
Action: Mouse pressed left at (806, 210)
Screenshot: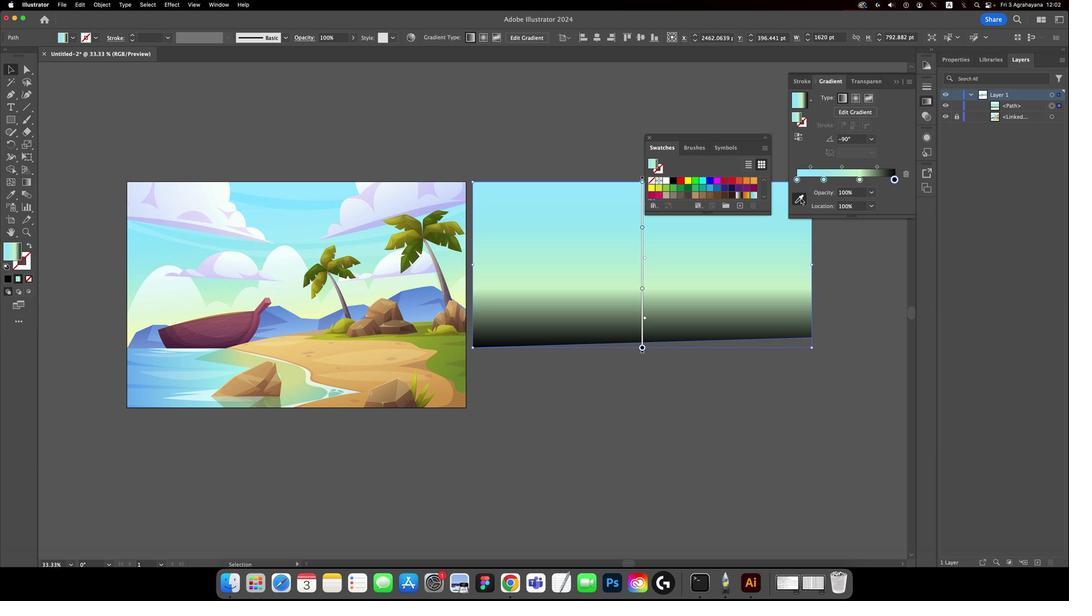 
Action: Mouse moved to (127, 334)
Screenshot: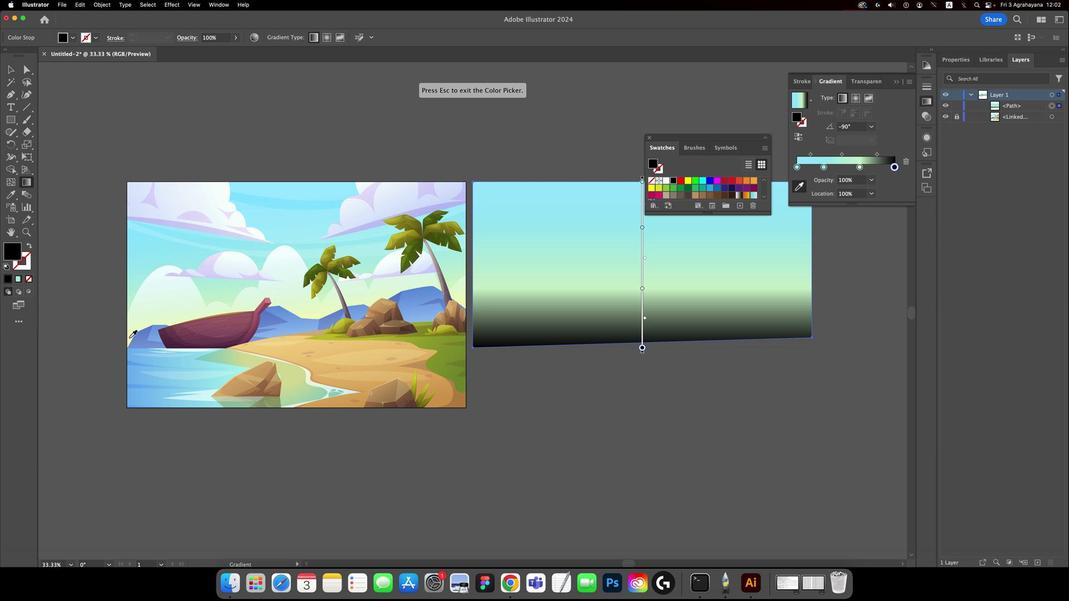 
Action: Mouse pressed left at (127, 334)
Screenshot: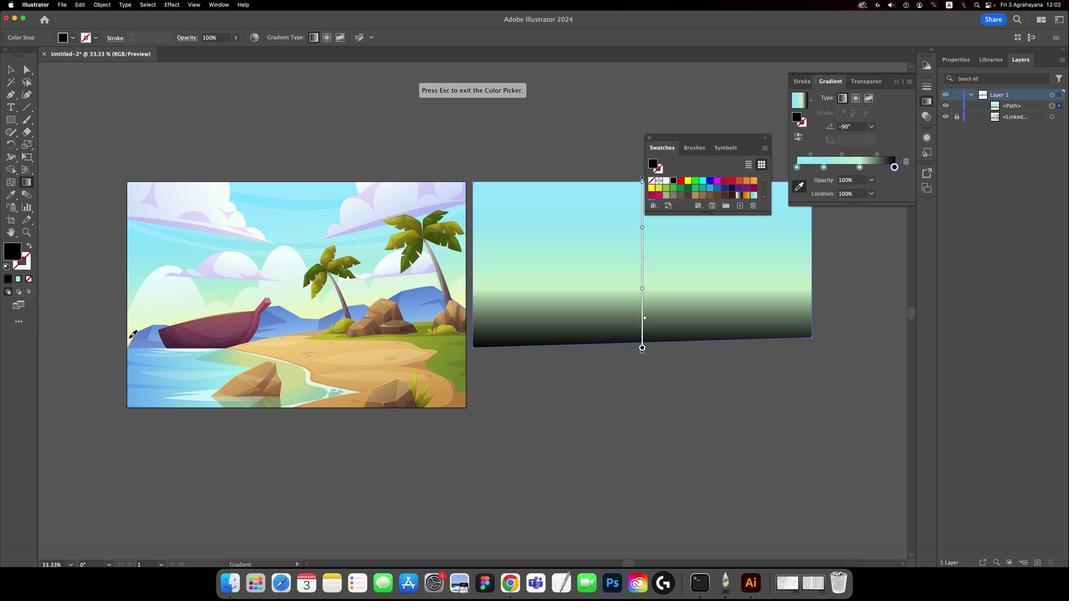 
Action: Mouse moved to (132, 333)
Screenshot: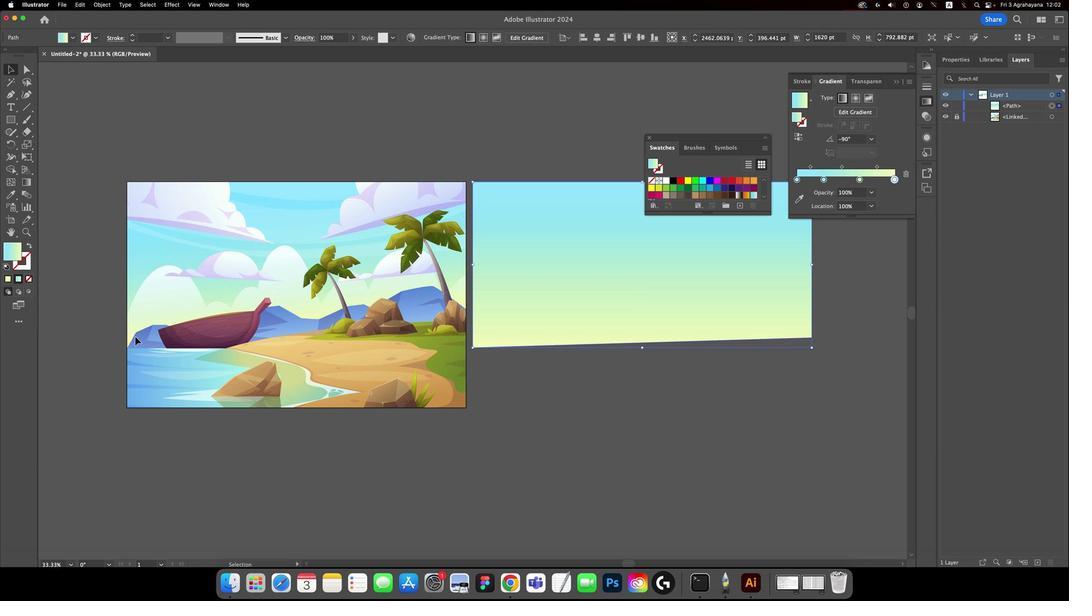 
Action: Key pressed 'v'
Screenshot: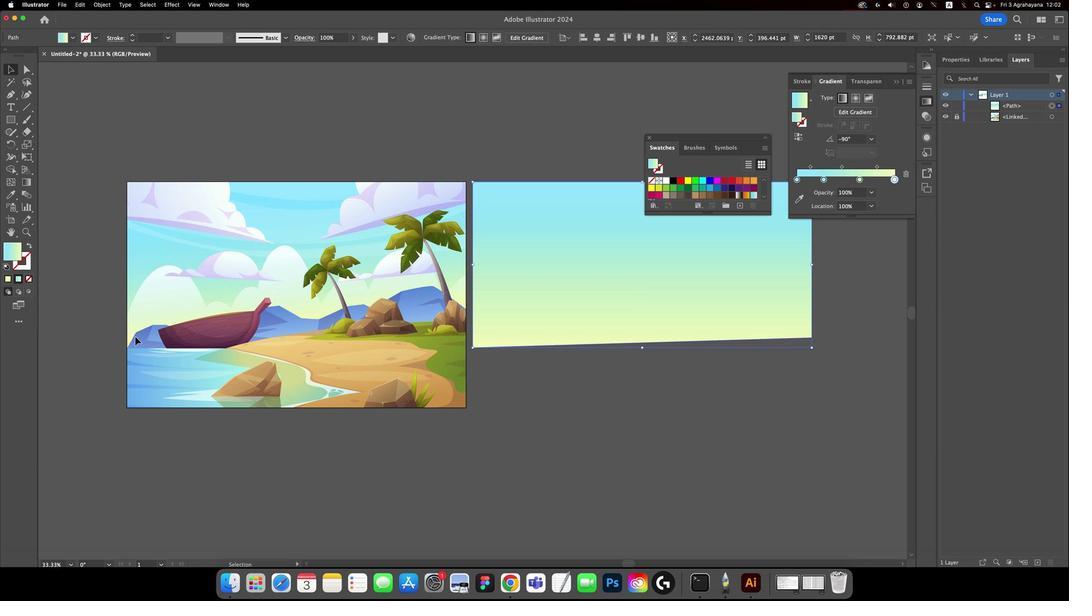 
Action: Mouse moved to (502, 413)
Screenshot: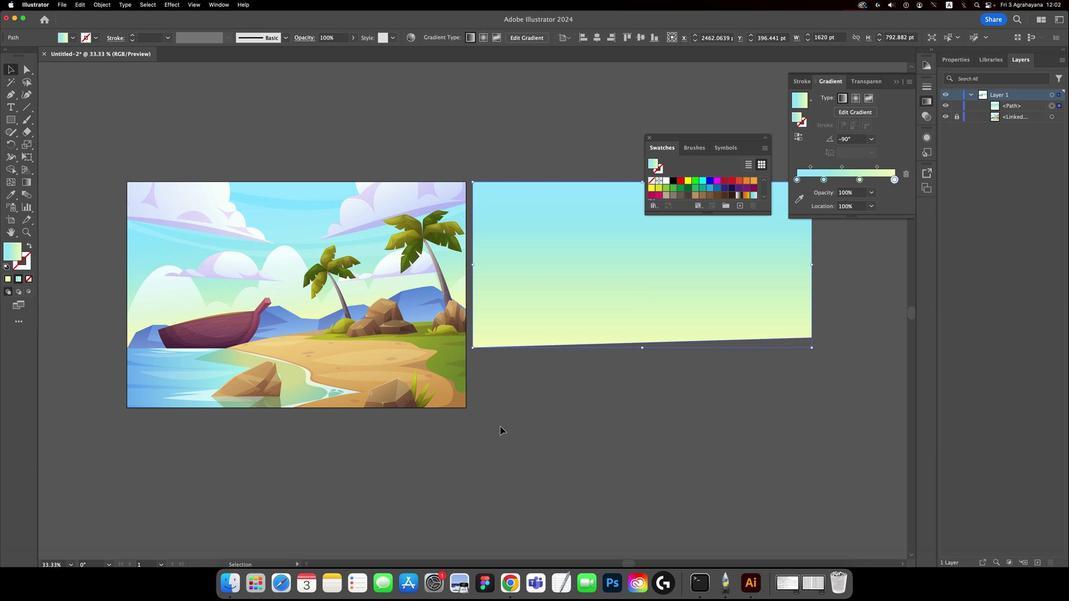 
Action: Mouse pressed left at (502, 413)
Screenshot: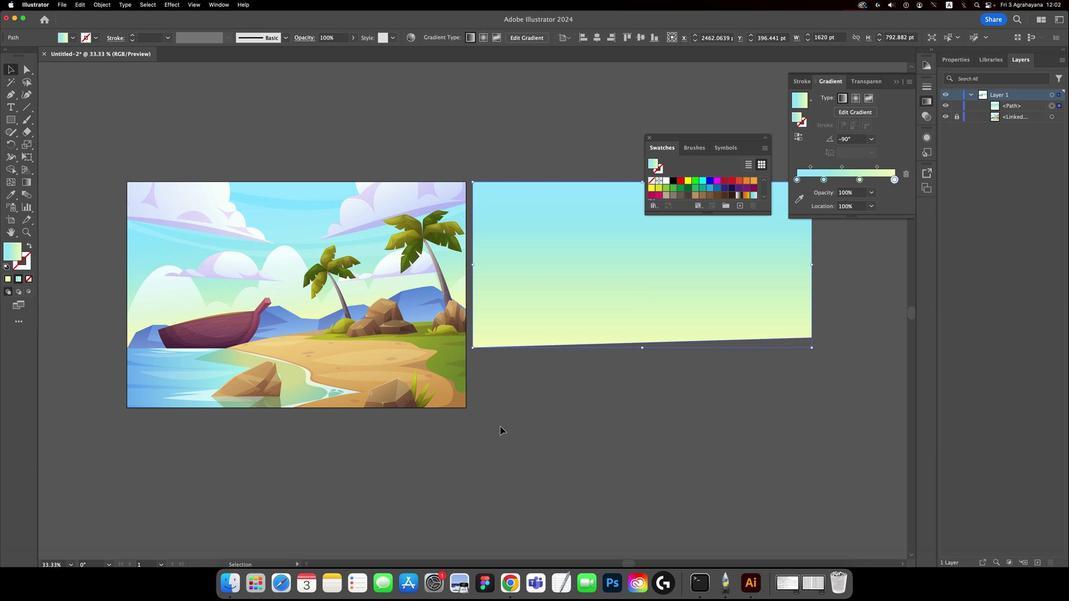
Action: Mouse moved to (619, 309)
Screenshot: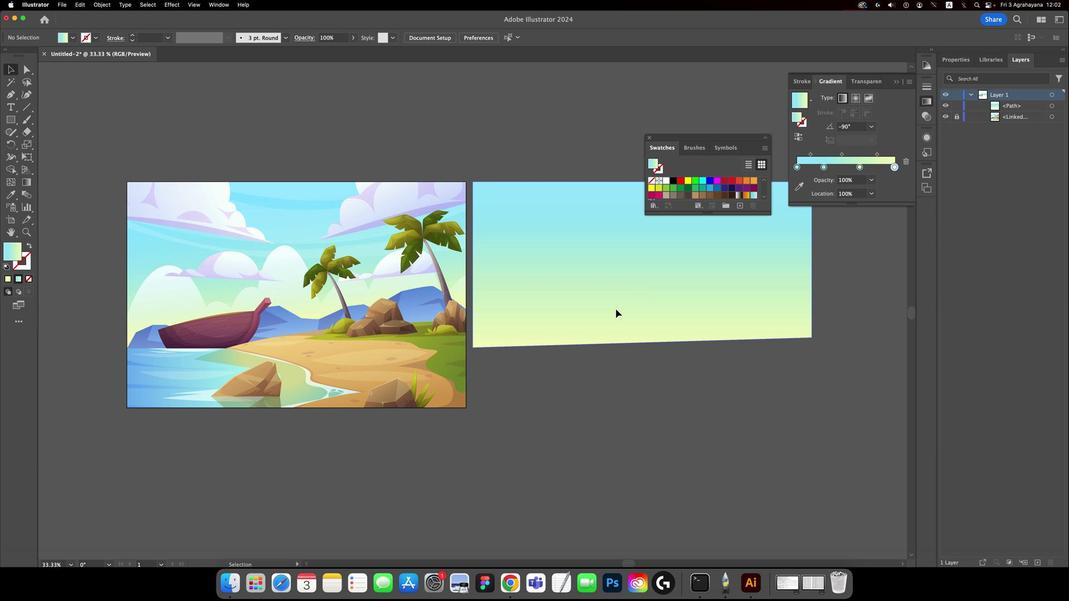 
Action: Mouse pressed left at (619, 309)
Screenshot: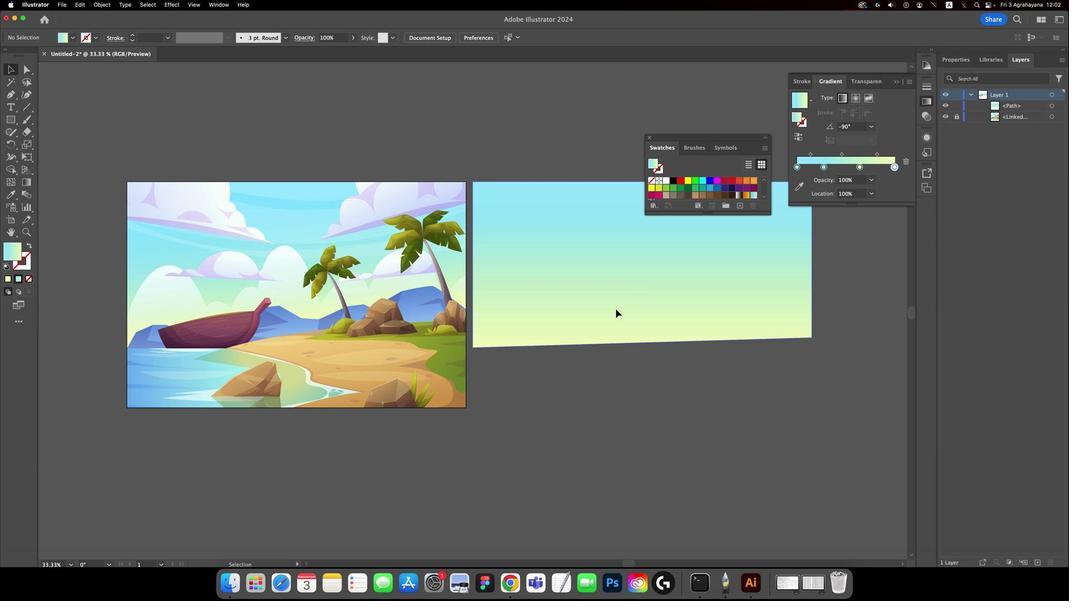 
Action: Mouse moved to (643, 305)
Screenshot: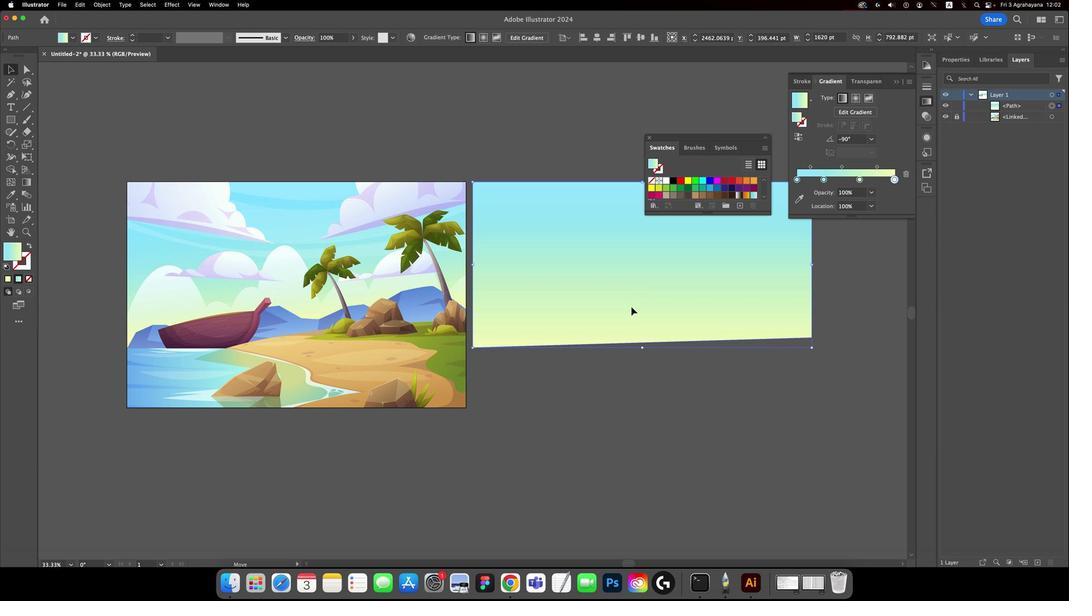 
Action: Mouse pressed left at (643, 305)
Screenshot: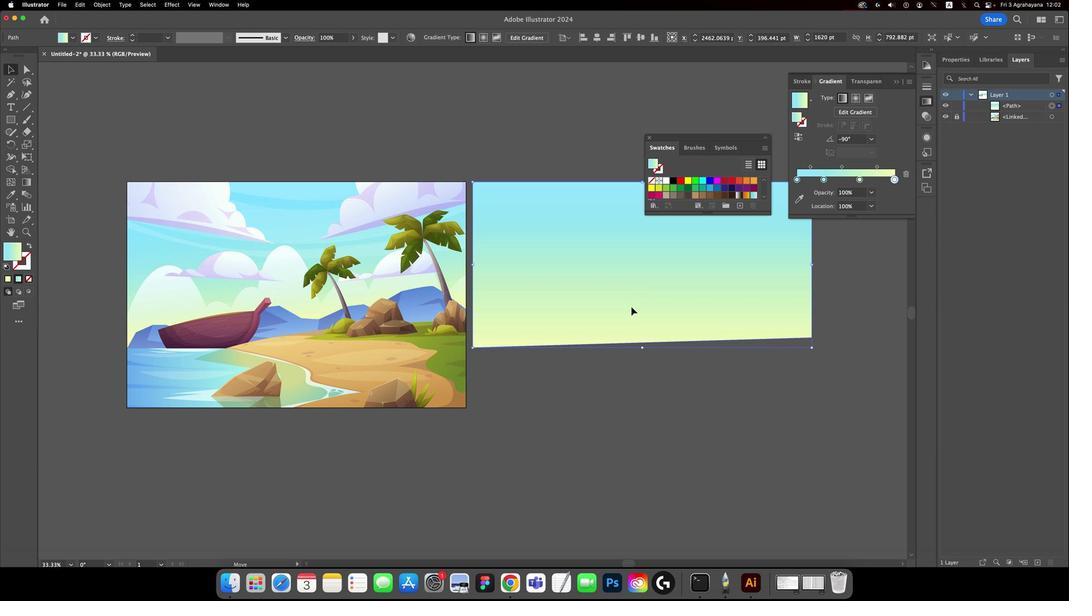 
Action: Mouse moved to (621, 298)
Screenshot: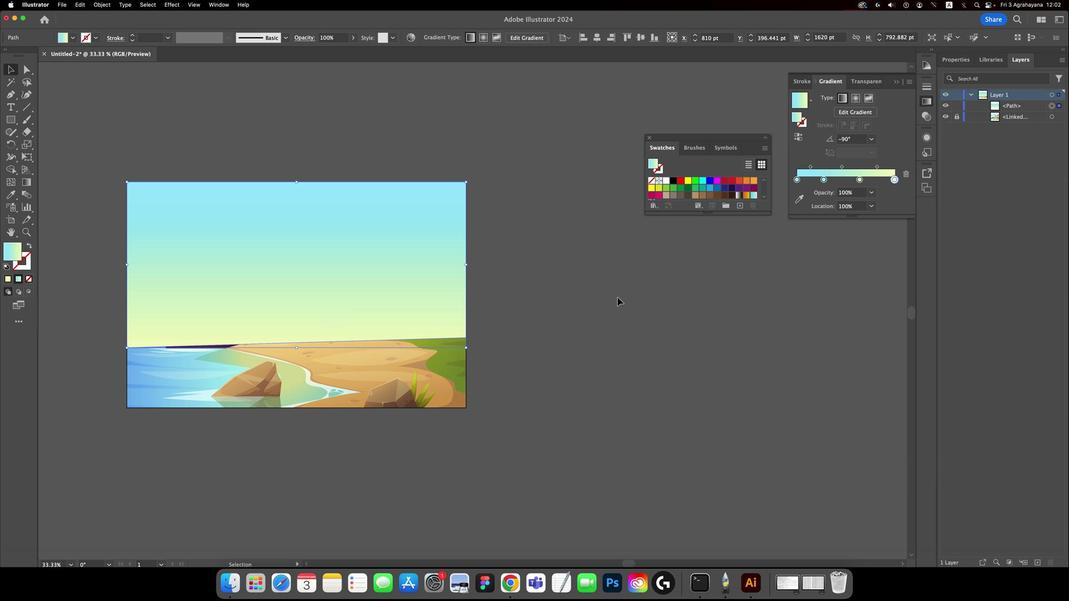
Action: Mouse pressed left at (621, 298)
Screenshot: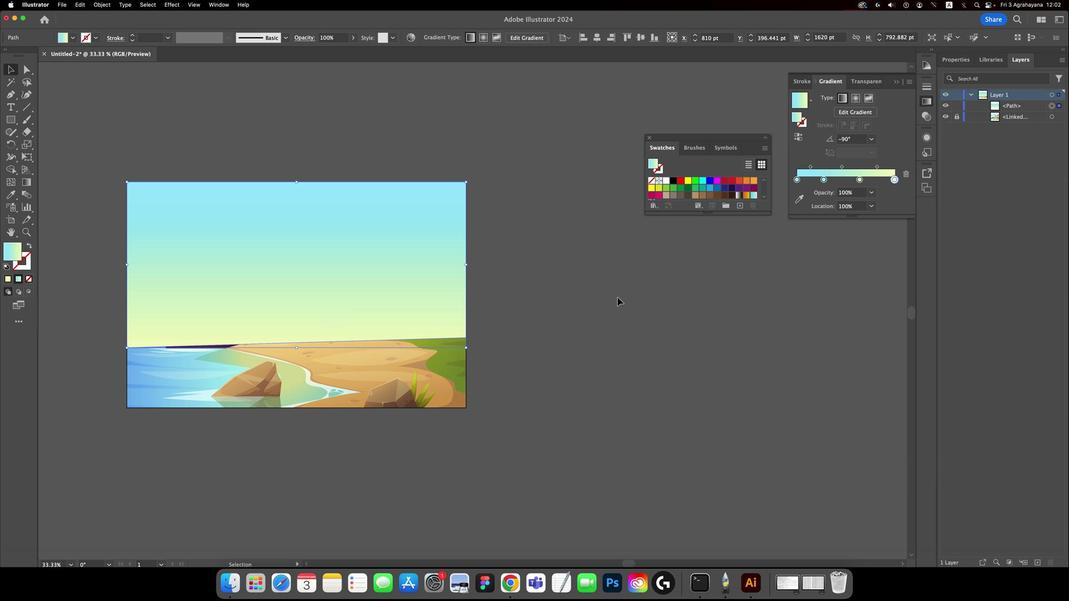 
Action: Mouse moved to (951, 127)
Screenshot: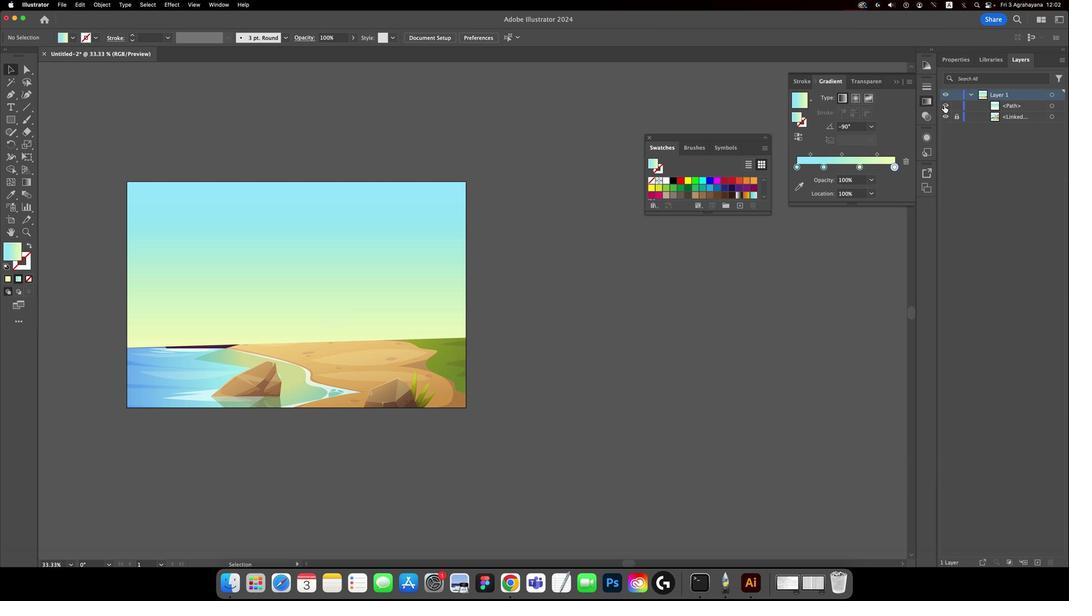 
Action: Mouse pressed left at (951, 127)
Screenshot: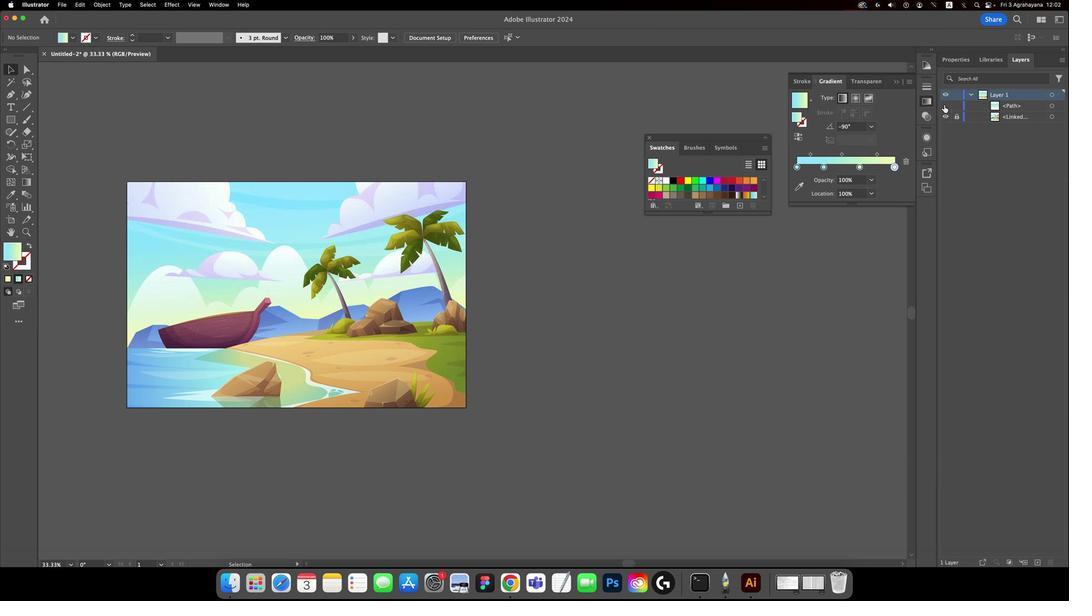 
Action: Mouse moved to (322, 346)
Screenshot: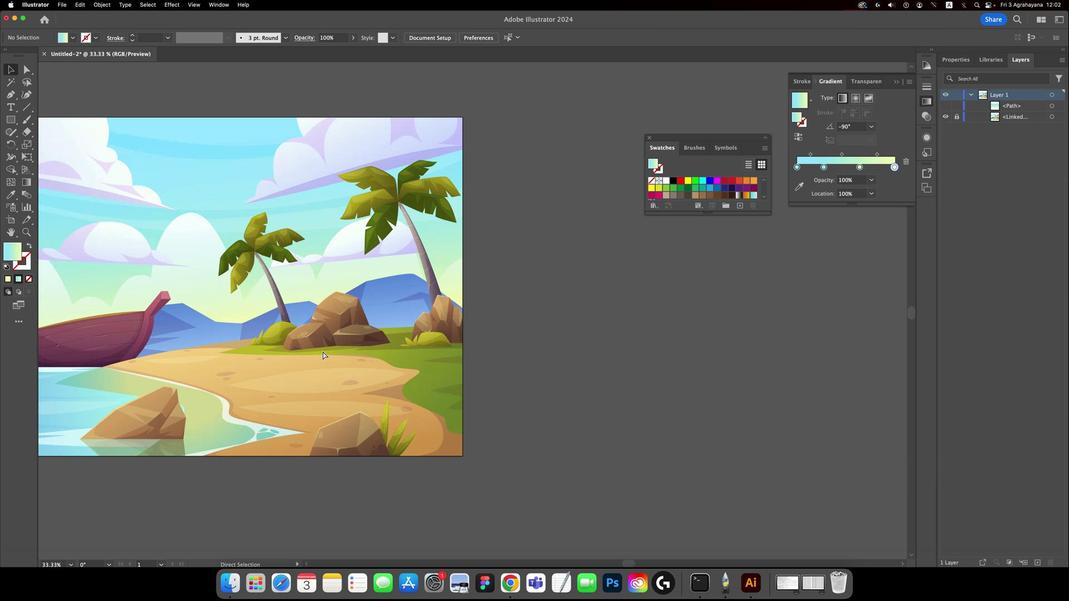 
Action: Key pressed Key.cmd'='
Screenshot: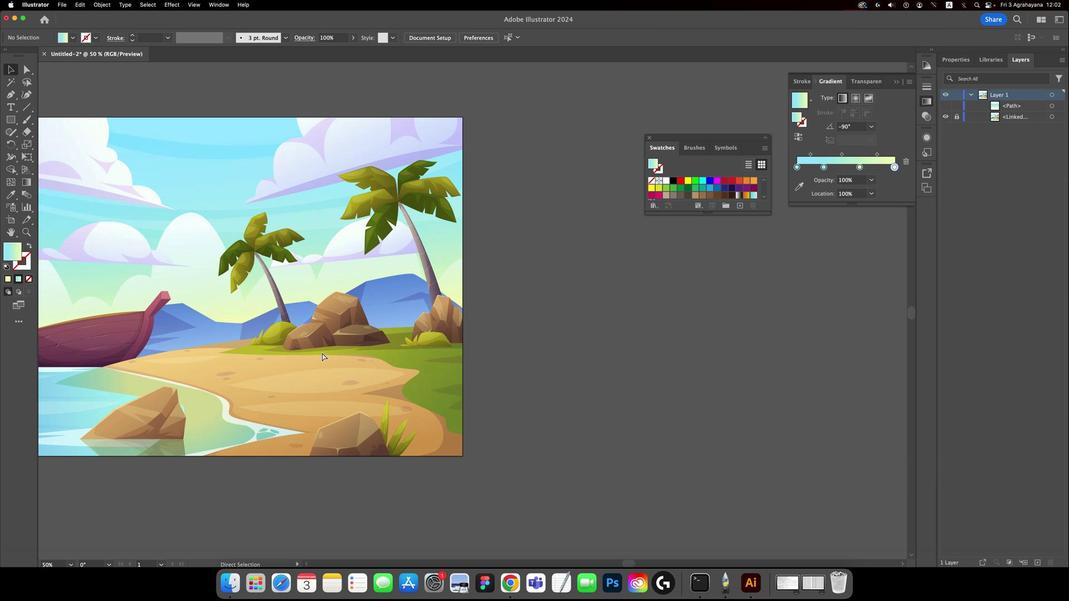 
Action: Mouse moved to (320, 348)
Screenshot: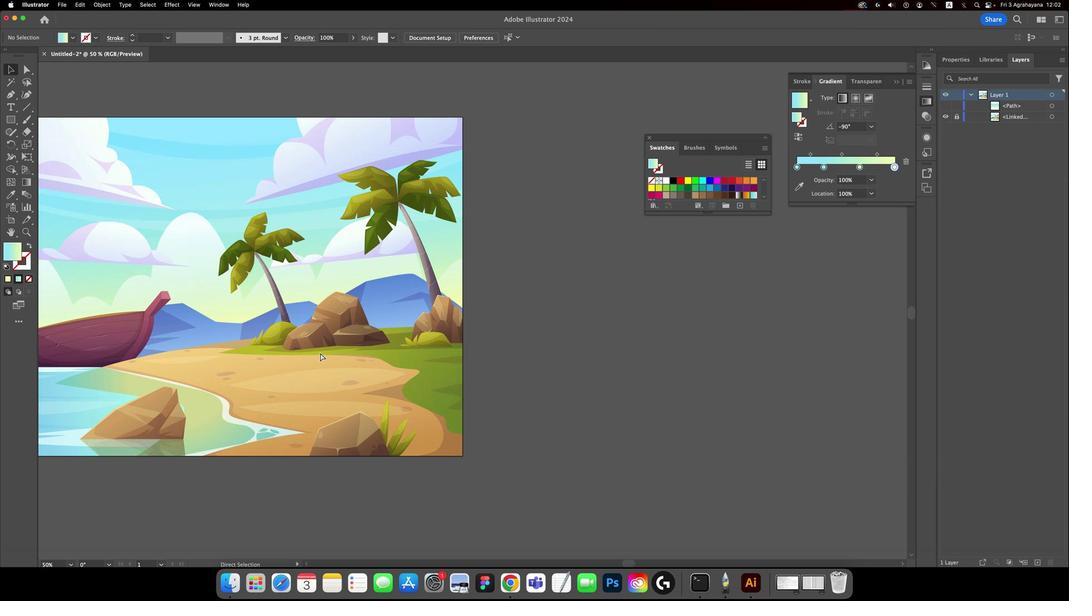
Action: Key pressed Key.cmd'='
Screenshot: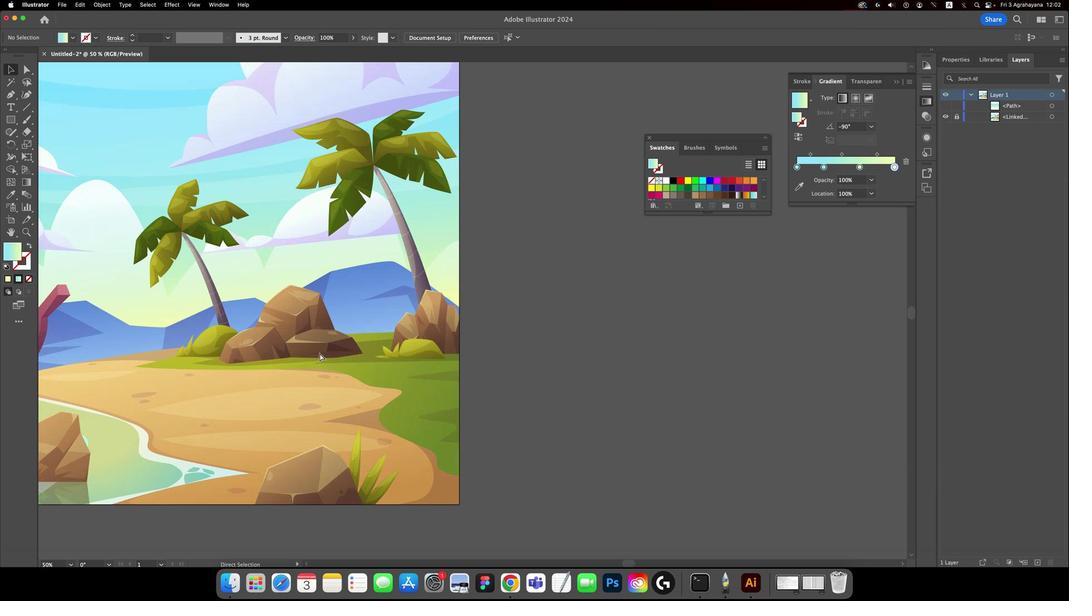 
Action: Mouse moved to (319, 348)
Screenshot: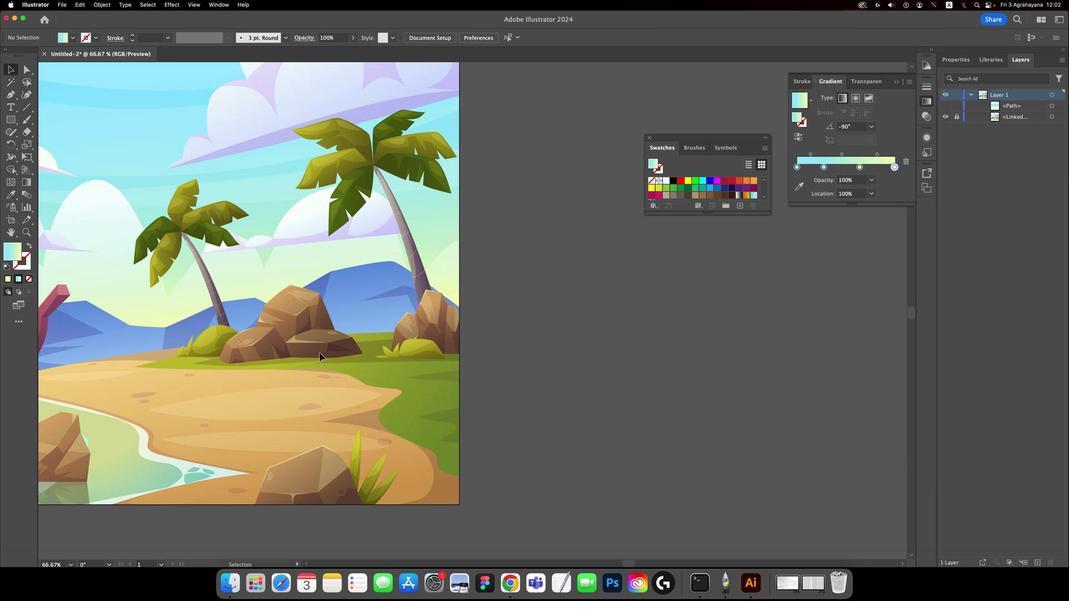 
Action: Key pressed Key.space
Screenshot: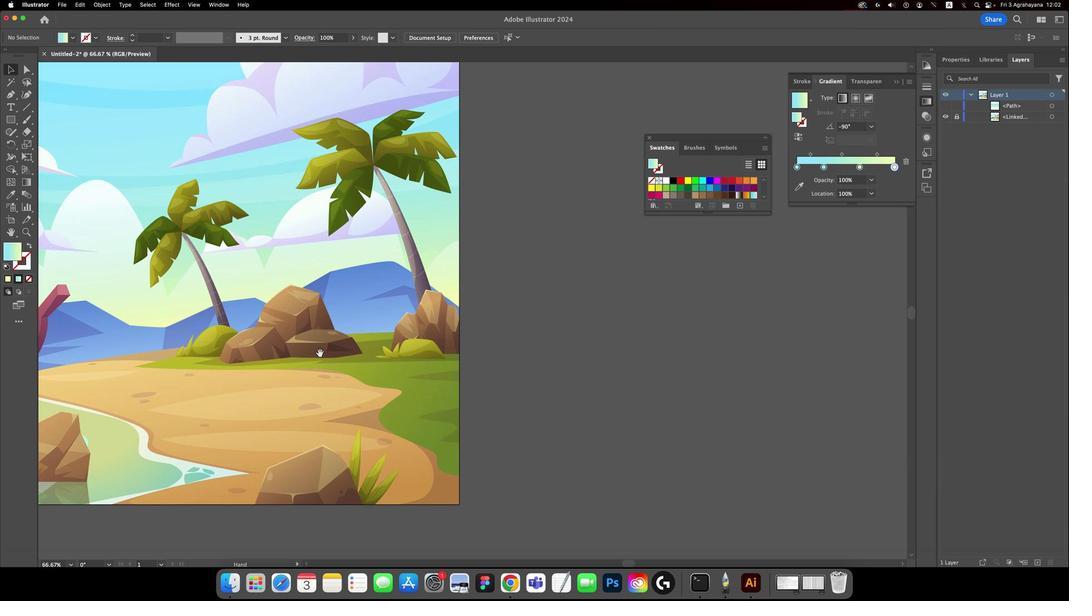 
Action: Mouse pressed left at (319, 348)
Screenshot: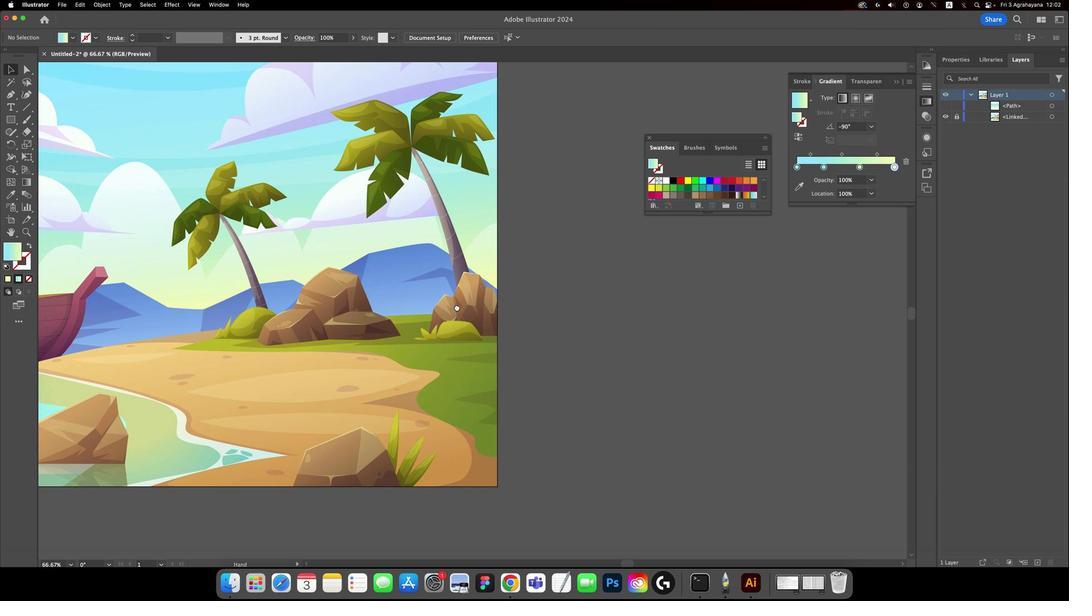 
Action: Mouse moved to (401, 294)
Screenshot: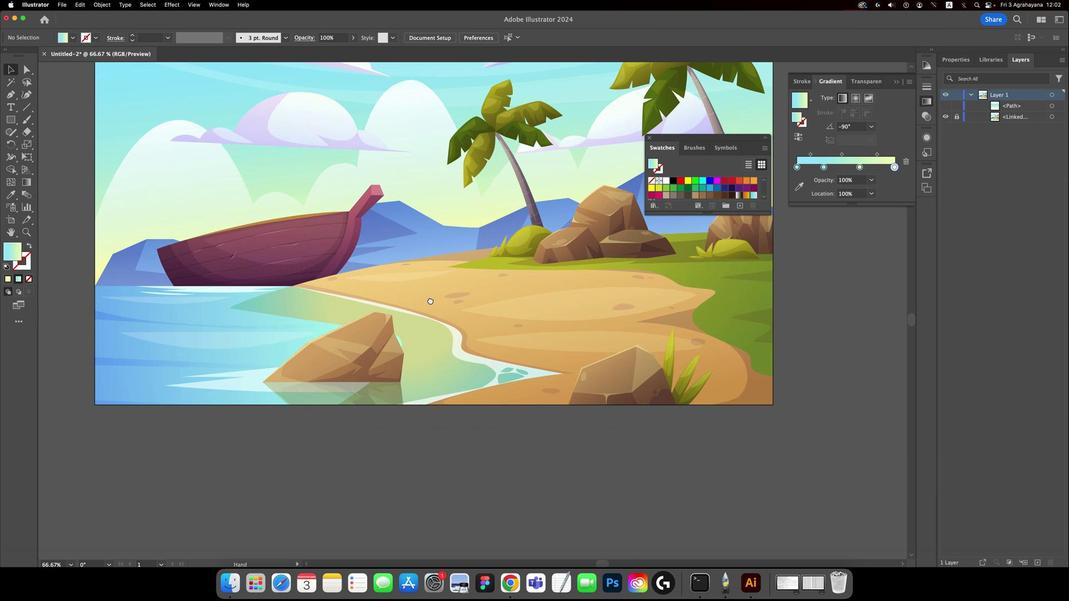 
Action: Mouse pressed left at (401, 294)
Screenshot: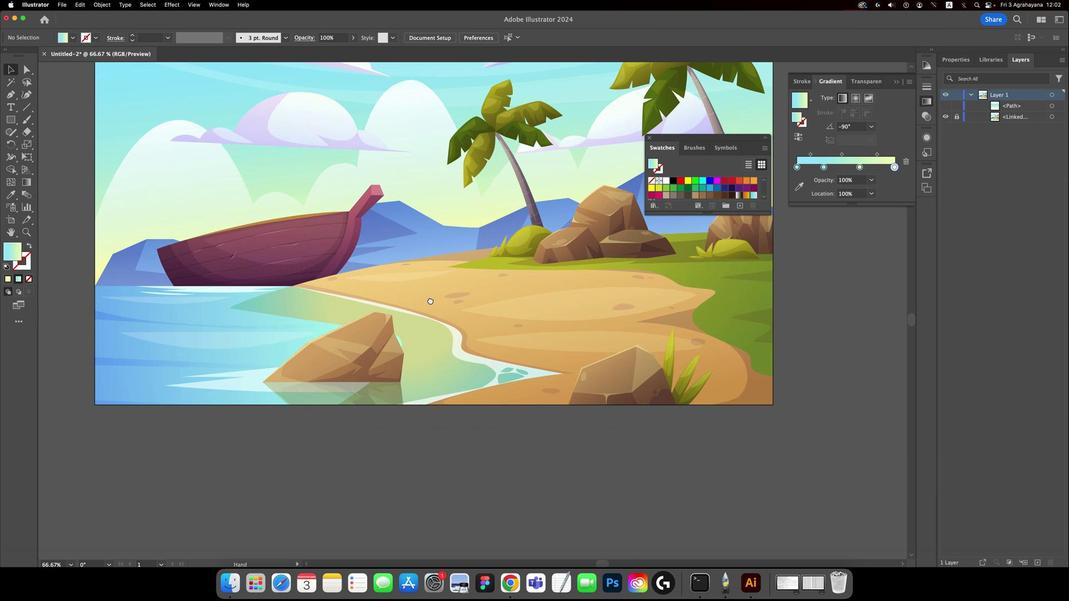 
Action: Mouse moved to (526, 326)
Screenshot: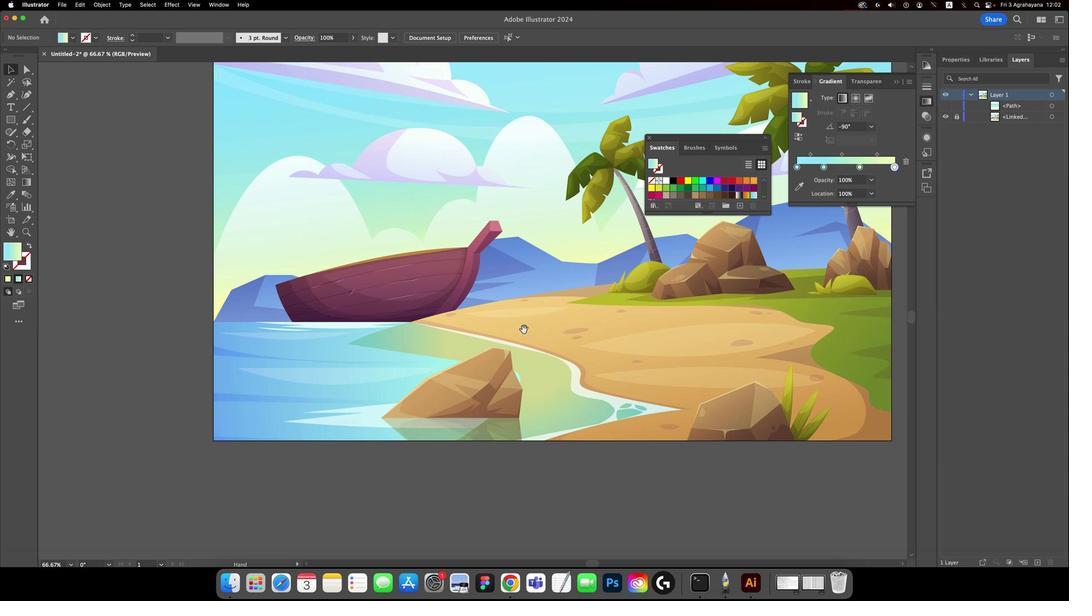 
Action: Key pressed Key.space
Screenshot: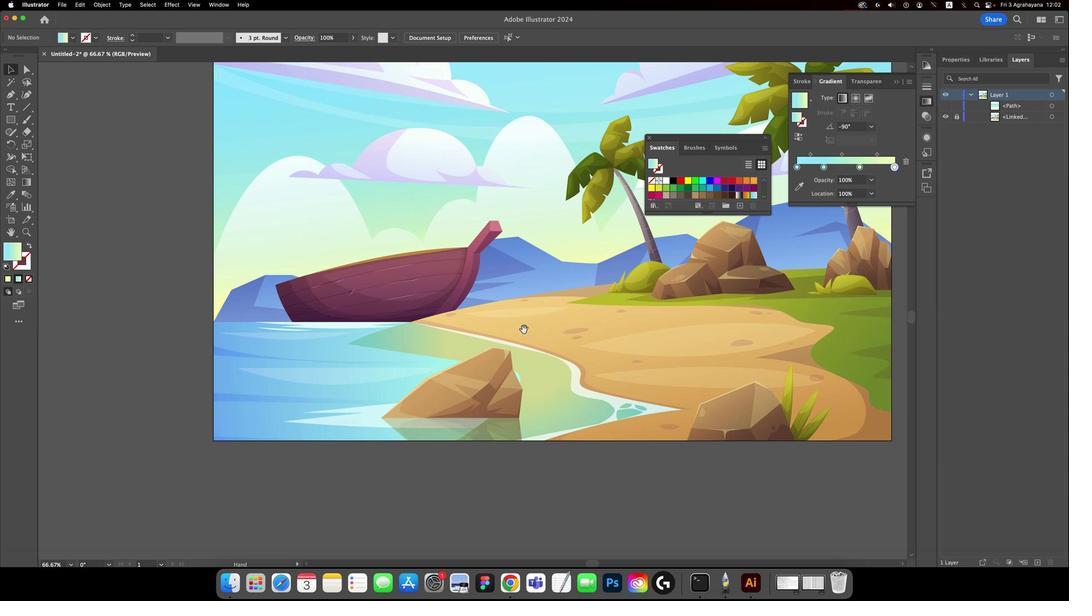 
Action: Mouse moved to (514, 220)
Screenshot: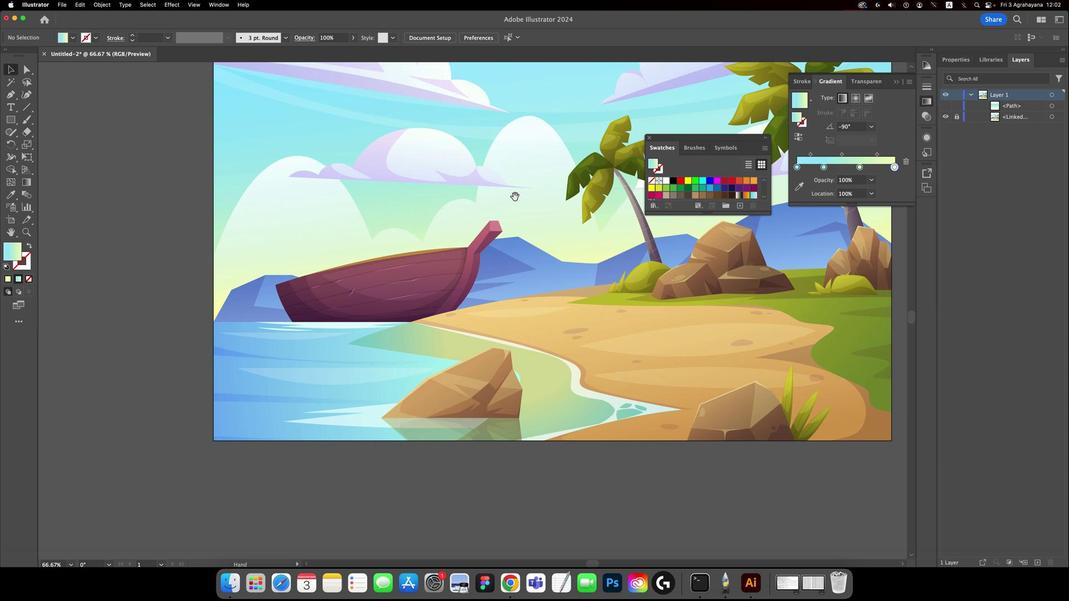 
Action: Key pressed Key.space
Screenshot: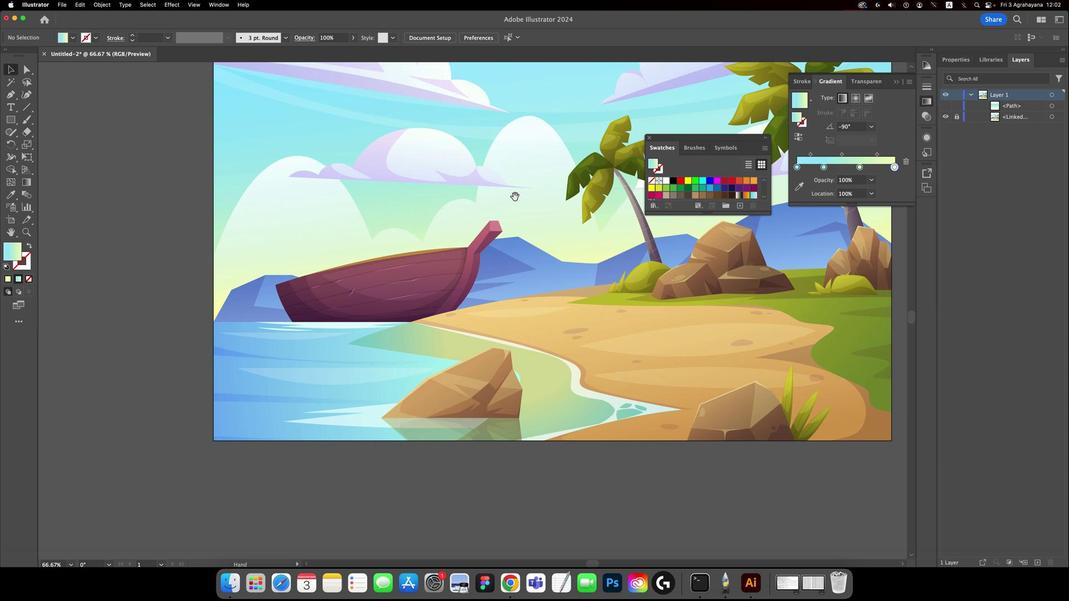 
Action: Mouse moved to (518, 209)
Screenshot: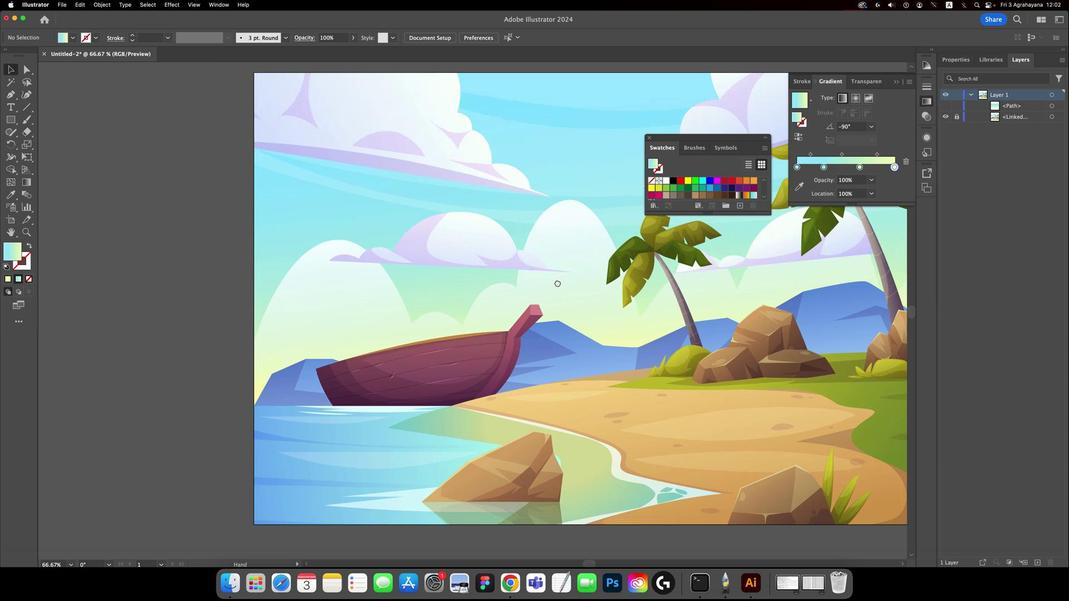 
Action: Mouse pressed left at (518, 209)
Screenshot: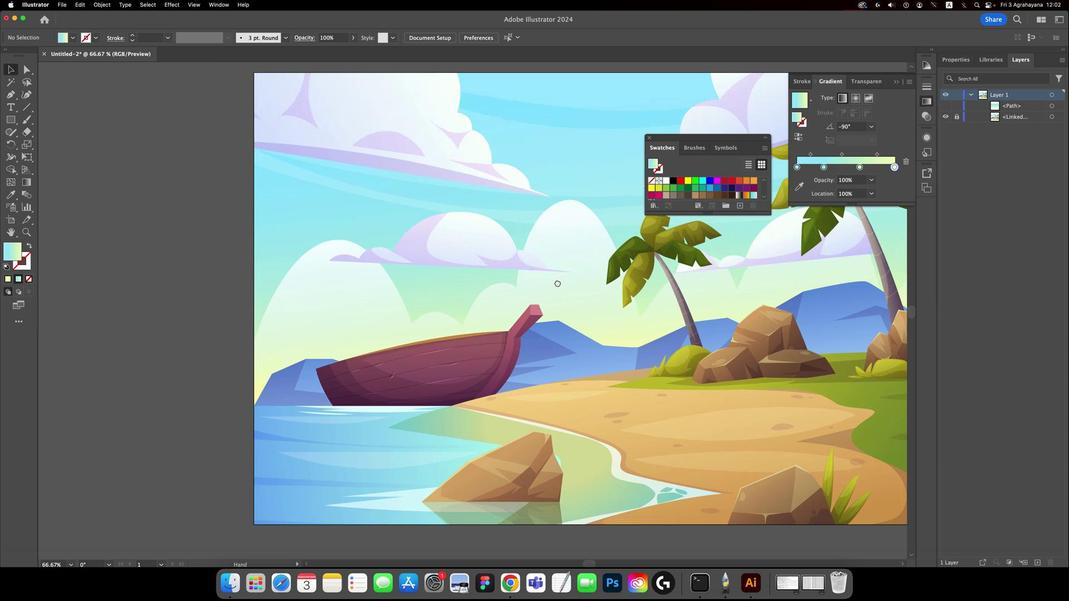 
Action: Mouse moved to (548, 262)
Screenshot: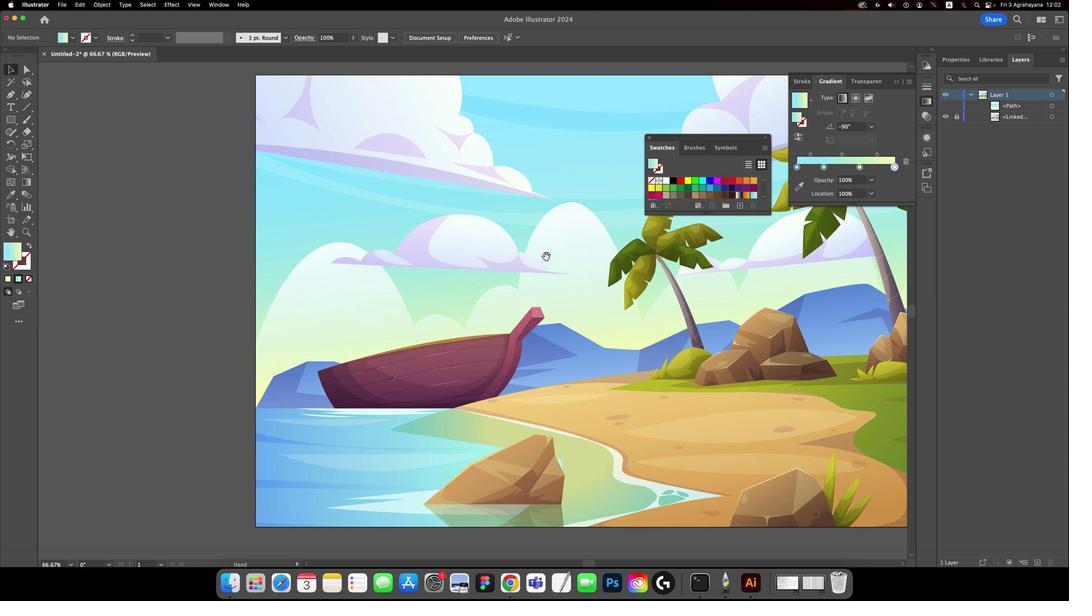 
Action: Mouse pressed left at (548, 262)
Screenshot: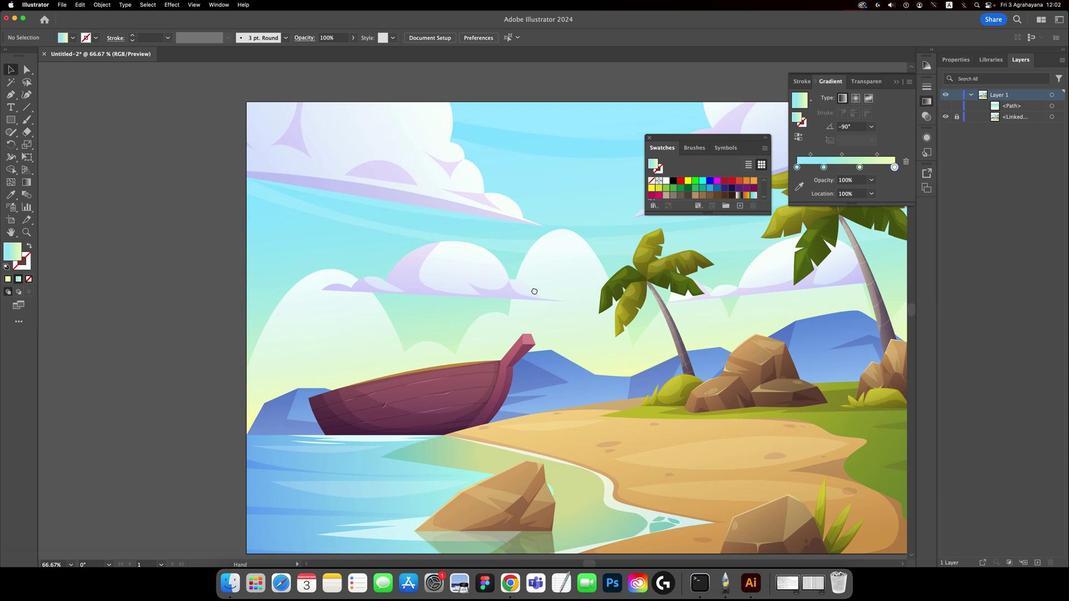 
Action: Mouse moved to (533, 298)
Screenshot: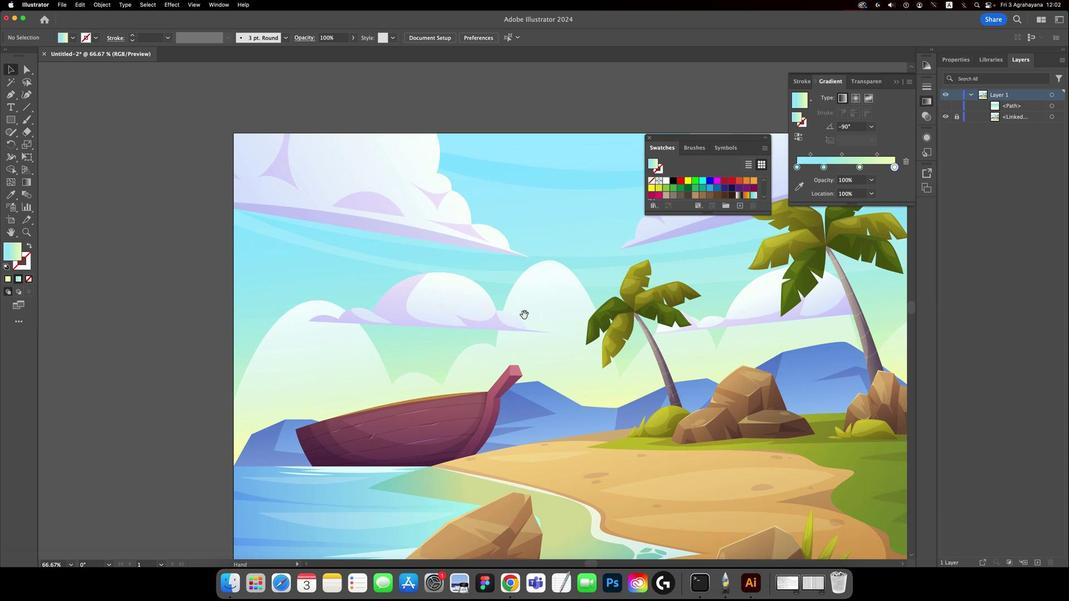 
Action: Key pressed Key.space
Screenshot: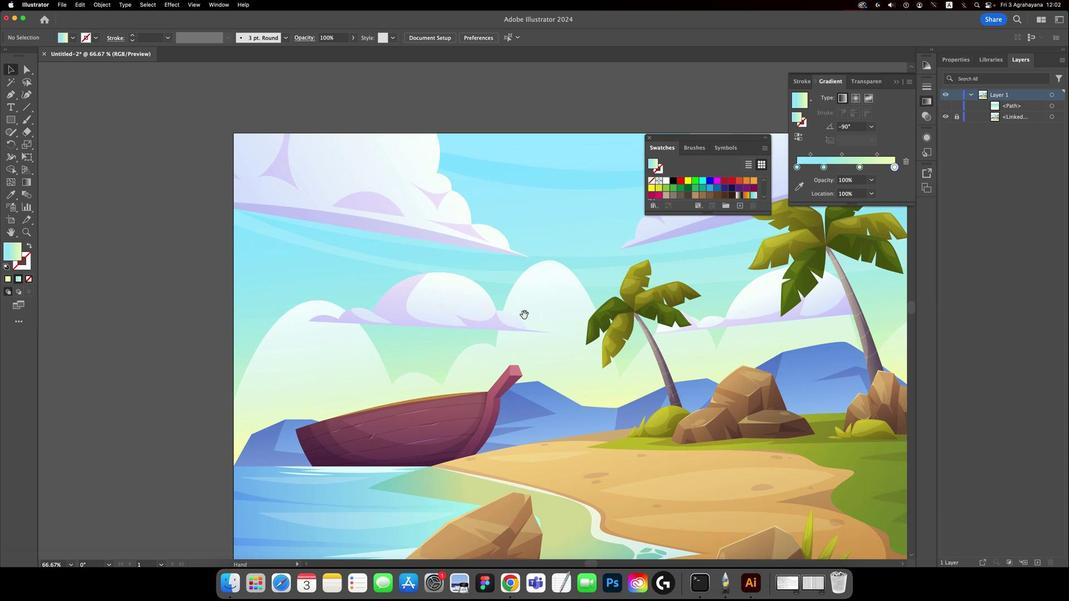 
Action: Mouse moved to (506, 312)
Screenshot: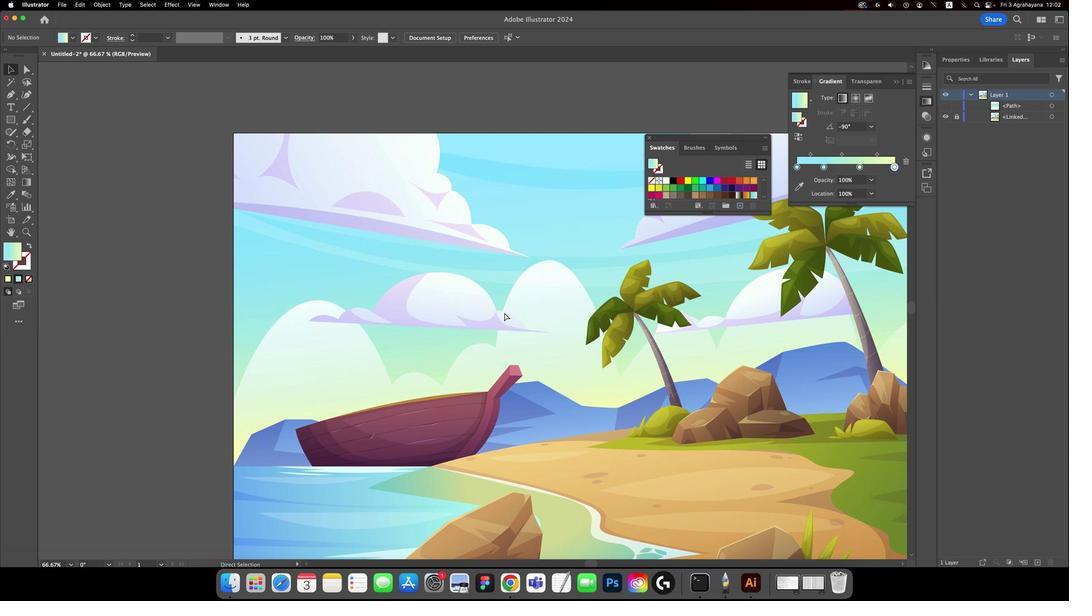 
Action: Key pressed Key.cmd'='
Screenshot: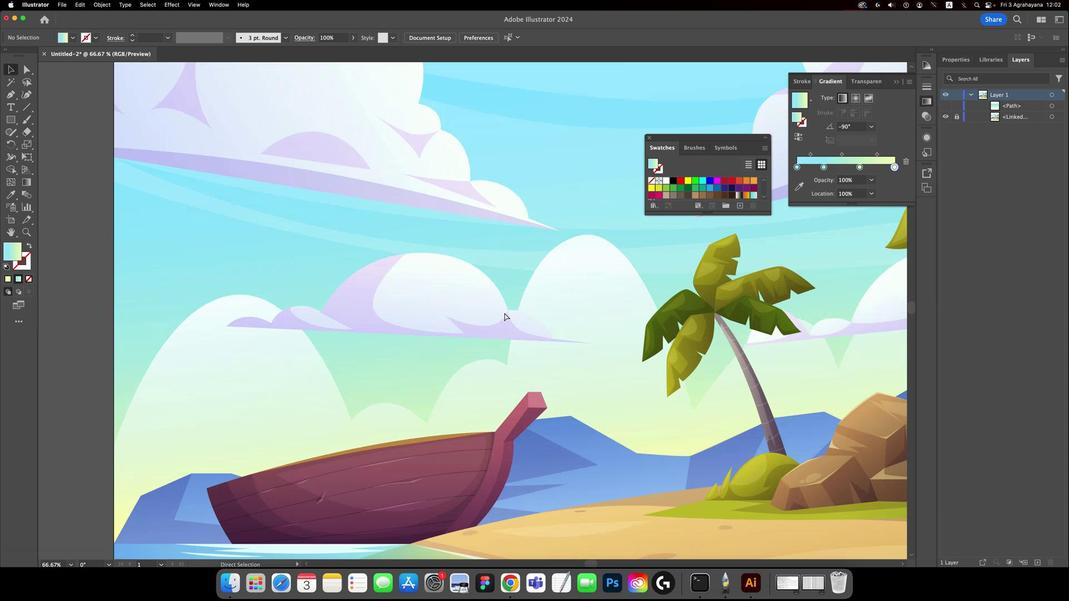
Action: Mouse moved to (517, 295)
Screenshot: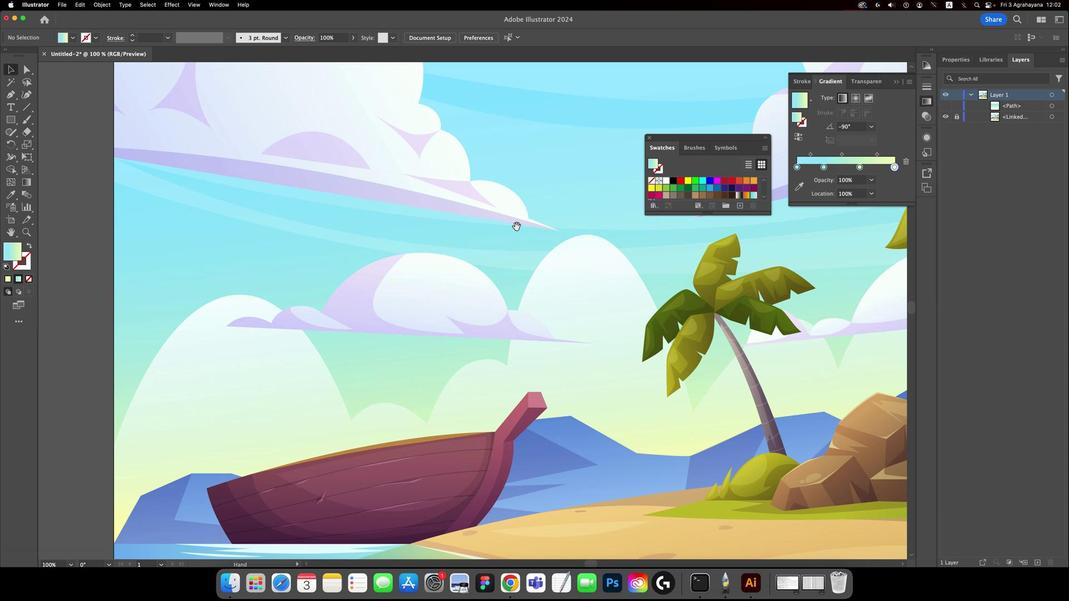 
Action: Key pressed Key.space
Screenshot: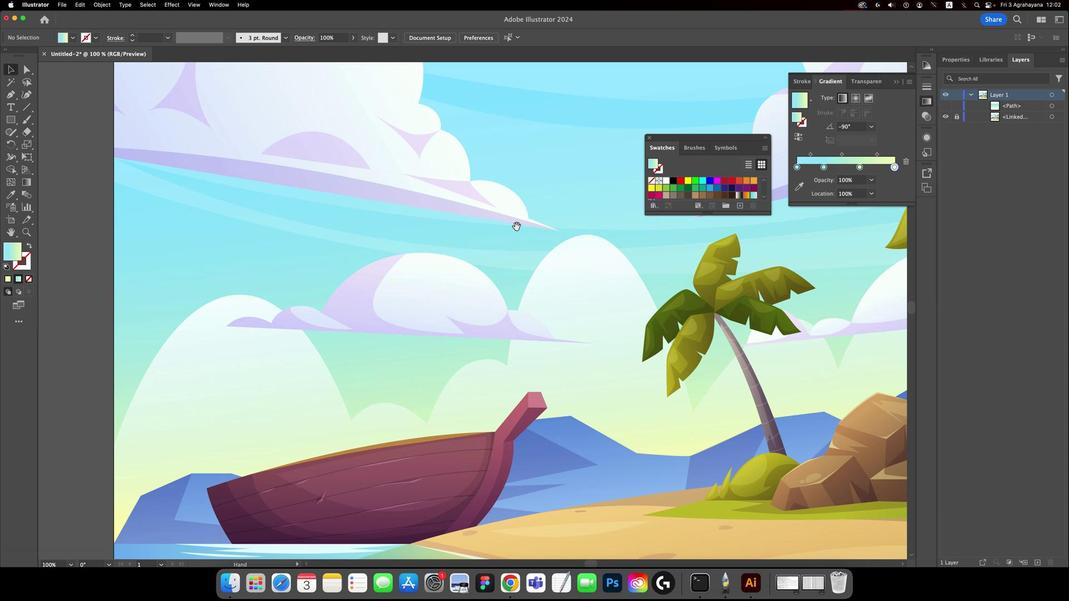 
Action: Mouse moved to (518, 235)
Screenshot: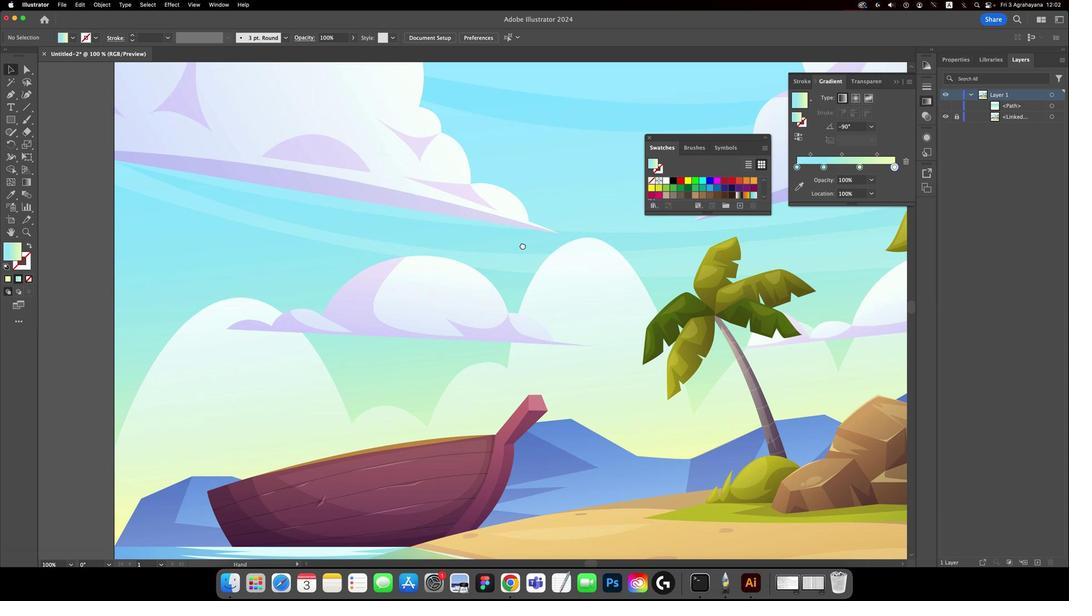
Action: Mouse pressed left at (518, 235)
Screenshot: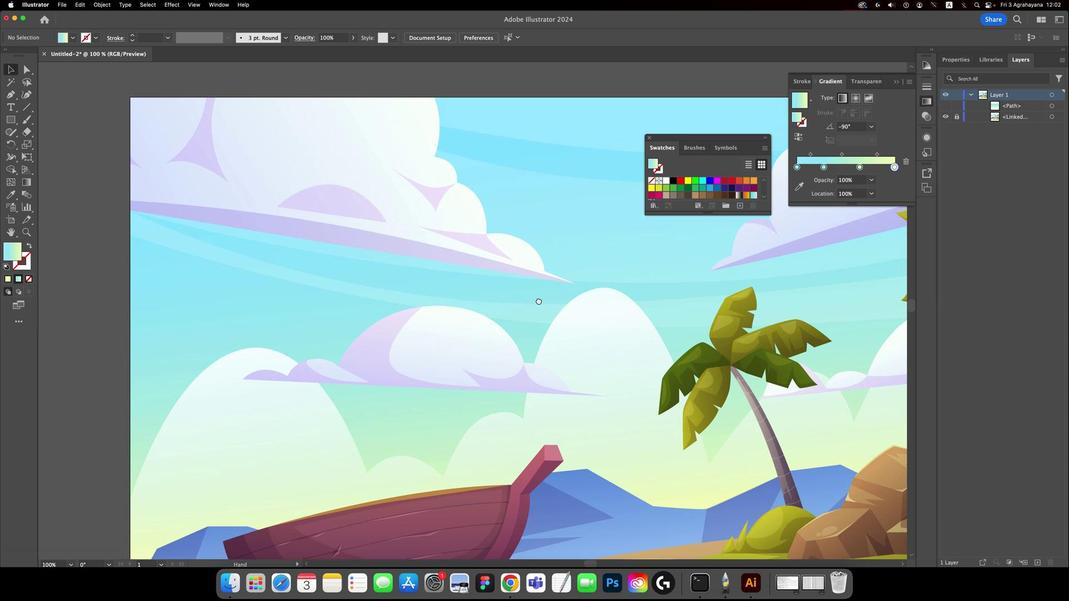 
Action: Mouse moved to (553, 327)
Screenshot: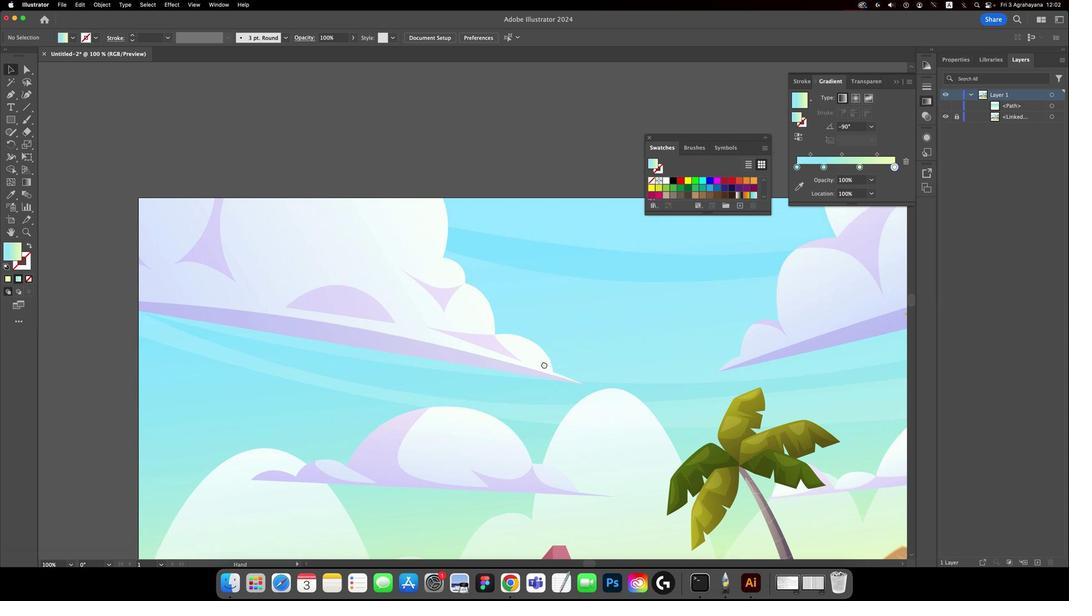 
Action: Mouse pressed left at (553, 327)
Screenshot: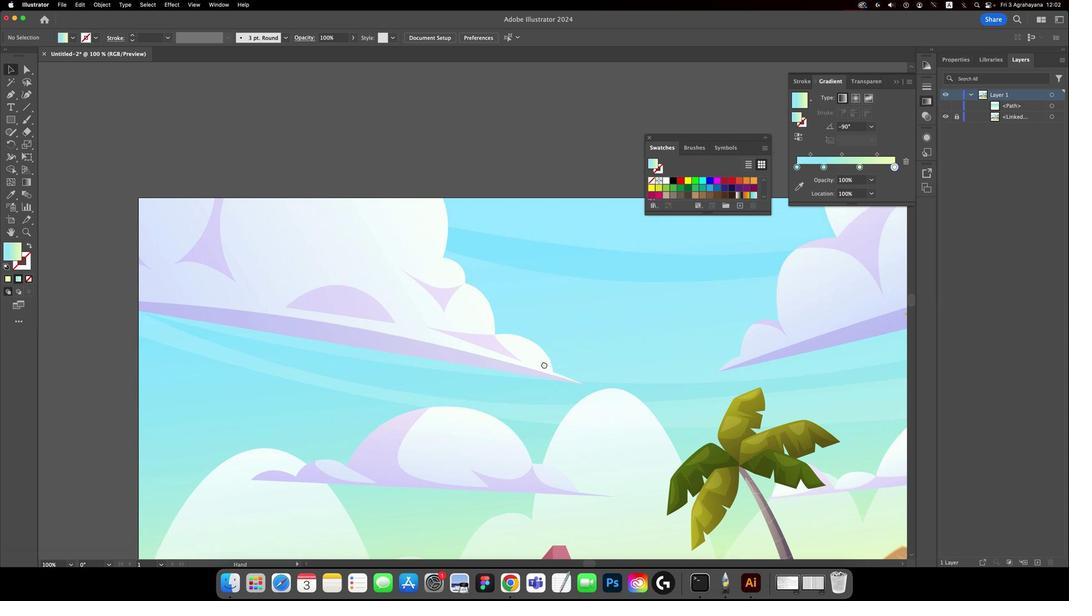 
Action: Mouse moved to (545, 363)
Screenshot: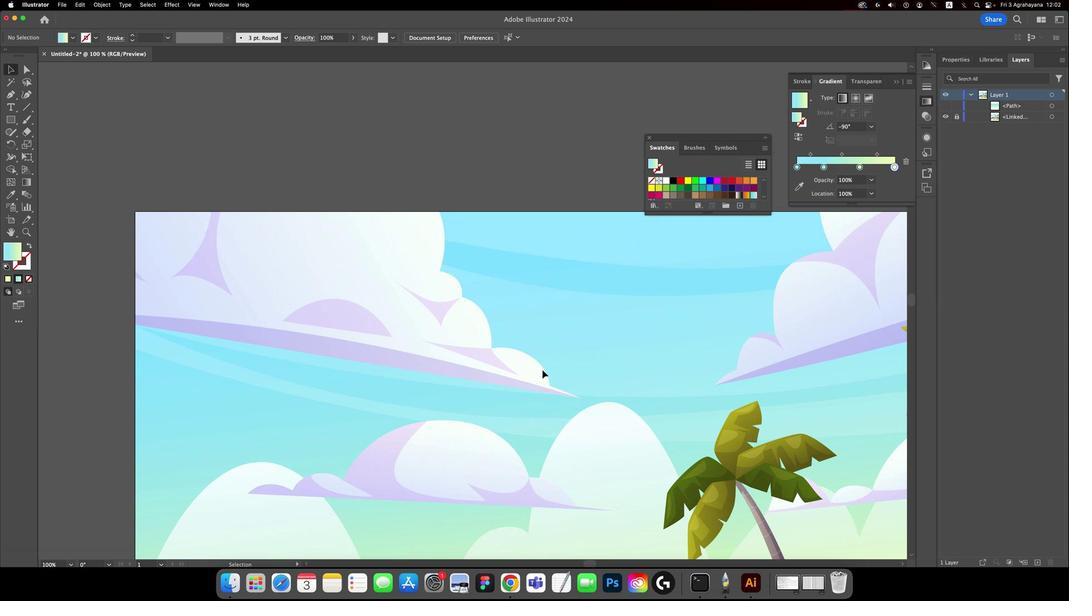
Action: Key pressed Key.space'p'
Screenshot: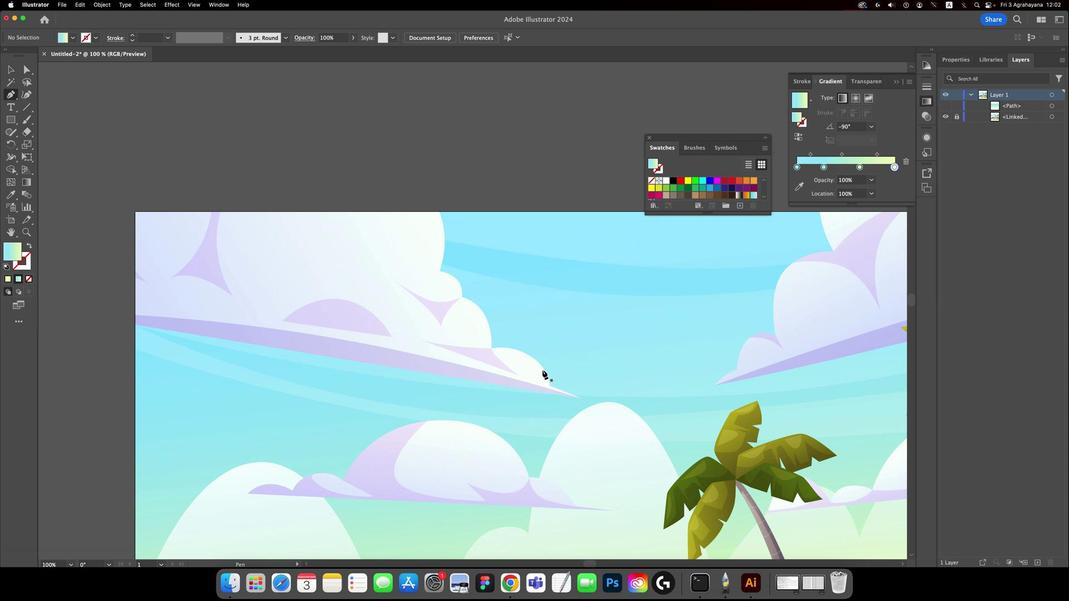 
Action: Mouse moved to (440, 222)
Screenshot: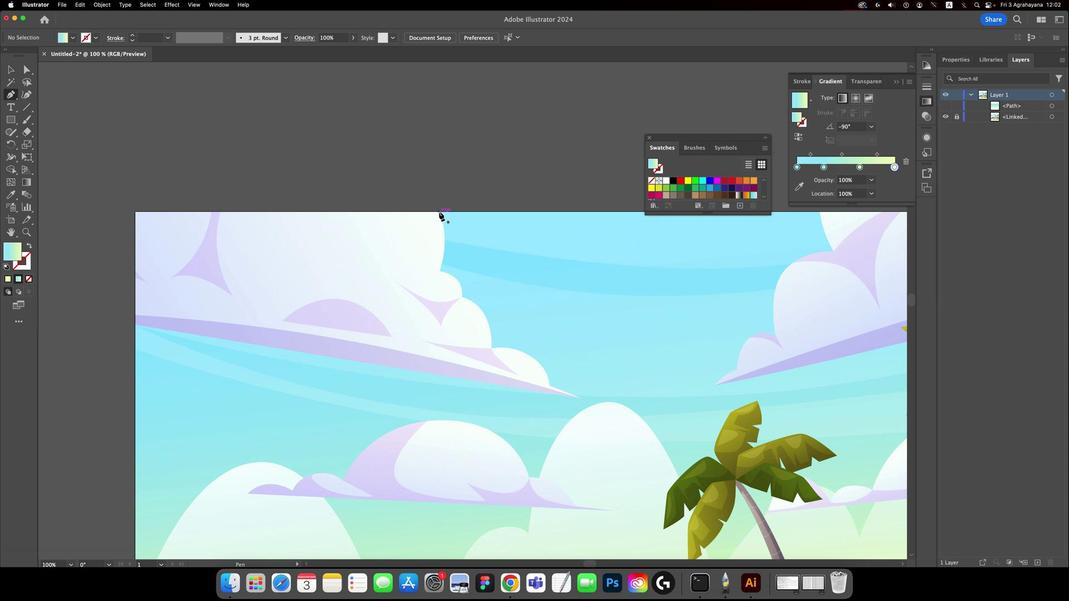 
Action: Mouse pressed left at (440, 222)
